Task: Search one way flight ticket for 3 adults, 3 children in premium economy from Meridian: Key Field to Riverton: Central Wyoming Regional Airport (was Riverton Regional) on 5-4-2023. Choice of flights is Sun country airlines. Number of bags: 1 carry on bag. Price is upto 108000. Outbound departure time preference is 12:30.
Action: Mouse moved to (301, 107)
Screenshot: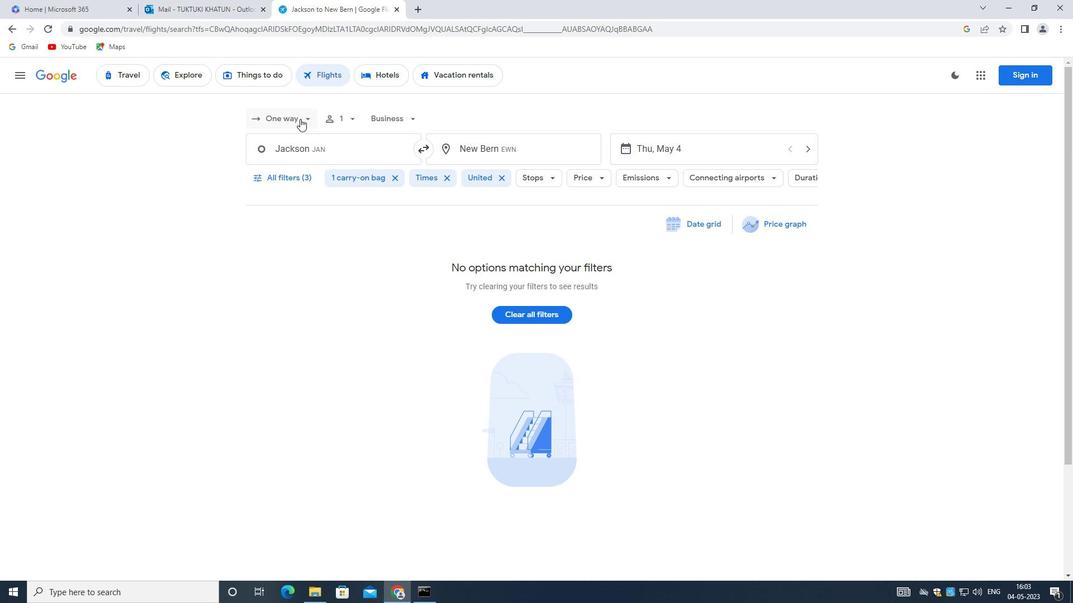 
Action: Mouse pressed left at (301, 107)
Screenshot: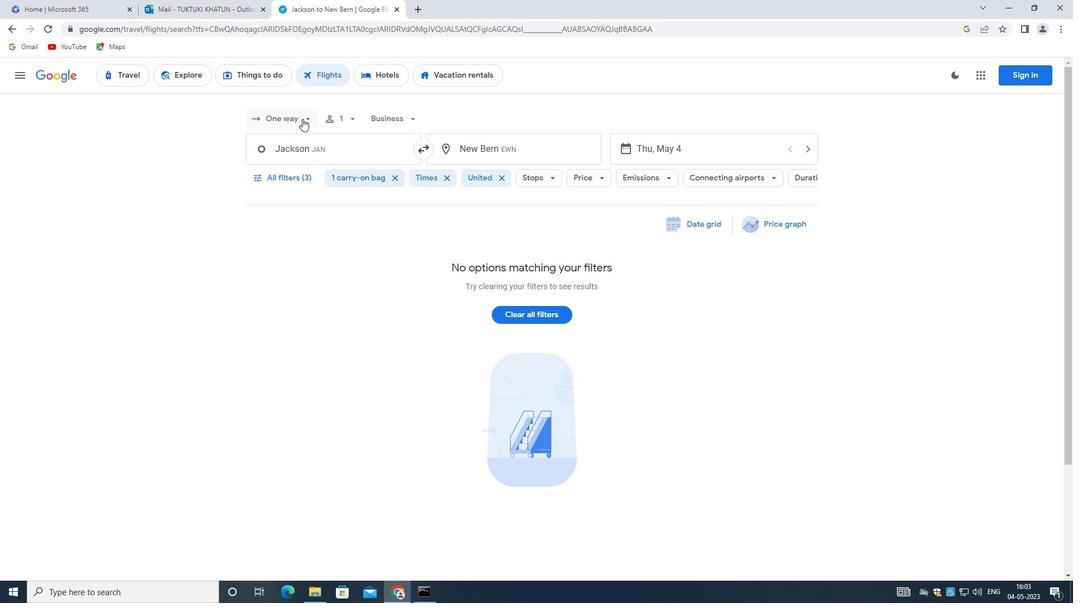 
Action: Mouse moved to (296, 168)
Screenshot: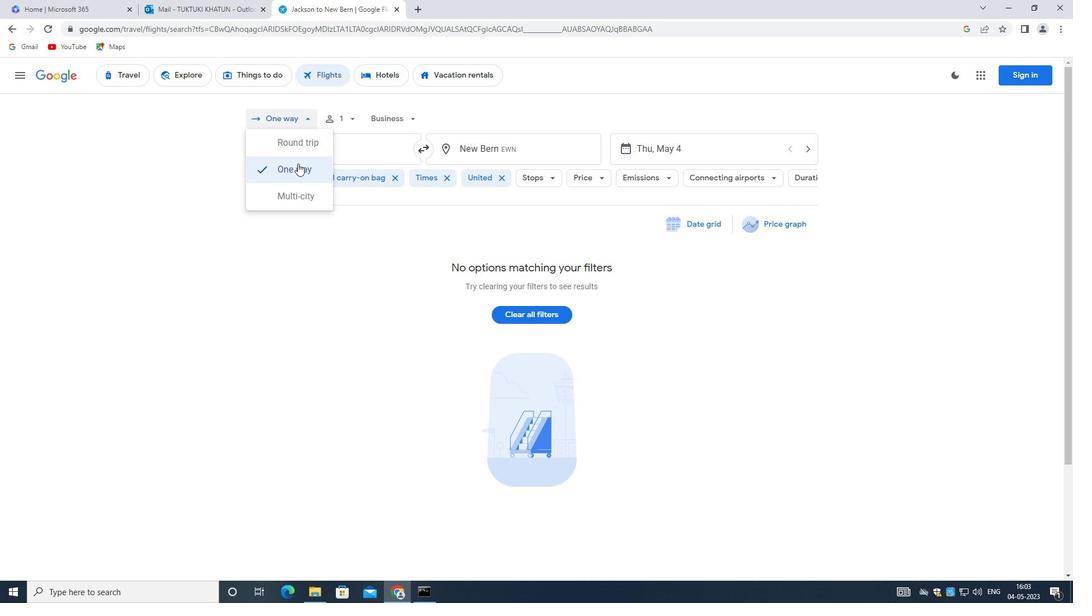 
Action: Mouse pressed left at (296, 168)
Screenshot: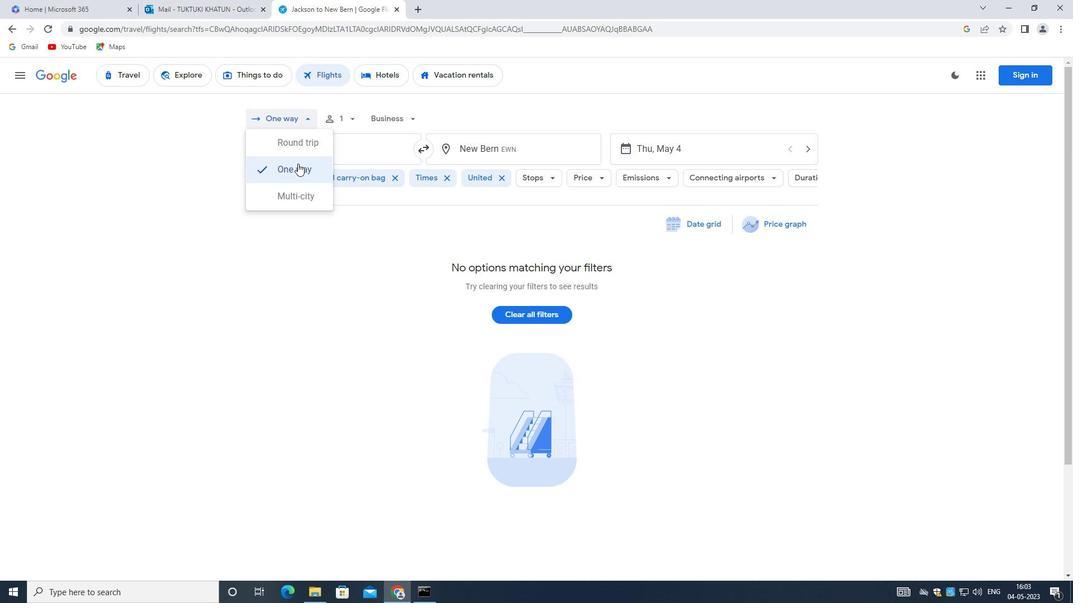 
Action: Mouse moved to (357, 121)
Screenshot: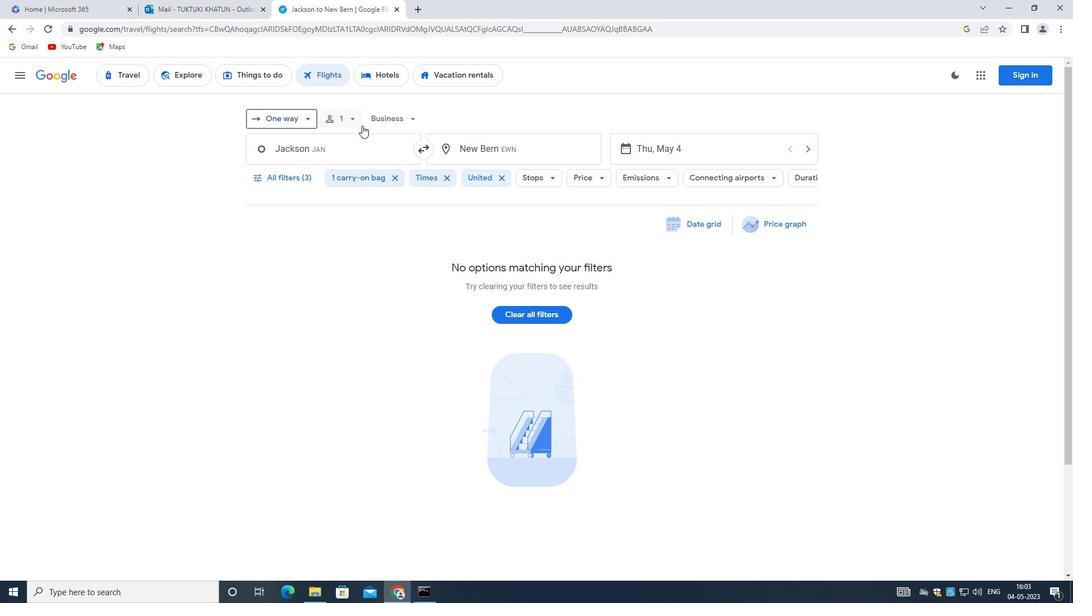 
Action: Mouse pressed left at (357, 121)
Screenshot: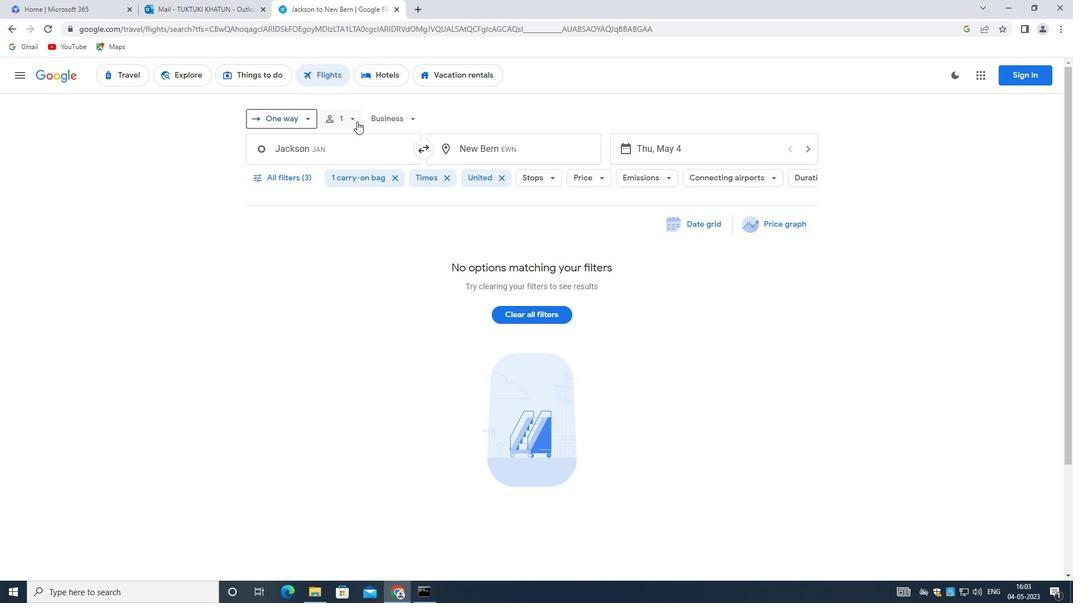 
Action: Mouse moved to (441, 144)
Screenshot: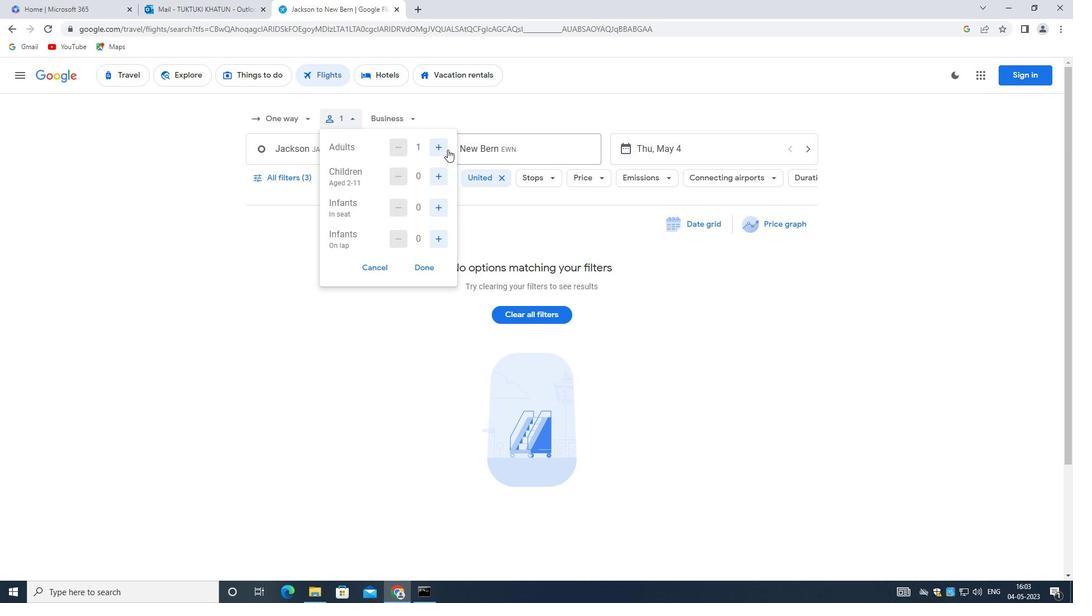 
Action: Mouse pressed left at (441, 144)
Screenshot: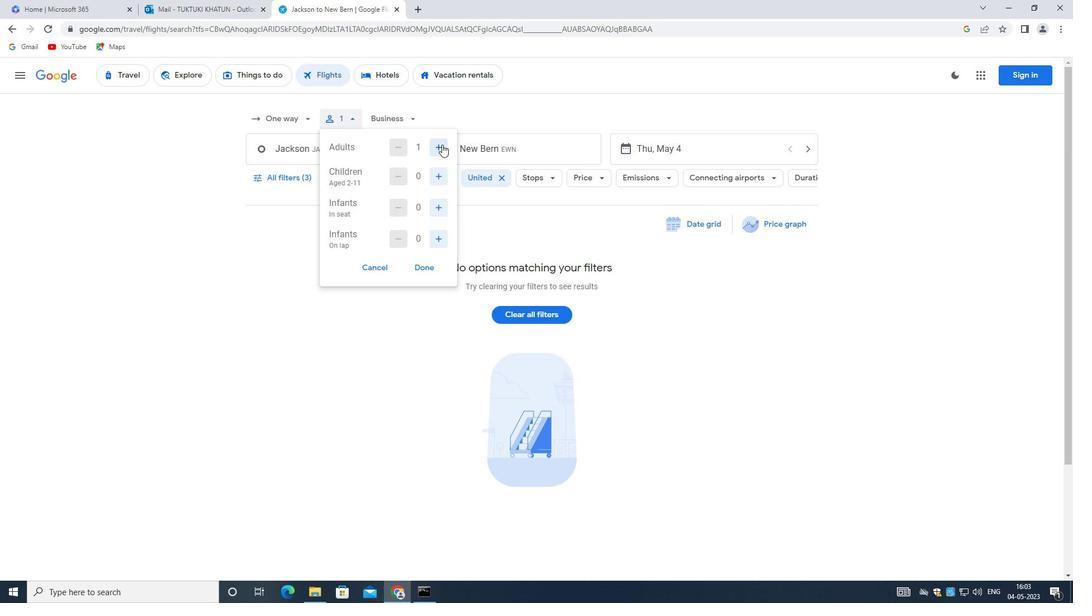 
Action: Mouse pressed left at (441, 144)
Screenshot: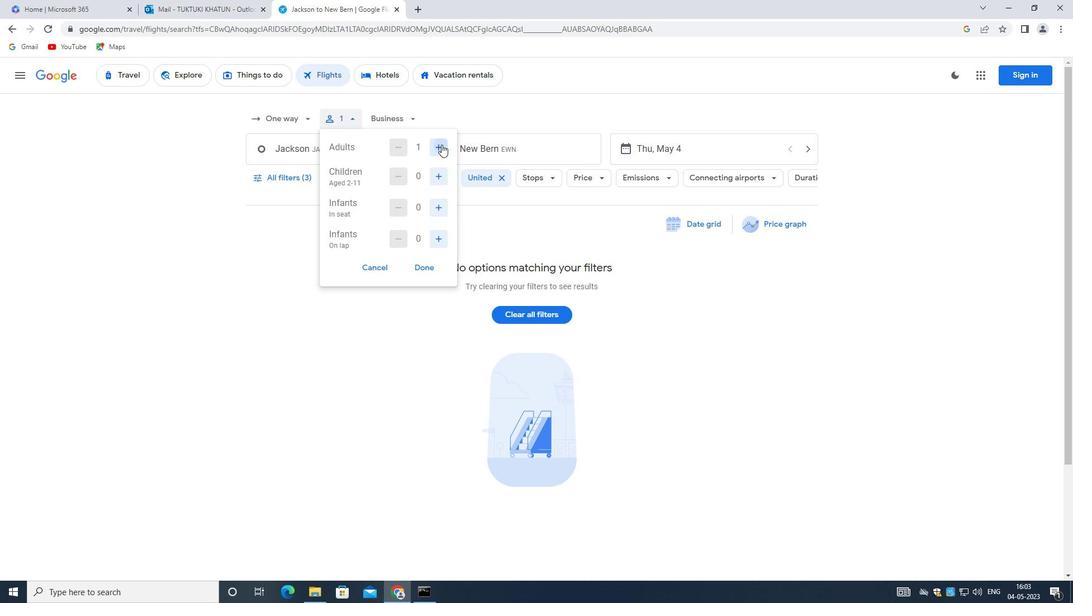 
Action: Mouse moved to (447, 173)
Screenshot: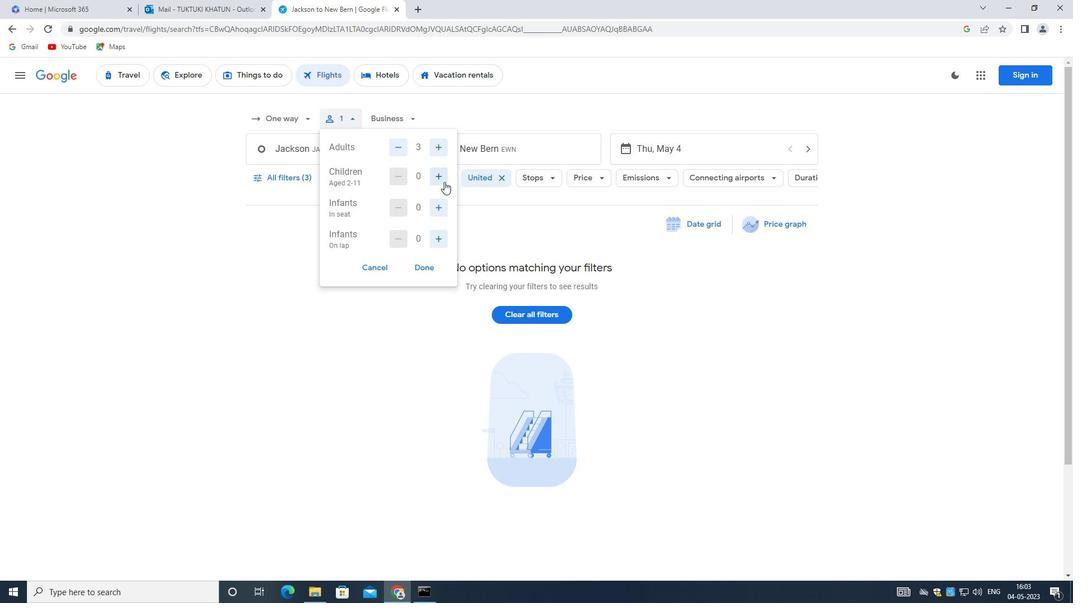 
Action: Mouse pressed left at (447, 173)
Screenshot: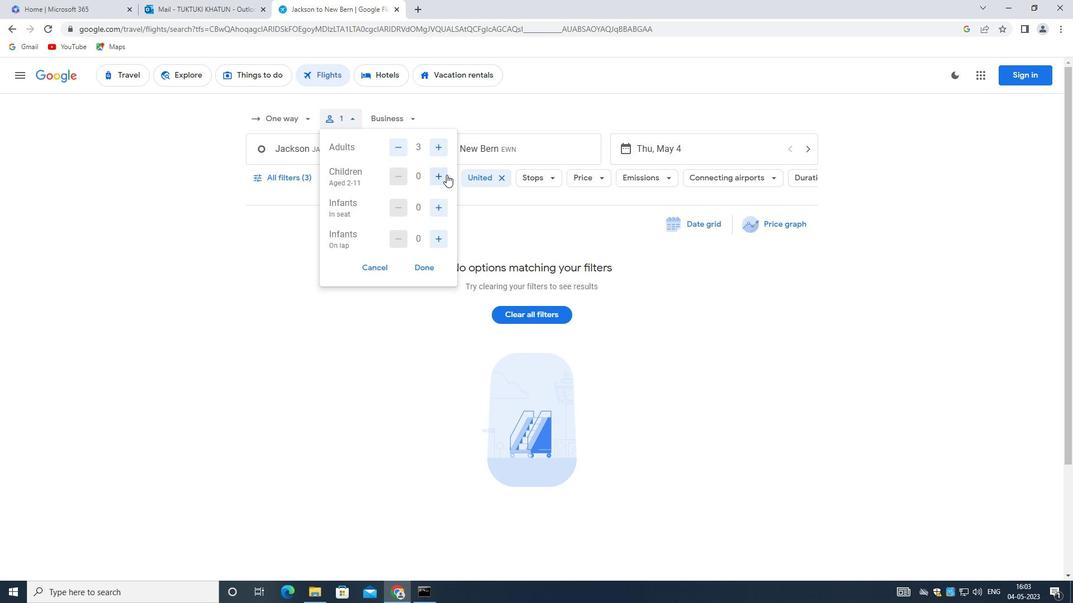 
Action: Mouse pressed left at (447, 173)
Screenshot: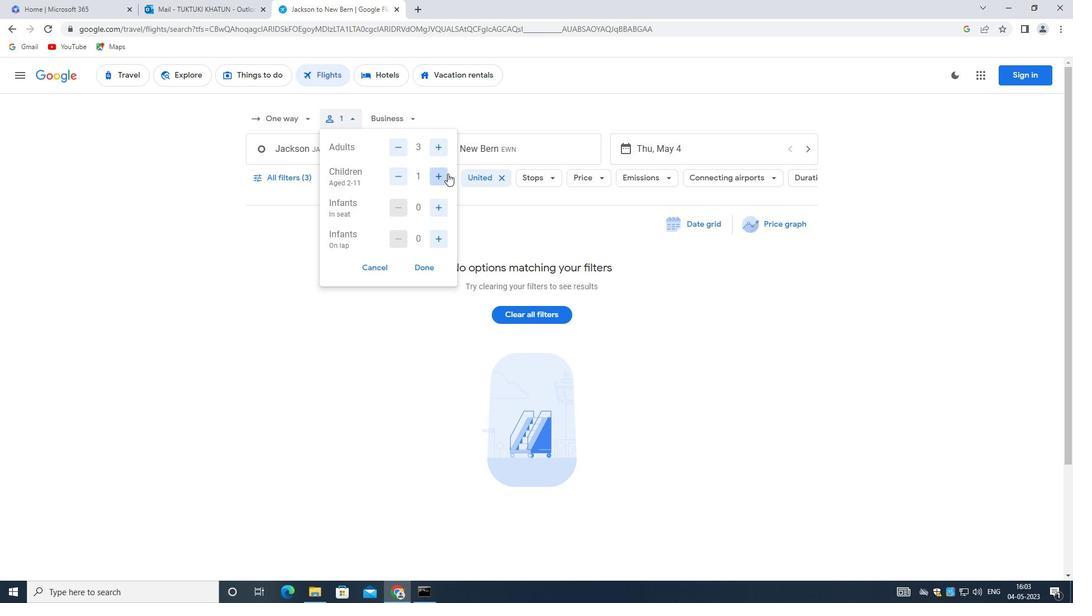 
Action: Mouse moved to (448, 173)
Screenshot: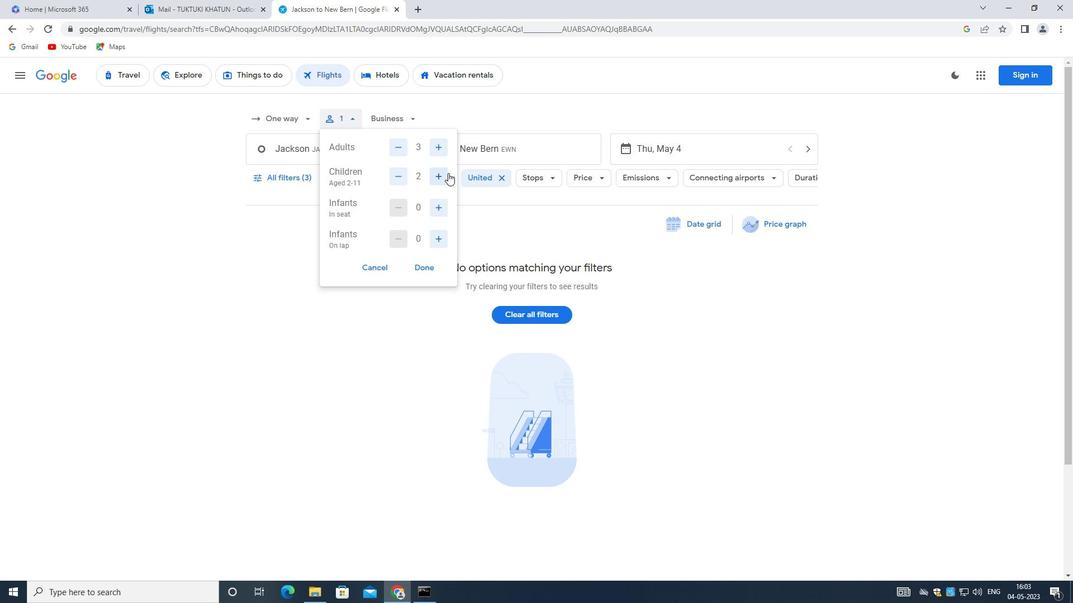 
Action: Mouse pressed left at (448, 173)
Screenshot: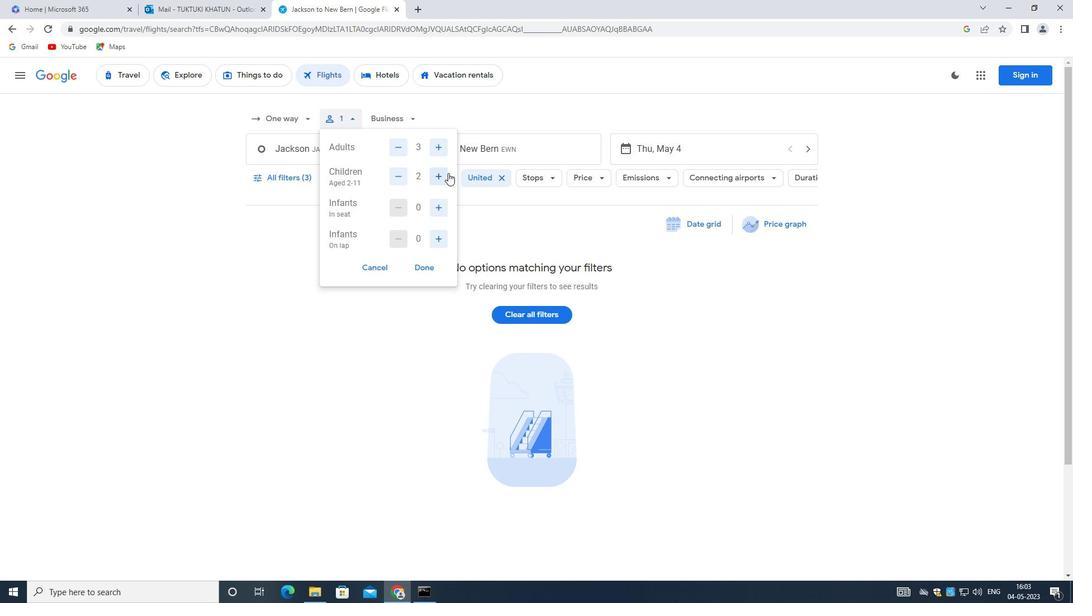 
Action: Mouse moved to (427, 265)
Screenshot: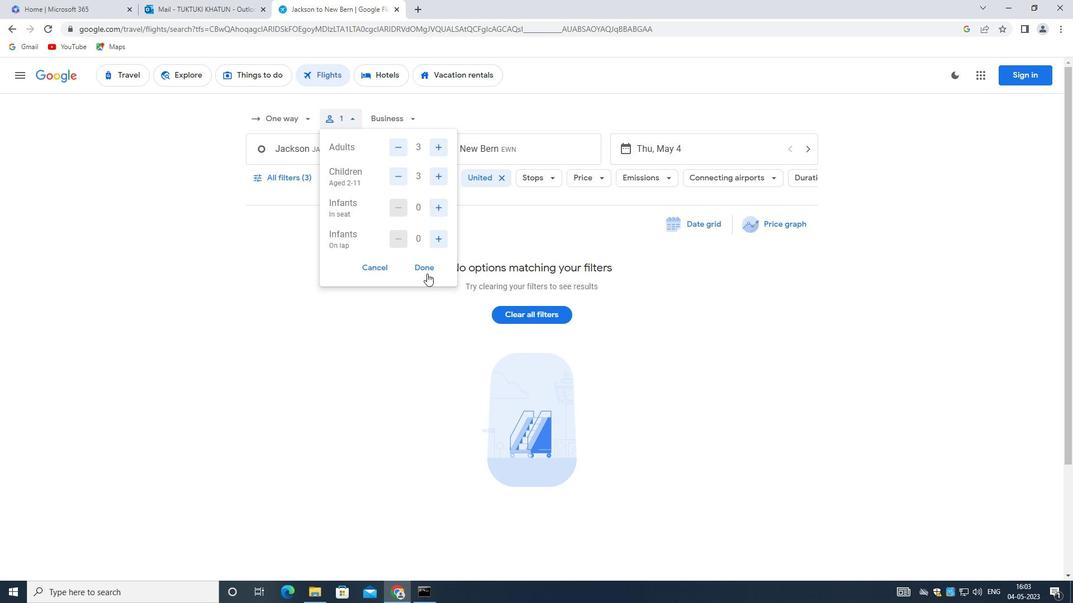 
Action: Mouse pressed left at (427, 265)
Screenshot: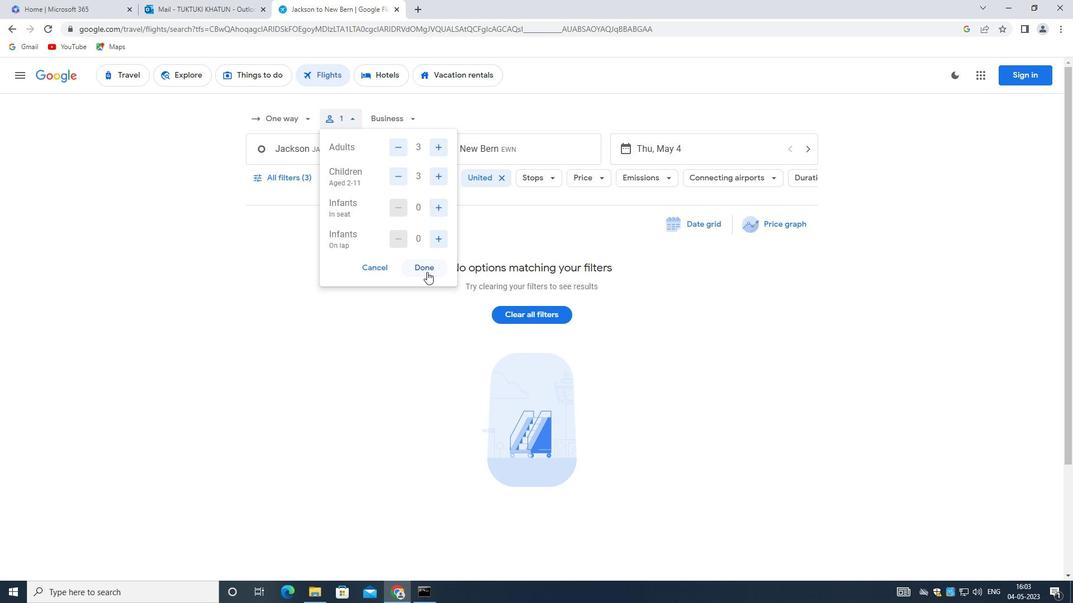 
Action: Mouse moved to (318, 148)
Screenshot: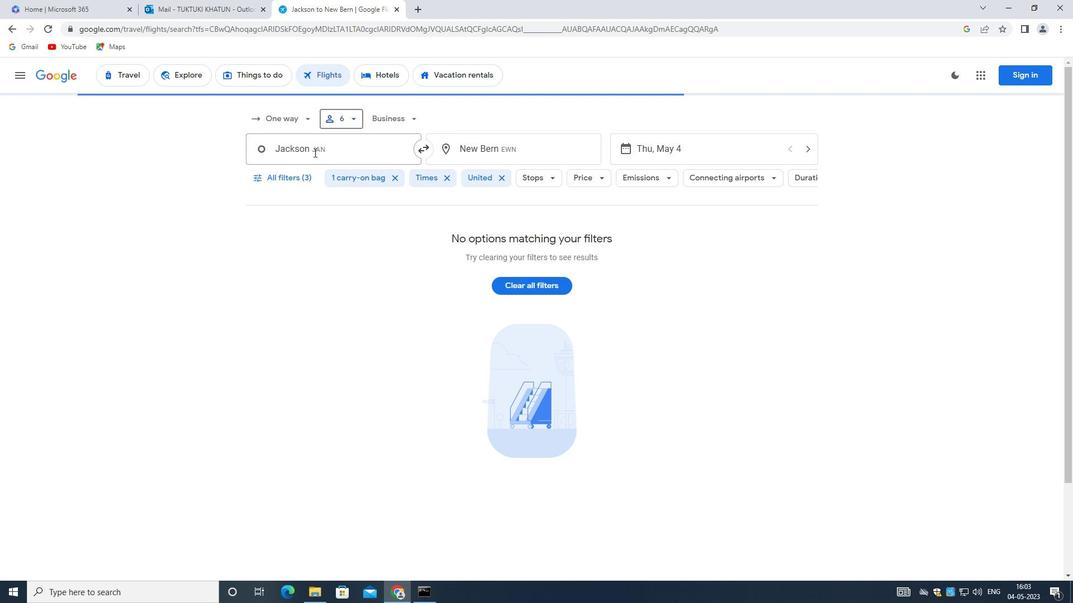
Action: Mouse pressed left at (318, 148)
Screenshot: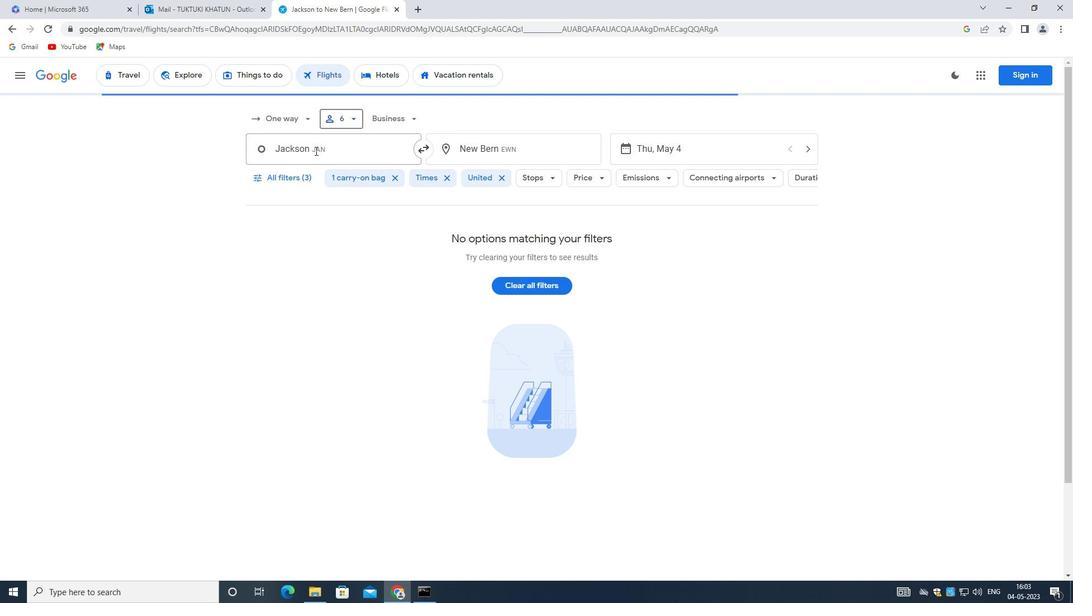 
Action: Mouse moved to (315, 150)
Screenshot: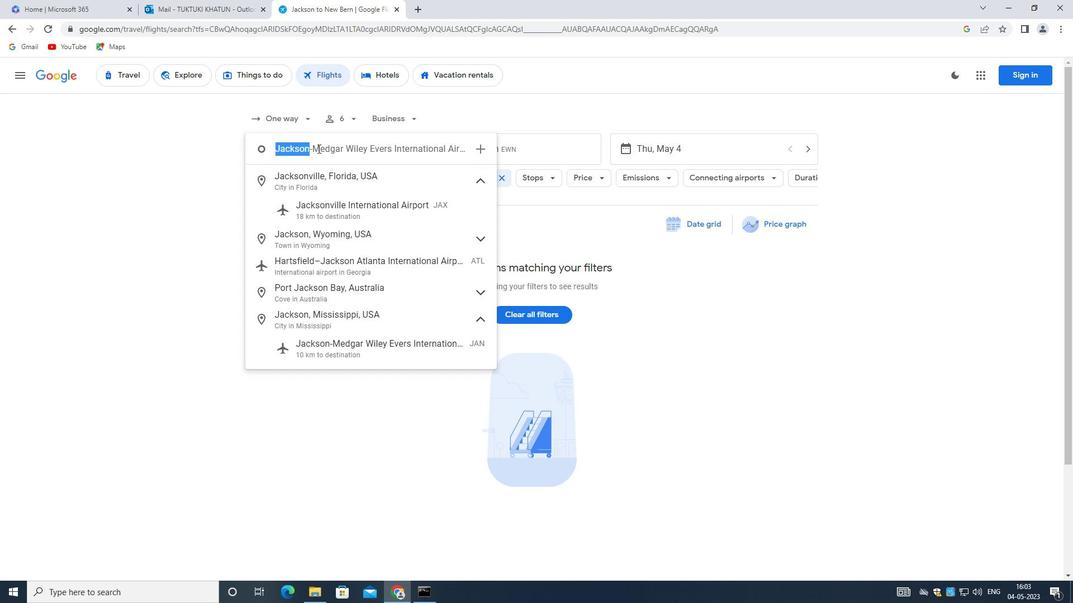 
Action: Key pressed <Key.backspace>
Screenshot: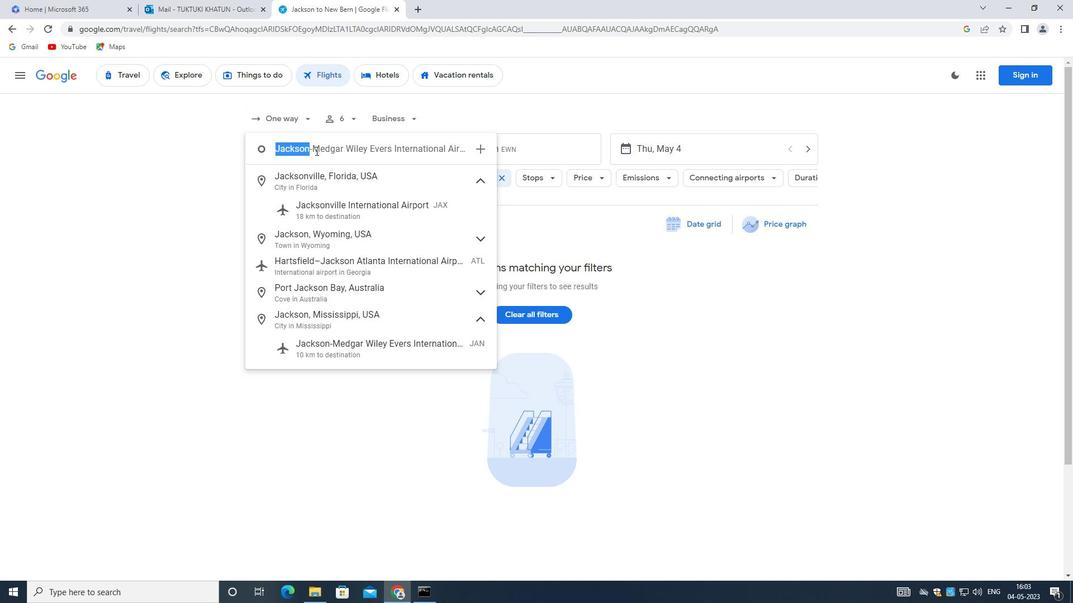 
Action: Mouse moved to (396, 119)
Screenshot: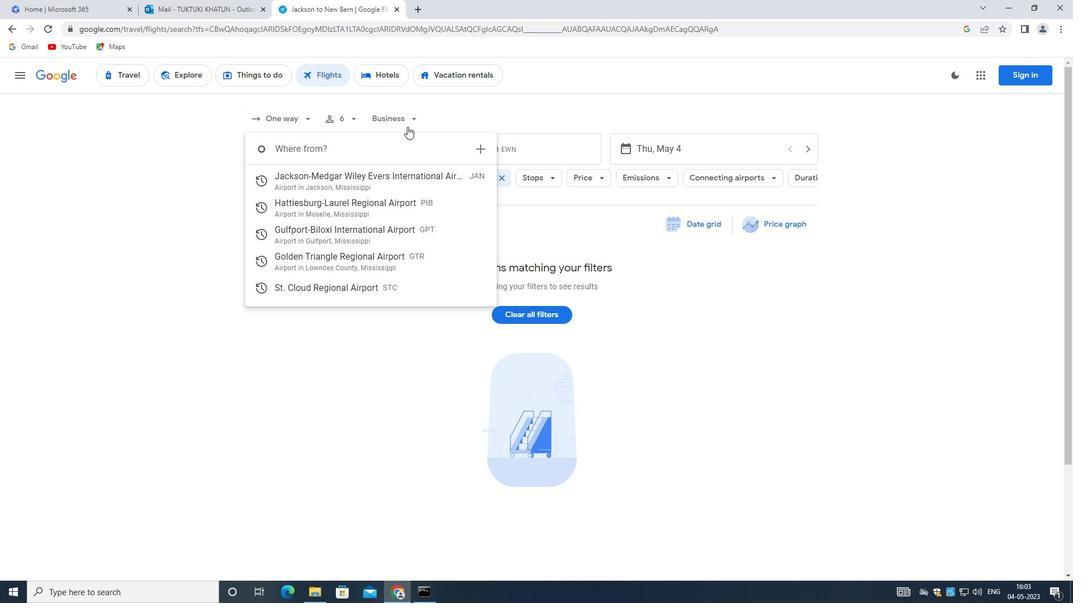 
Action: Mouse pressed left at (396, 119)
Screenshot: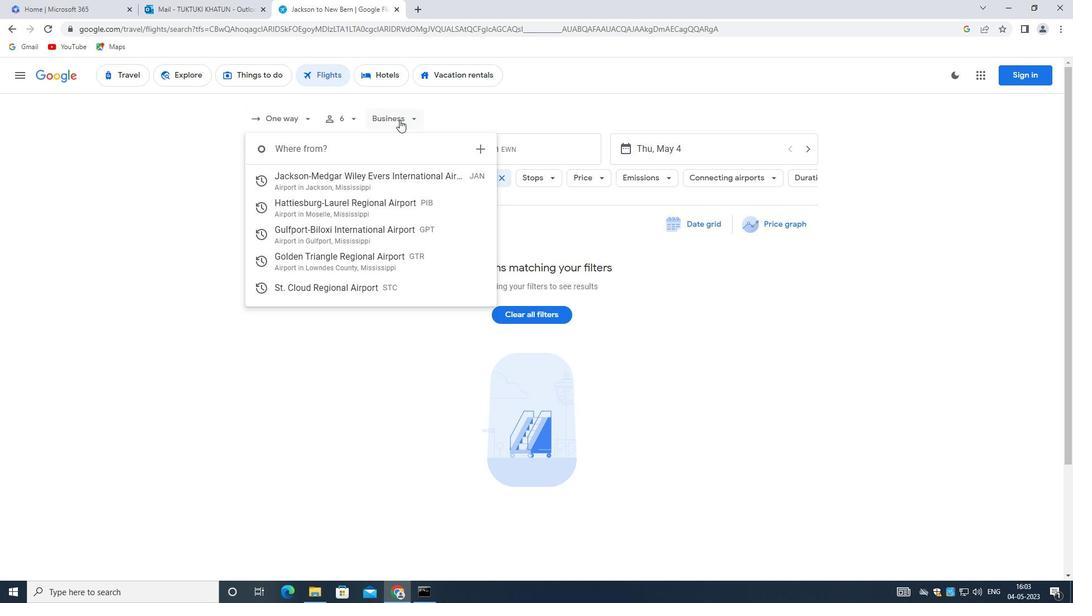 
Action: Mouse moved to (417, 167)
Screenshot: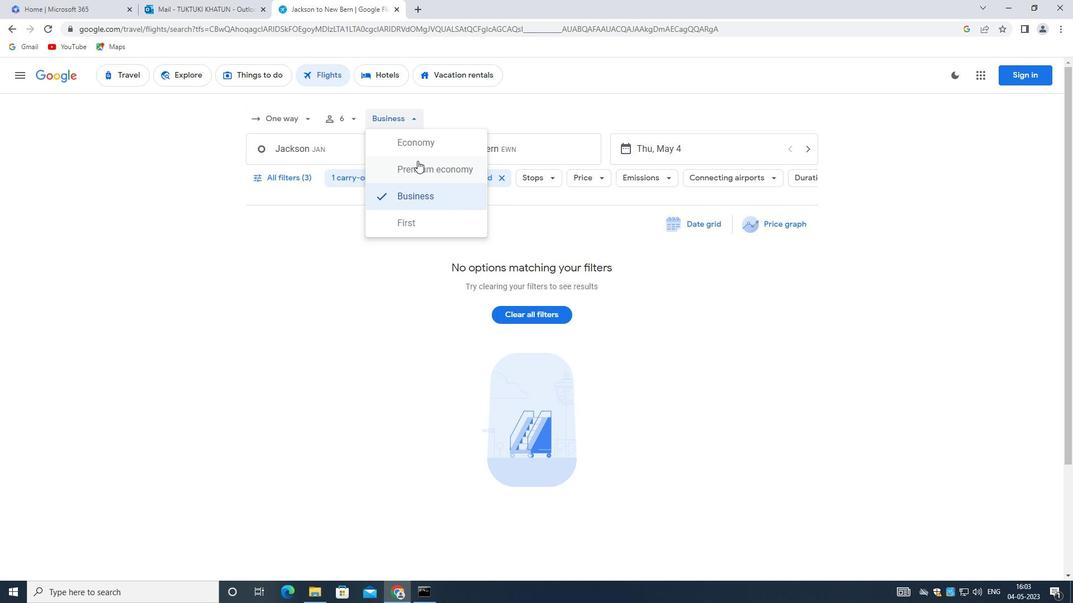 
Action: Mouse pressed left at (417, 167)
Screenshot: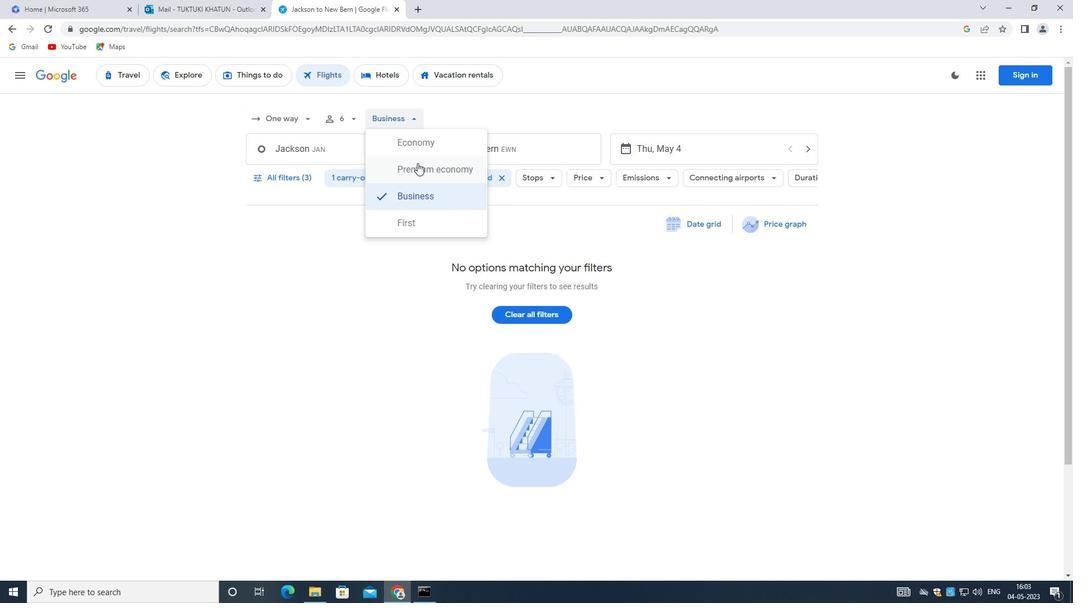 
Action: Mouse moved to (351, 147)
Screenshot: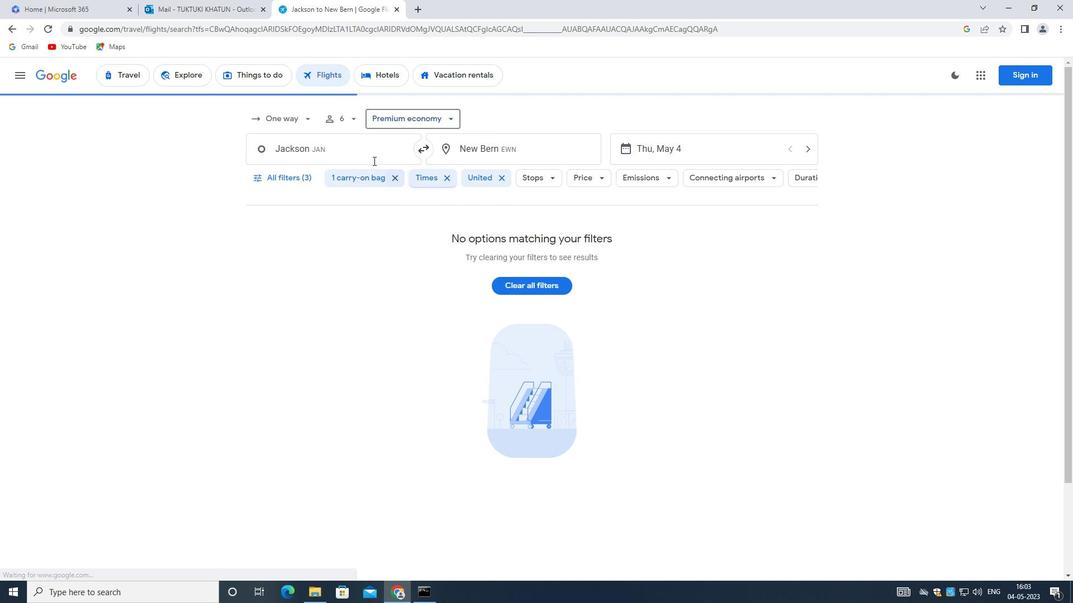 
Action: Mouse pressed left at (351, 147)
Screenshot: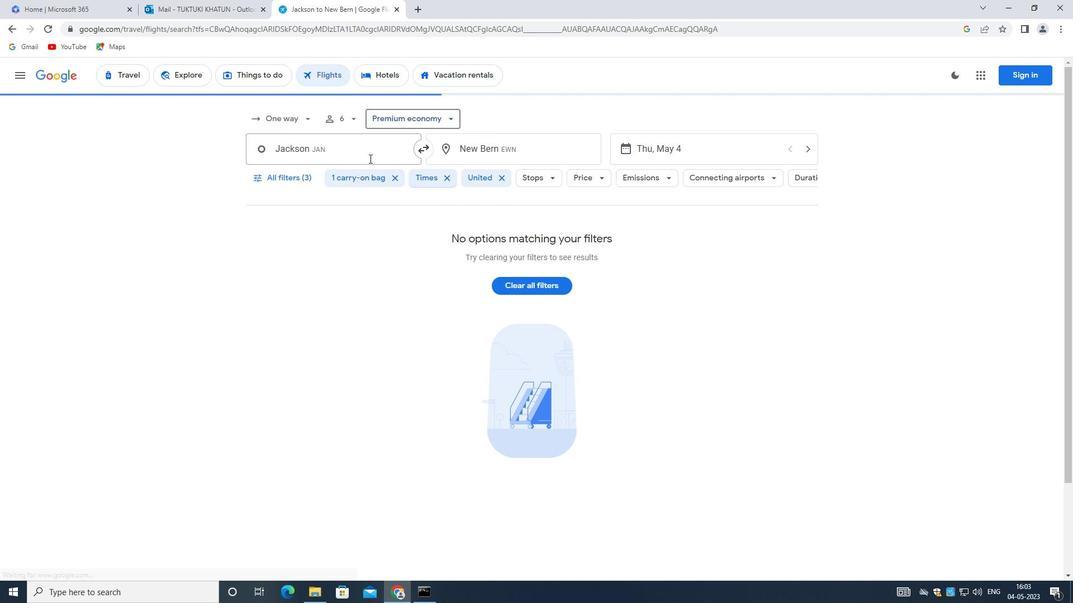 
Action: Mouse moved to (351, 147)
Screenshot: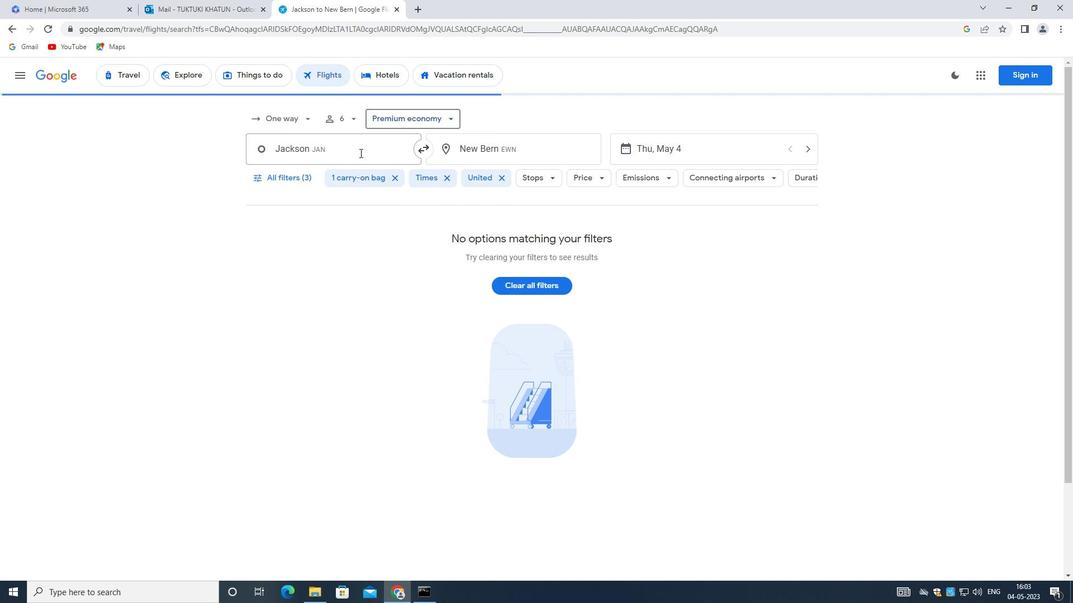 
Action: Key pressed <Key.backspace><Key.shift_r>Meridian<Key.shift_r>:<Key.space><Key.shift_r>Key<Key.space><Key.shift><Key.shift>FIELD
Screenshot: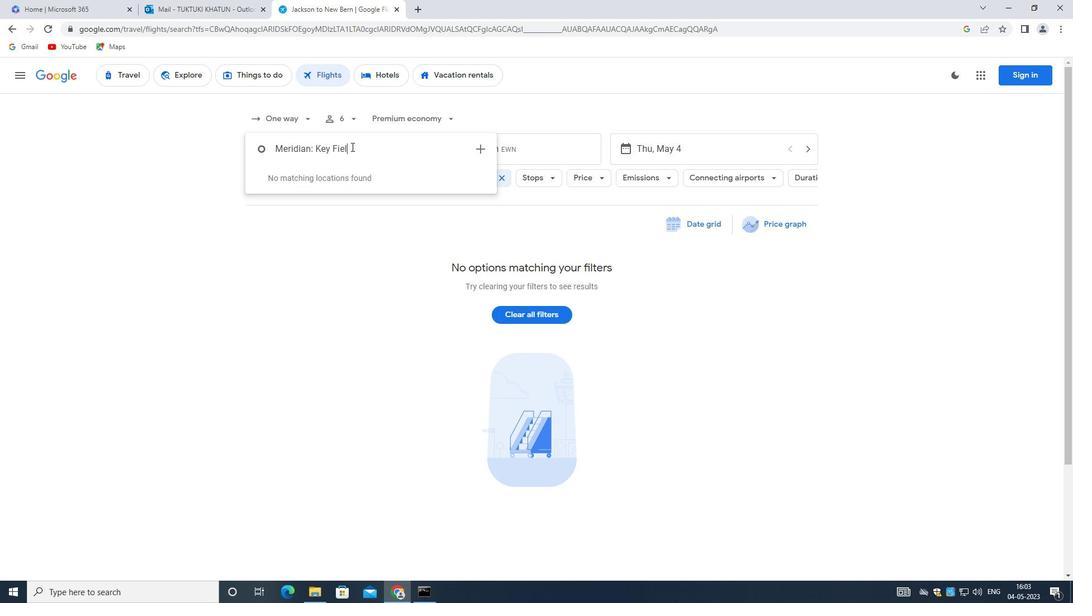 
Action: Mouse moved to (328, 153)
Screenshot: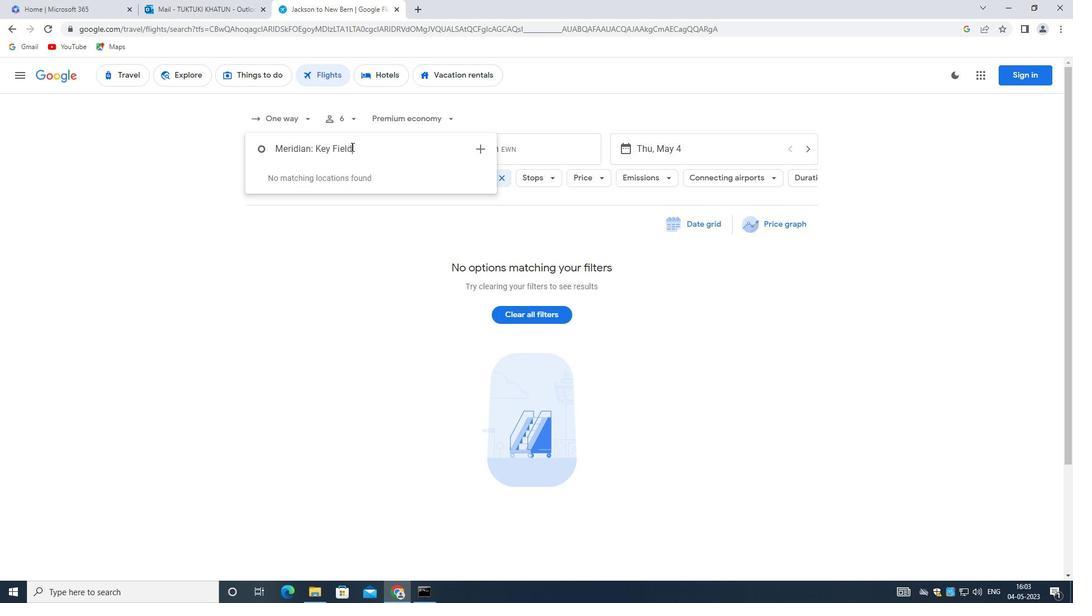 
Action: Mouse scrolled (328, 154) with delta (0, 0)
Screenshot: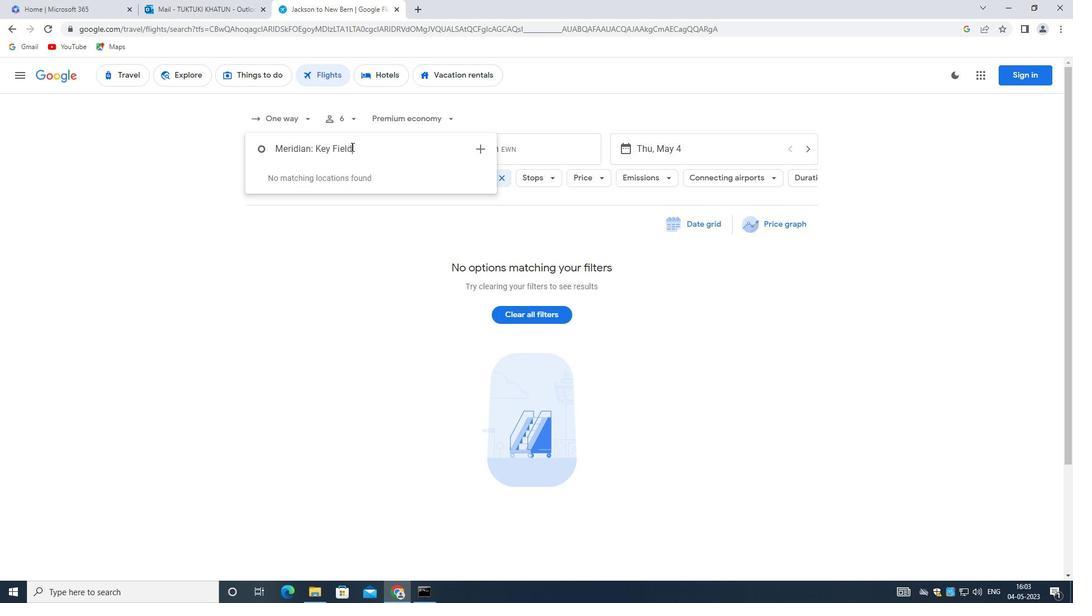 
Action: Mouse moved to (481, 148)
Screenshot: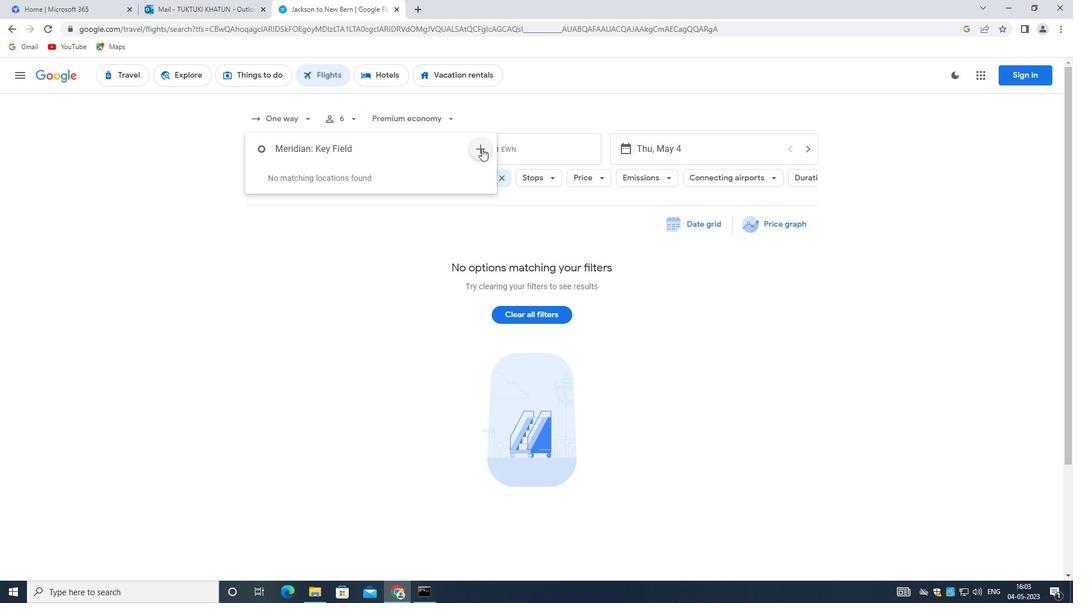 
Action: Mouse pressed left at (481, 148)
Screenshot: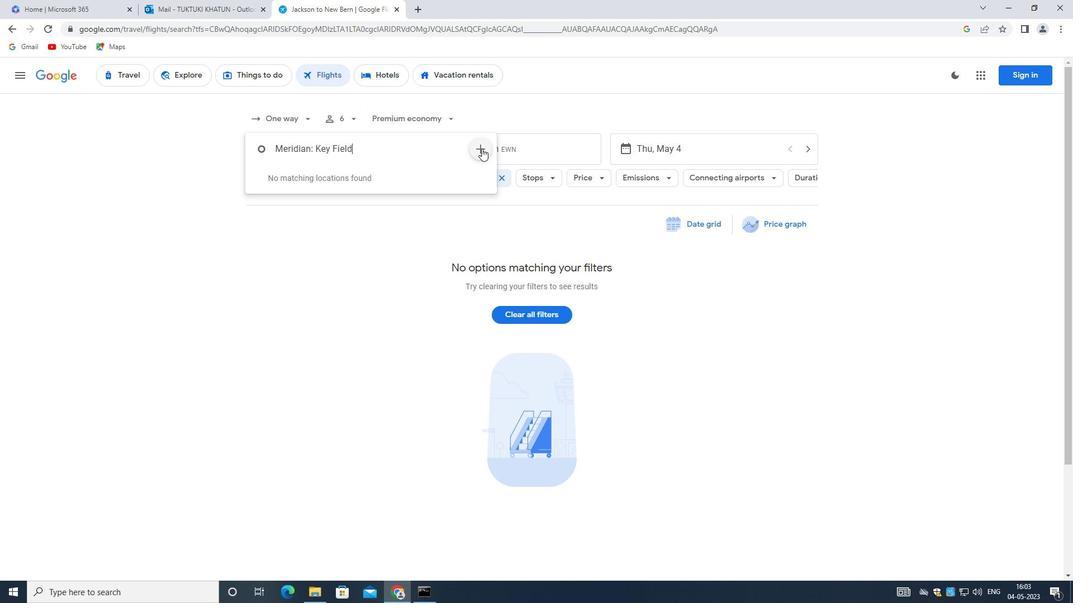 
Action: Mouse moved to (529, 145)
Screenshot: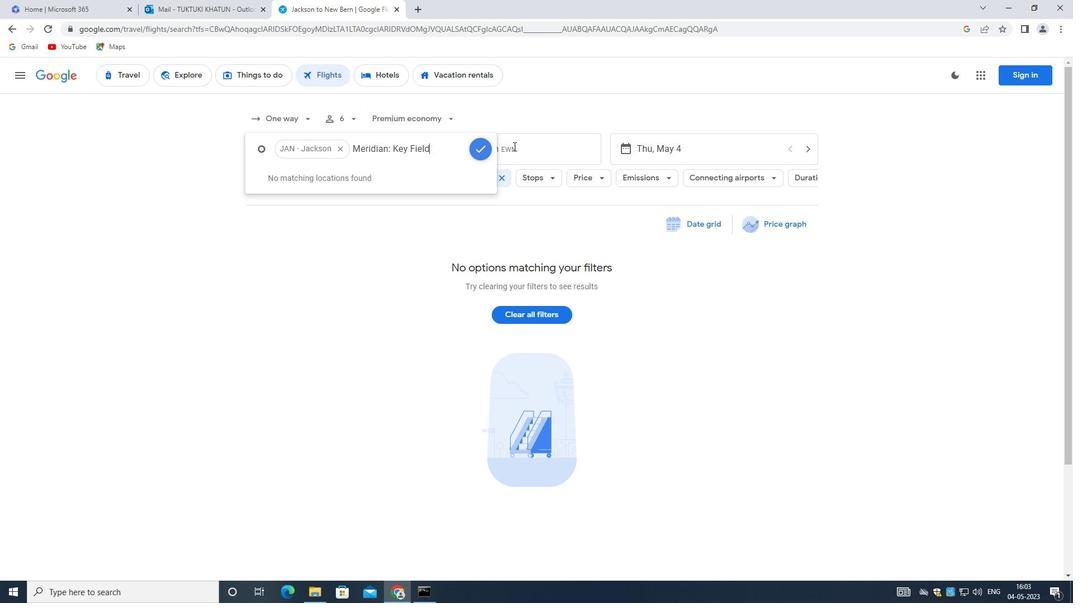 
Action: Mouse pressed left at (529, 145)
Screenshot: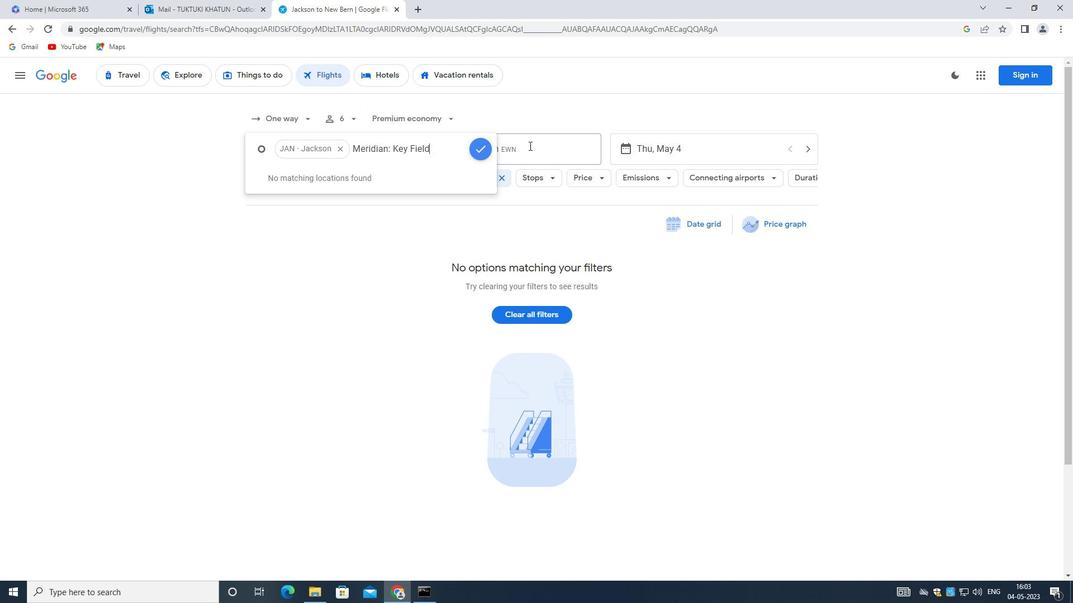 
Action: Mouse moved to (530, 145)
Screenshot: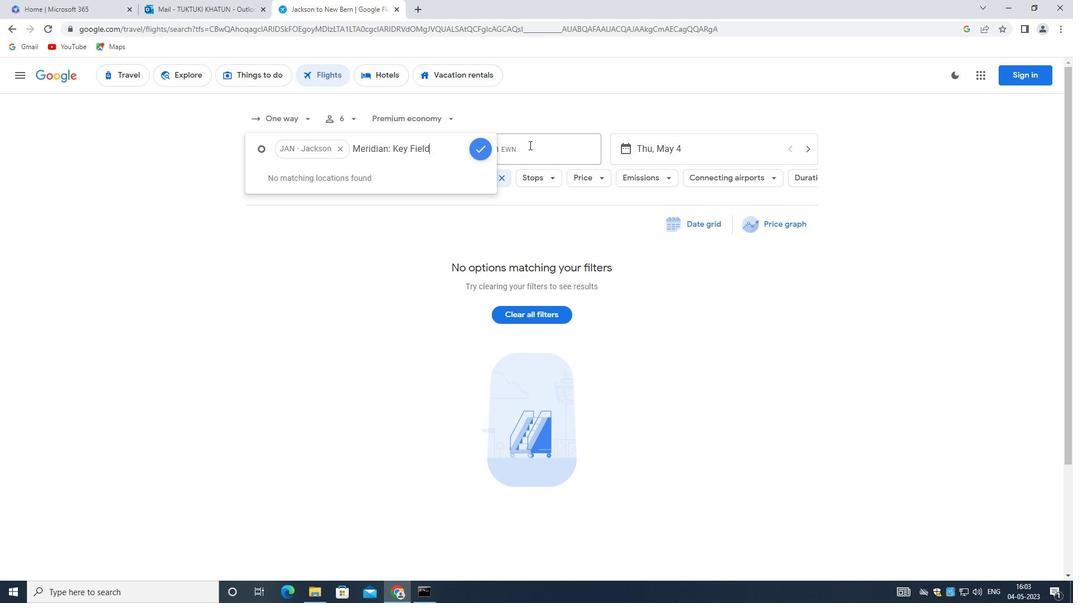 
Action: Key pressed <Key.backspace>
Screenshot: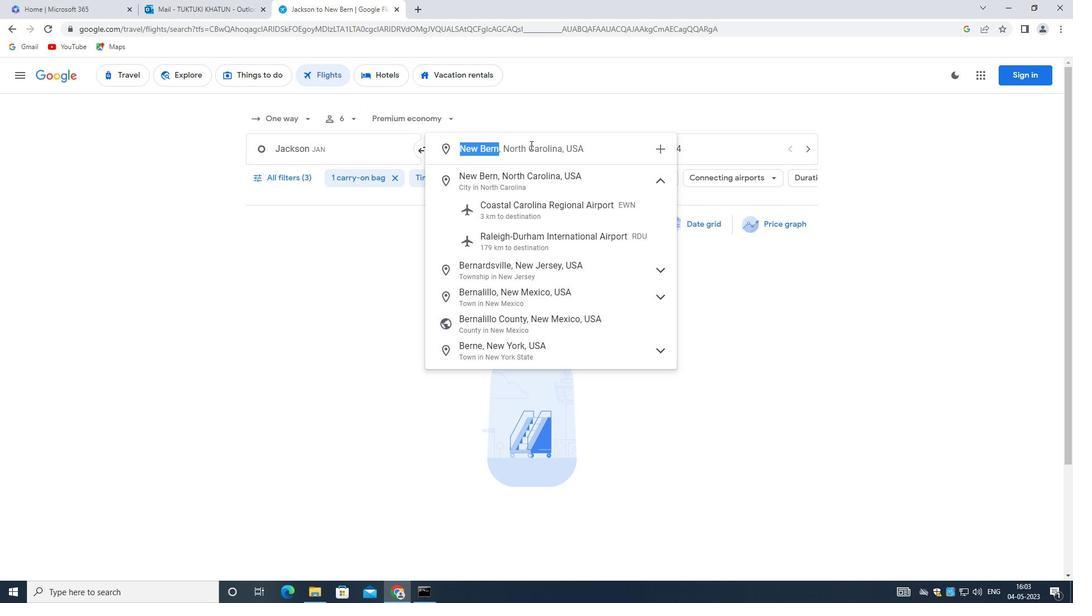 
Action: Mouse moved to (530, 145)
Screenshot: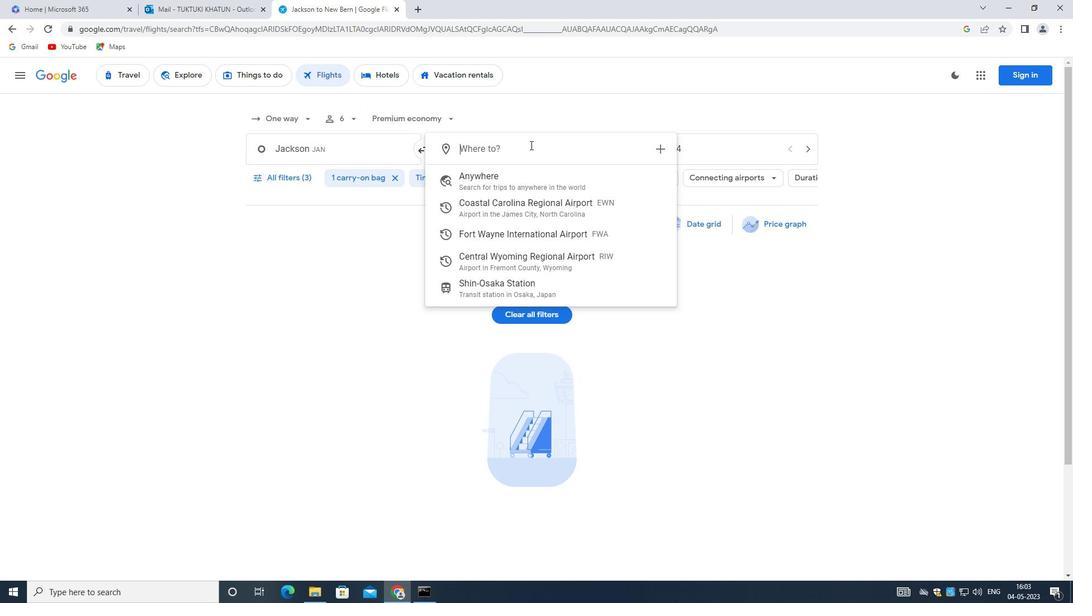 
Action: Key pressed <Key.shift><Key.shift><Key.shift><Key.shift>CENTRAL<Key.space><Key.shift>WYOMING<Key.space><Key.shift><Key.shift><Key.shift><Key.shift><Key.shift><Key.shift><Key.shift><Key.shift><Key.shift>R
Screenshot: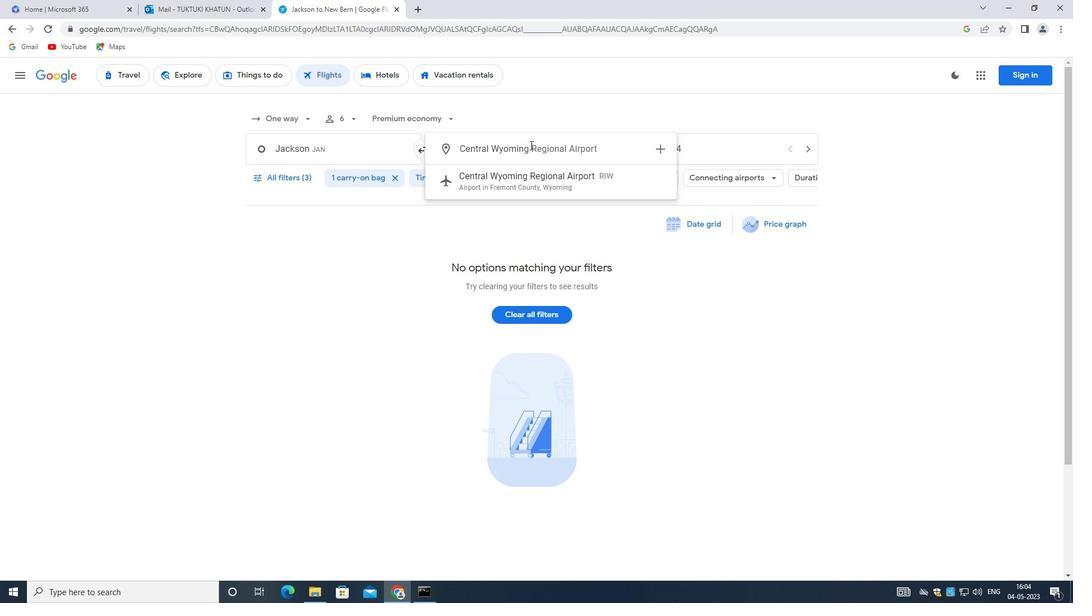 
Action: Mouse moved to (544, 181)
Screenshot: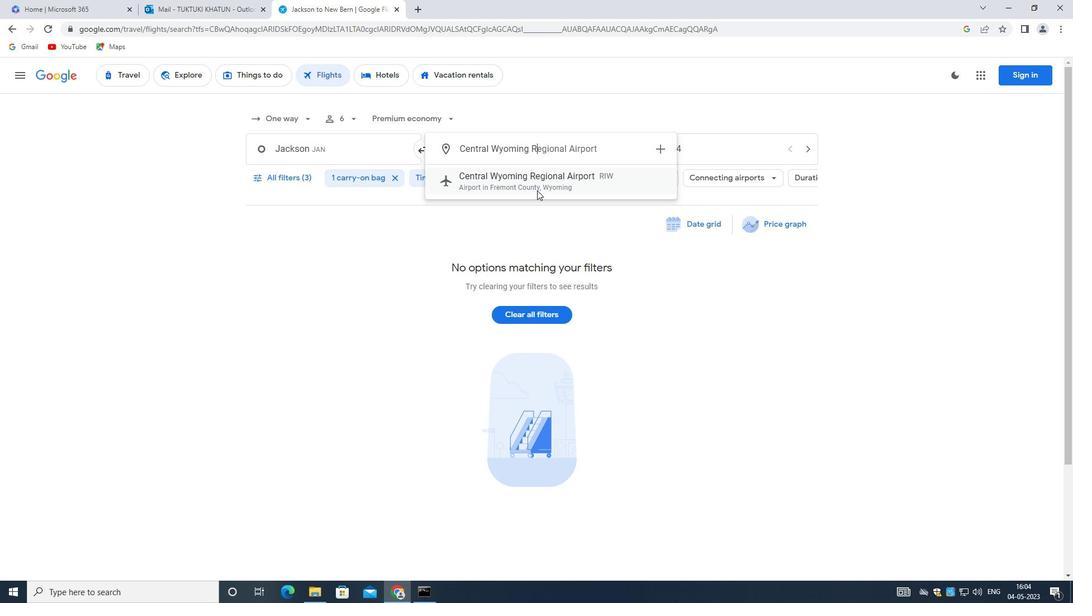 
Action: Mouse pressed left at (544, 181)
Screenshot: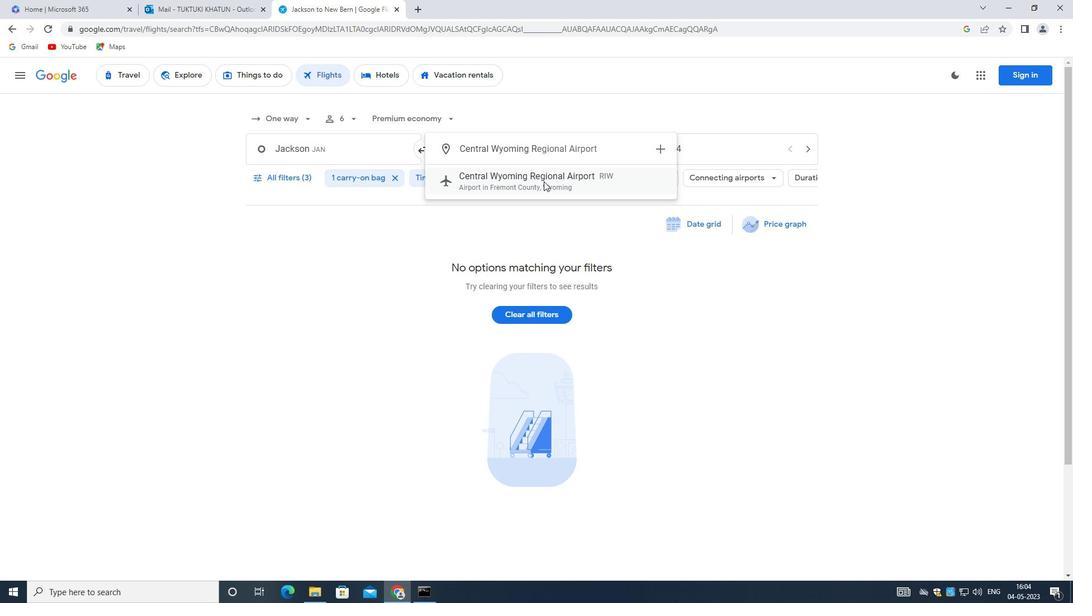 
Action: Mouse moved to (670, 147)
Screenshot: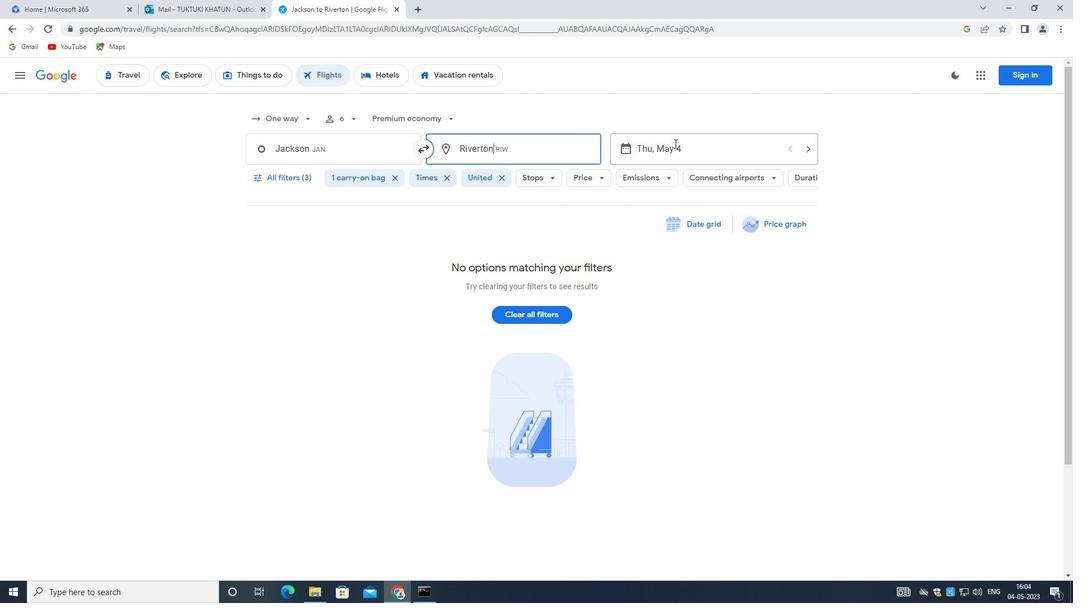 
Action: Mouse pressed left at (670, 147)
Screenshot: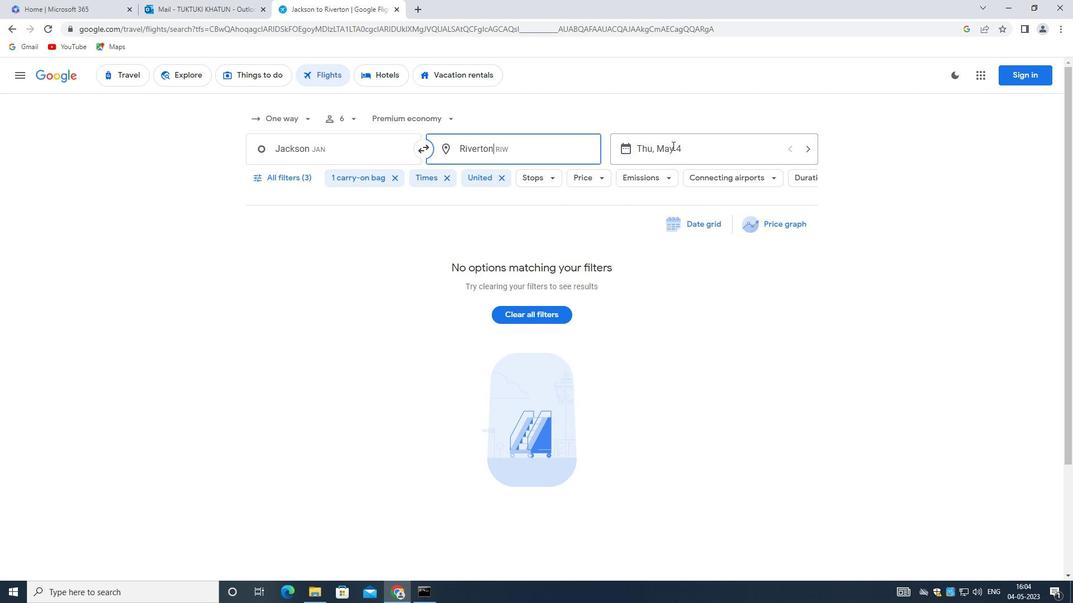 
Action: Mouse moved to (801, 421)
Screenshot: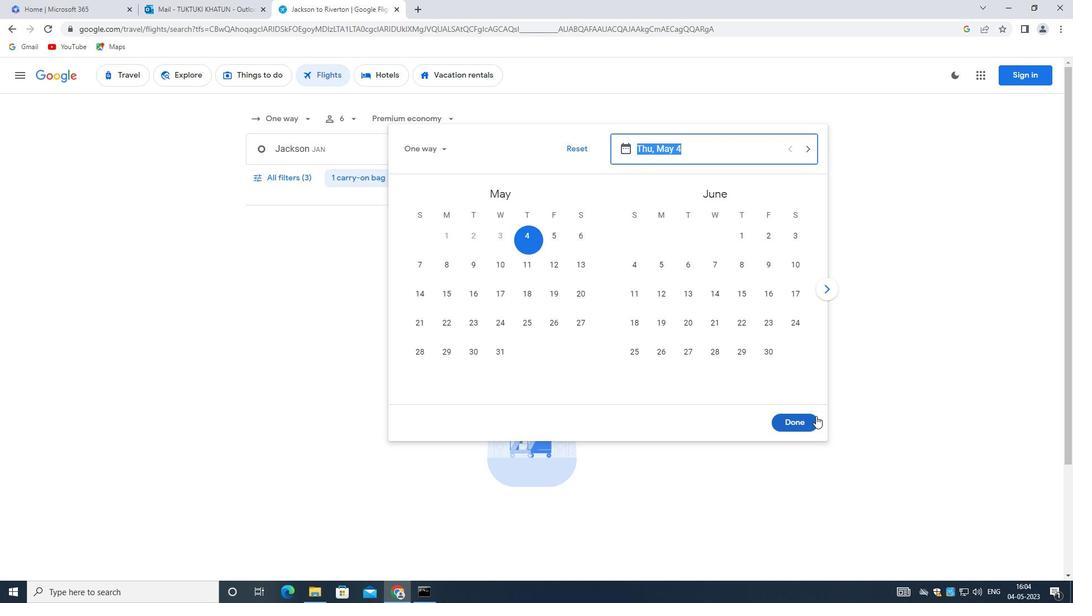 
Action: Mouse pressed left at (801, 421)
Screenshot: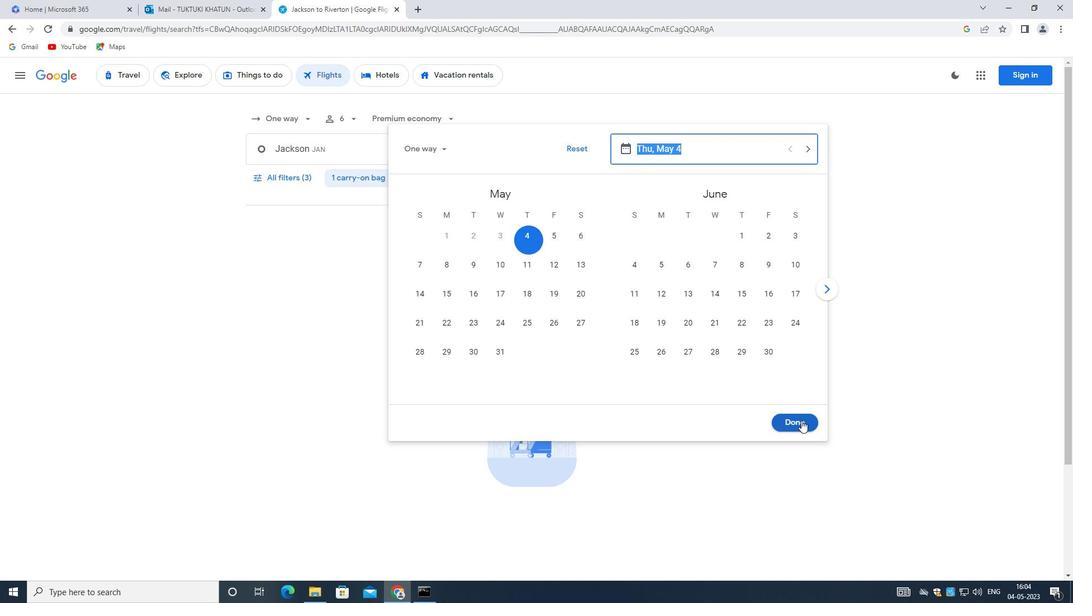 
Action: Mouse moved to (308, 175)
Screenshot: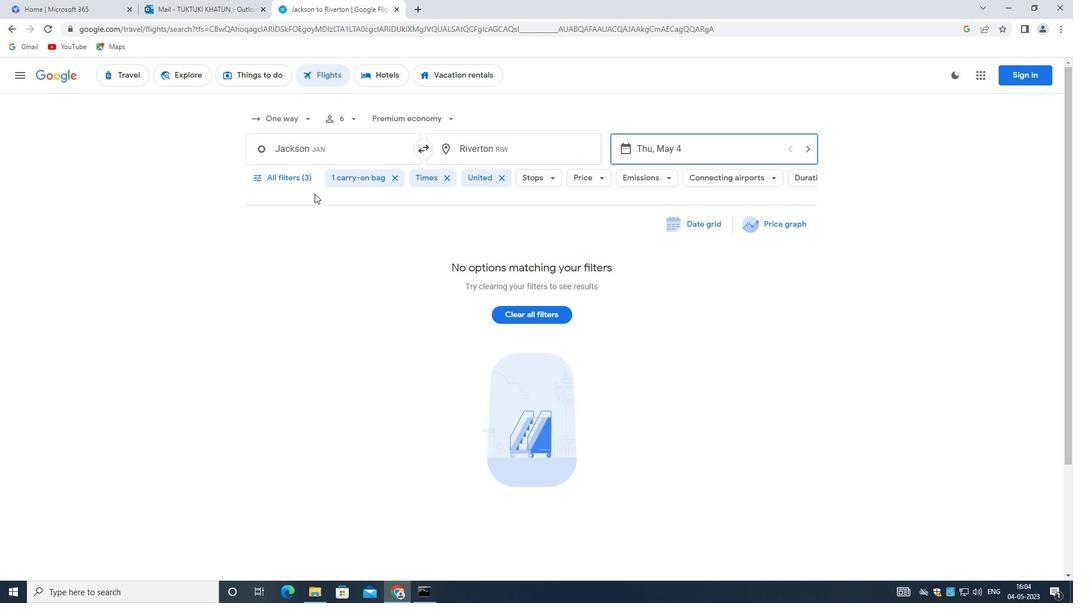 
Action: Mouse pressed left at (308, 175)
Screenshot: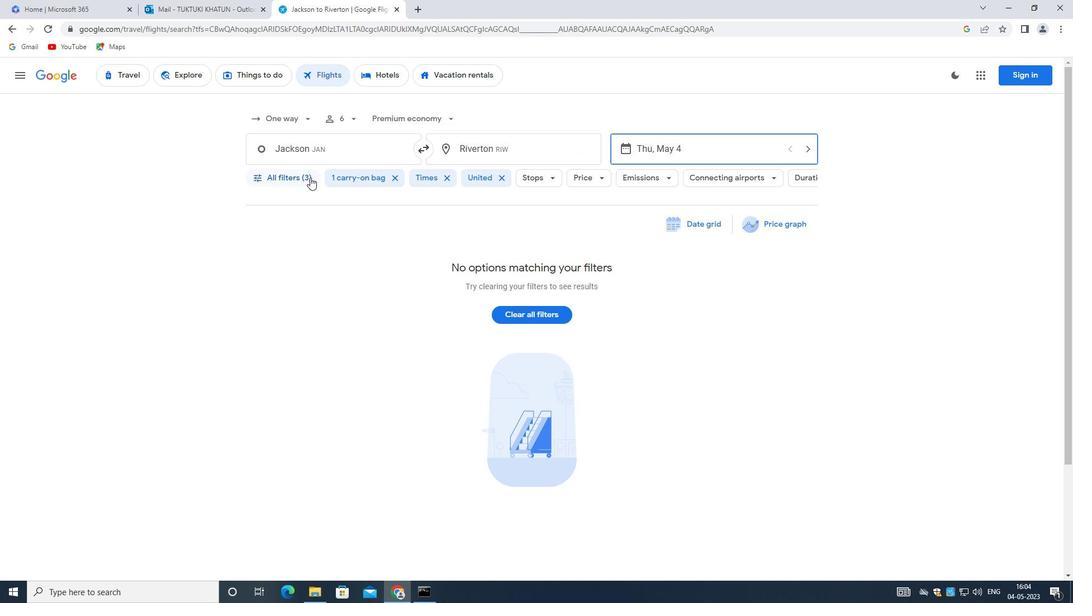 
Action: Mouse moved to (427, 386)
Screenshot: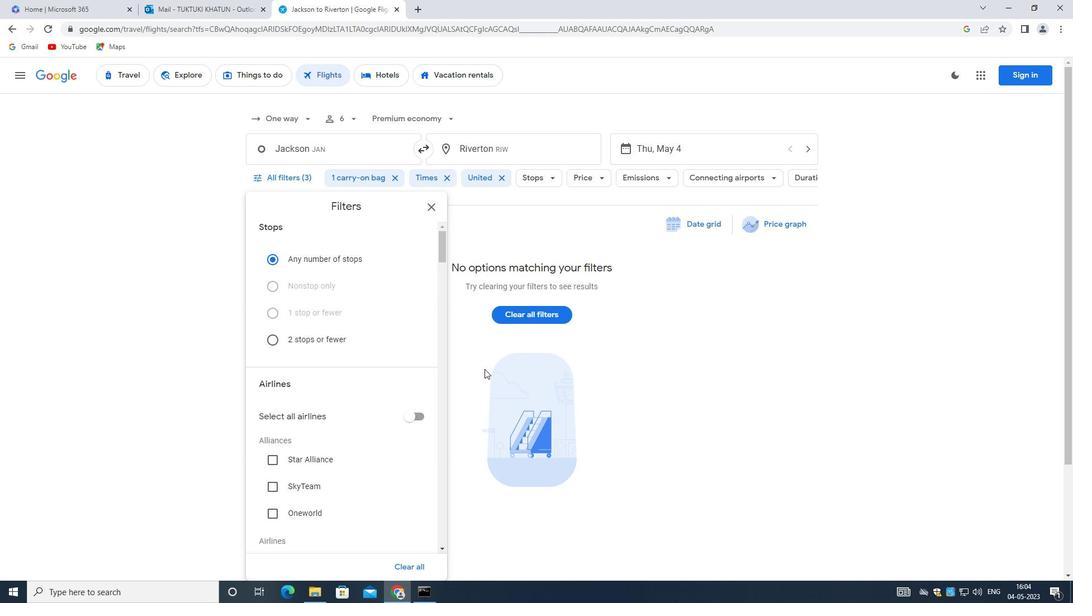 
Action: Mouse scrolled (427, 385) with delta (0, 0)
Screenshot: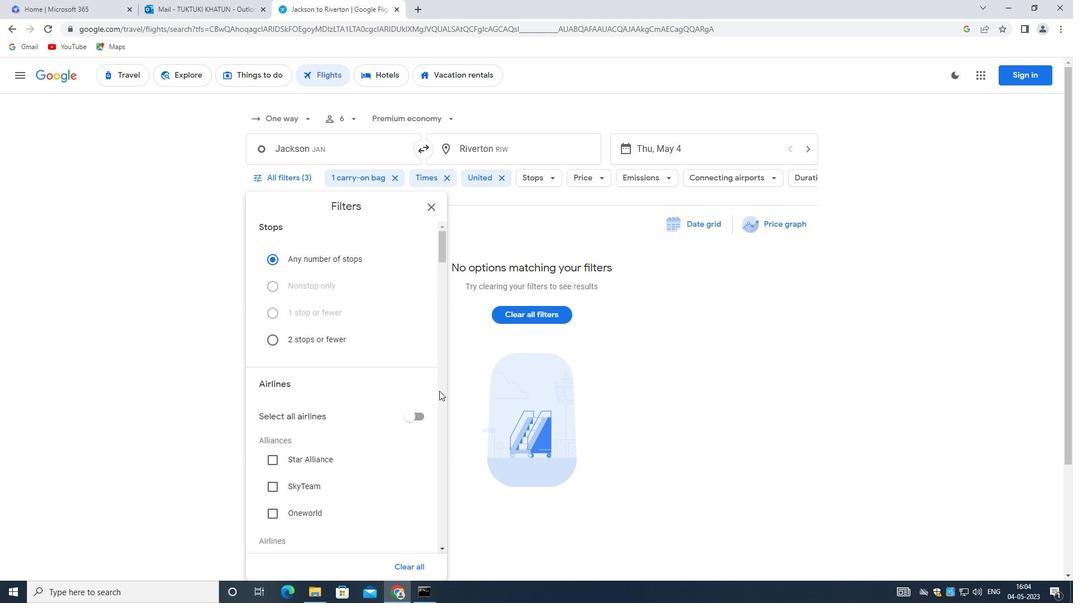 
Action: Mouse moved to (427, 386)
Screenshot: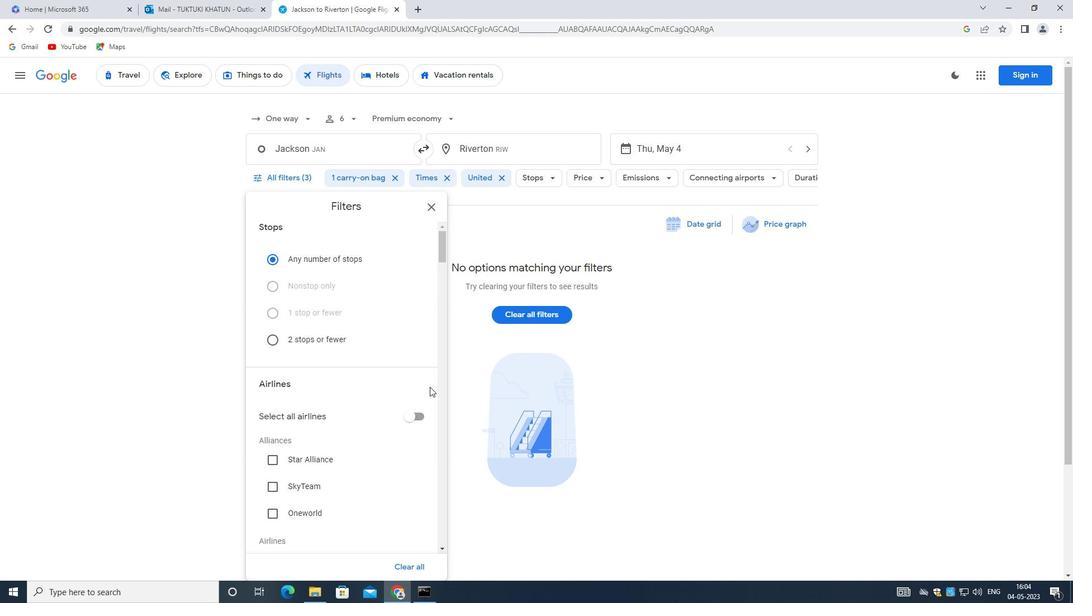 
Action: Mouse scrolled (427, 385) with delta (0, 0)
Screenshot: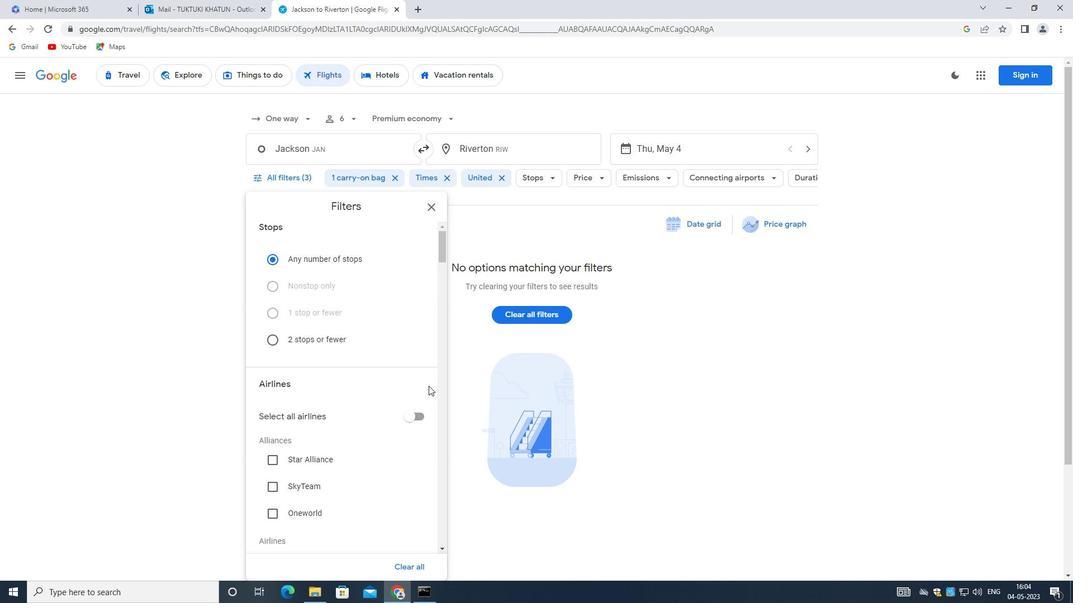 
Action: Mouse moved to (426, 386)
Screenshot: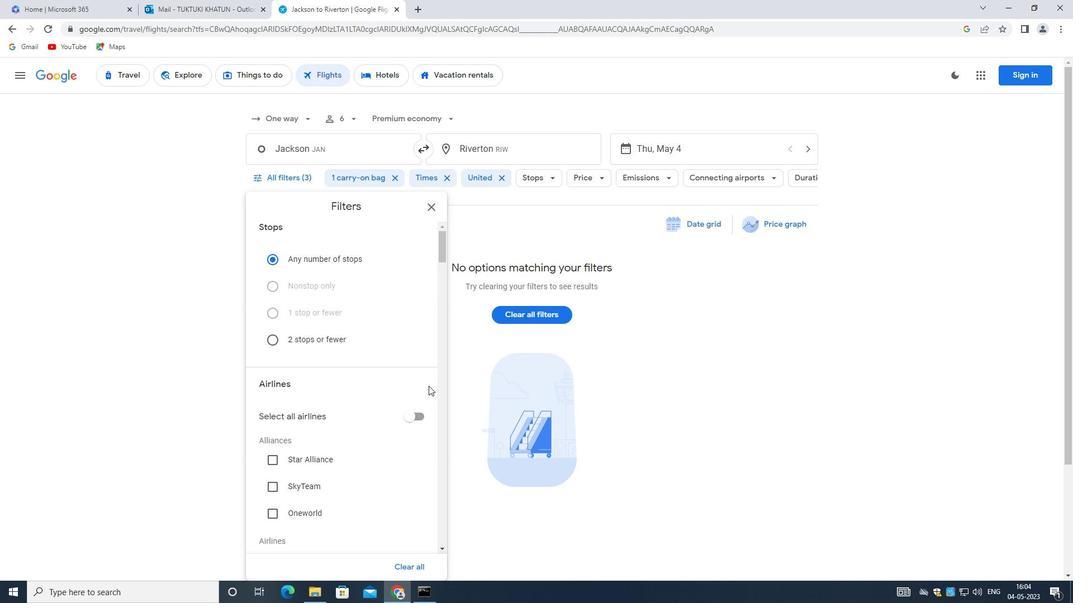 
Action: Mouse scrolled (426, 385) with delta (0, 0)
Screenshot: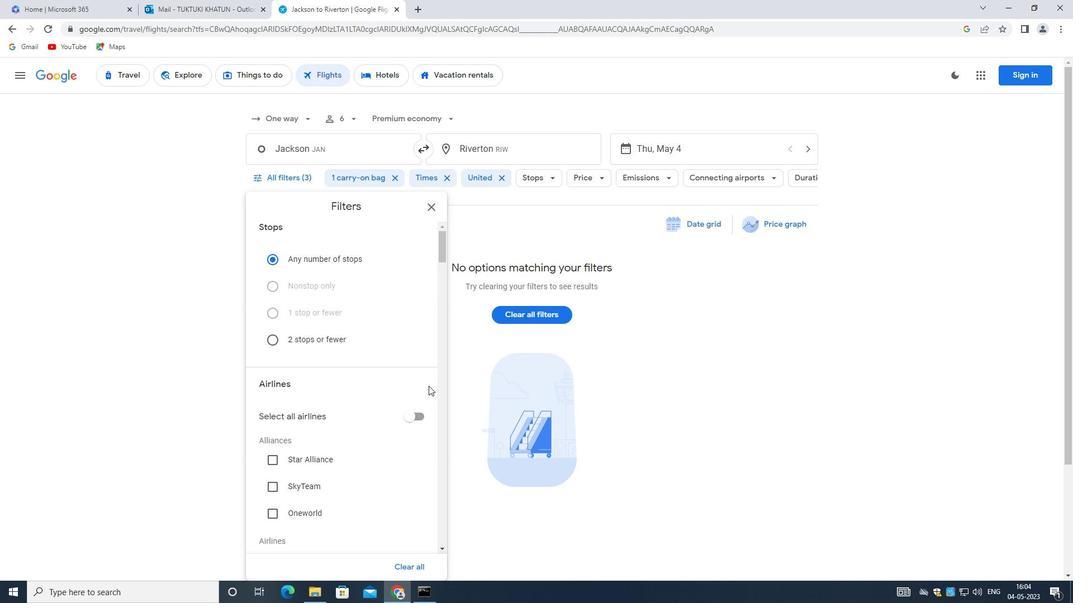 
Action: Mouse moved to (425, 386)
Screenshot: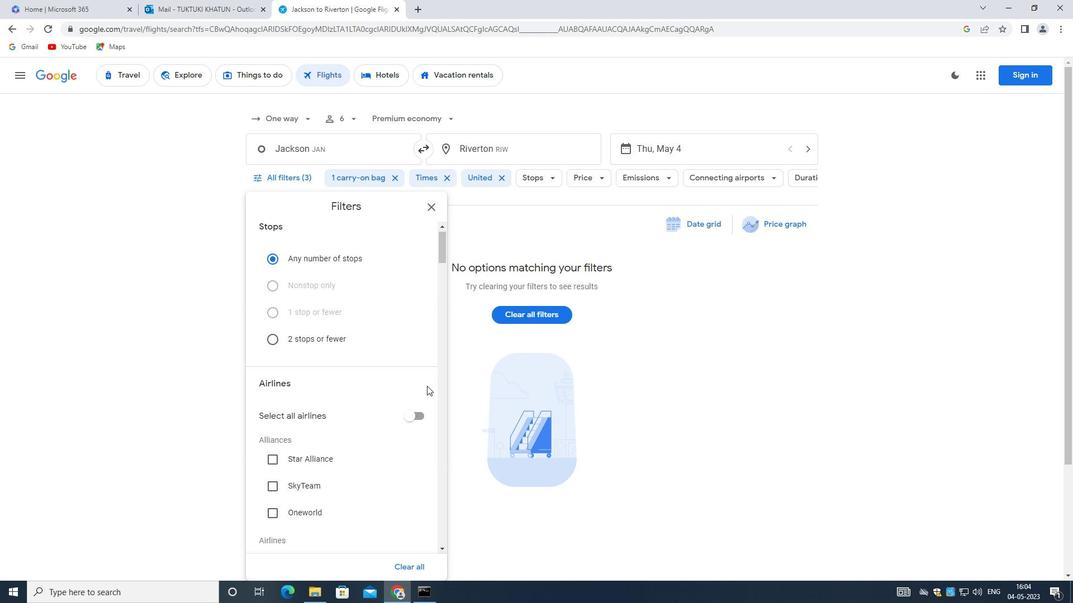 
Action: Mouse scrolled (425, 385) with delta (0, 0)
Screenshot: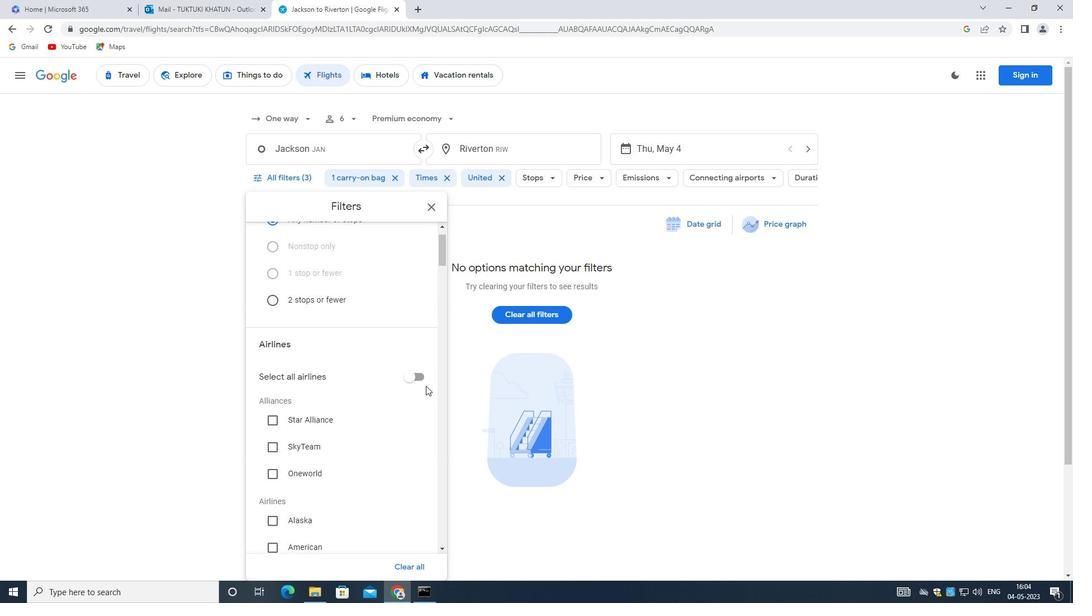 
Action: Mouse moved to (273, 470)
Screenshot: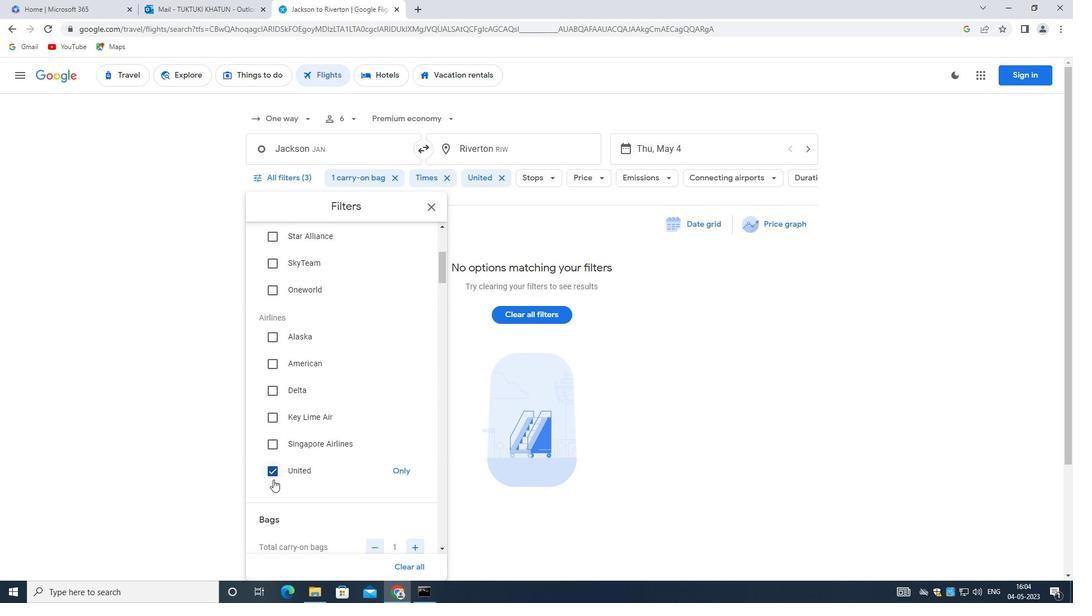 
Action: Mouse pressed left at (273, 470)
Screenshot: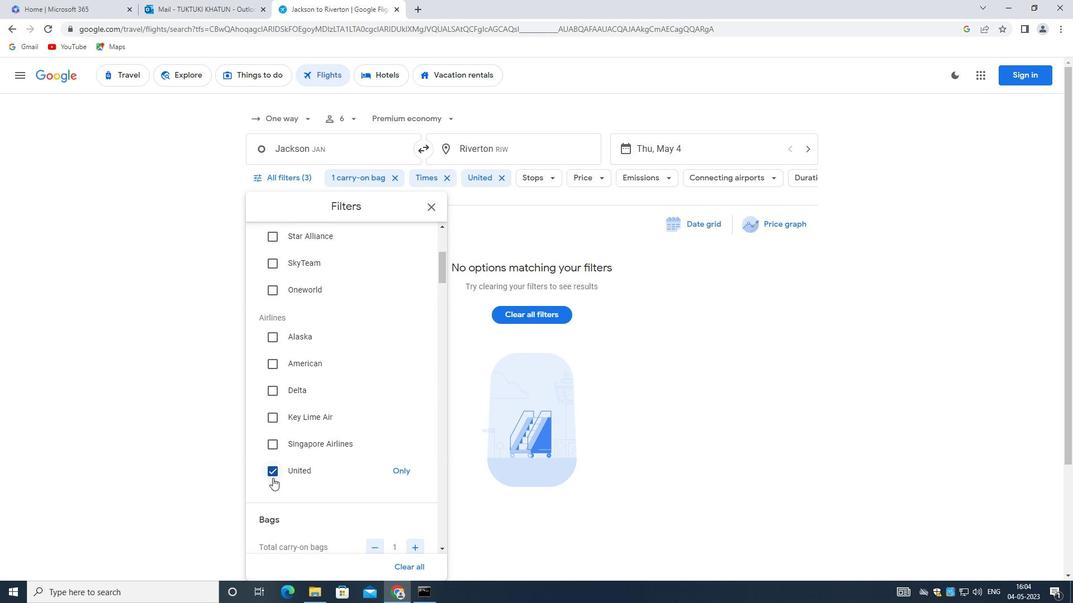 
Action: Mouse moved to (332, 410)
Screenshot: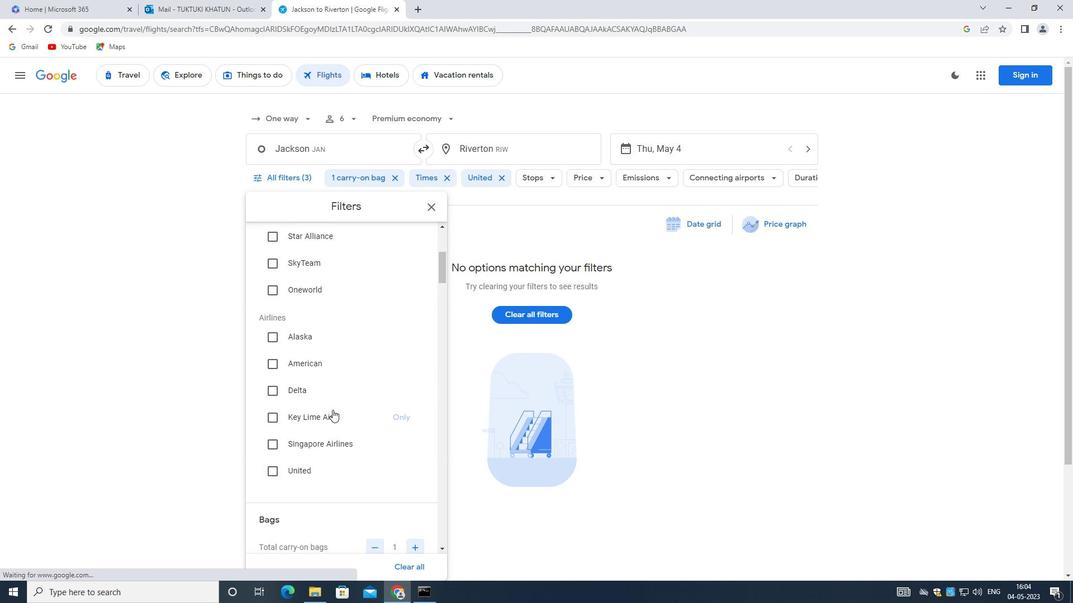 
Action: Mouse scrolled (332, 410) with delta (0, 0)
Screenshot: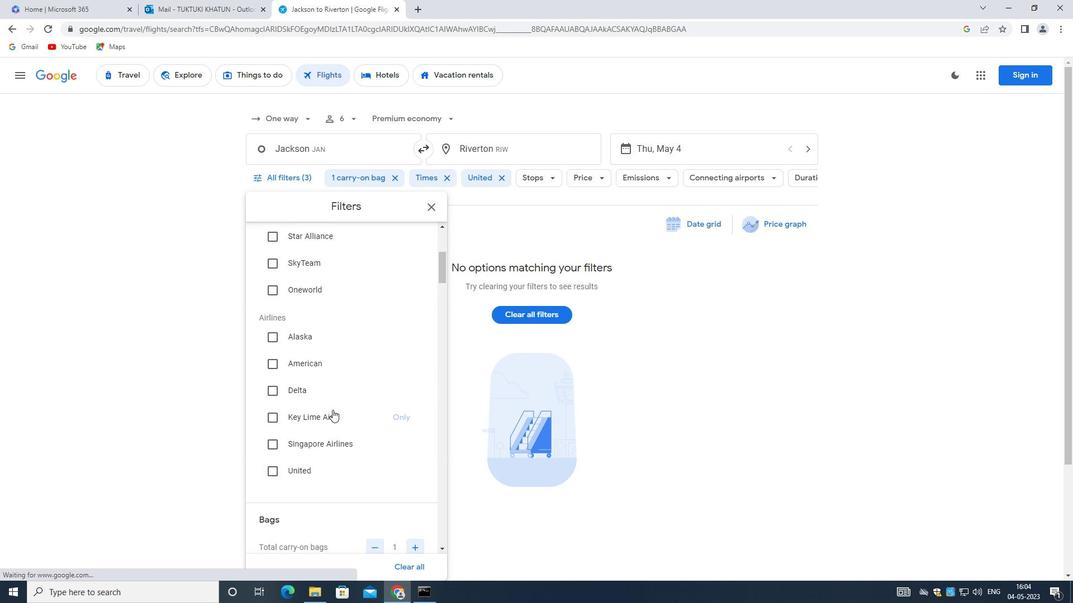 
Action: Mouse moved to (331, 412)
Screenshot: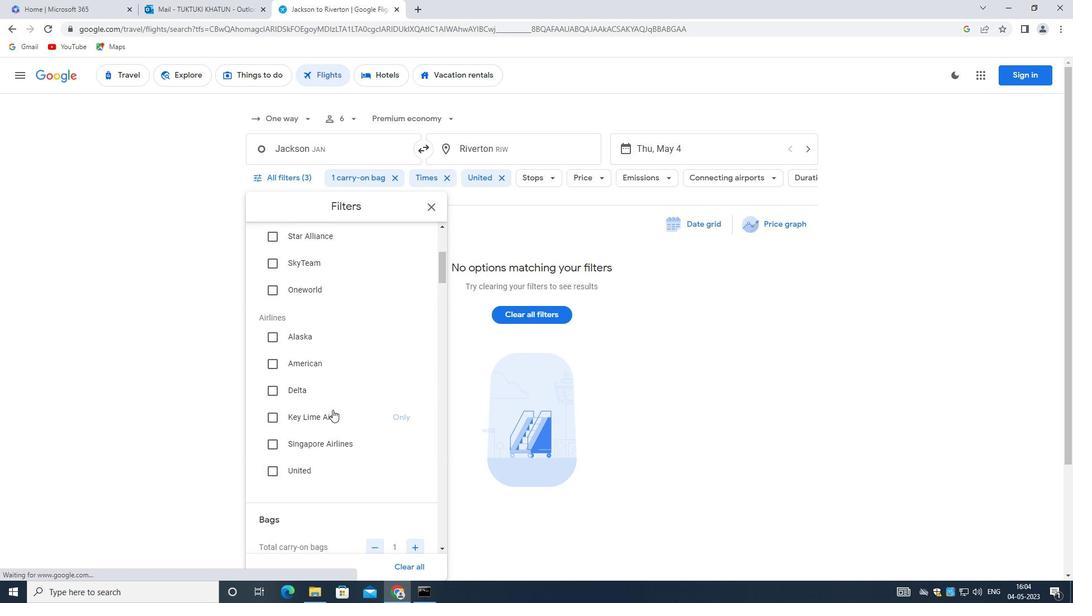 
Action: Mouse scrolled (331, 411) with delta (0, 0)
Screenshot: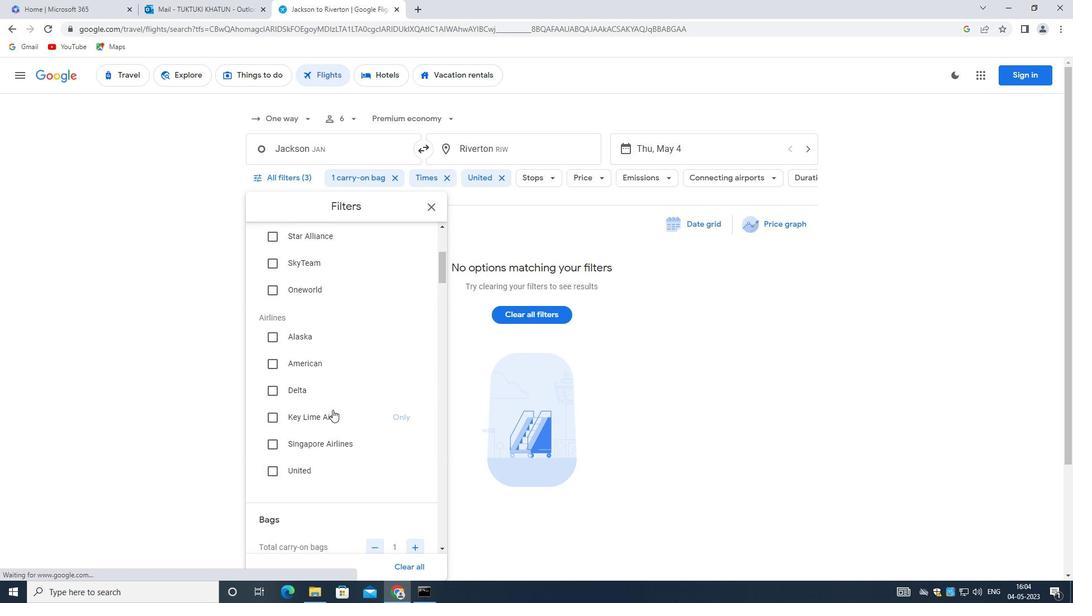 
Action: Mouse moved to (331, 412)
Screenshot: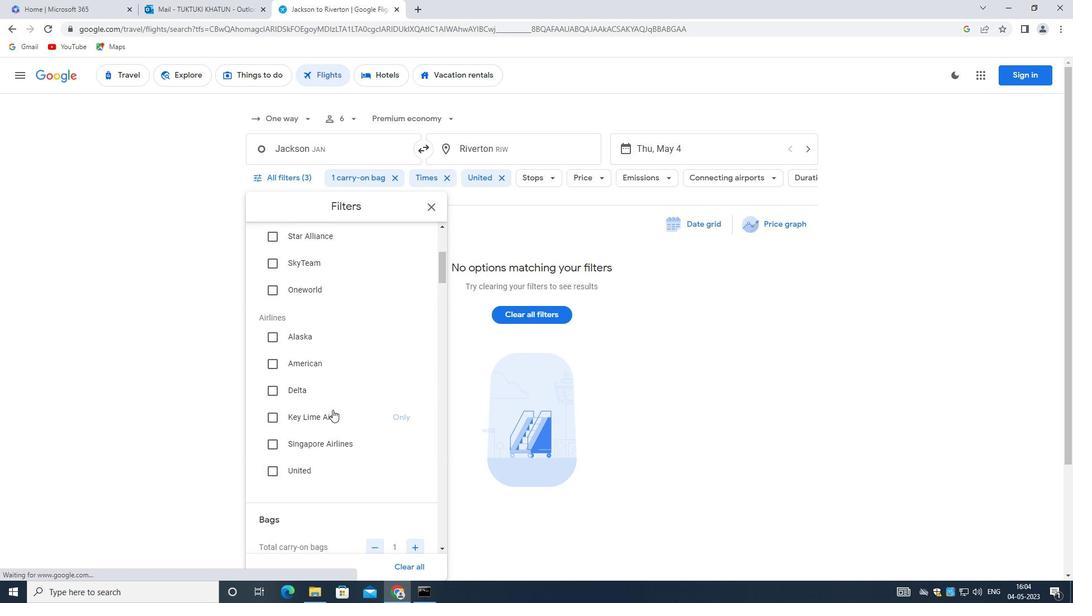 
Action: Mouse scrolled (331, 411) with delta (0, 0)
Screenshot: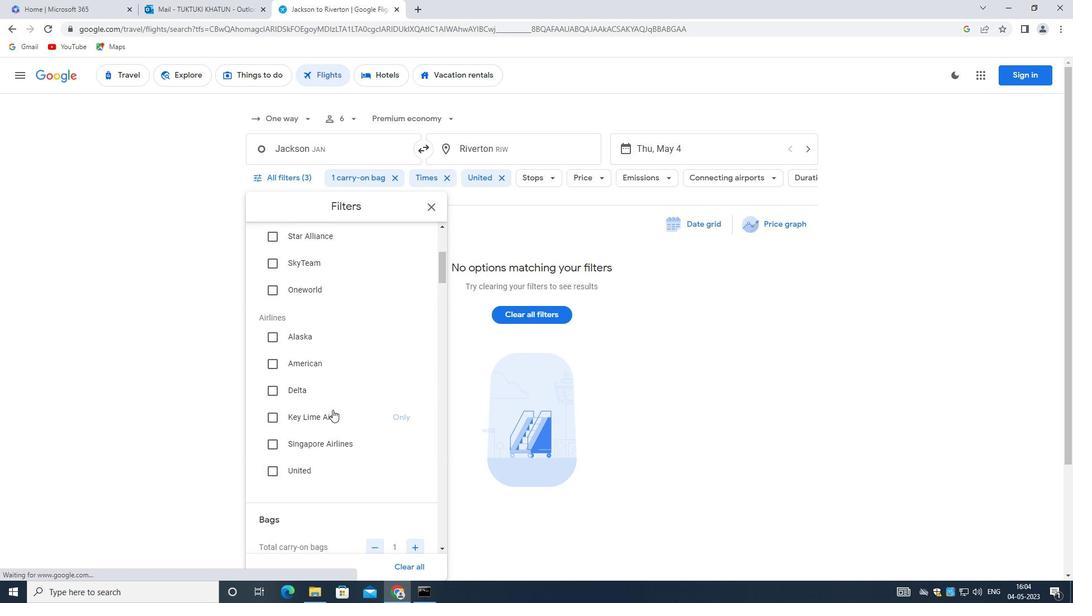 
Action: Mouse moved to (331, 413)
Screenshot: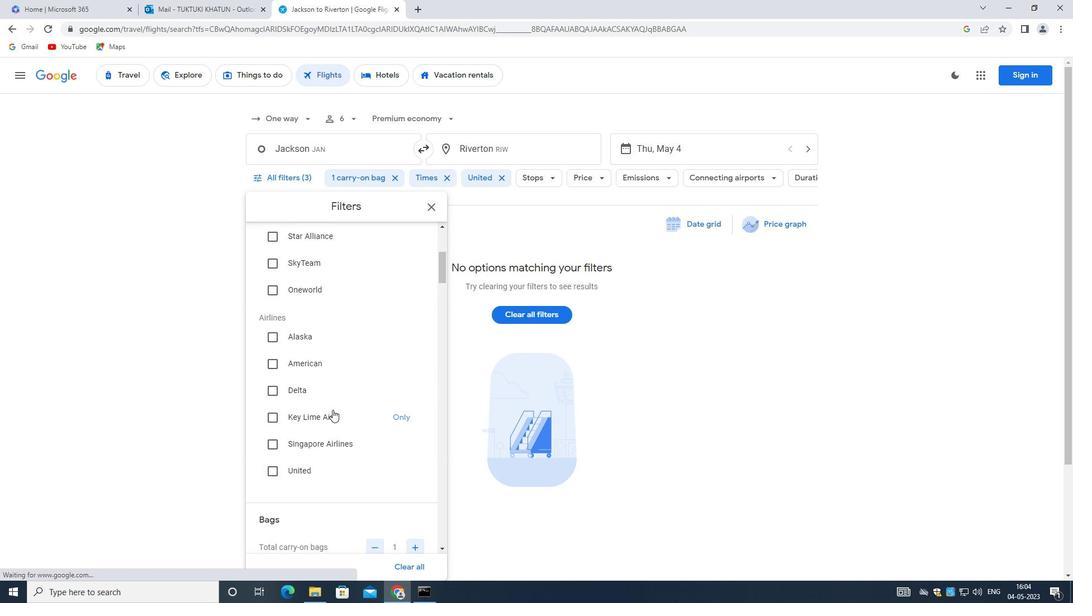 
Action: Mouse scrolled (331, 412) with delta (0, 0)
Screenshot: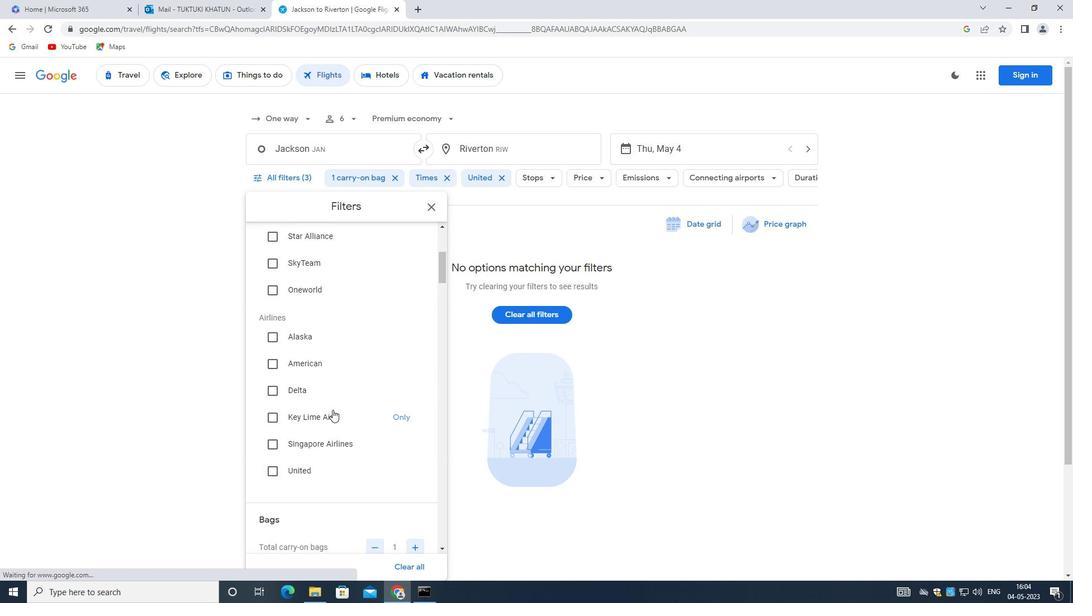
Action: Mouse moved to (331, 413)
Screenshot: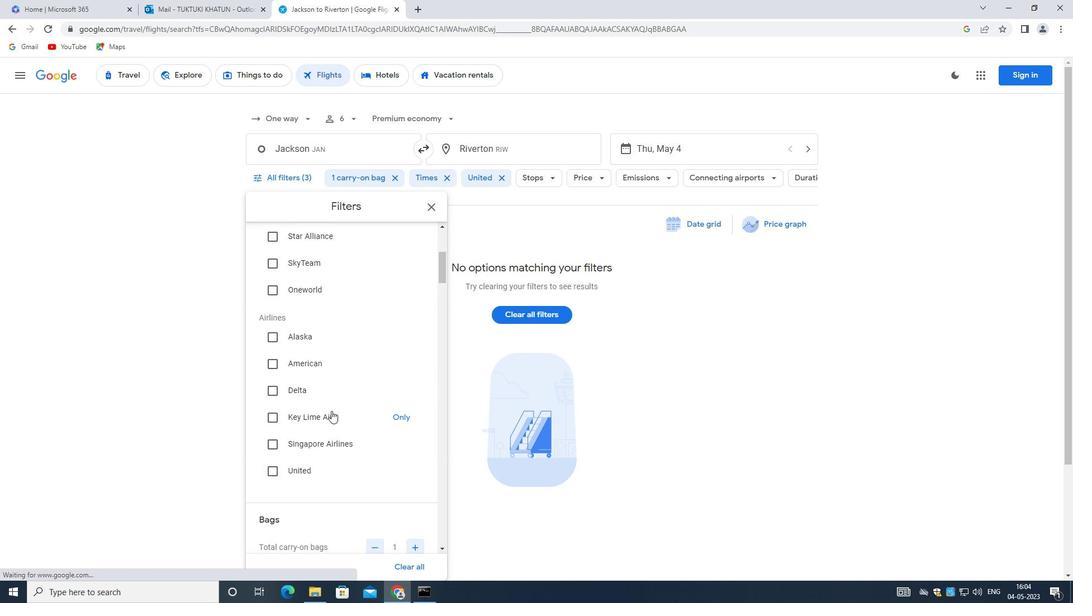 
Action: Mouse scrolled (331, 413) with delta (0, 0)
Screenshot: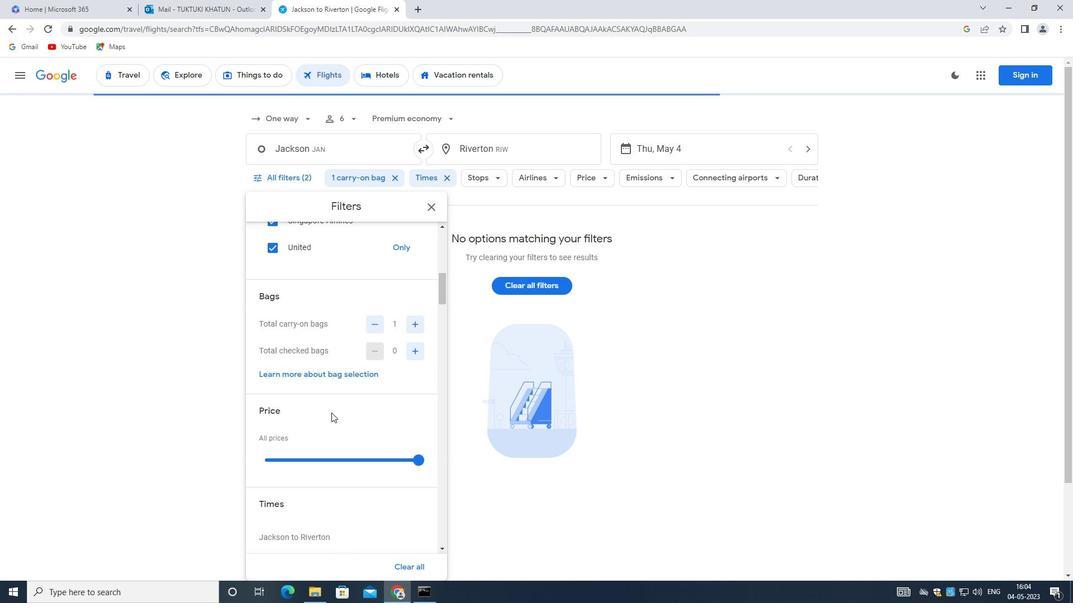 
Action: Mouse scrolled (331, 413) with delta (0, 0)
Screenshot: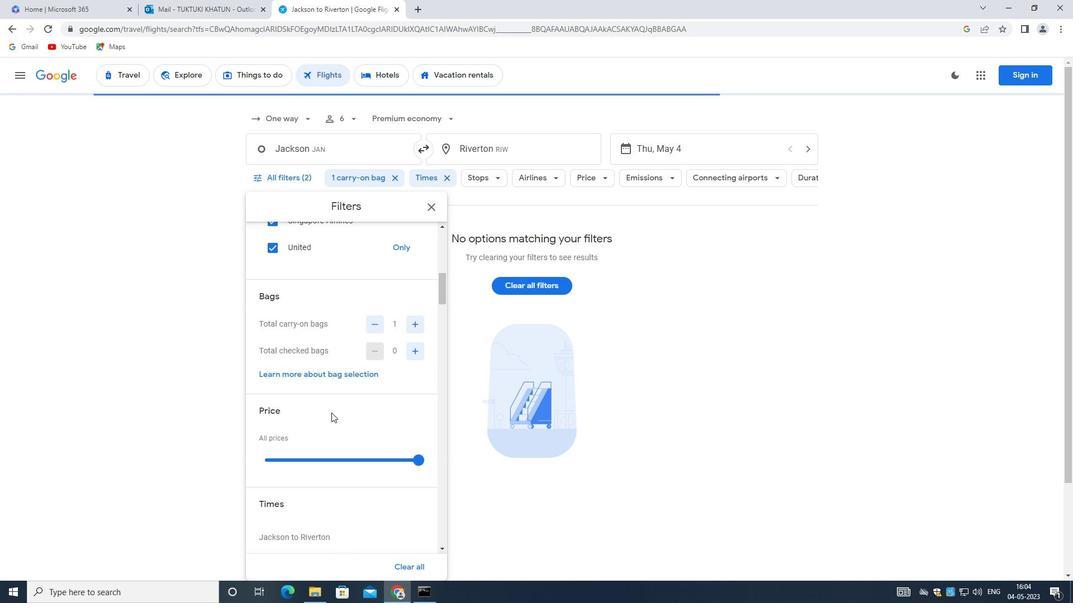 
Action: Mouse scrolled (331, 413) with delta (0, 0)
Screenshot: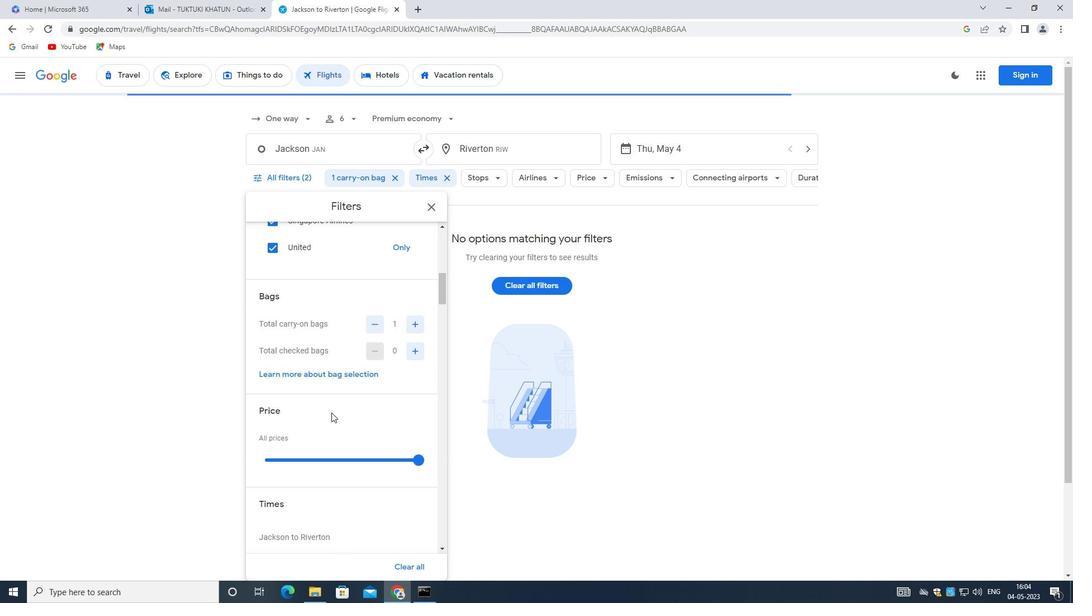 
Action: Mouse scrolled (331, 413) with delta (0, 0)
Screenshot: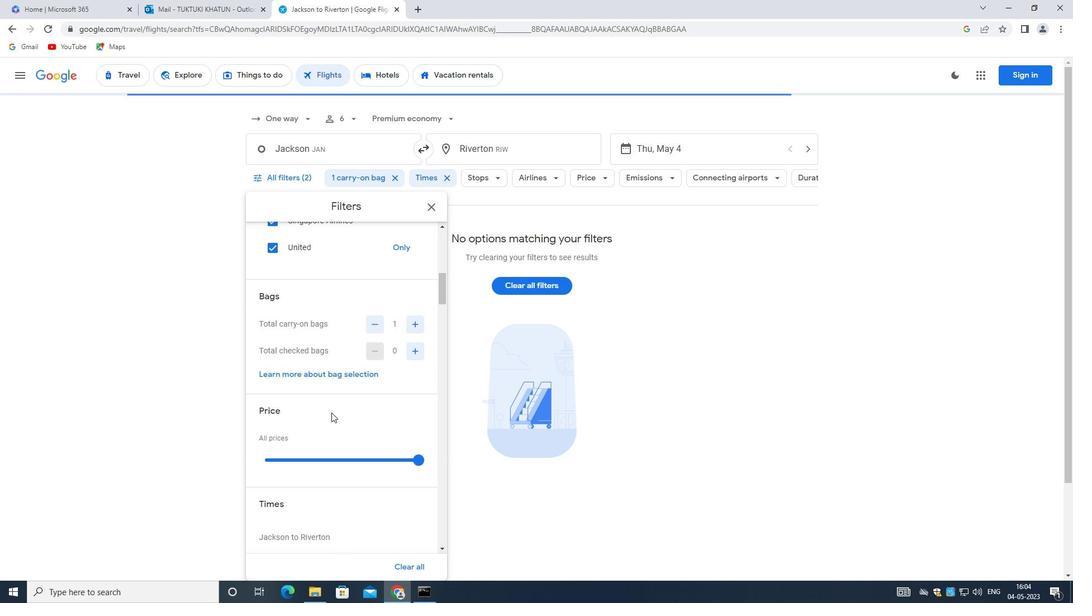 
Action: Mouse scrolled (331, 413) with delta (0, 0)
Screenshot: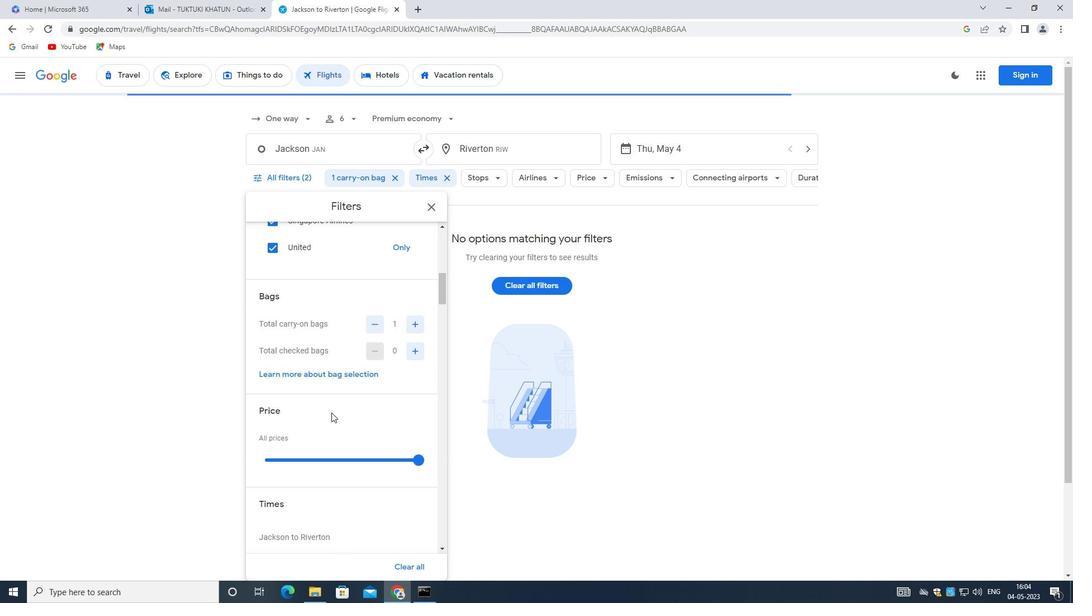 
Action: Mouse moved to (332, 410)
Screenshot: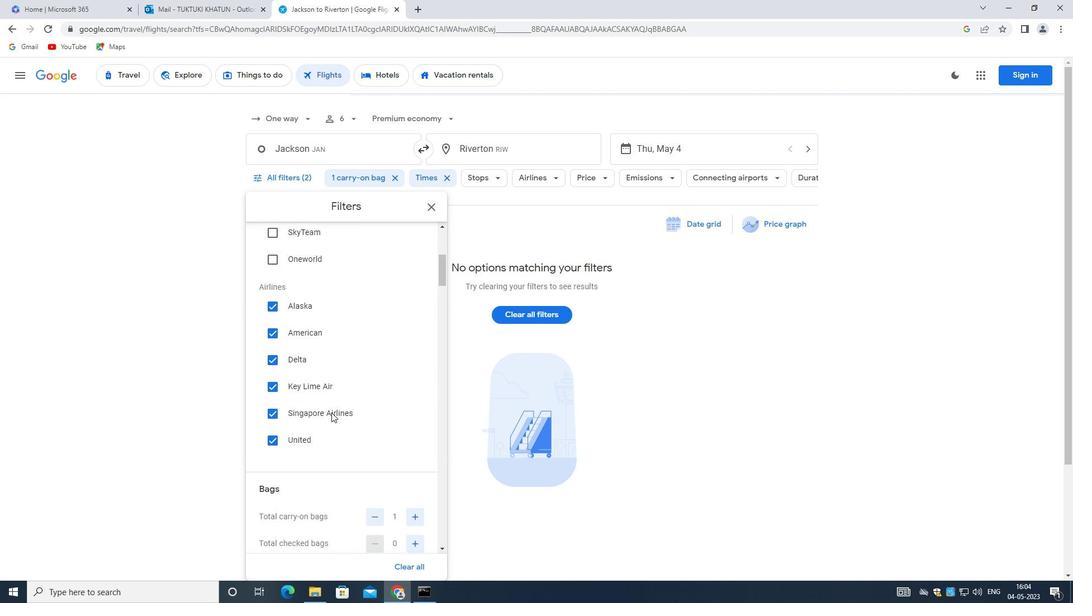
Action: Mouse scrolled (332, 410) with delta (0, 0)
Screenshot: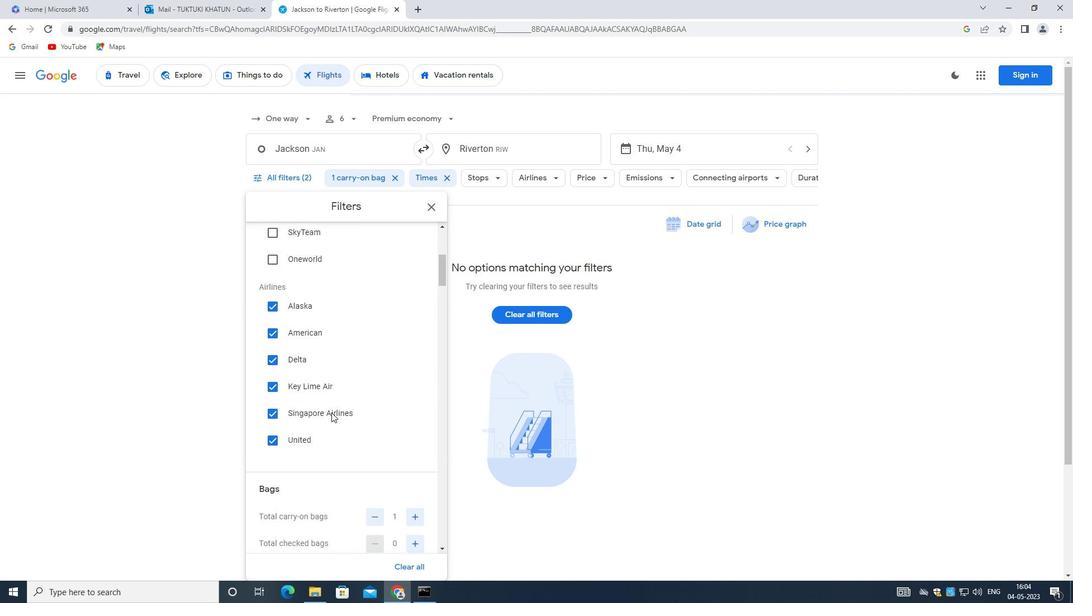 
Action: Mouse scrolled (332, 410) with delta (0, 0)
Screenshot: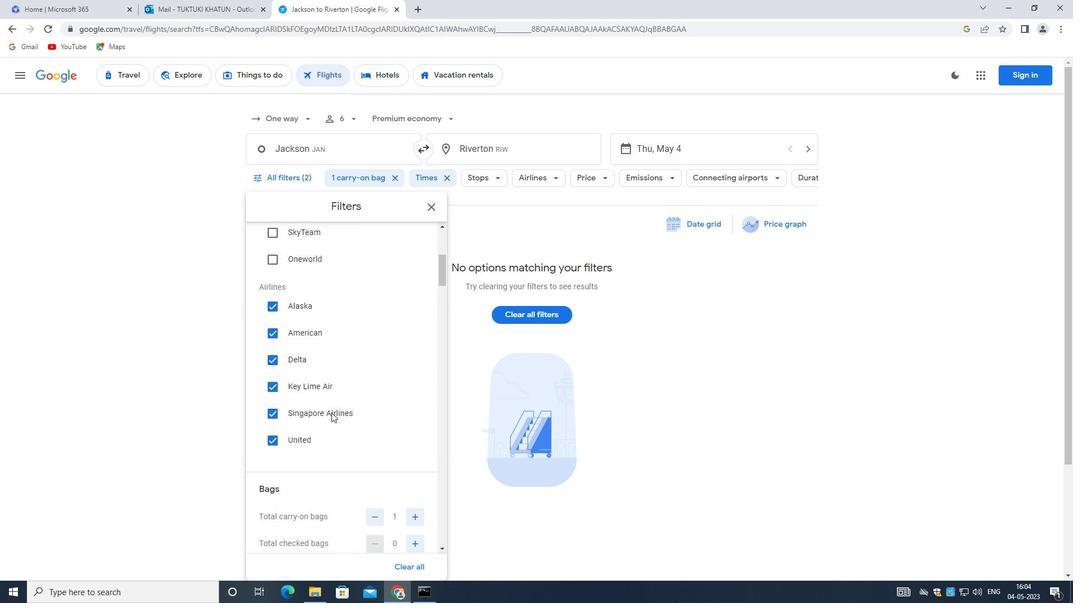 
Action: Mouse moved to (332, 409)
Screenshot: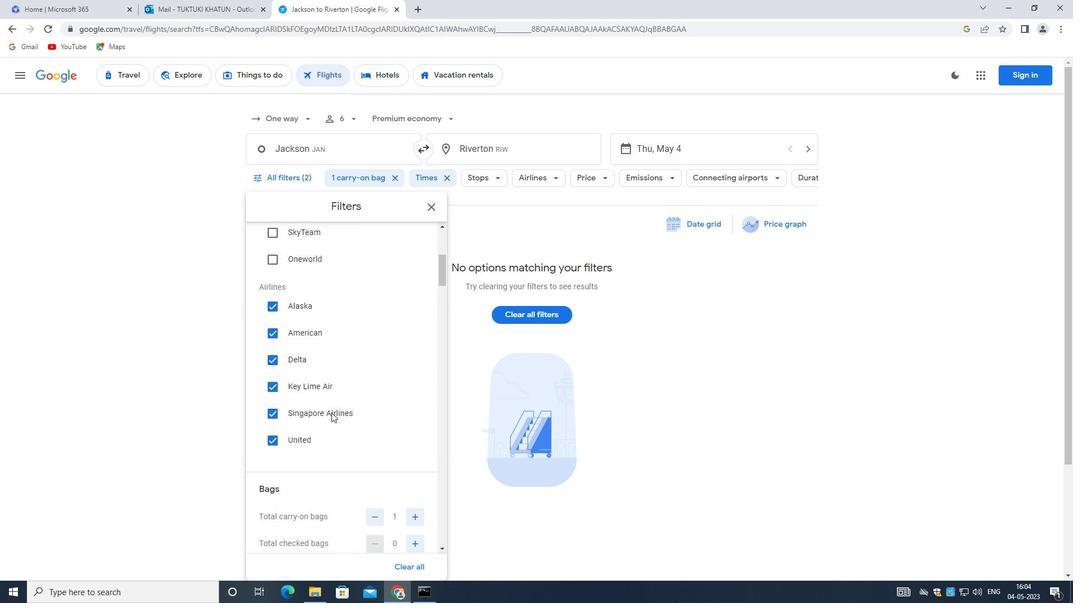 
Action: Mouse scrolled (332, 410) with delta (0, 0)
Screenshot: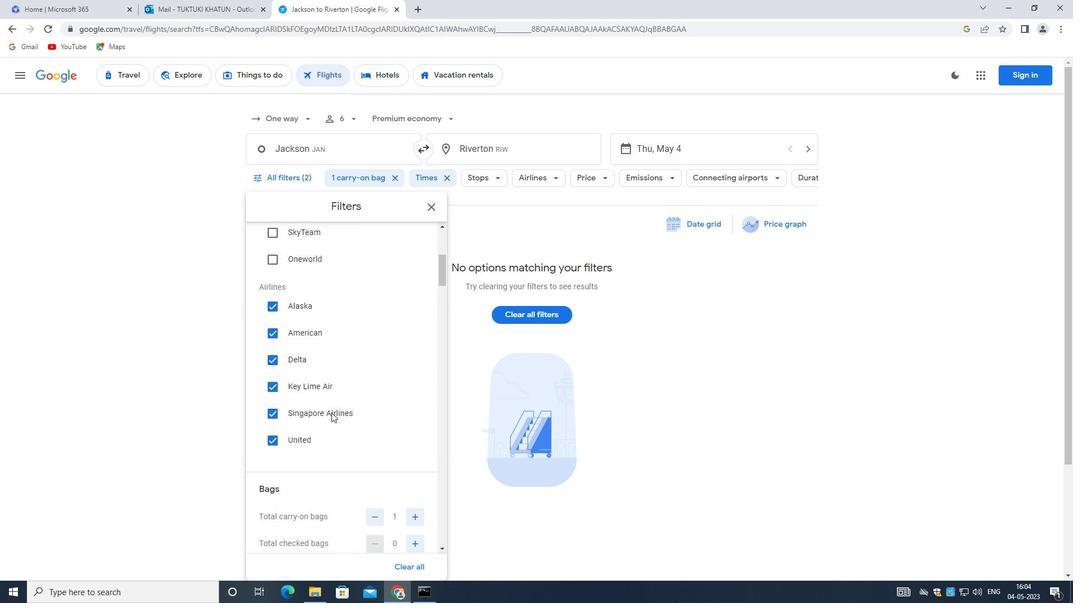 
Action: Mouse moved to (333, 409)
Screenshot: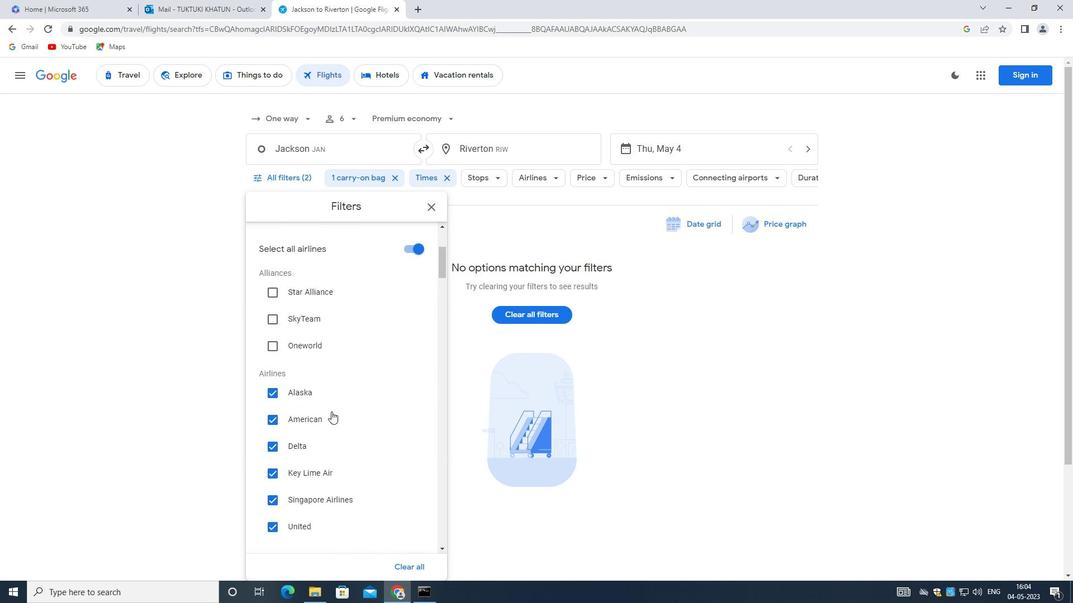 
Action: Mouse scrolled (333, 410) with delta (0, 0)
Screenshot: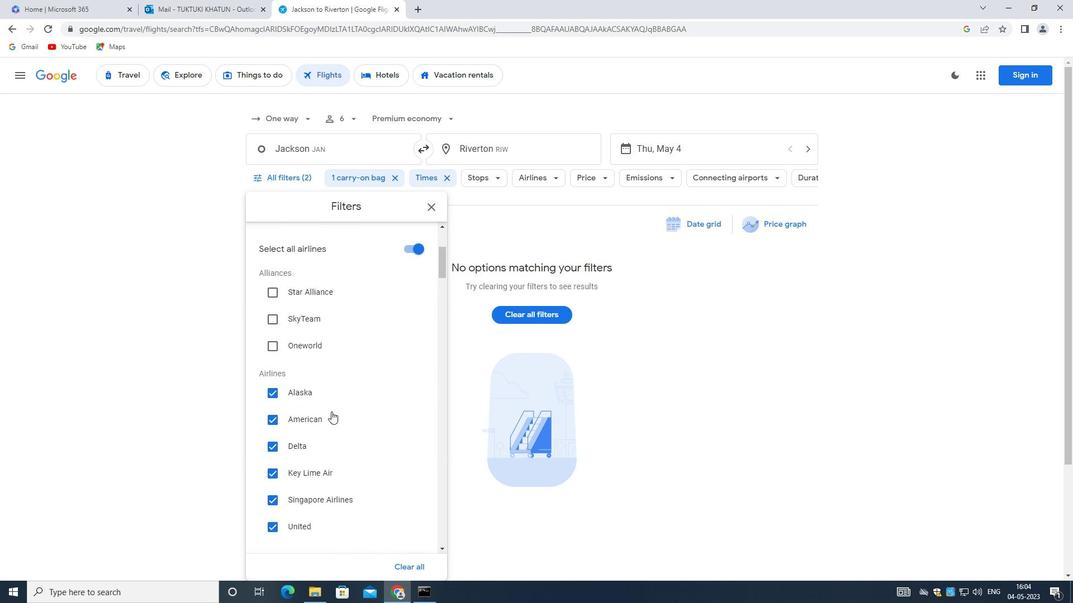 
Action: Mouse moved to (407, 419)
Screenshot: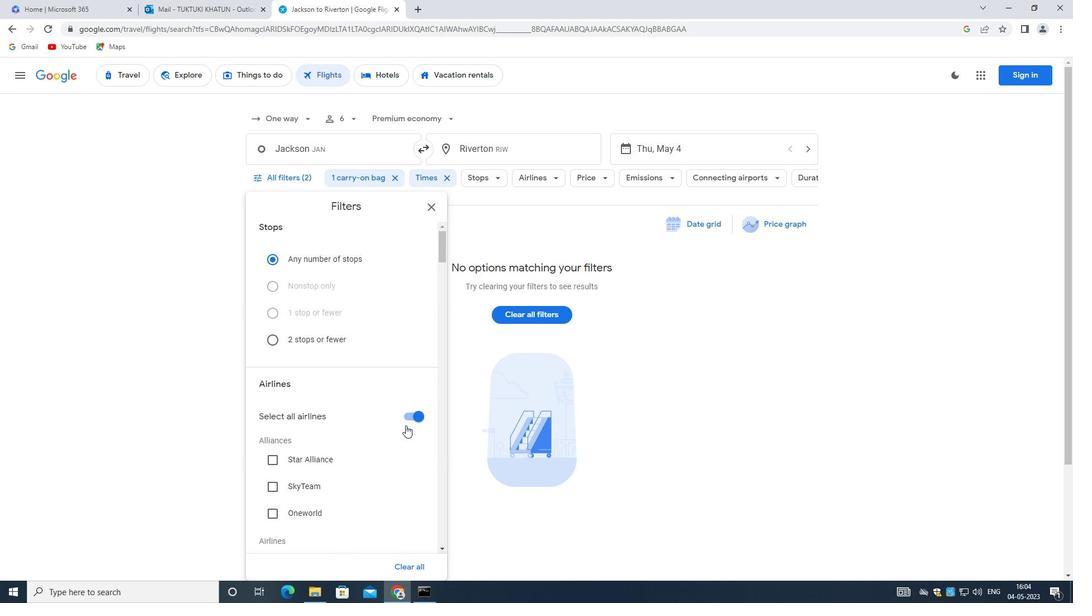 
Action: Mouse pressed left at (407, 419)
Screenshot: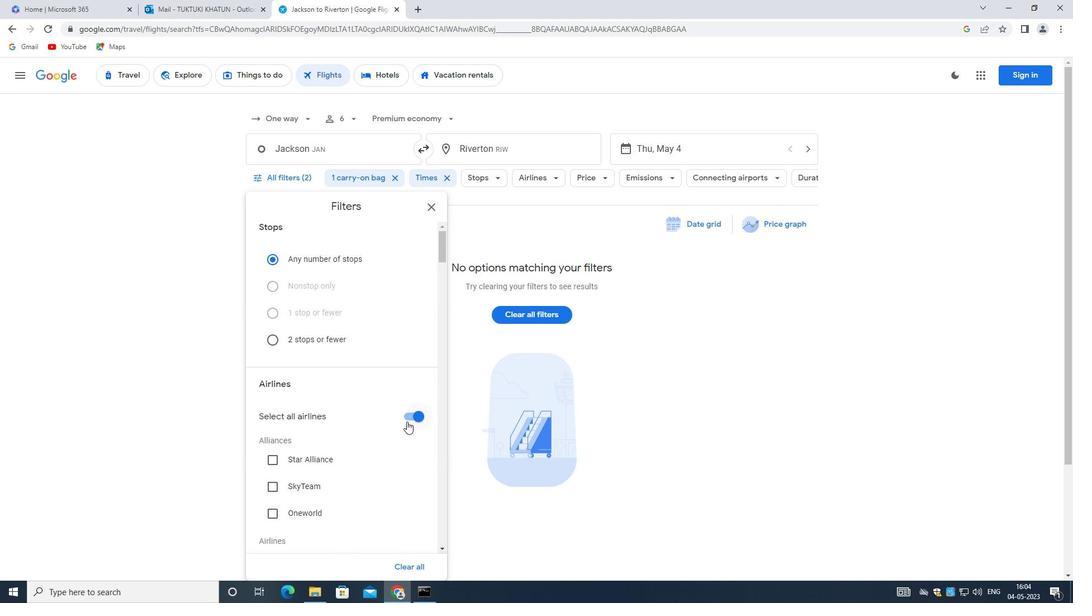 
Action: Mouse moved to (420, 415)
Screenshot: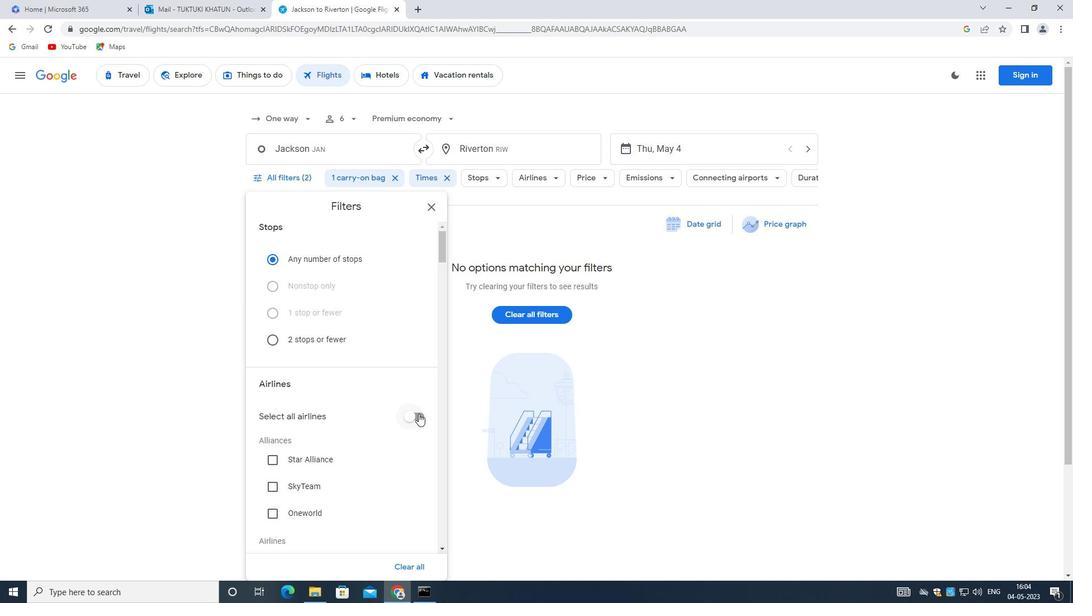 
Action: Mouse pressed left at (420, 415)
Screenshot: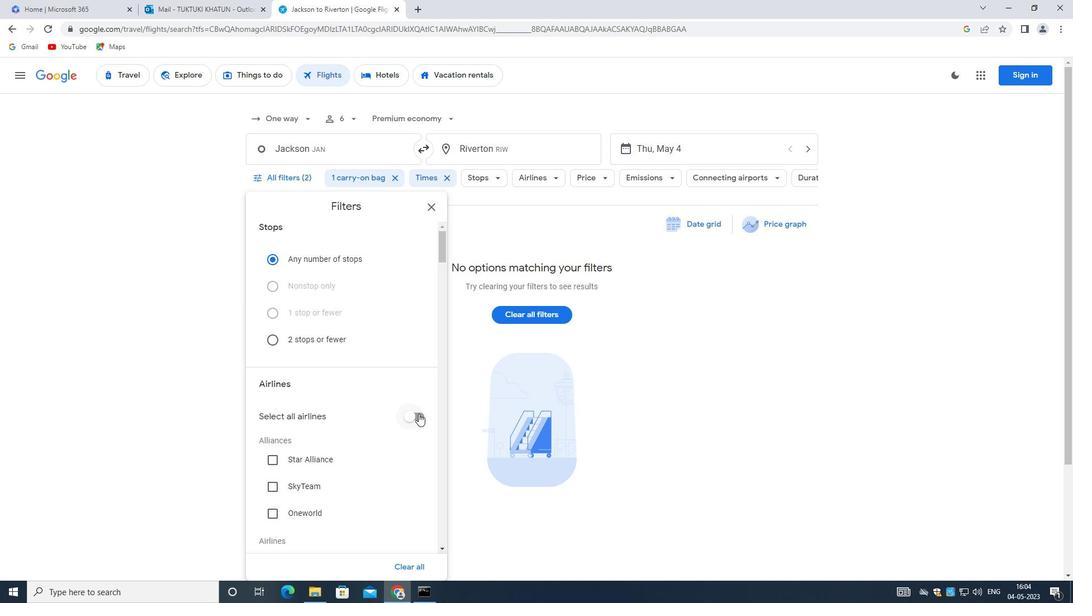 
Action: Mouse moved to (407, 418)
Screenshot: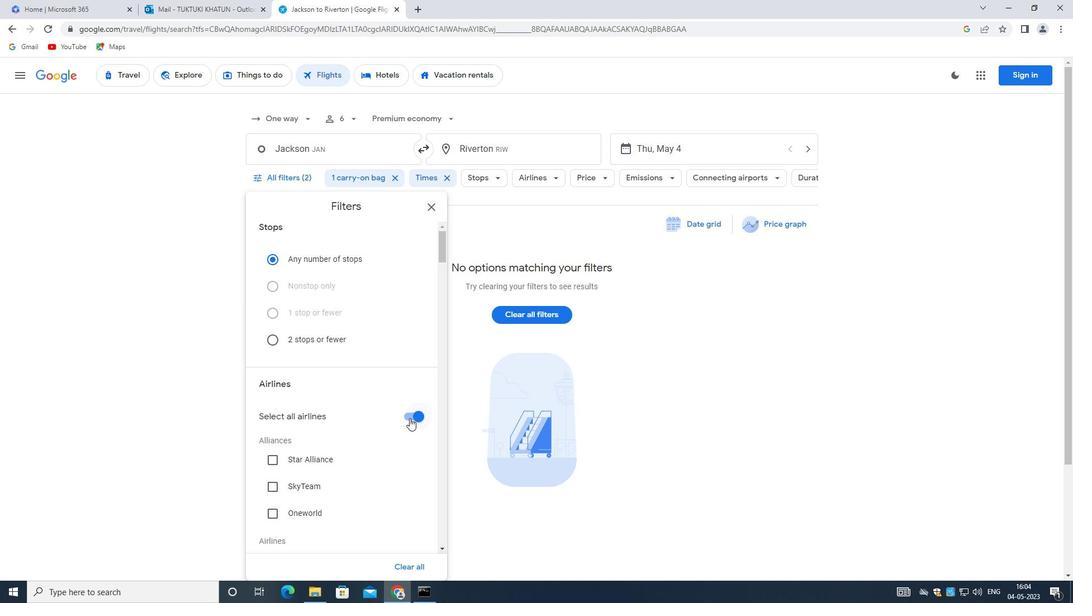 
Action: Mouse pressed left at (407, 418)
Screenshot: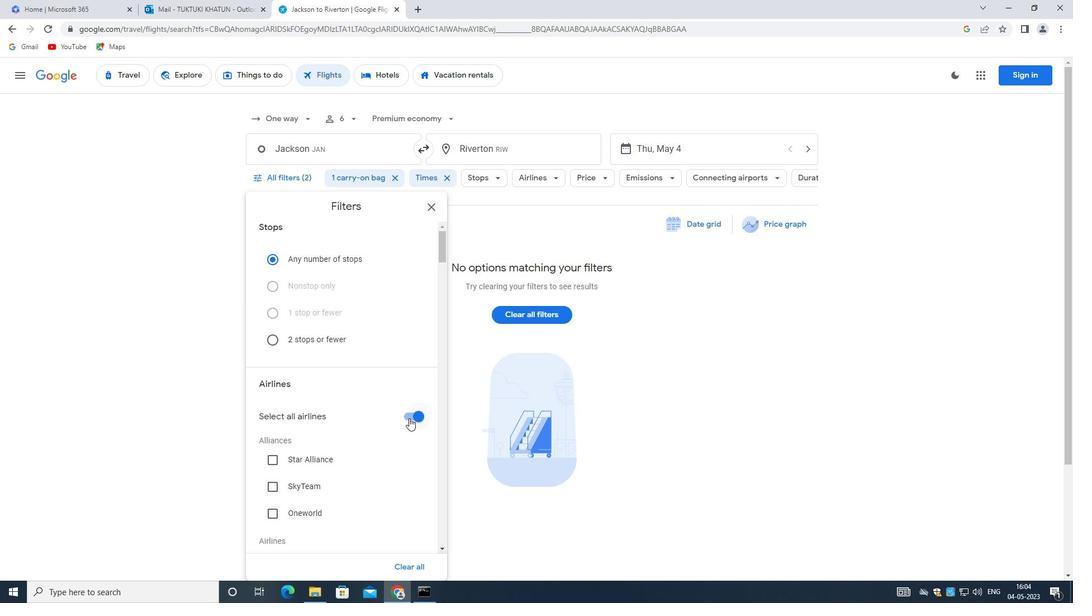 
Action: Mouse moved to (394, 426)
Screenshot: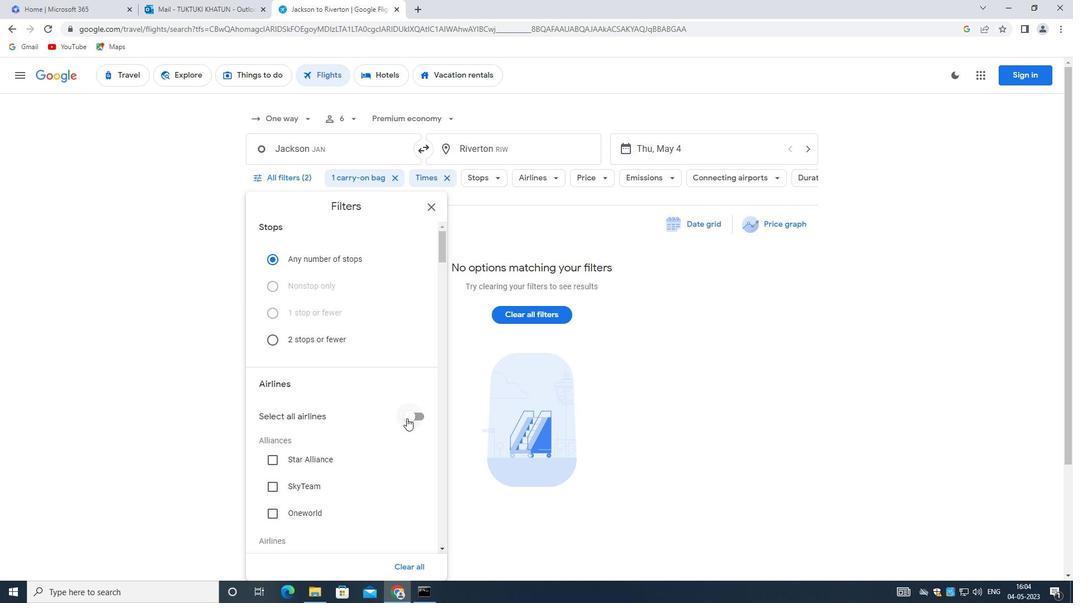 
Action: Mouse scrolled (394, 425) with delta (0, 0)
Screenshot: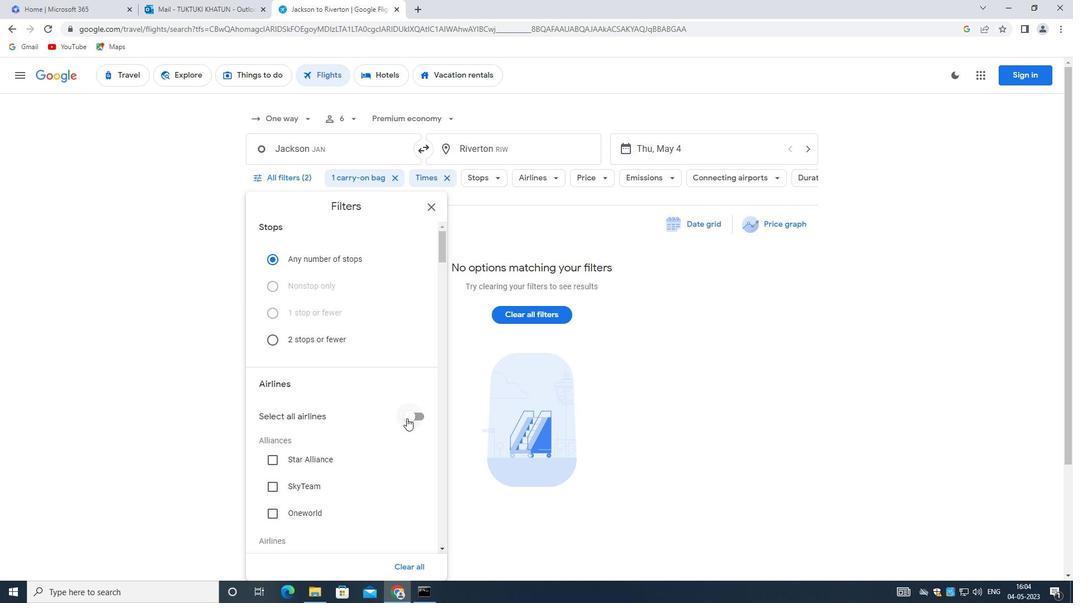 
Action: Mouse moved to (394, 427)
Screenshot: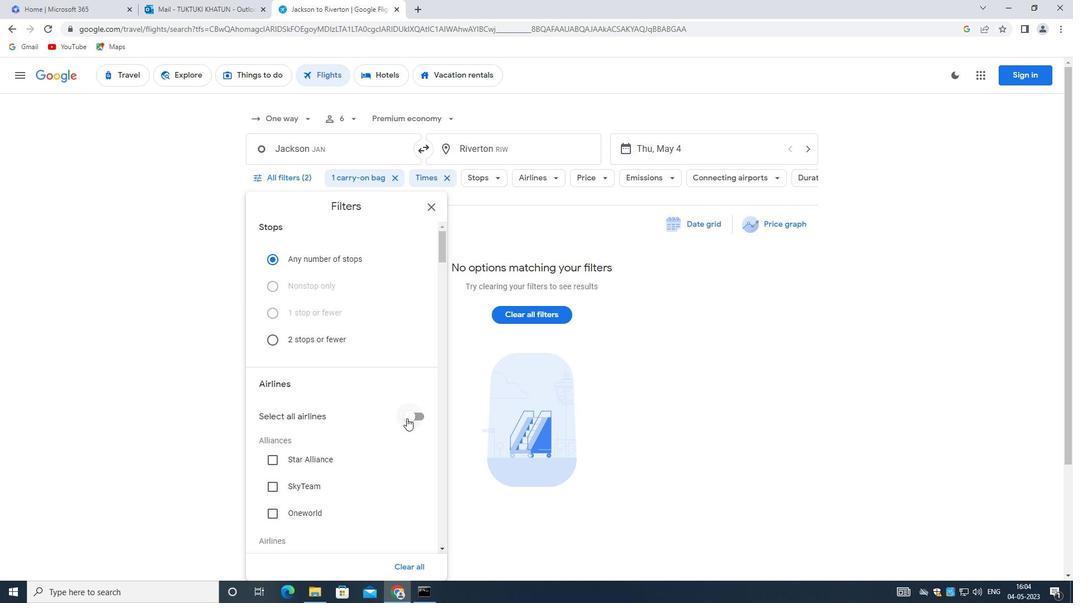 
Action: Mouse scrolled (394, 426) with delta (0, 0)
Screenshot: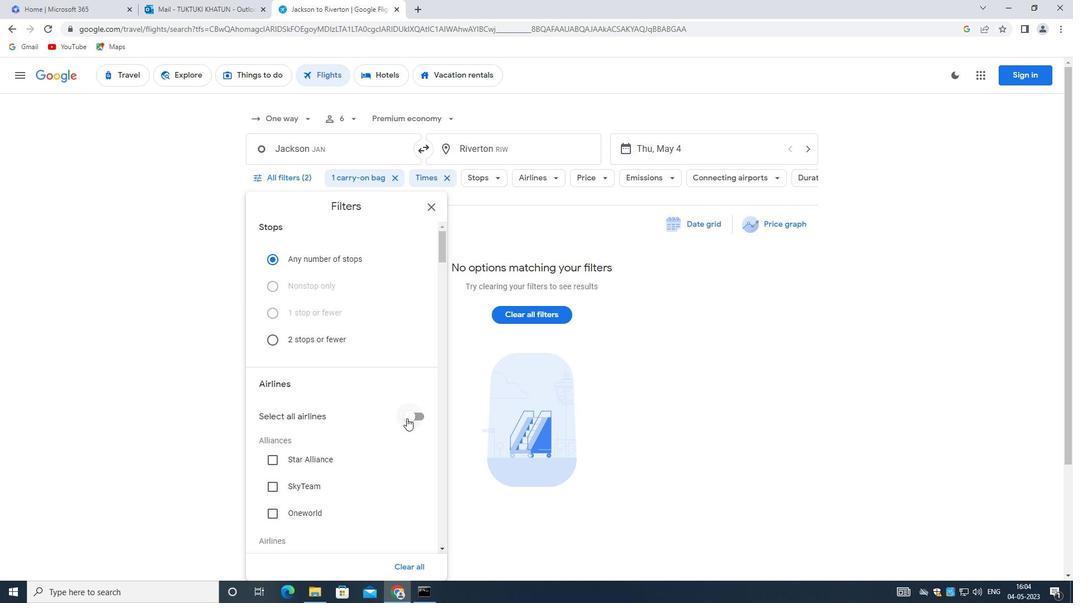 
Action: Mouse moved to (393, 427)
Screenshot: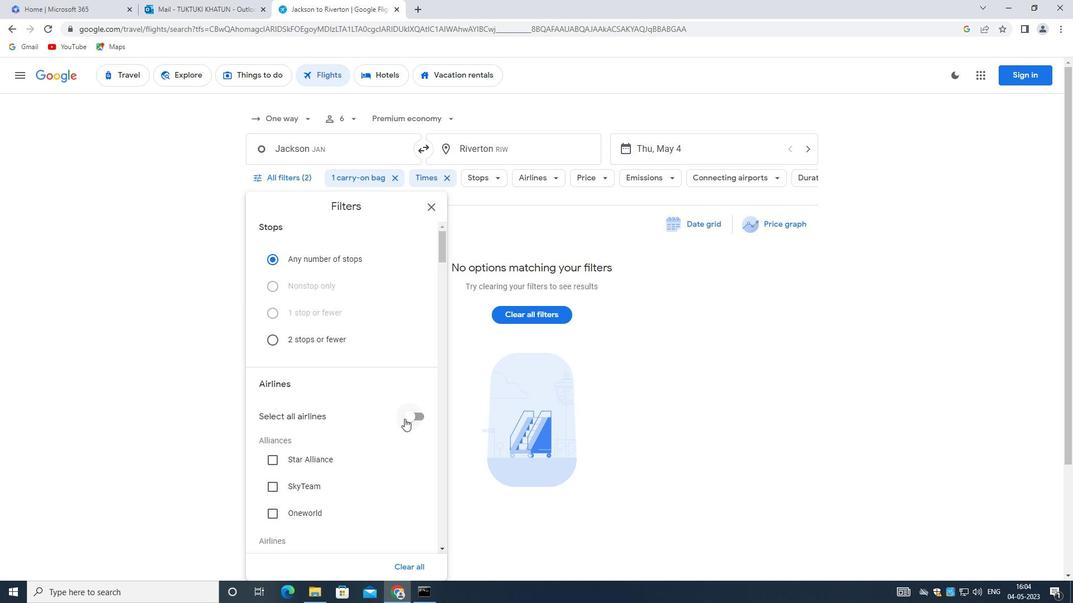 
Action: Mouse scrolled (393, 427) with delta (0, 0)
Screenshot: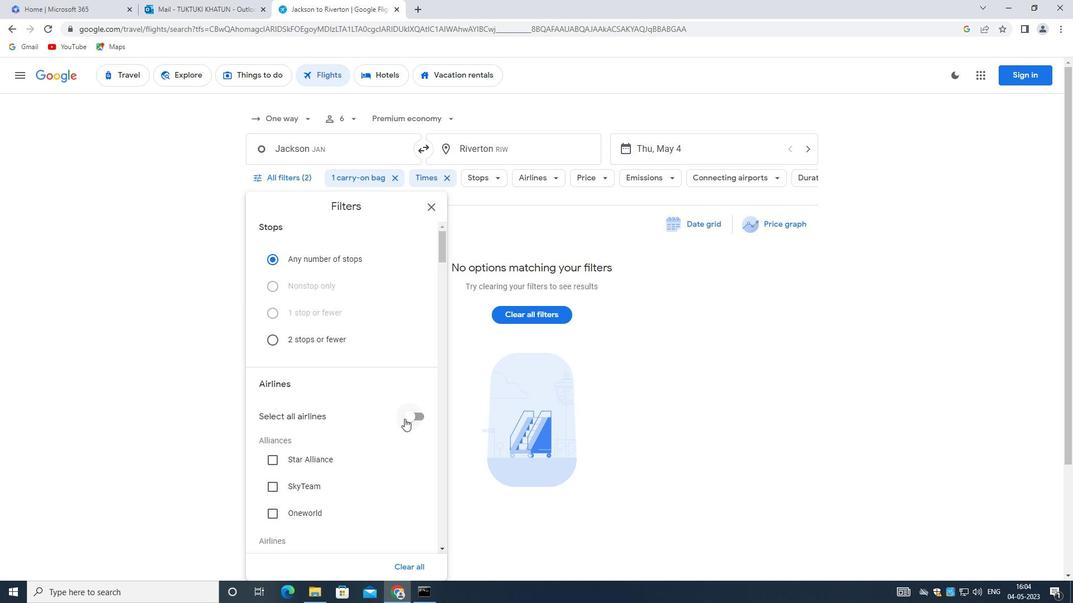 
Action: Mouse moved to (393, 428)
Screenshot: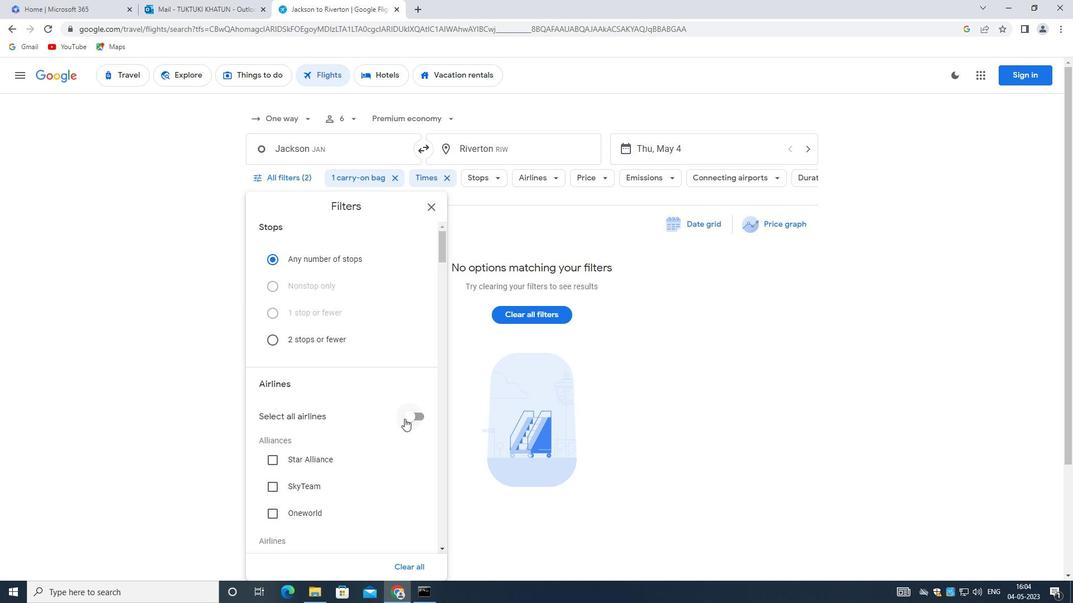 
Action: Mouse scrolled (393, 427) with delta (0, 0)
Screenshot: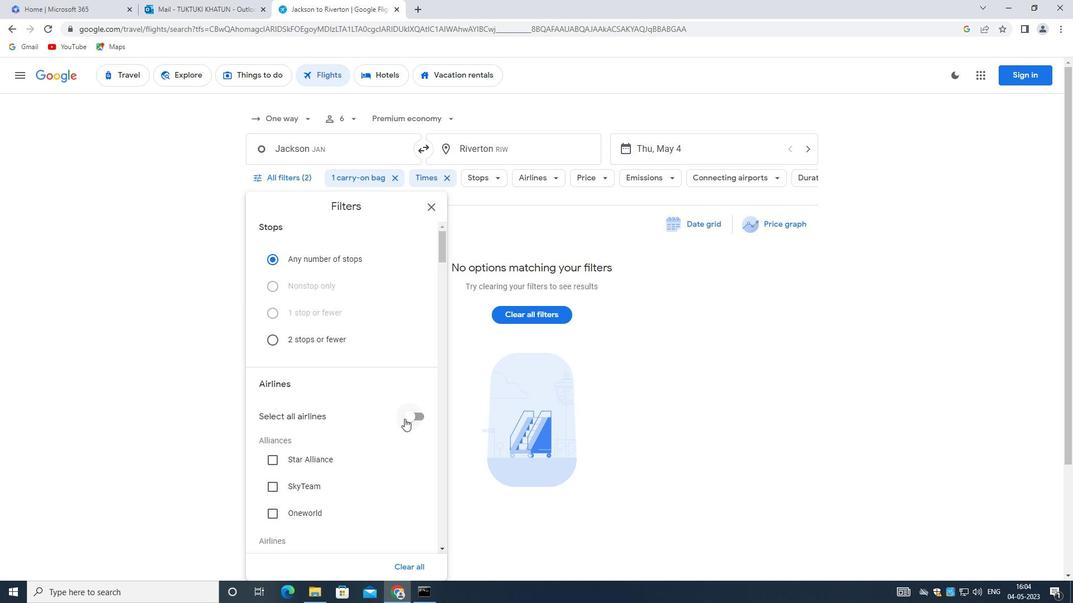 
Action: Mouse moved to (393, 428)
Screenshot: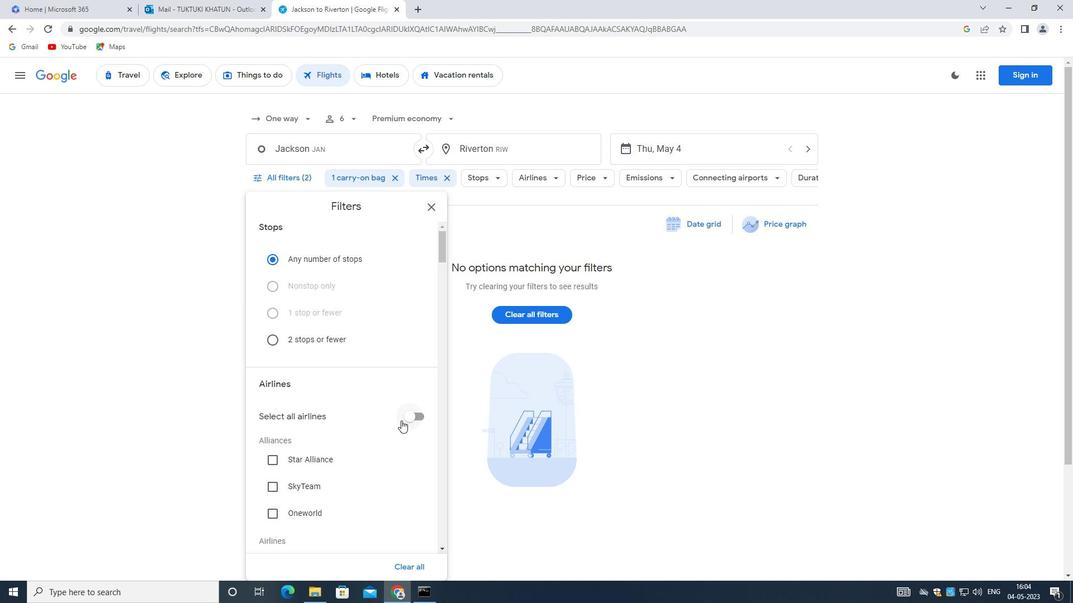 
Action: Mouse scrolled (393, 428) with delta (0, 0)
Screenshot: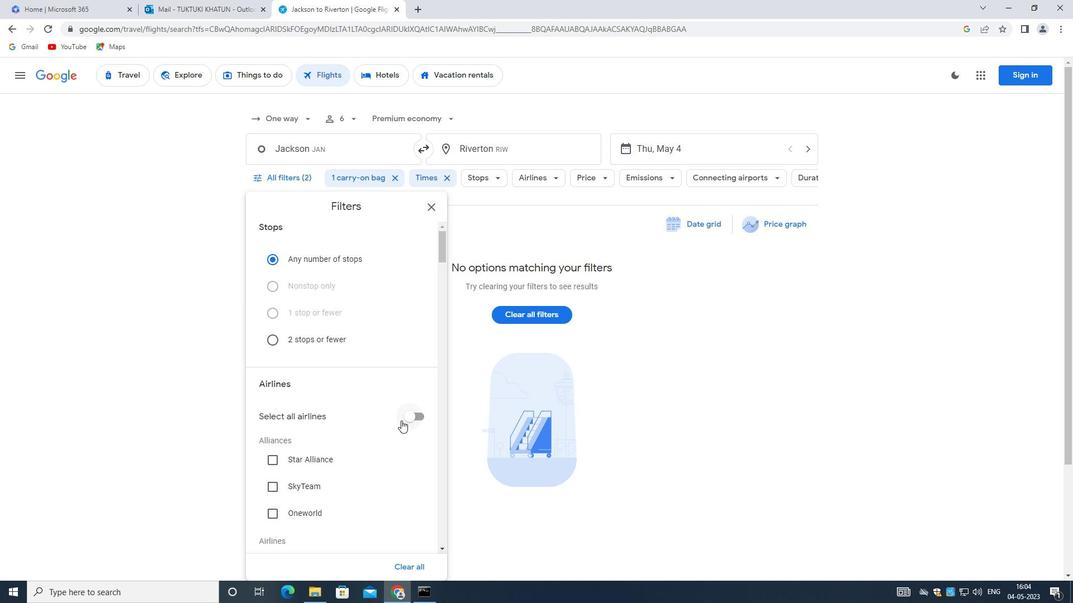 
Action: Mouse moved to (390, 430)
Screenshot: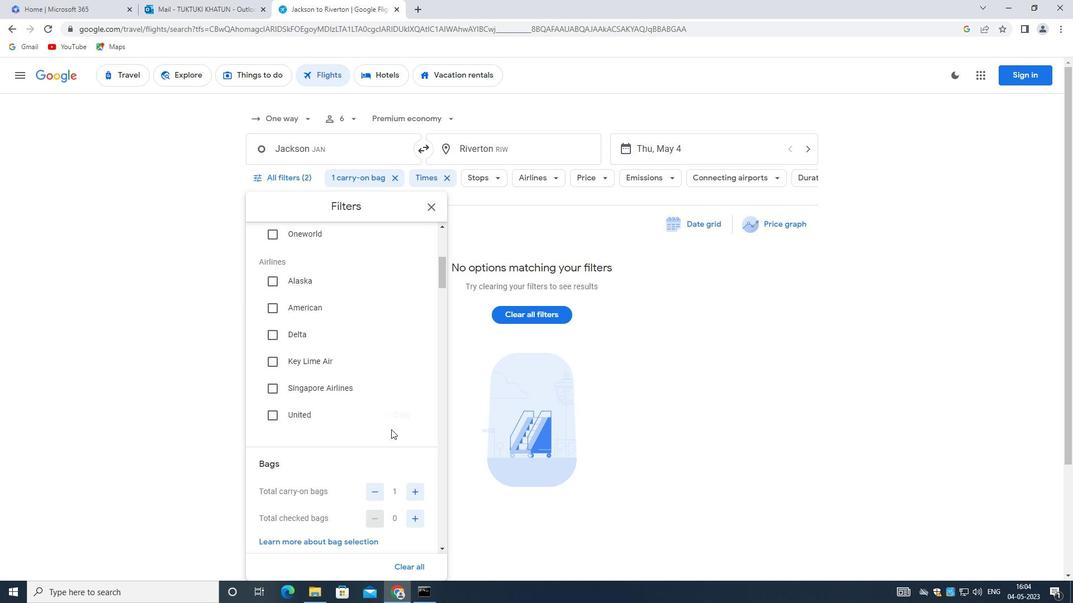 
Action: Mouse scrolled (390, 429) with delta (0, 0)
Screenshot: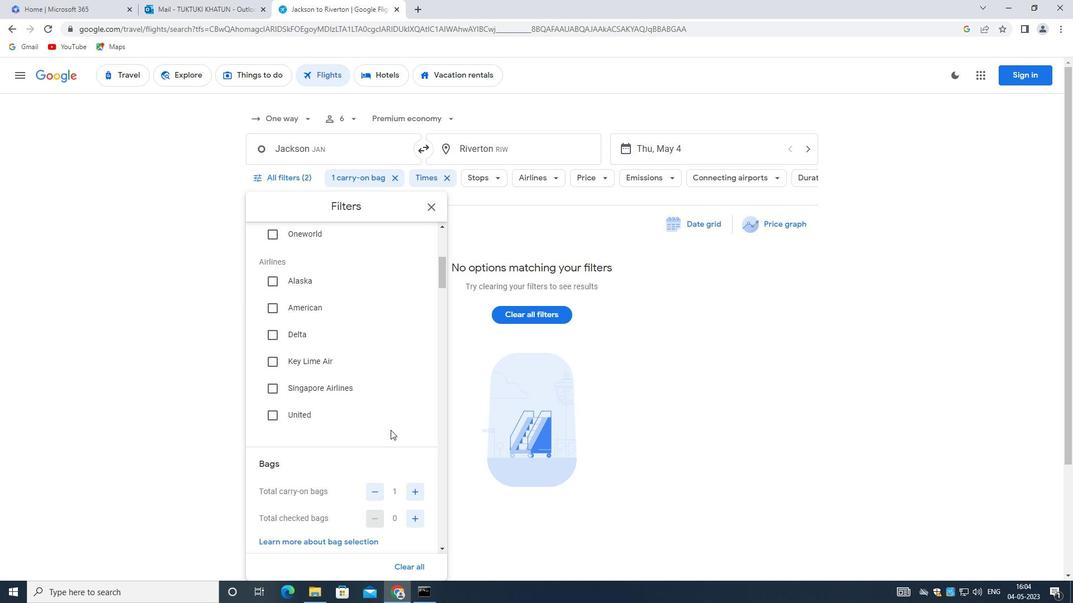 
Action: Mouse moved to (351, 462)
Screenshot: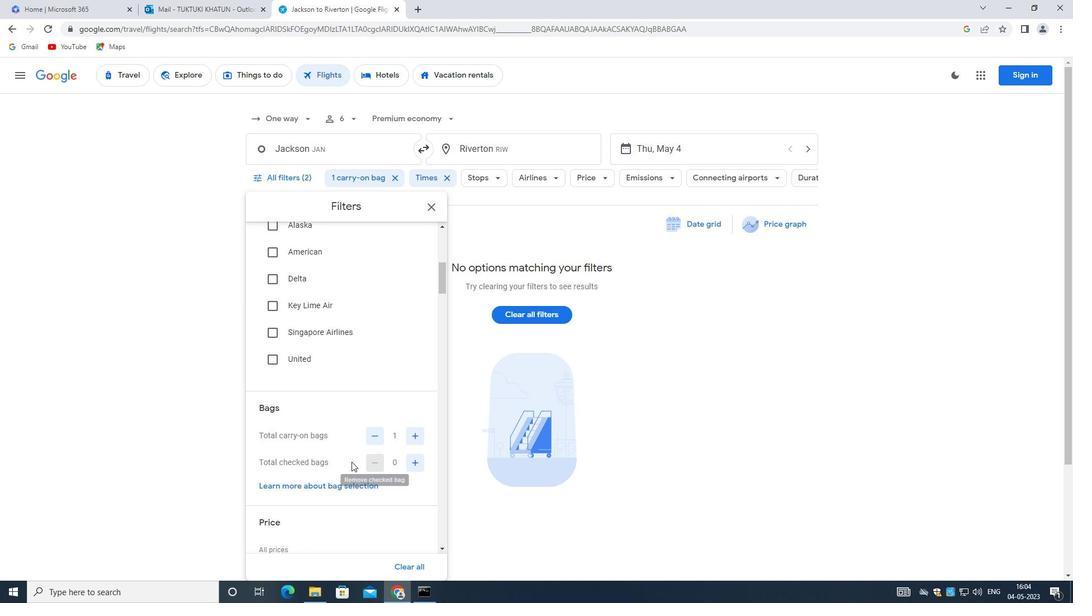 
Action: Mouse scrolled (351, 461) with delta (0, 0)
Screenshot: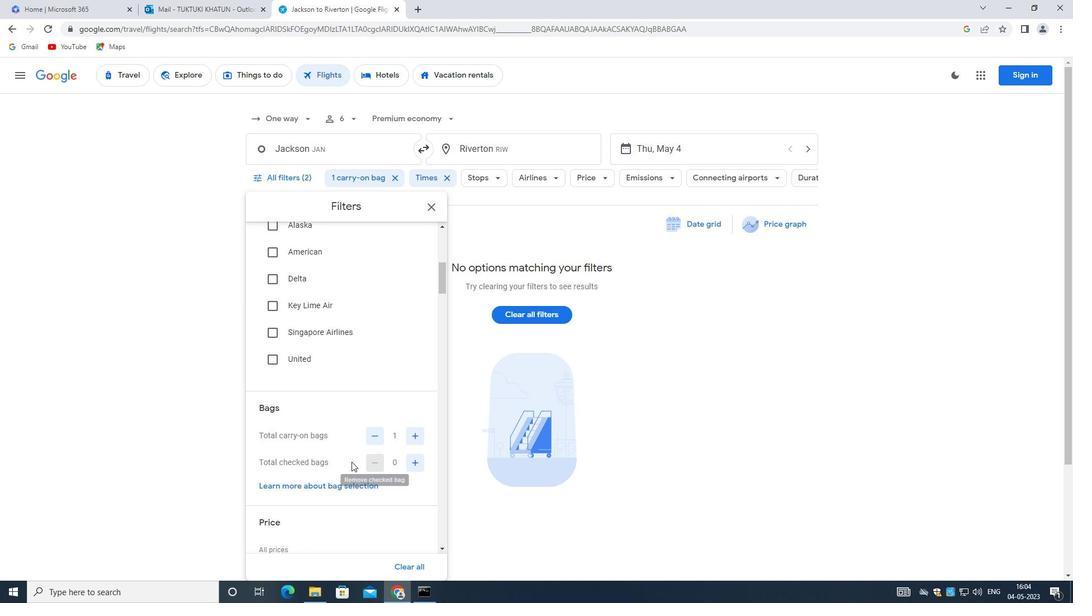 
Action: Mouse moved to (351, 462)
Screenshot: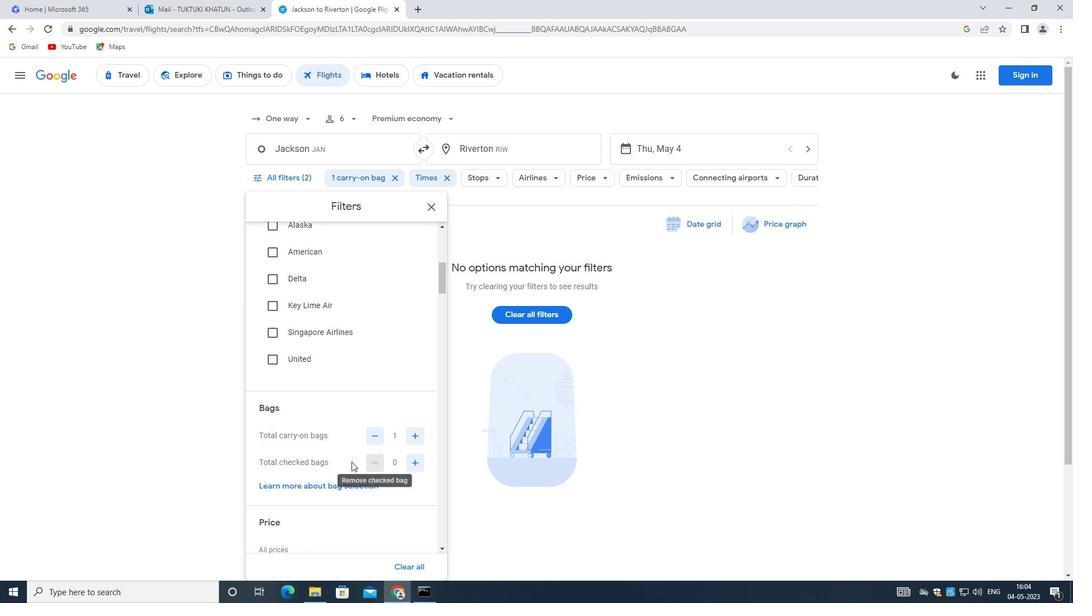 
Action: Mouse scrolled (351, 461) with delta (0, 0)
Screenshot: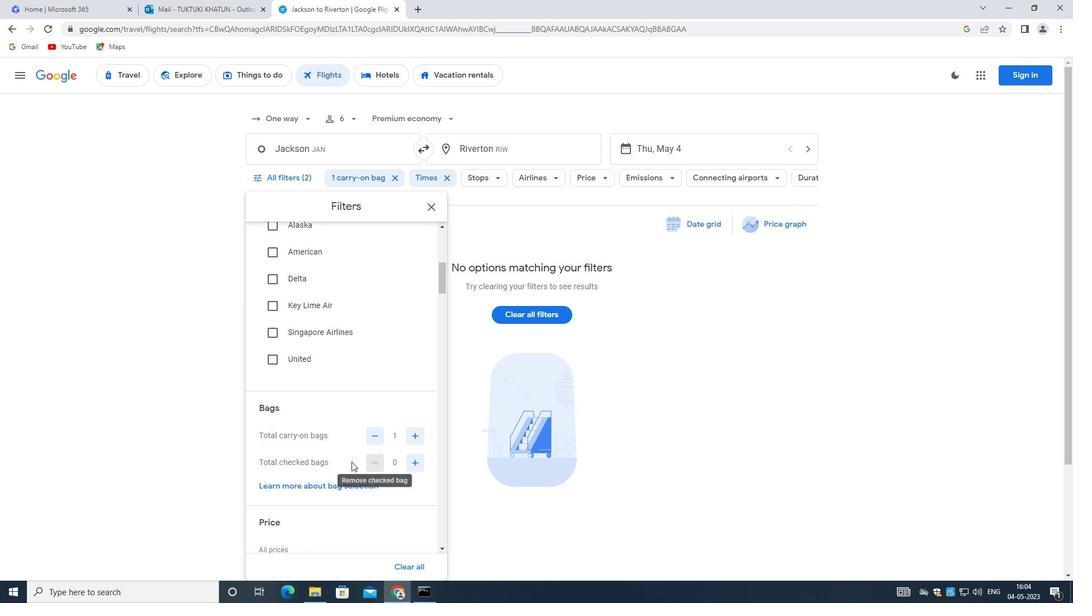 
Action: Mouse moved to (350, 462)
Screenshot: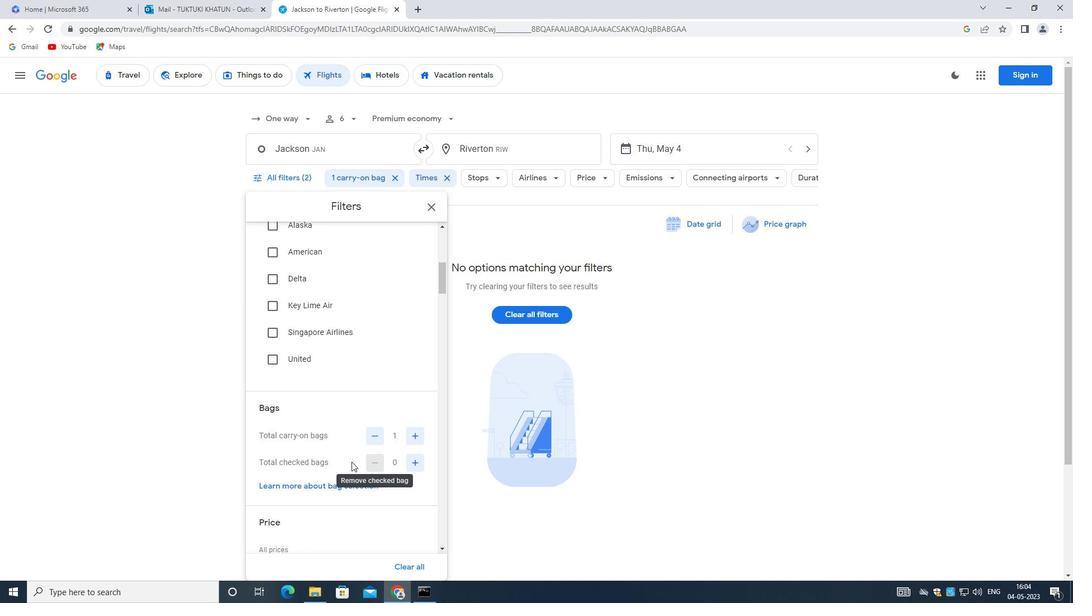 
Action: Mouse scrolled (350, 461) with delta (0, 0)
Screenshot: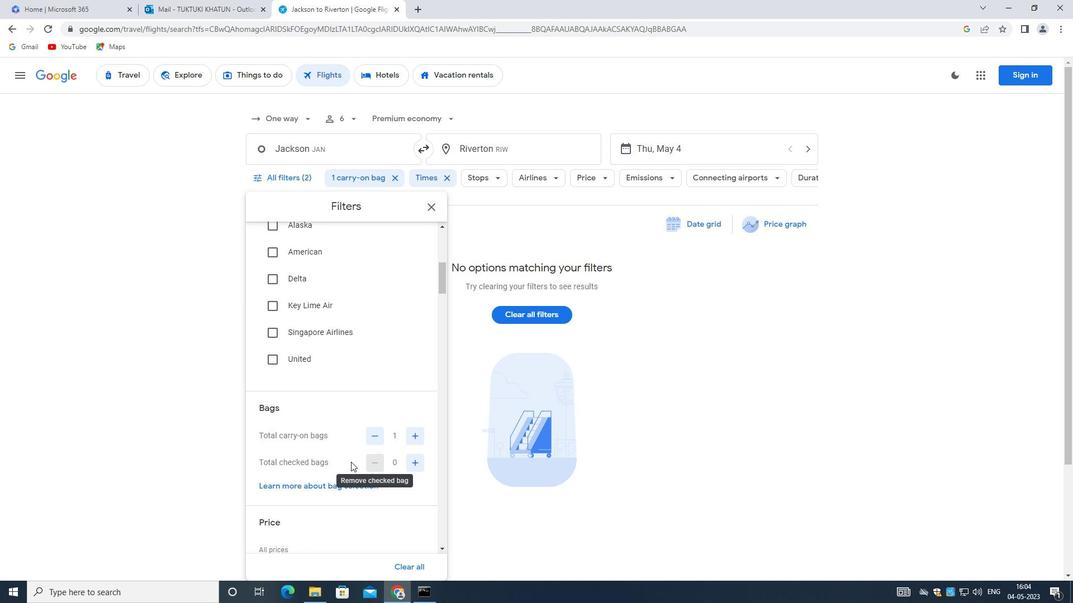 
Action: Mouse moved to (417, 404)
Screenshot: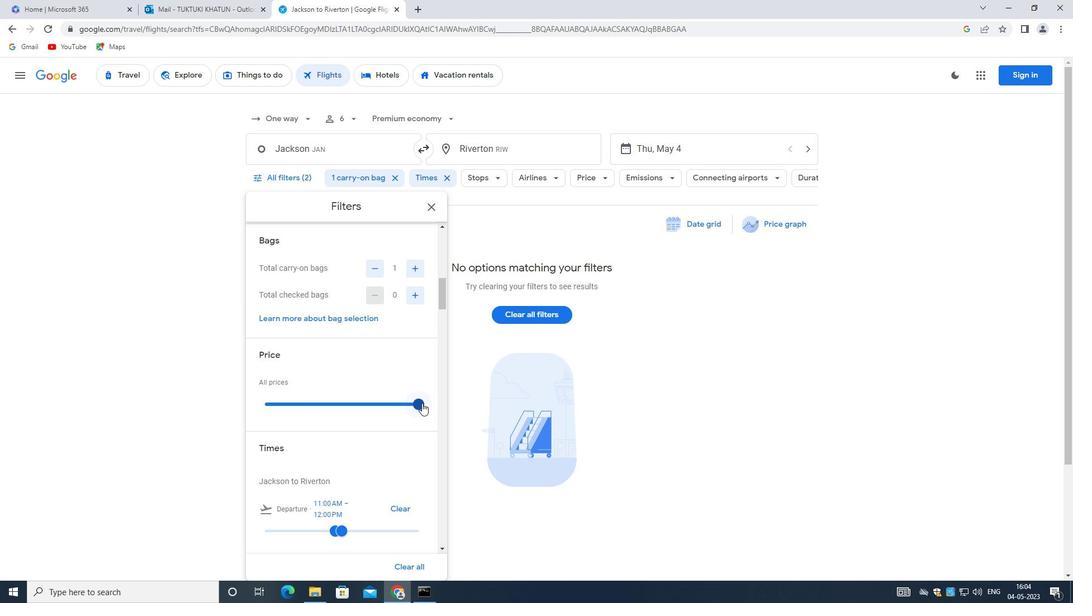 
Action: Mouse pressed left at (417, 404)
Screenshot: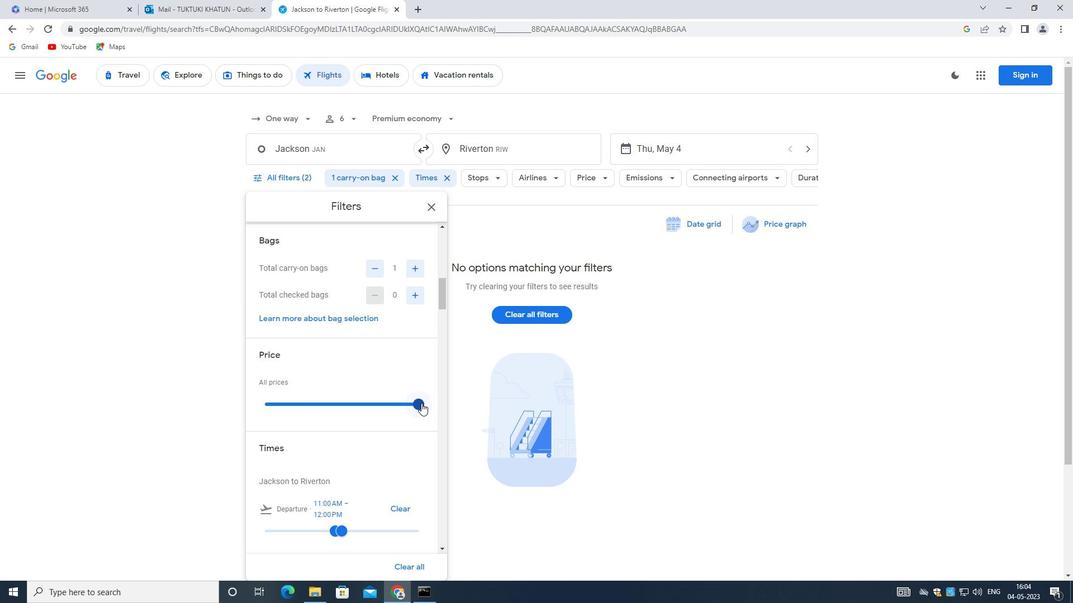
Action: Mouse pressed left at (417, 404)
Screenshot: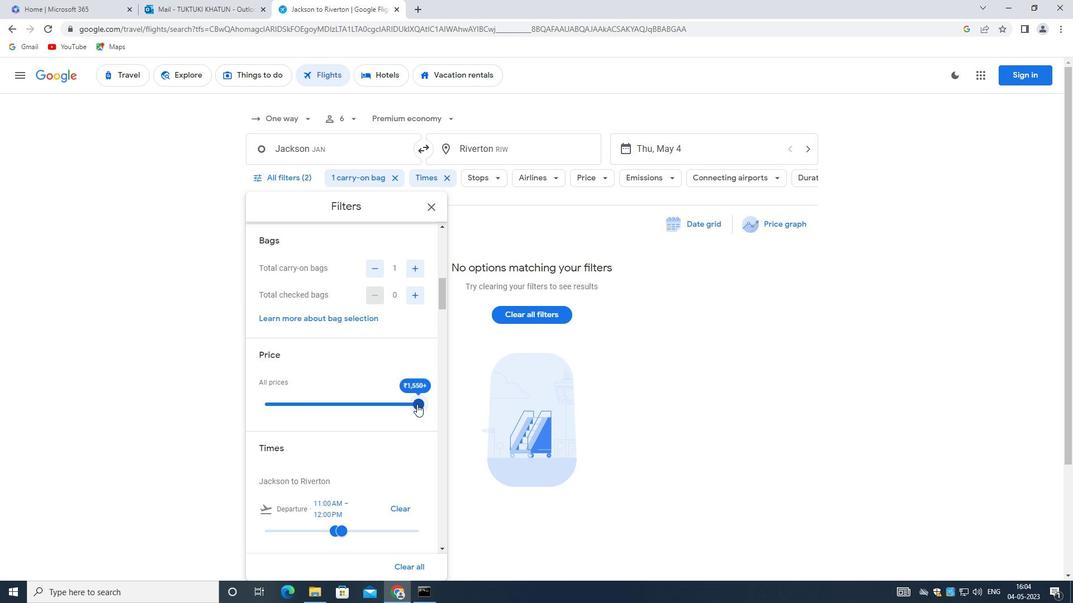 
Action: Mouse pressed left at (417, 404)
Screenshot: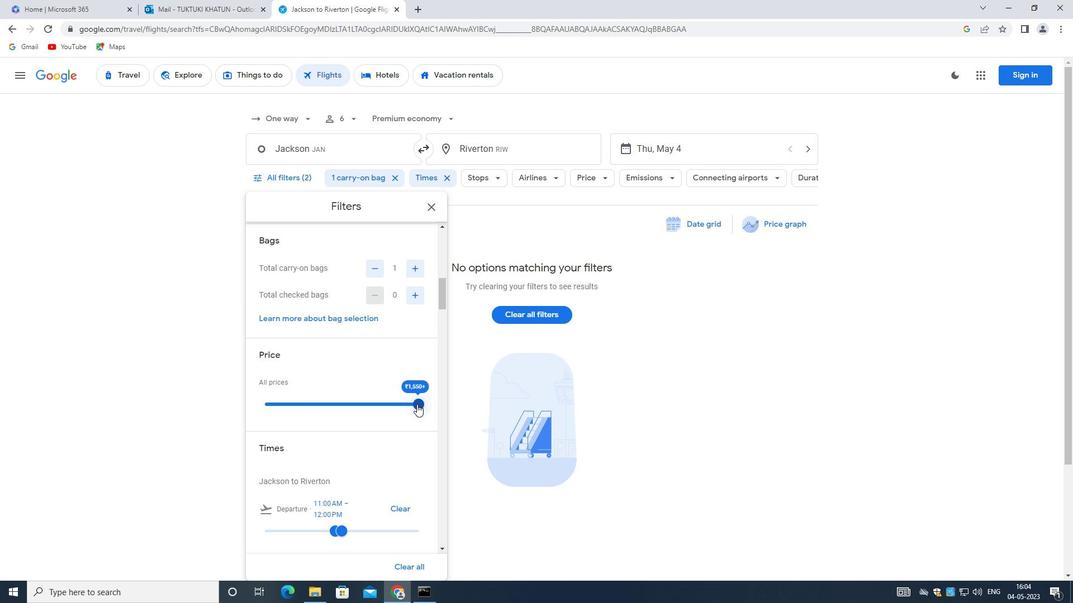 
Action: Mouse moved to (376, 407)
Screenshot: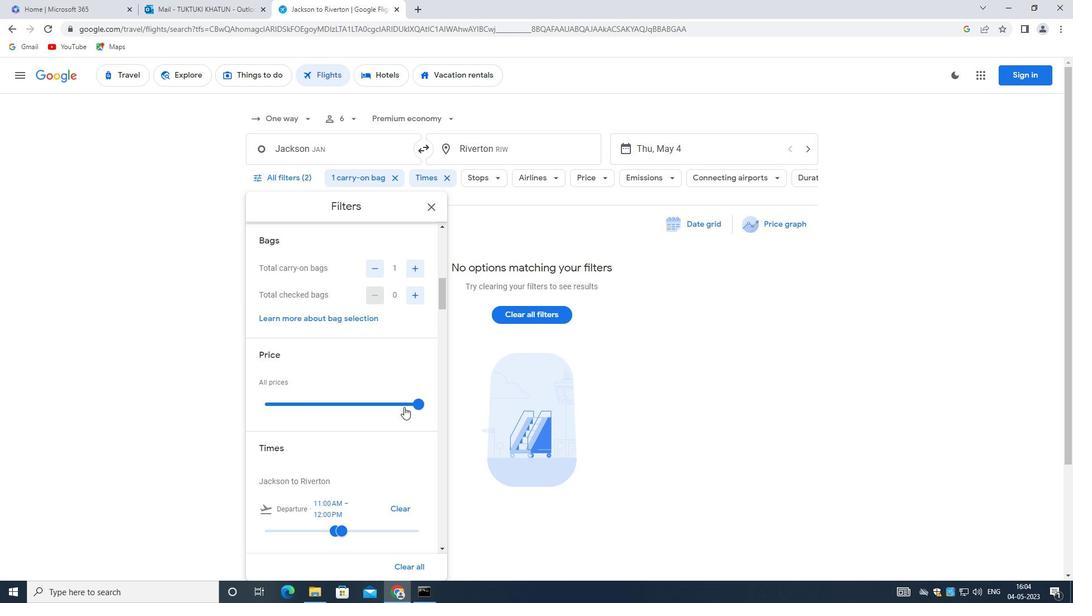 
Action: Mouse scrolled (376, 407) with delta (0, 0)
Screenshot: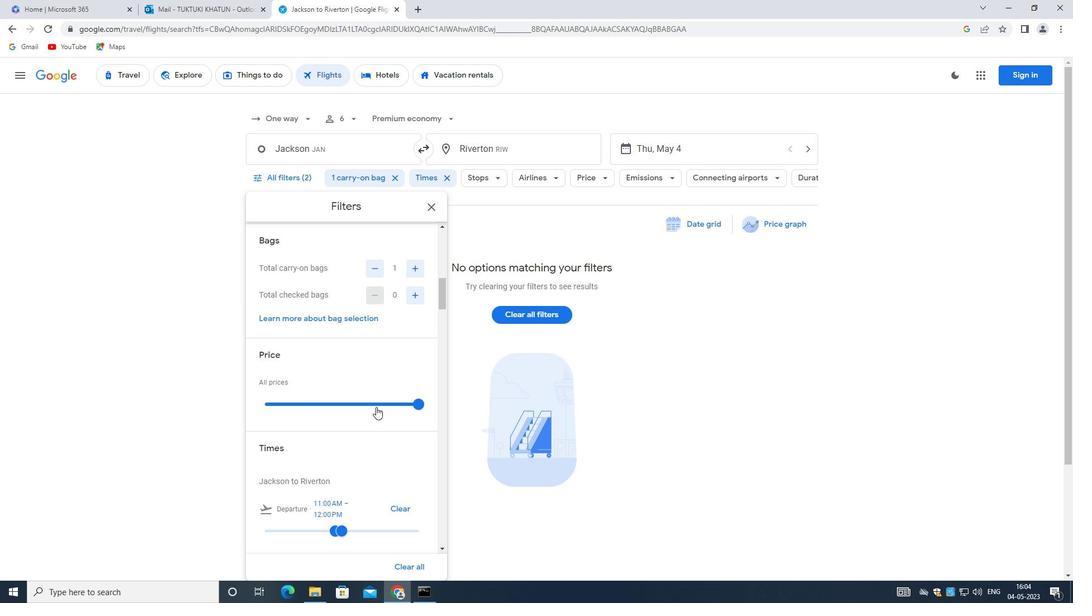 
Action: Mouse moved to (305, 466)
Screenshot: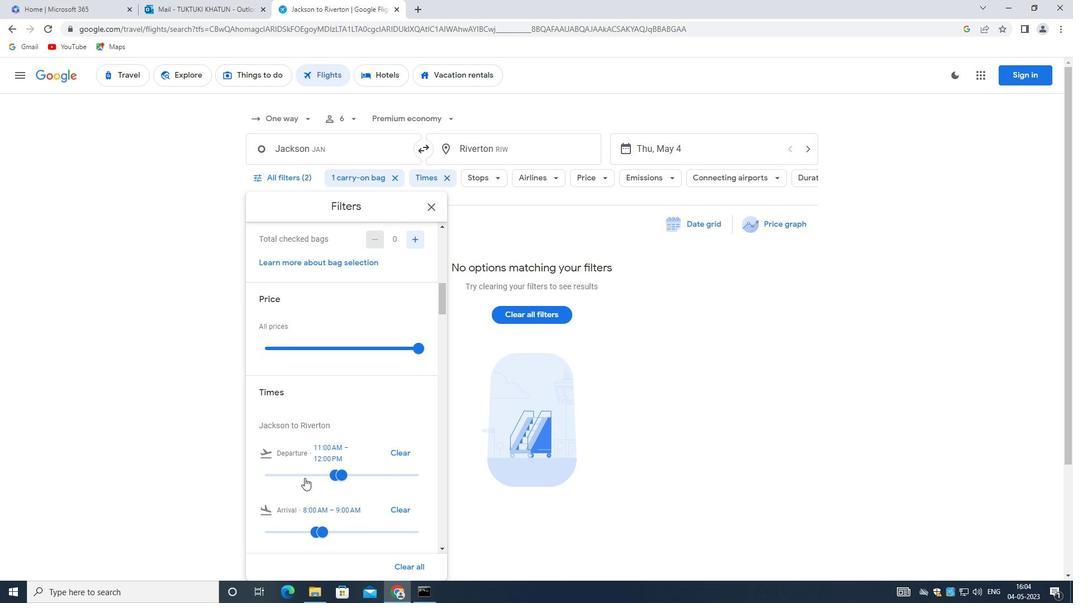 
Action: Mouse scrolled (305, 465) with delta (0, 0)
Screenshot: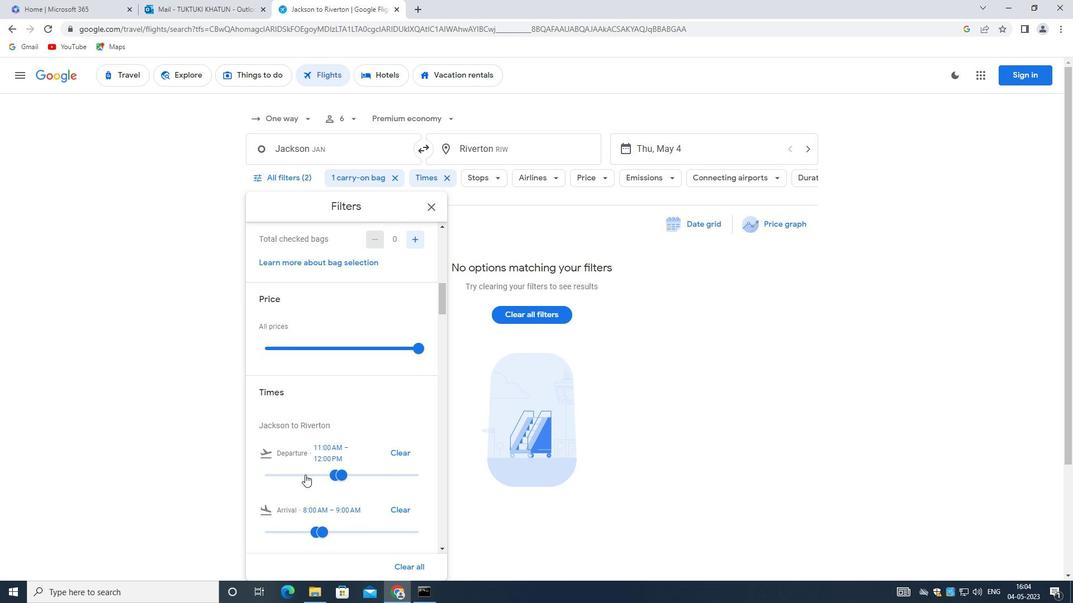 
Action: Mouse moved to (341, 418)
Screenshot: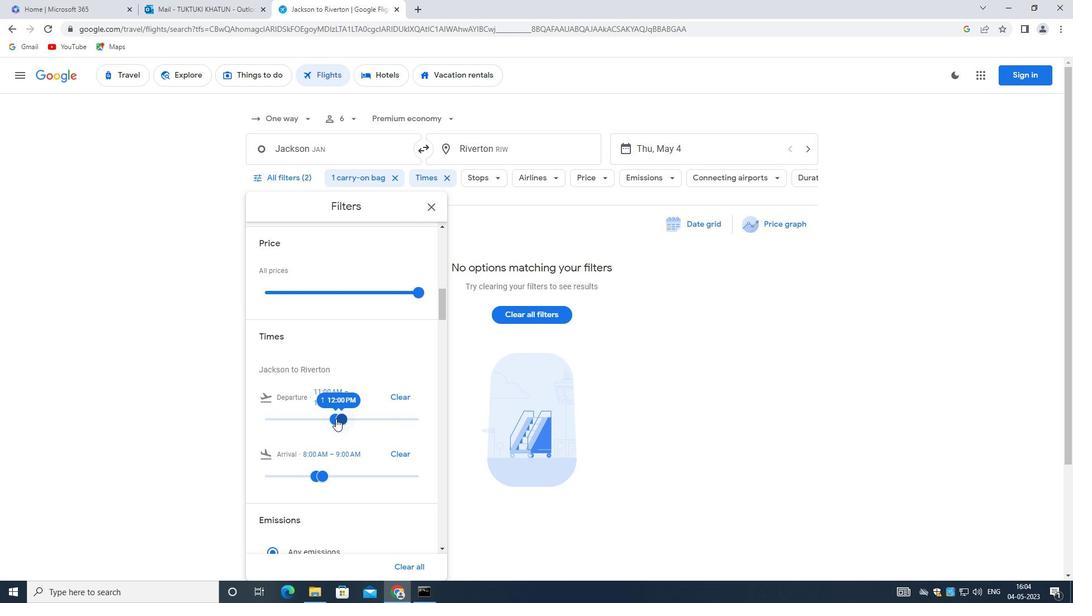 
Action: Mouse pressed left at (341, 418)
Screenshot: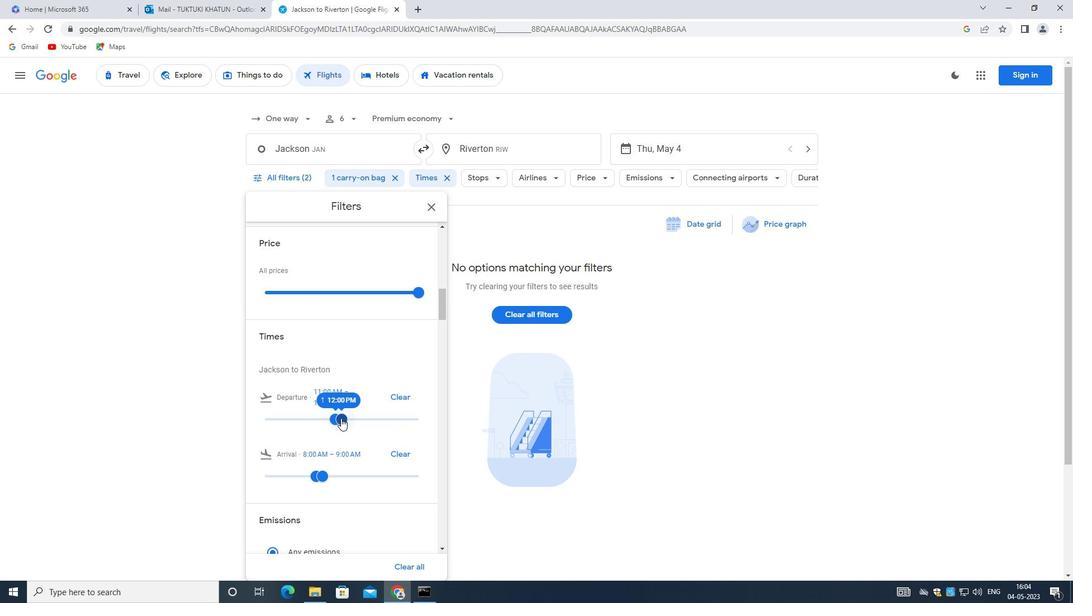 
Action: Mouse moved to (334, 419)
Screenshot: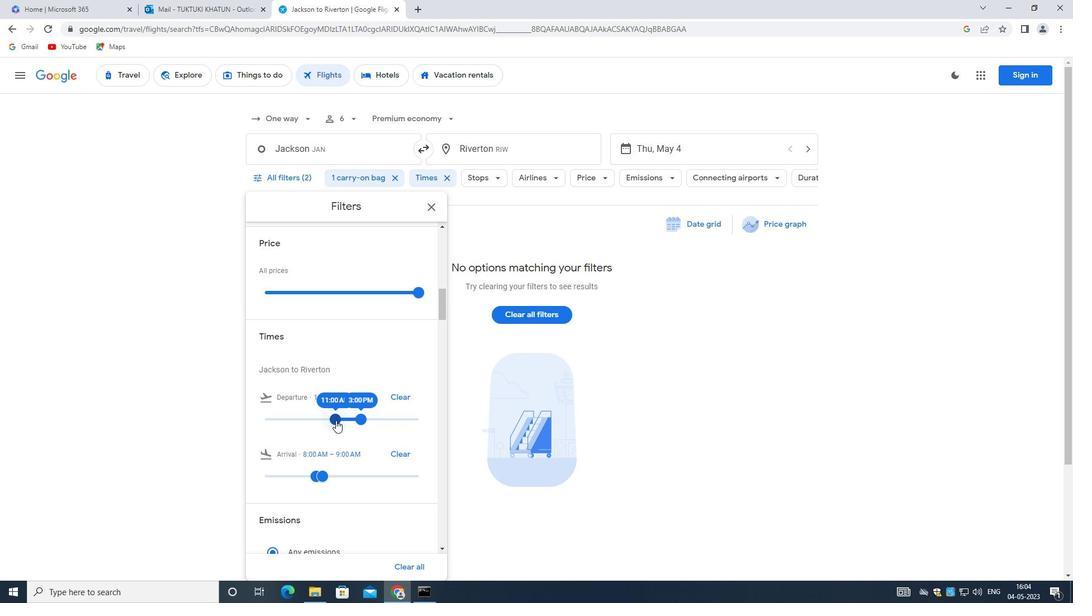 
Action: Mouse pressed left at (334, 419)
Screenshot: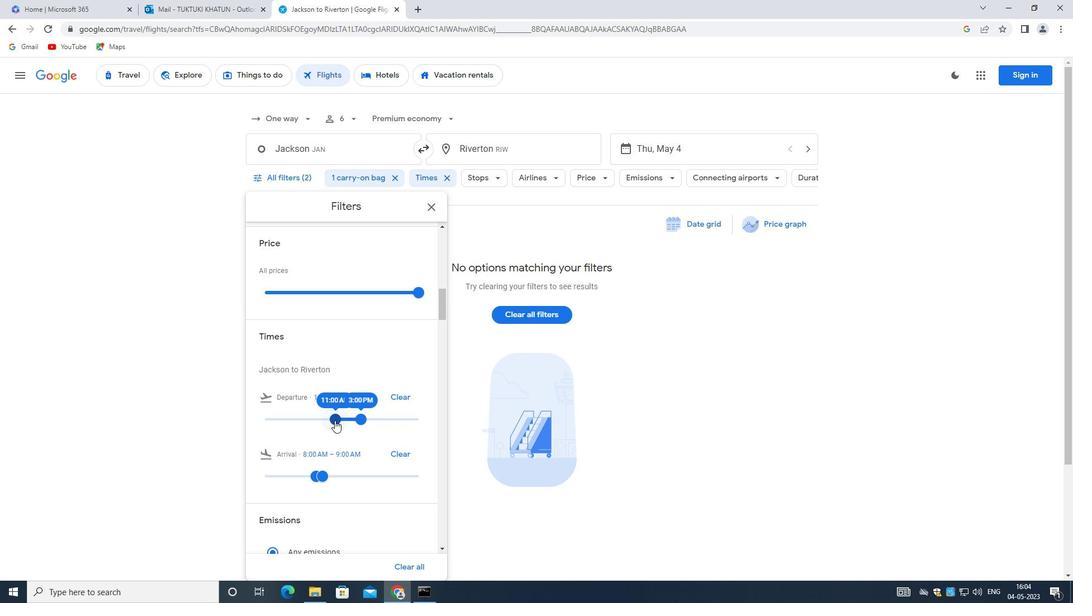 
Action: Mouse moved to (360, 418)
Screenshot: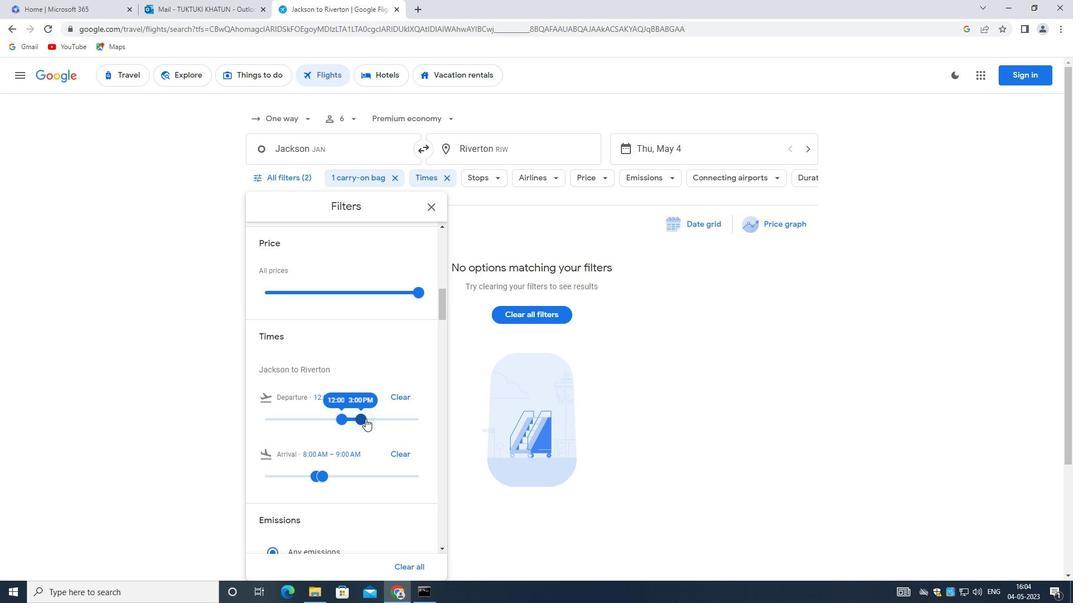 
Action: Mouse pressed left at (360, 418)
Screenshot: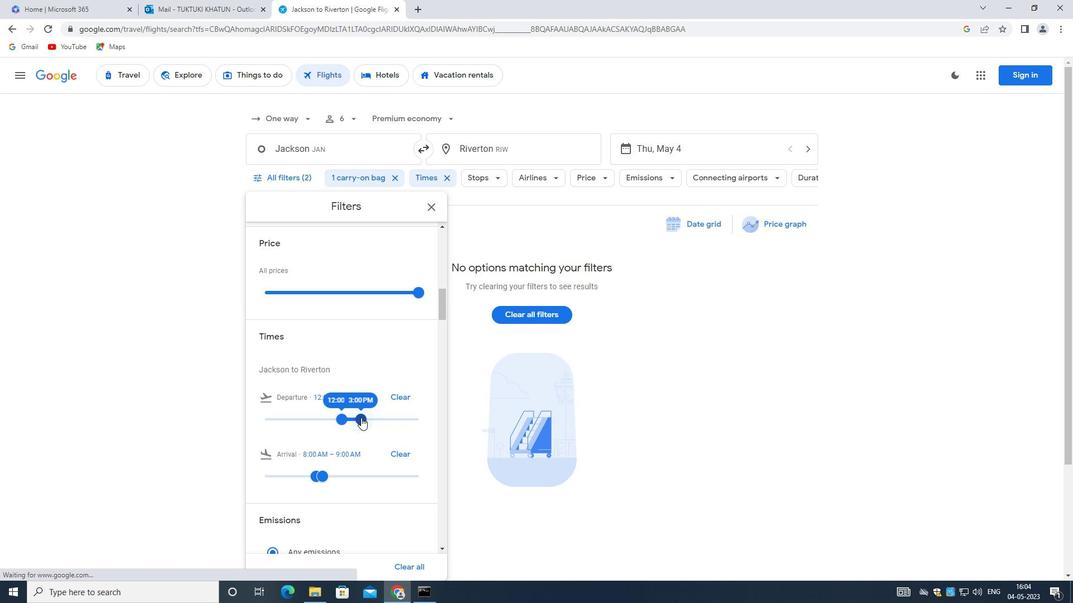 
Action: Mouse moved to (341, 415)
Screenshot: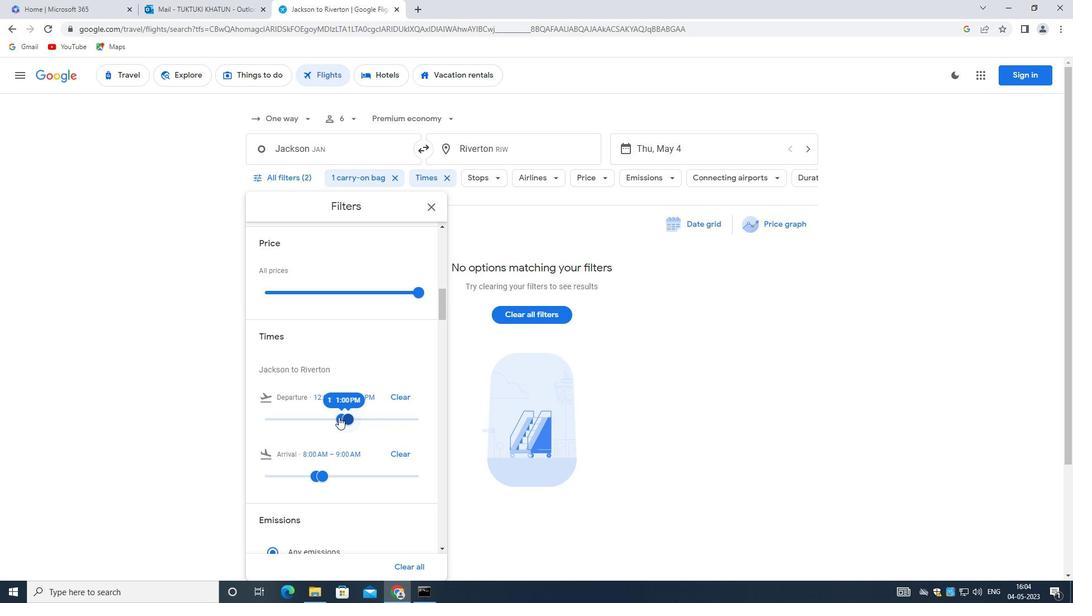 
Action: Mouse scrolled (341, 415) with delta (0, 0)
Screenshot: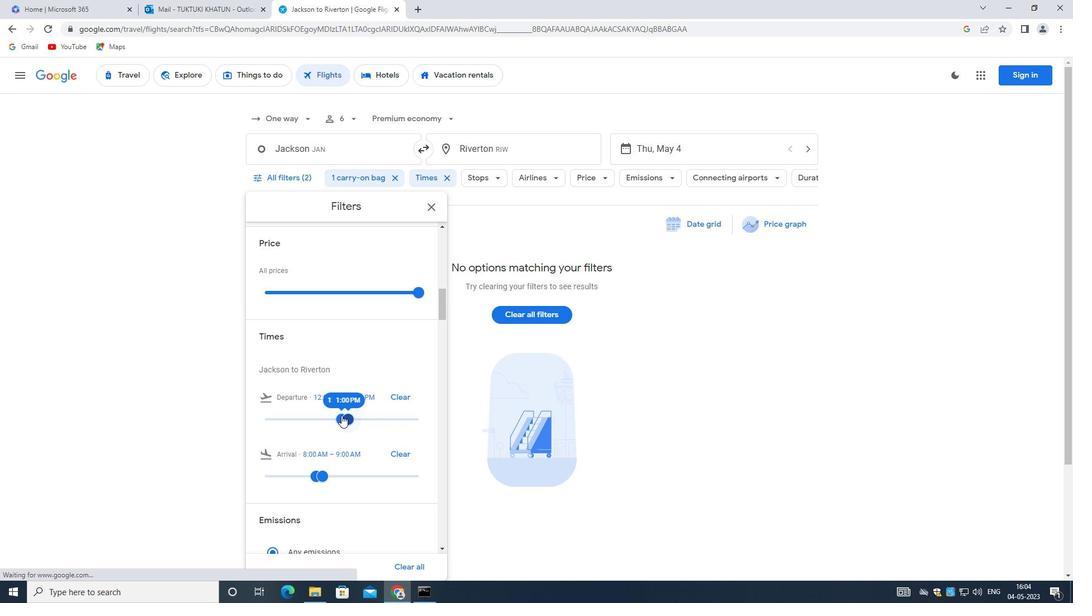 
Action: Mouse scrolled (341, 415) with delta (0, 0)
Screenshot: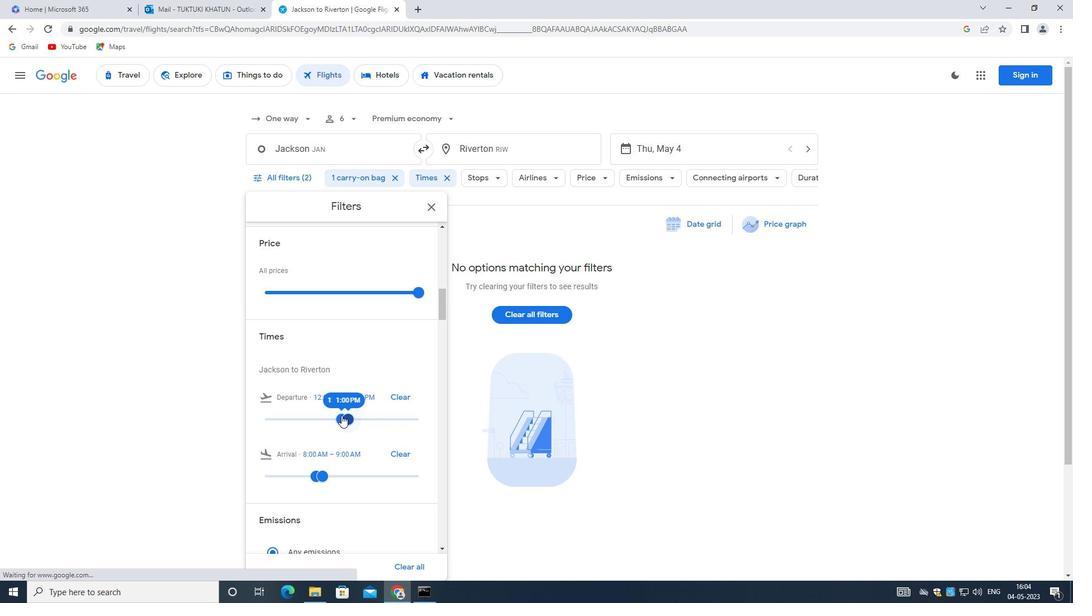 
Action: Mouse scrolled (341, 415) with delta (0, 0)
Screenshot: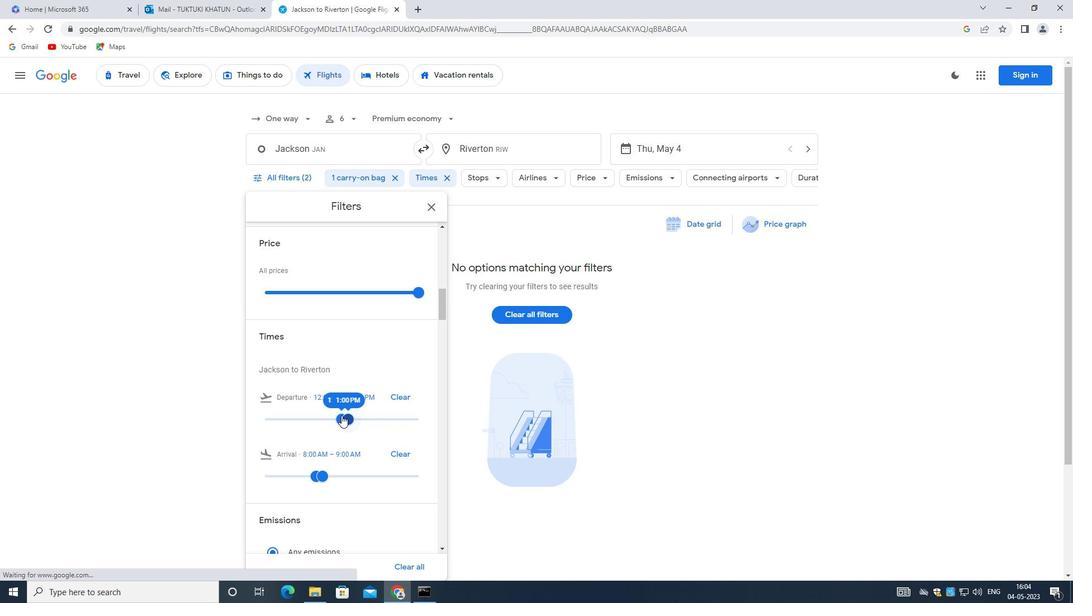 
Action: Mouse scrolled (341, 415) with delta (0, 0)
Screenshot: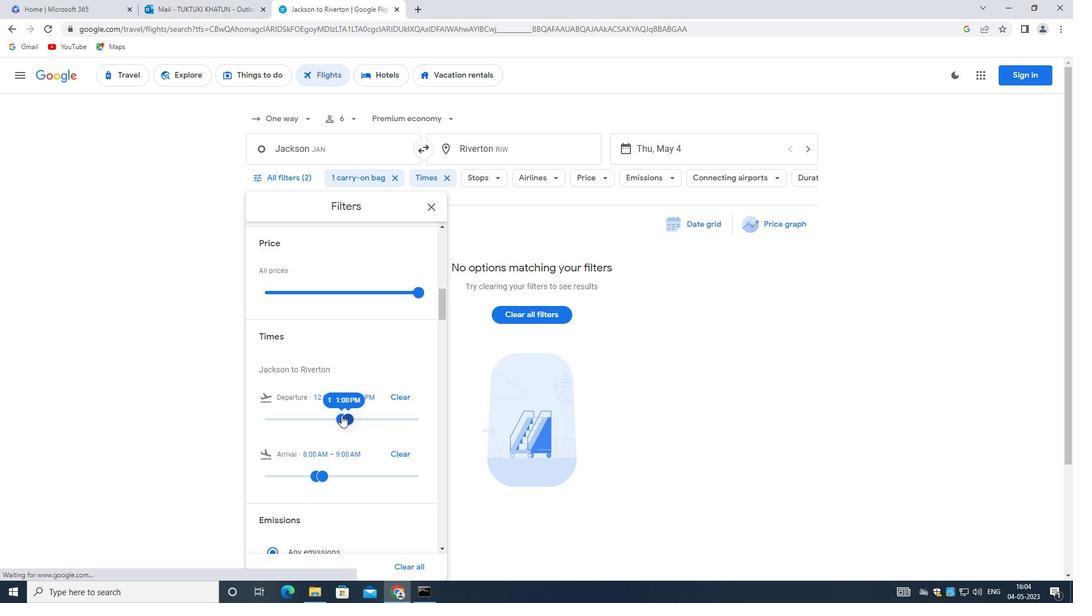 
Action: Mouse moved to (341, 415)
Screenshot: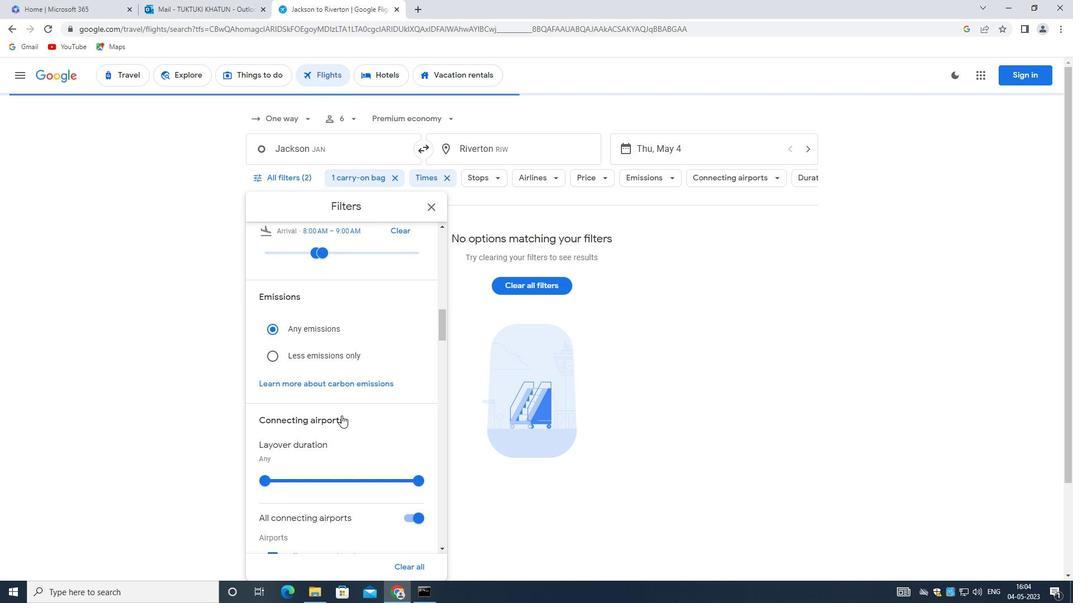 
Action: Mouse scrolled (341, 415) with delta (0, 0)
Screenshot: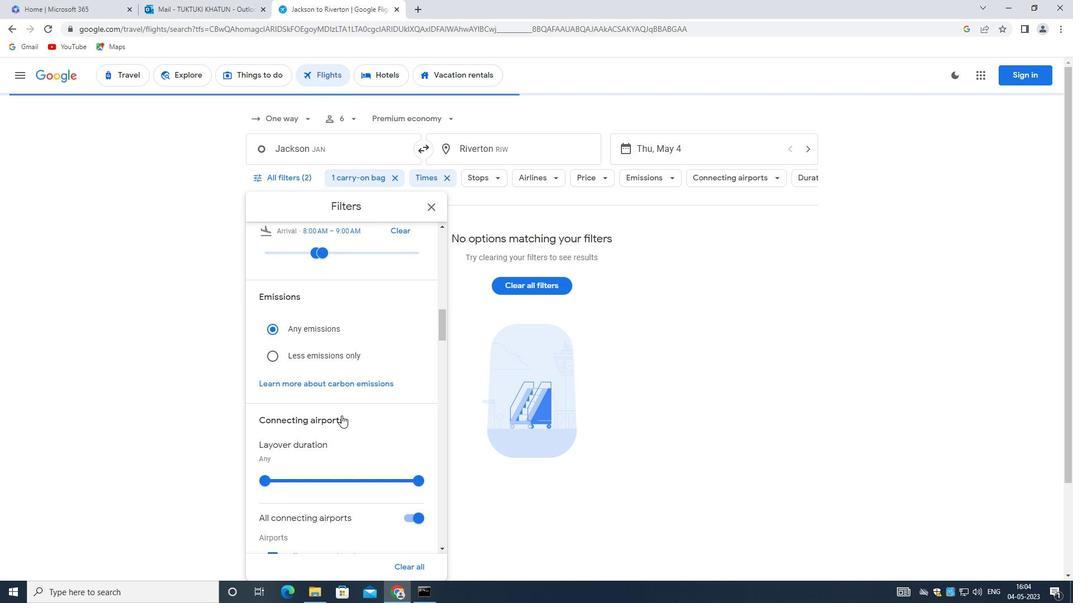 
Action: Mouse moved to (341, 419)
Screenshot: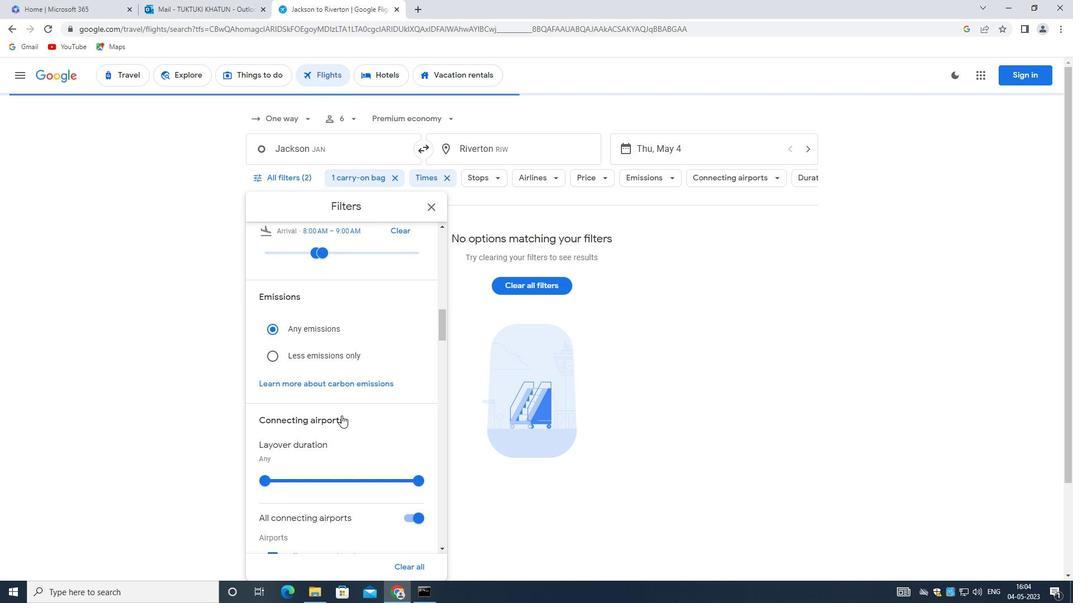 
Action: Mouse scrolled (341, 419) with delta (0, 0)
Screenshot: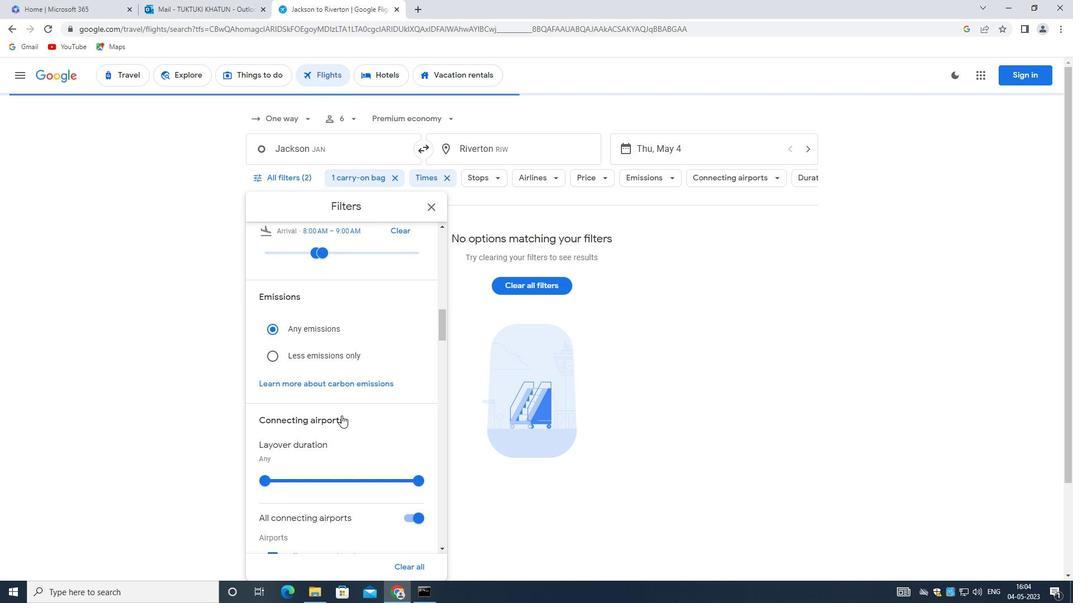 
Action: Mouse moved to (341, 430)
Screenshot: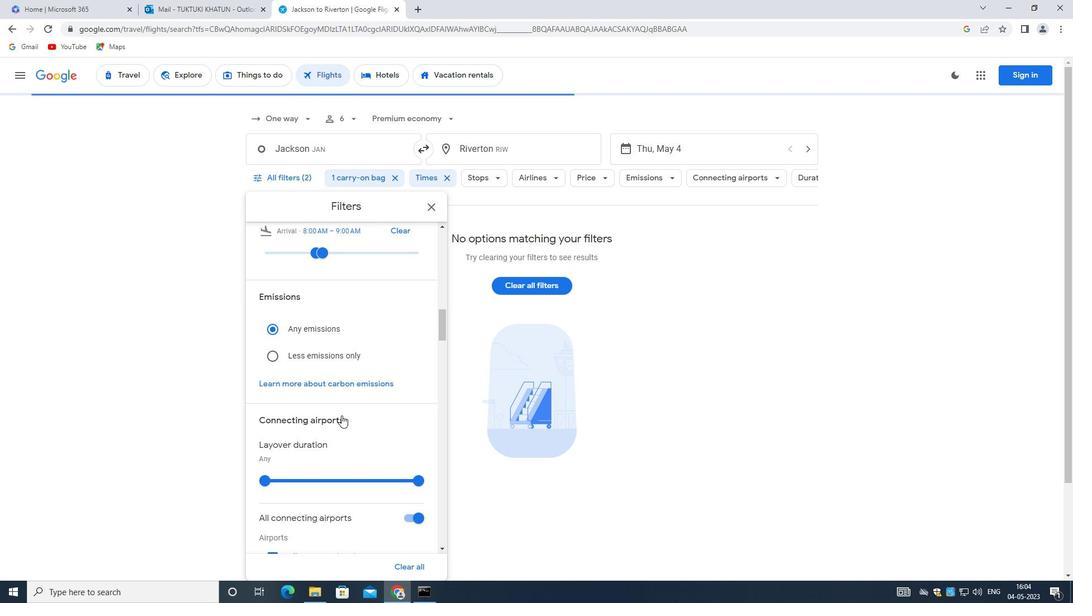 
Action: Mouse scrolled (341, 429) with delta (0, 0)
Screenshot: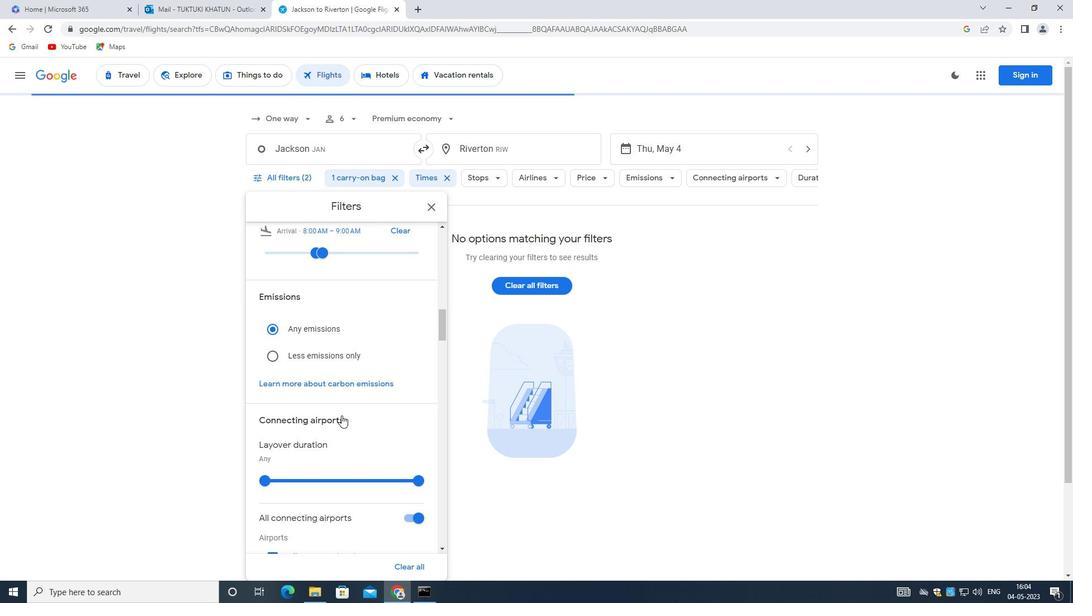 
Action: Mouse moved to (341, 441)
Screenshot: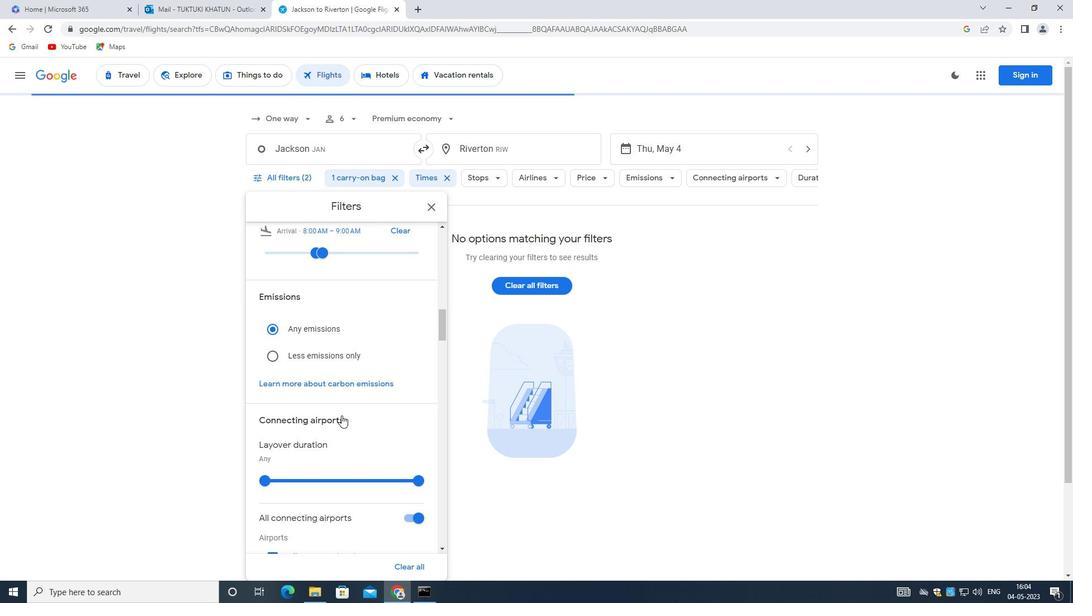 
Action: Mouse scrolled (341, 441) with delta (0, 0)
Screenshot: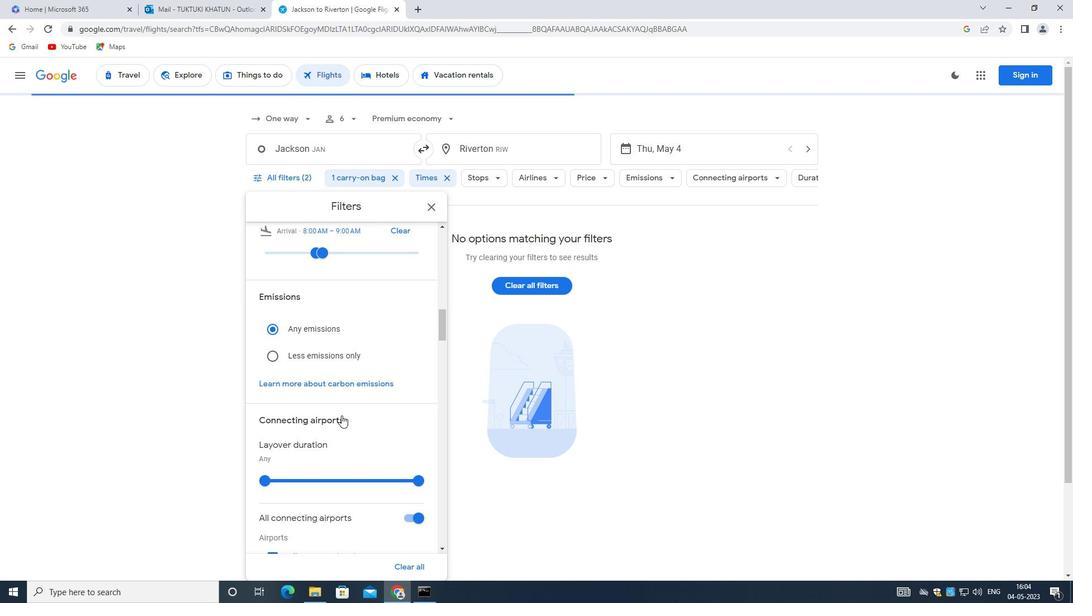 
Action: Mouse moved to (334, 447)
Screenshot: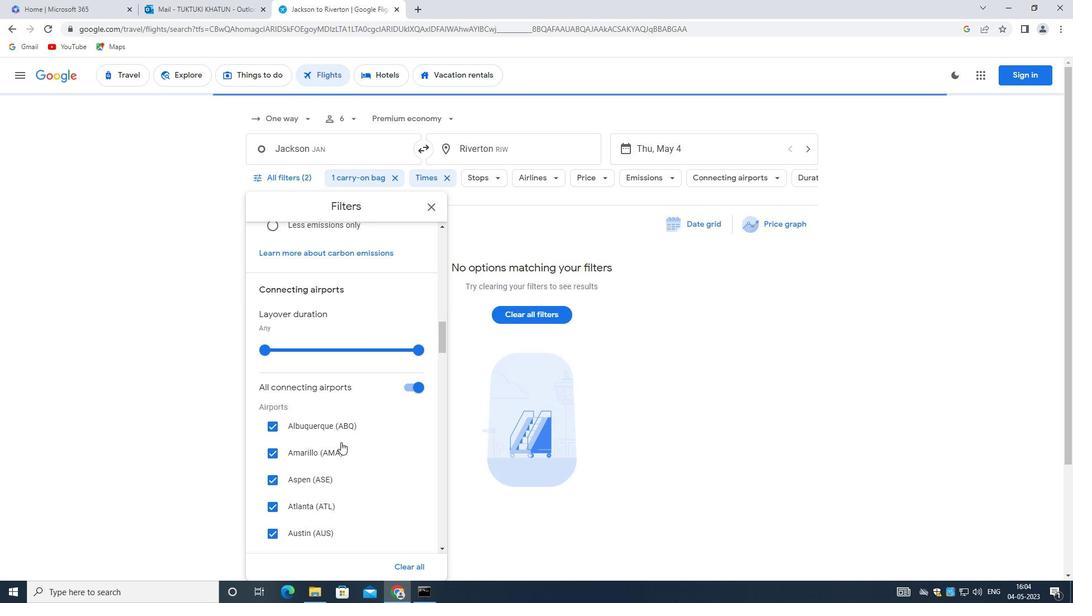 
Action: Mouse scrolled (334, 447) with delta (0, 0)
Screenshot: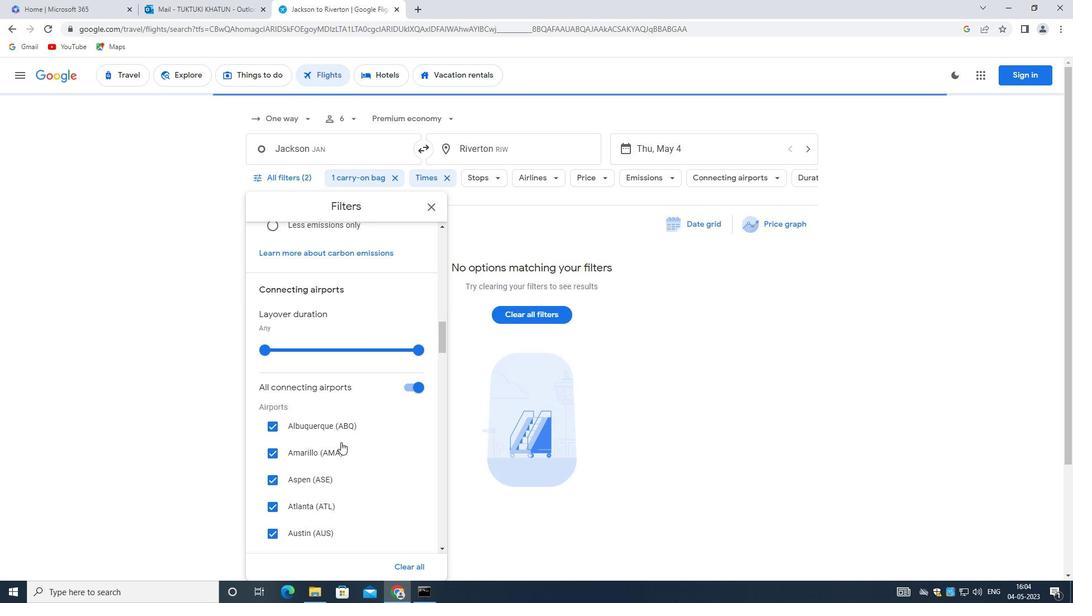 
Action: Mouse moved to (334, 448)
Screenshot: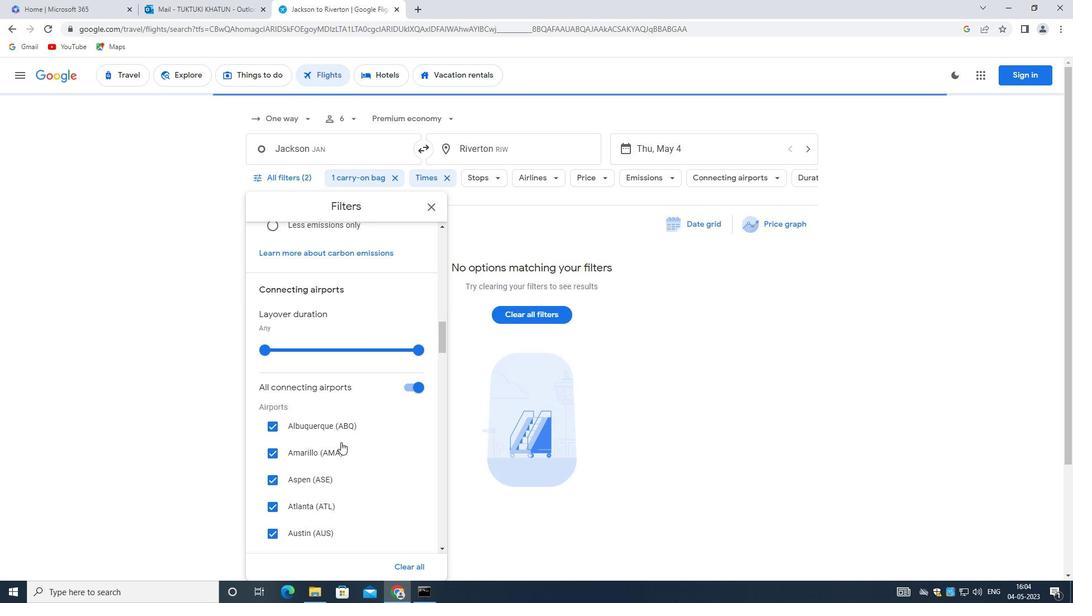 
Action: Mouse scrolled (334, 448) with delta (0, 0)
Screenshot: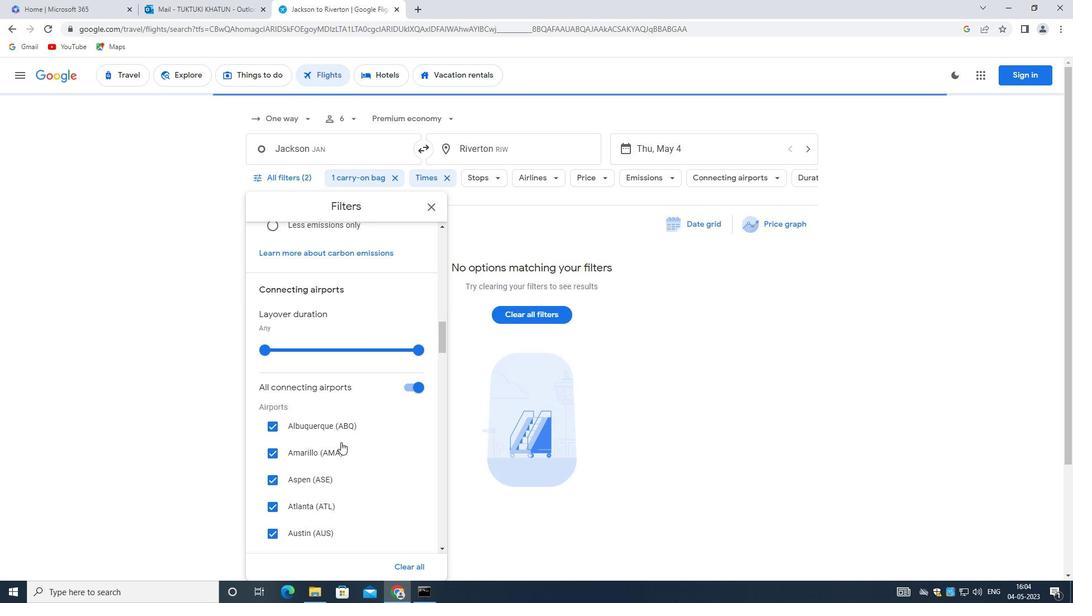 
Action: Mouse moved to (334, 449)
Screenshot: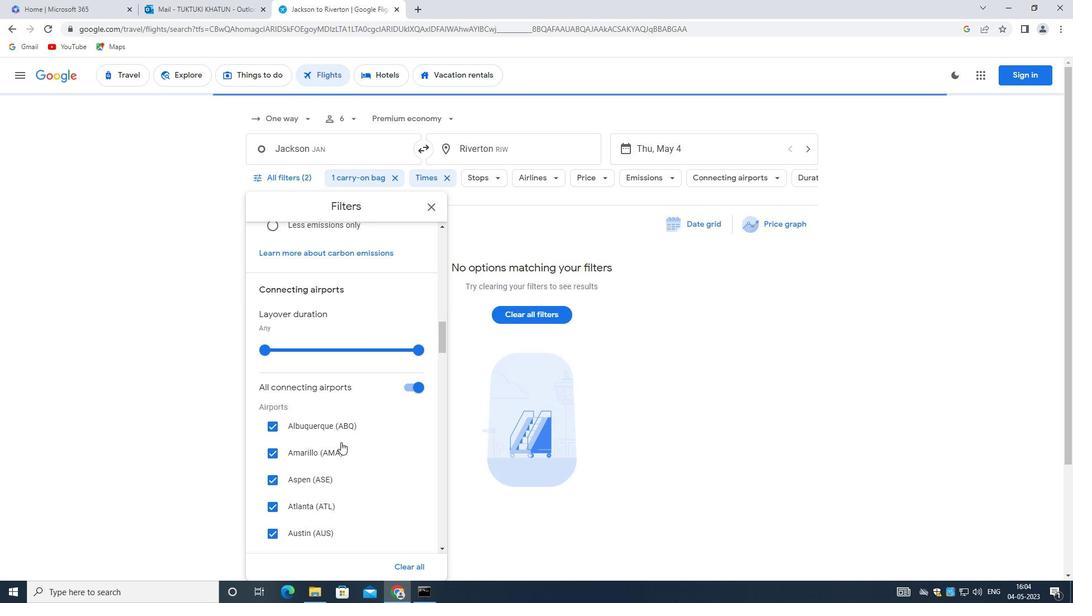 
Action: Mouse scrolled (334, 448) with delta (0, 0)
Screenshot: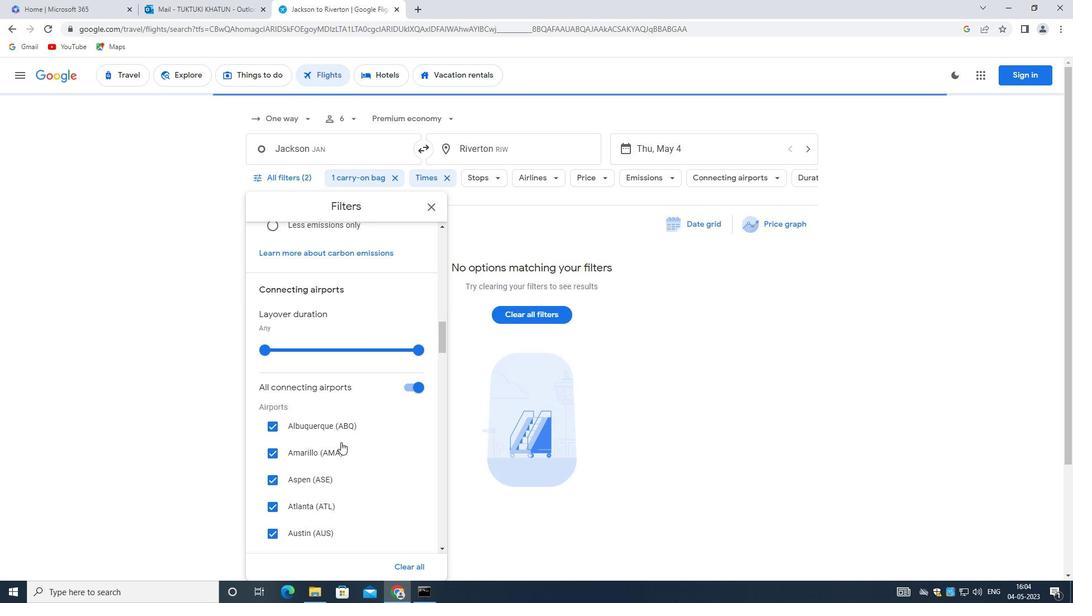 
Action: Mouse scrolled (334, 448) with delta (0, 0)
Screenshot: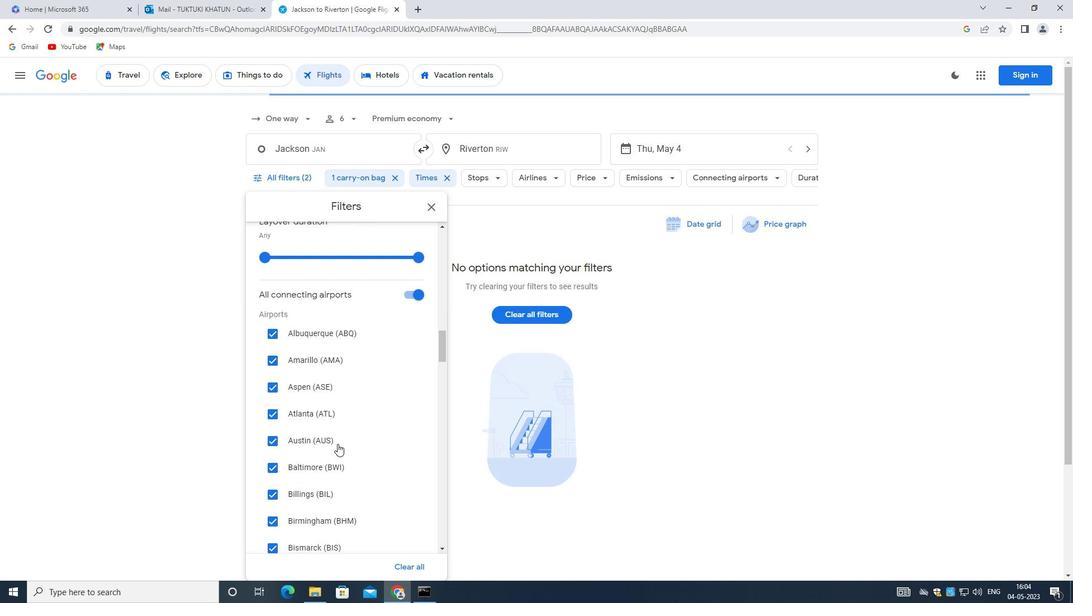 
Action: Mouse moved to (330, 441)
Screenshot: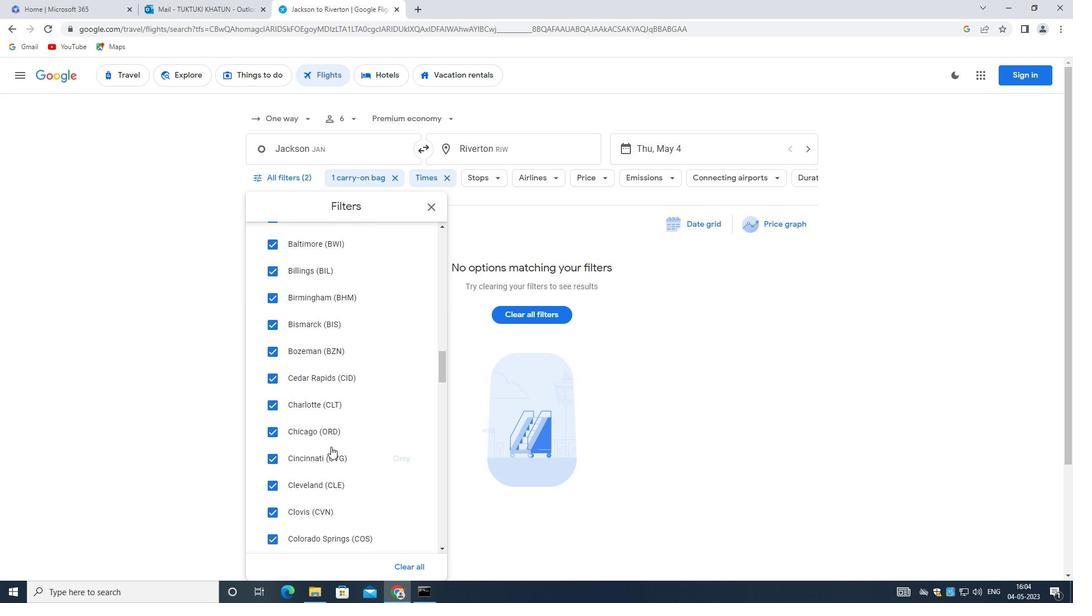 
Action: Mouse scrolled (330, 442) with delta (0, 0)
Screenshot: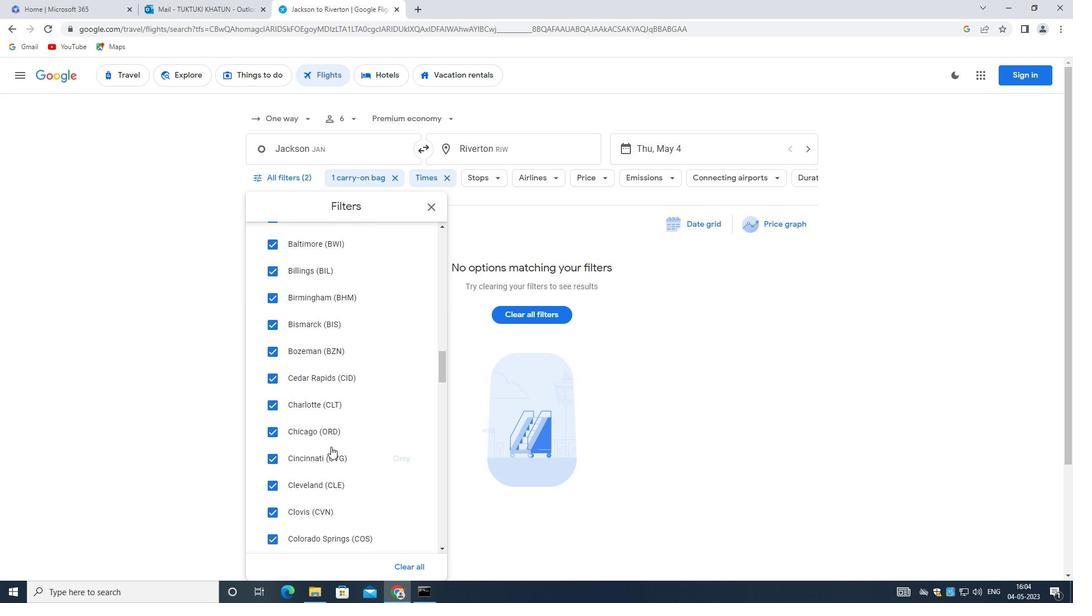 
Action: Mouse moved to (330, 440)
Screenshot: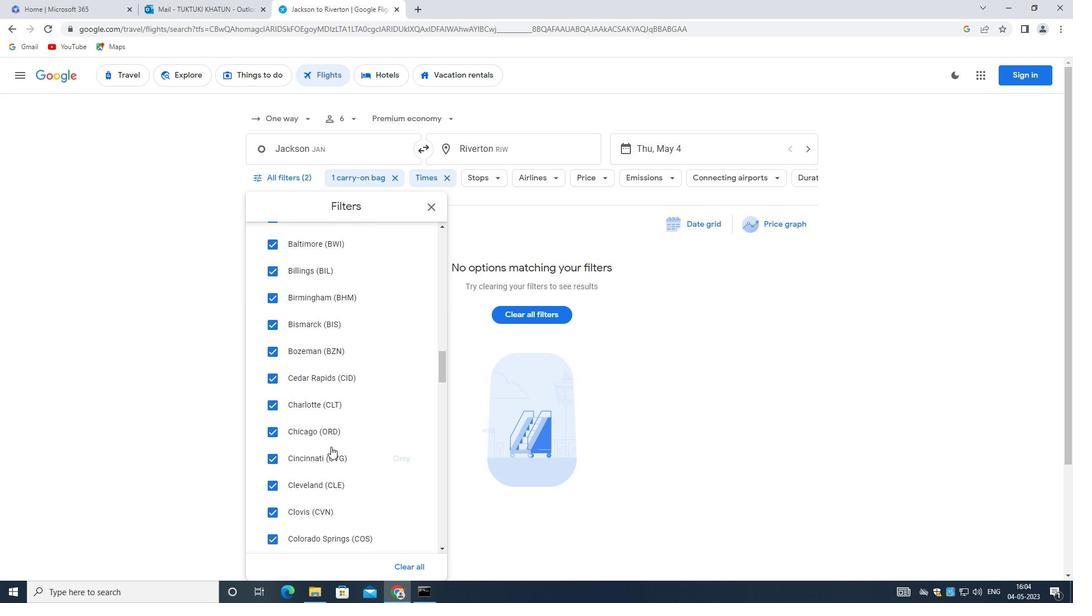 
Action: Mouse scrolled (330, 441) with delta (0, 0)
Screenshot: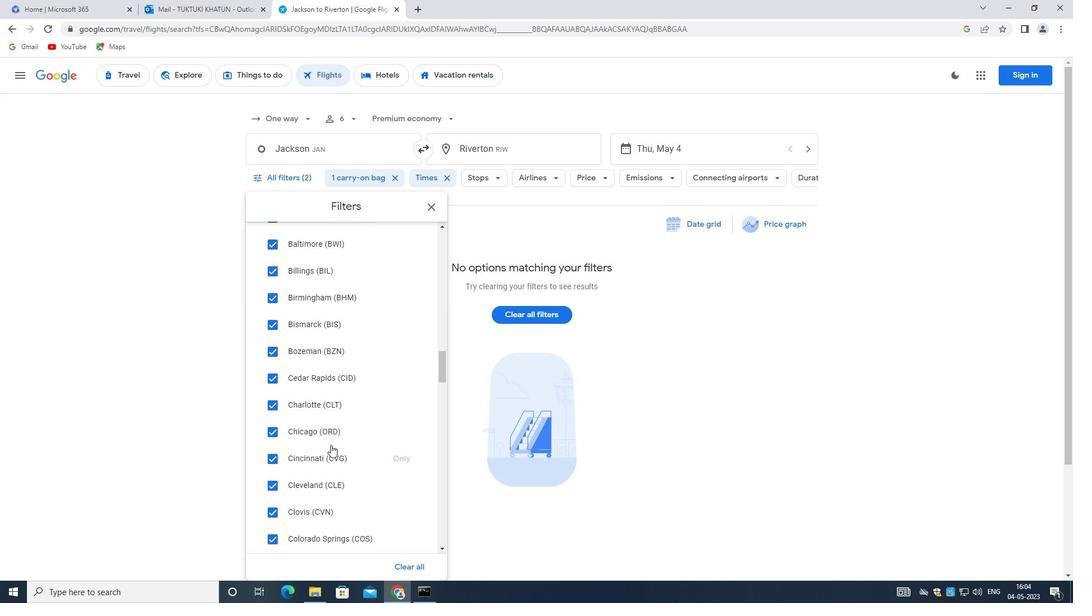 
Action: Mouse scrolled (330, 441) with delta (0, 0)
Screenshot: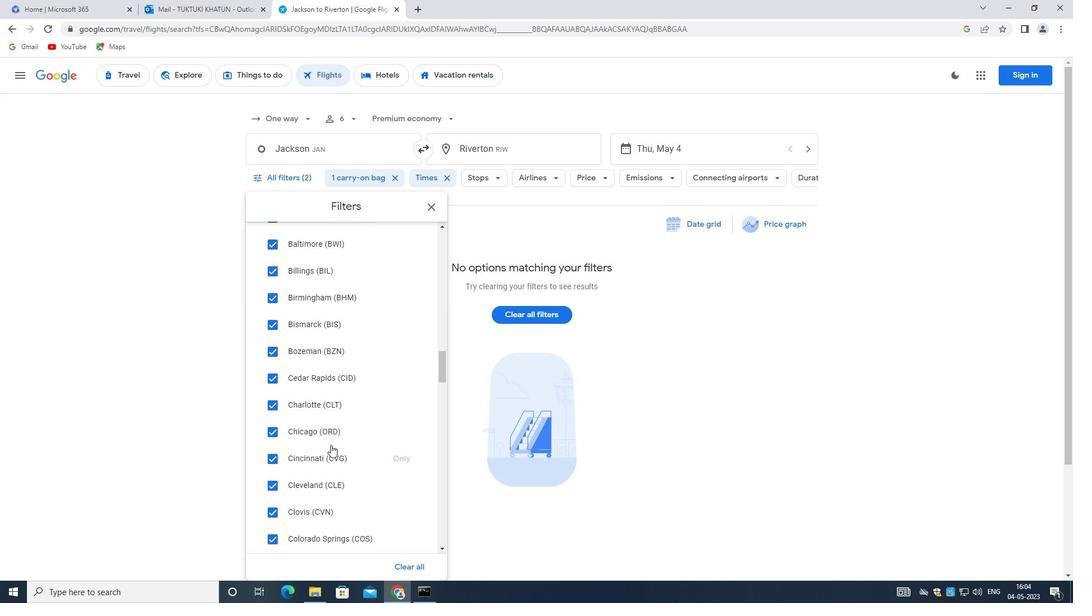 
Action: Mouse moved to (408, 235)
Screenshot: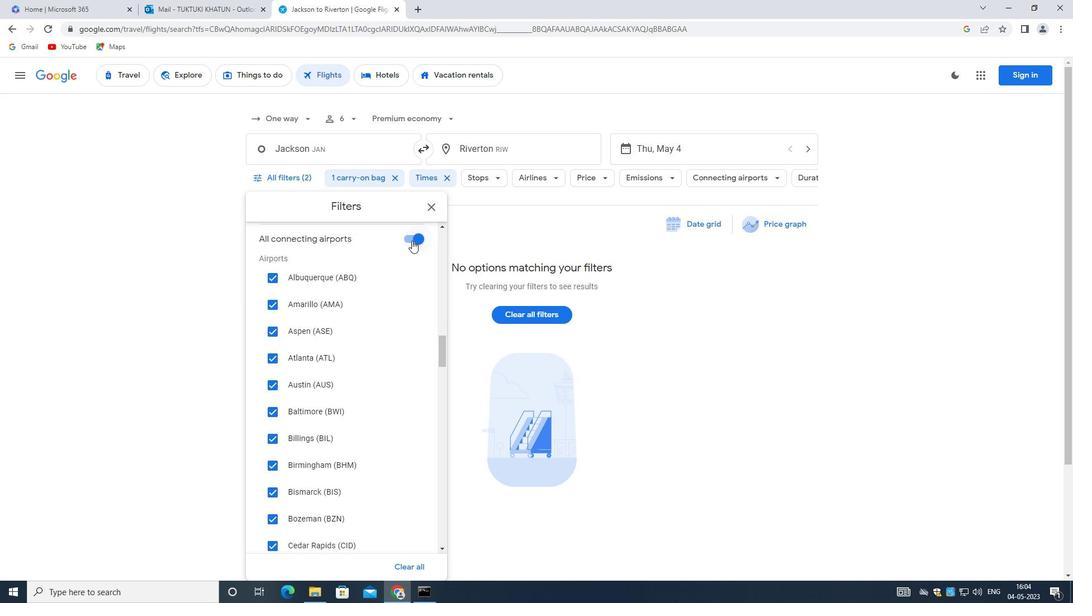 
Action: Mouse pressed left at (408, 235)
Screenshot: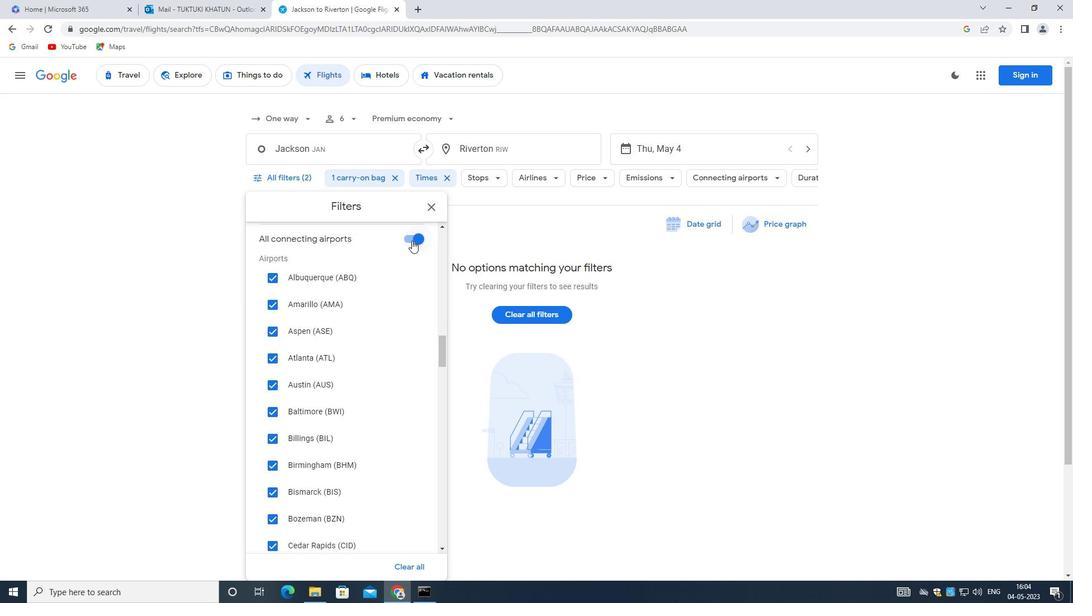 
Action: Mouse moved to (421, 238)
Screenshot: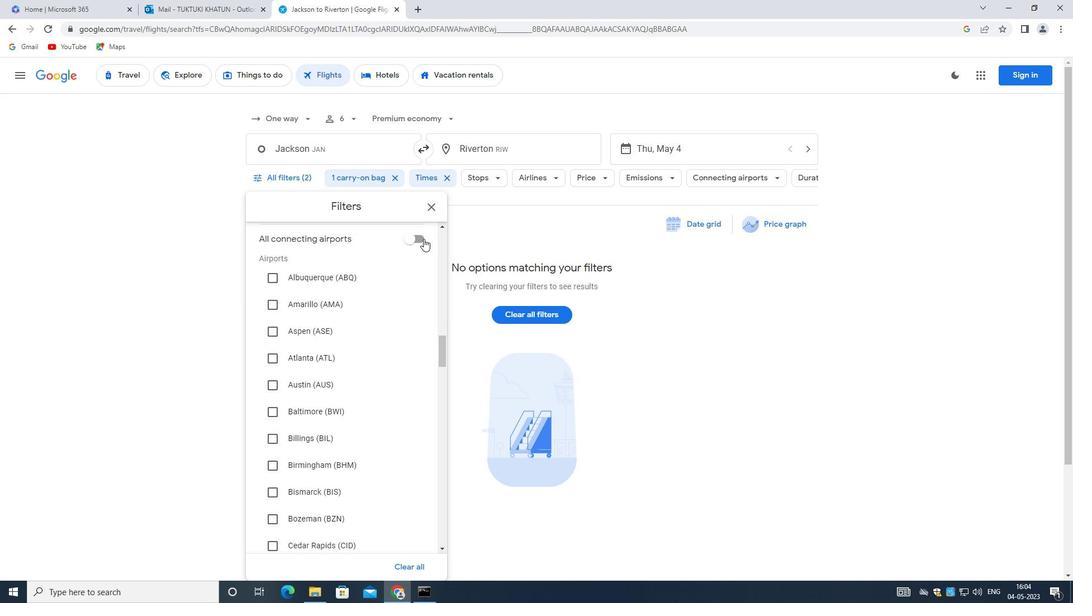 
Action: Mouse pressed left at (421, 238)
Screenshot: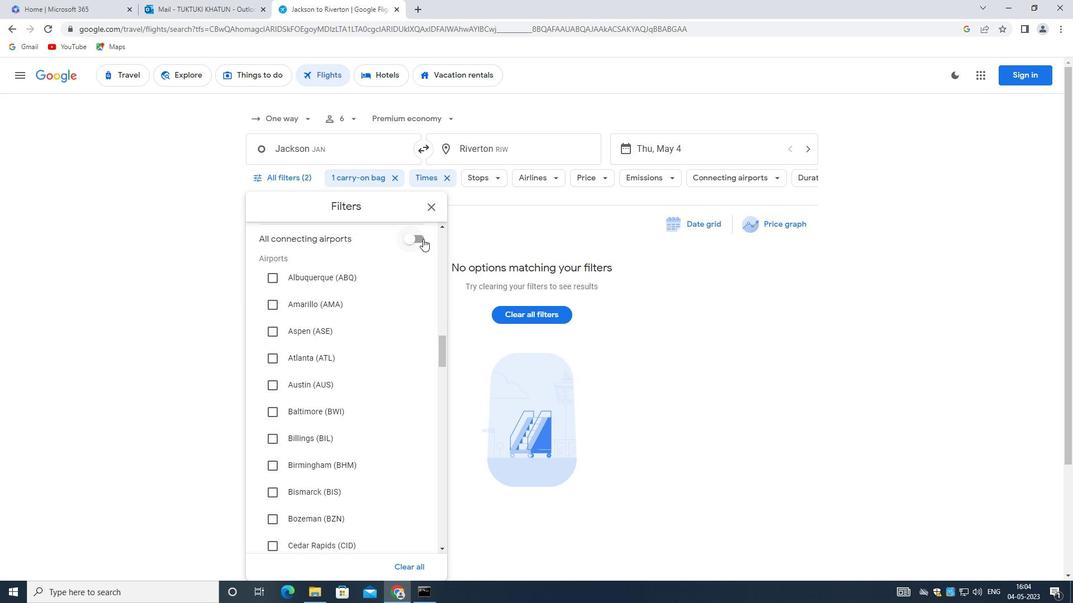 
Action: Mouse moved to (407, 237)
Screenshot: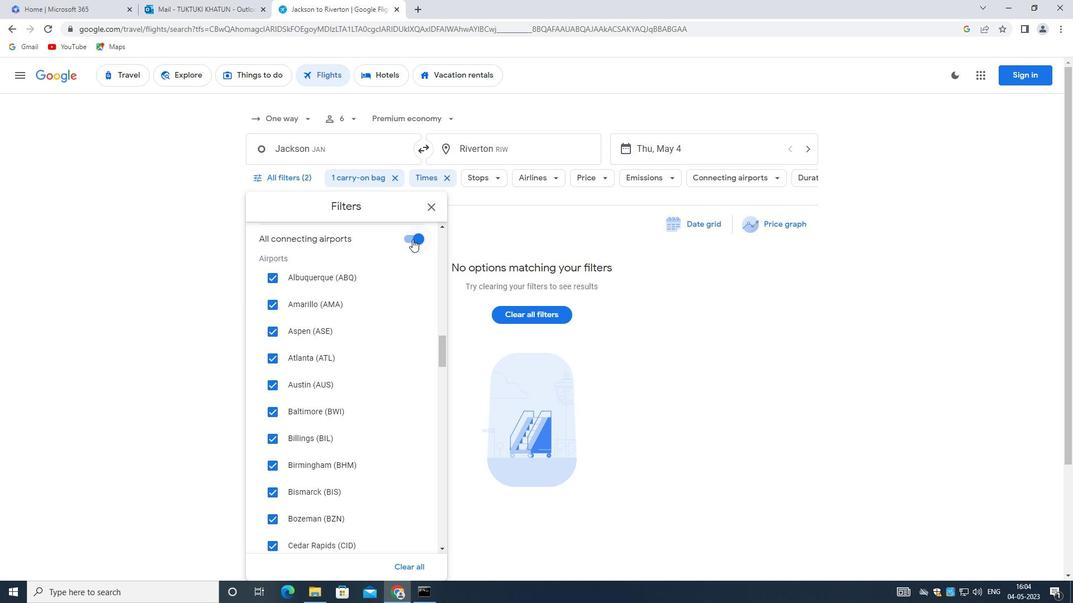 
Action: Mouse pressed left at (407, 237)
Screenshot: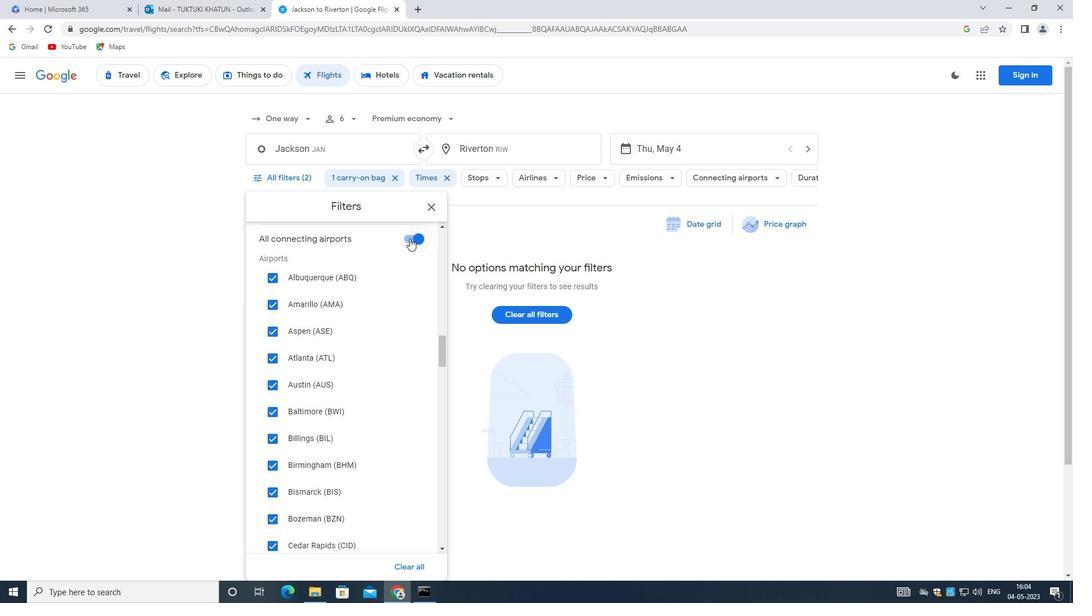 
Action: Mouse moved to (370, 285)
Screenshot: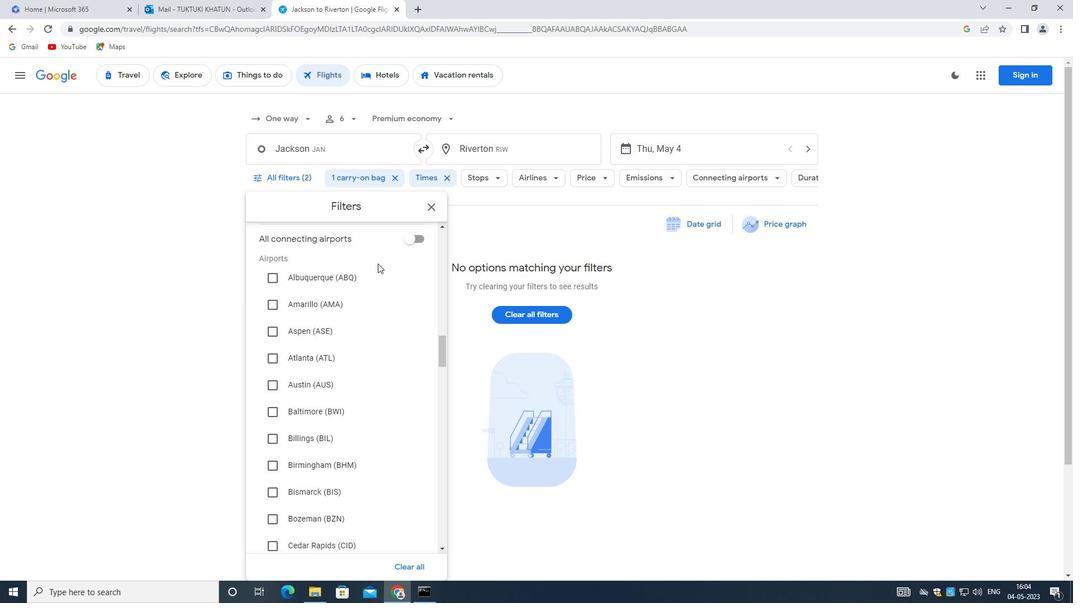 
Action: Mouse scrolled (370, 285) with delta (0, 0)
Screenshot: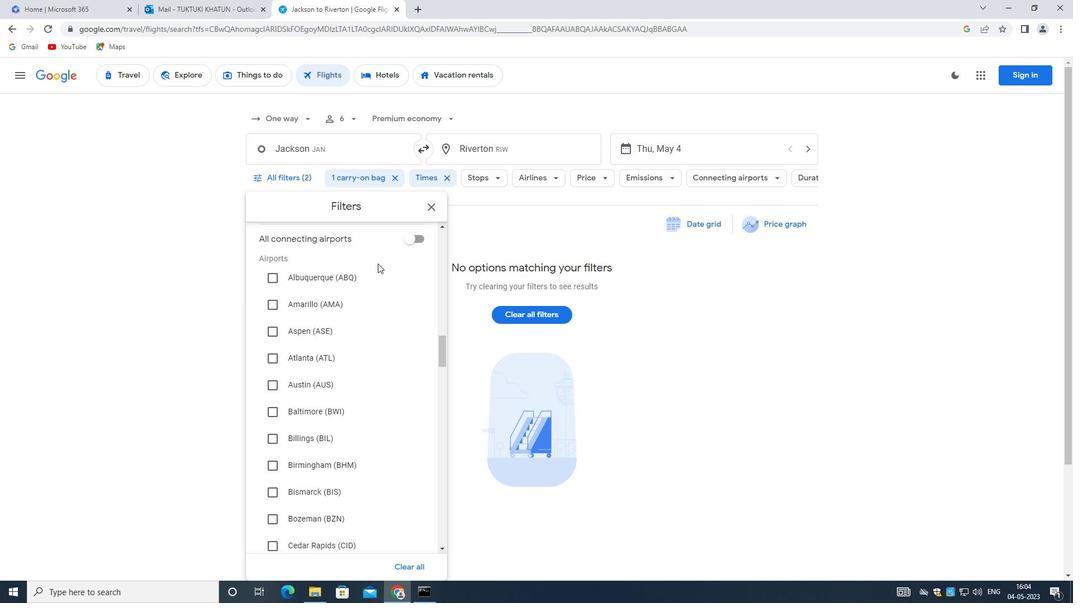
Action: Mouse moved to (368, 291)
Screenshot: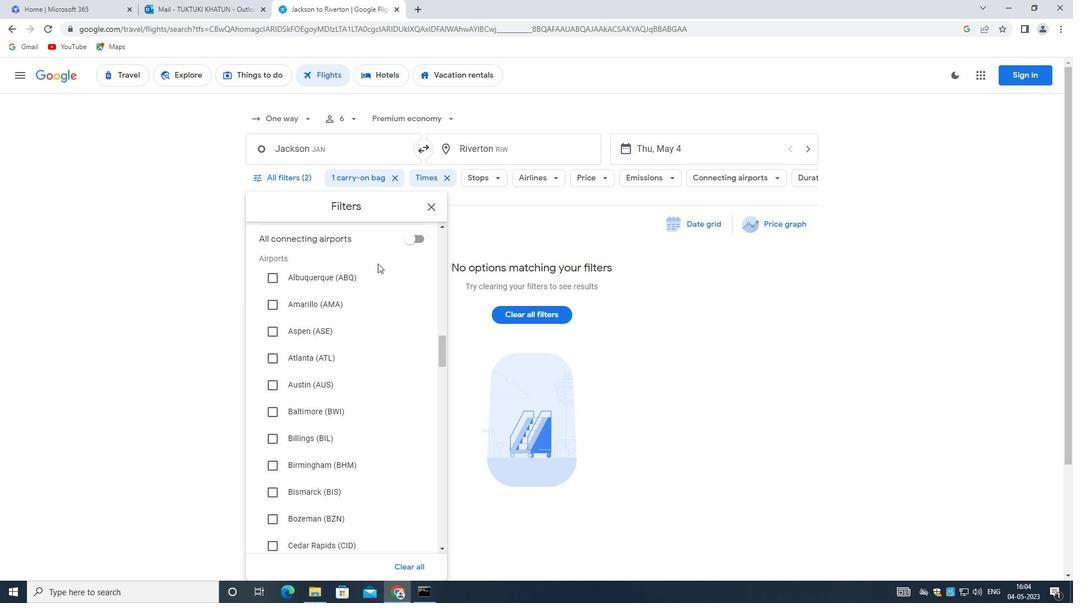 
Action: Mouse scrolled (368, 291) with delta (0, 0)
Screenshot: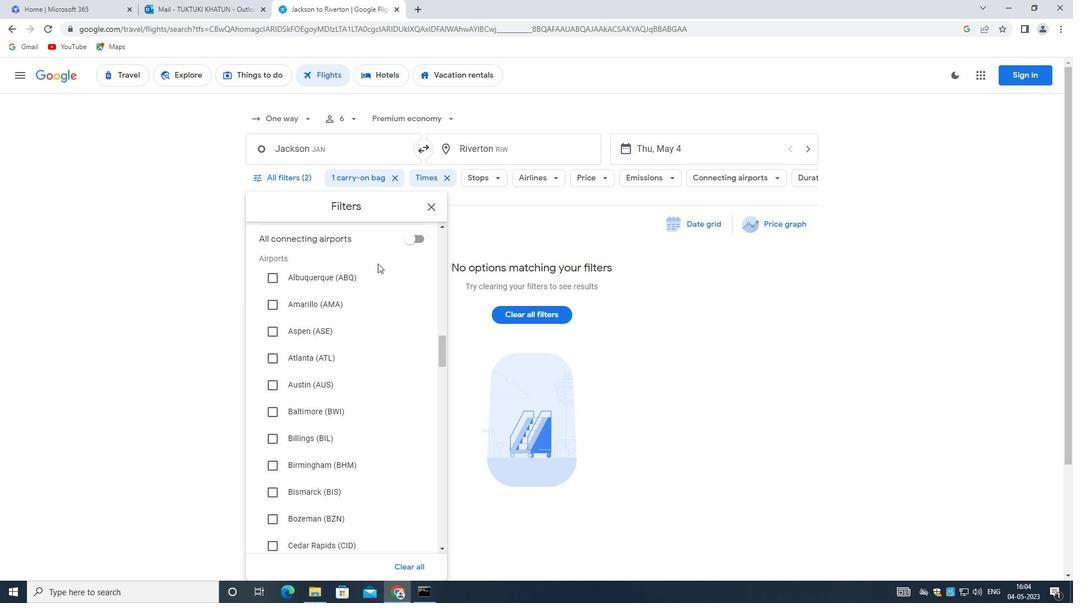 
Action: Mouse moved to (367, 294)
Screenshot: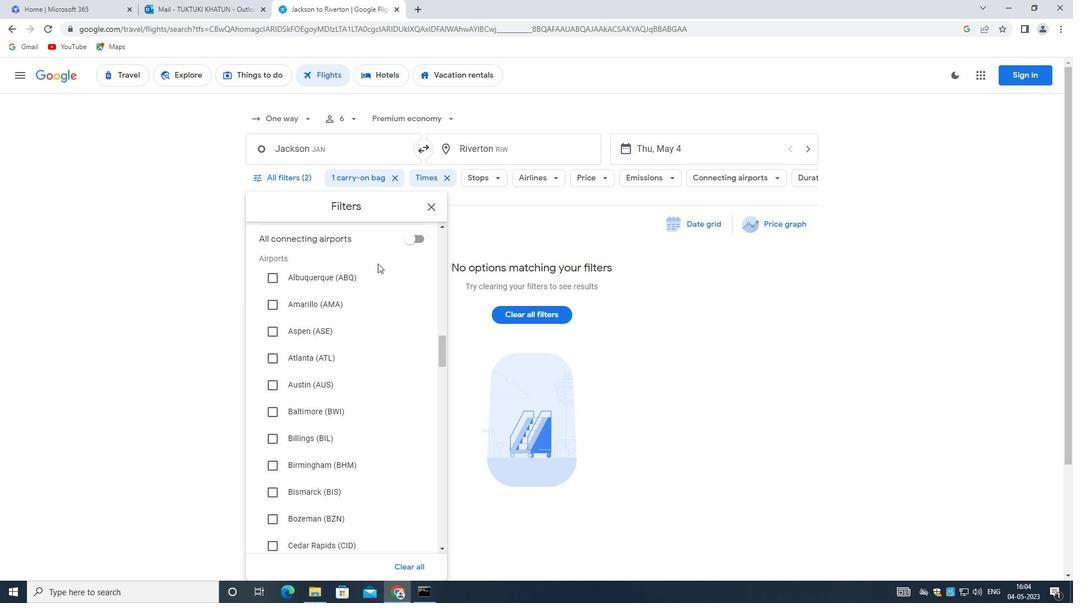 
Action: Mouse scrolled (367, 294) with delta (0, 0)
Screenshot: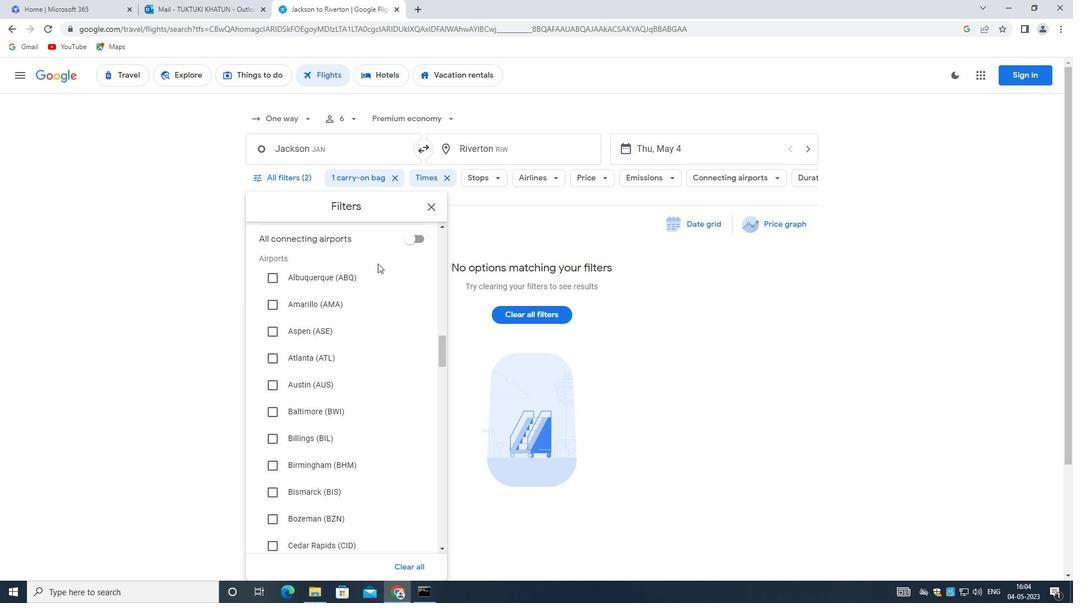 
Action: Mouse moved to (367, 297)
Screenshot: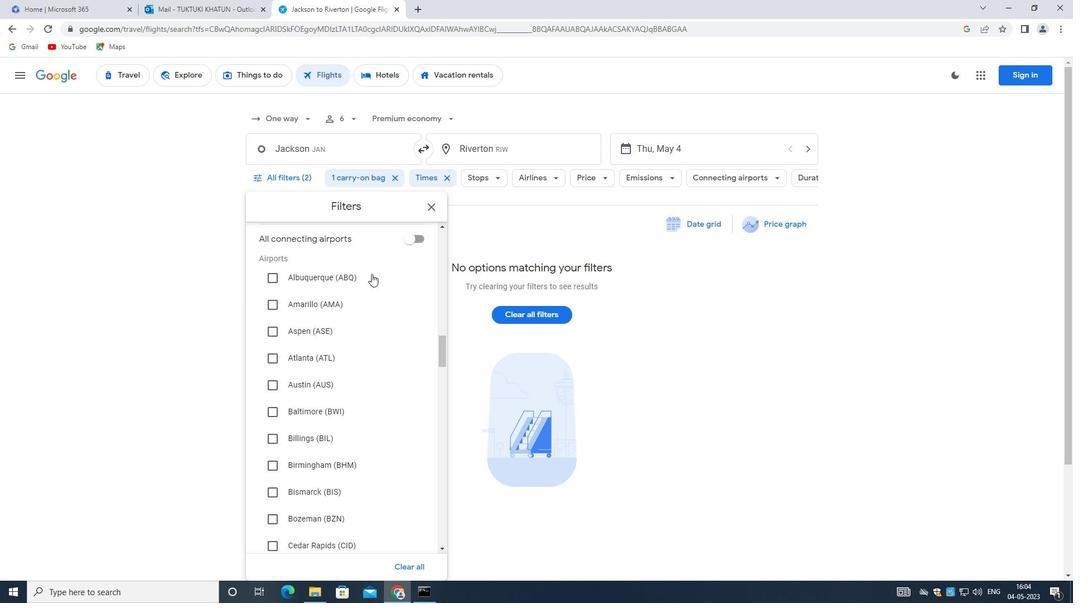 
Action: Mouse scrolled (367, 296) with delta (0, 0)
Screenshot: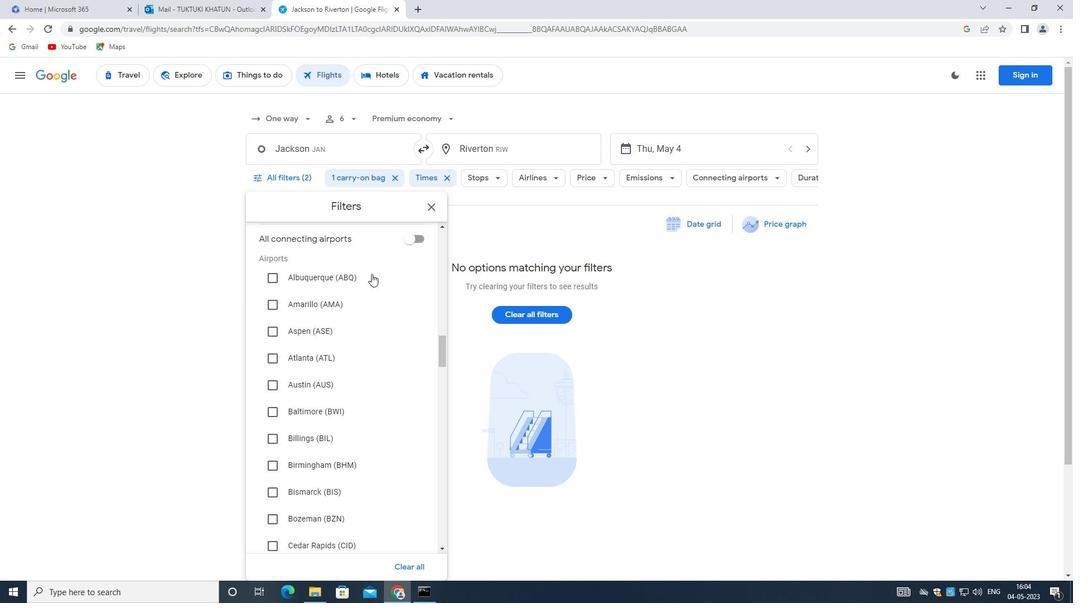 
Action: Mouse moved to (365, 299)
Screenshot: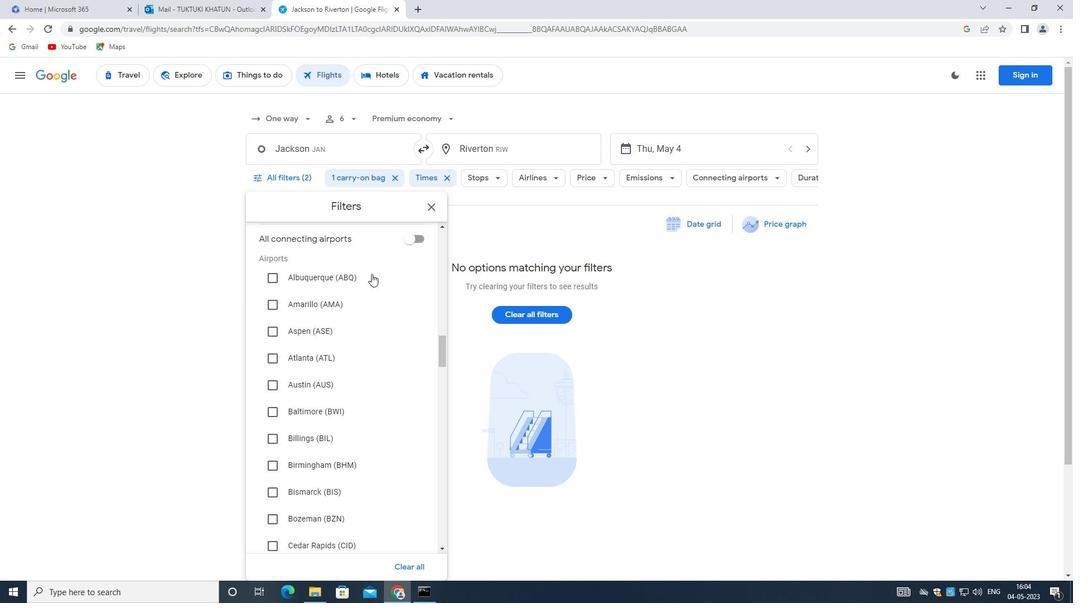 
Action: Mouse scrolled (365, 299) with delta (0, 0)
Screenshot: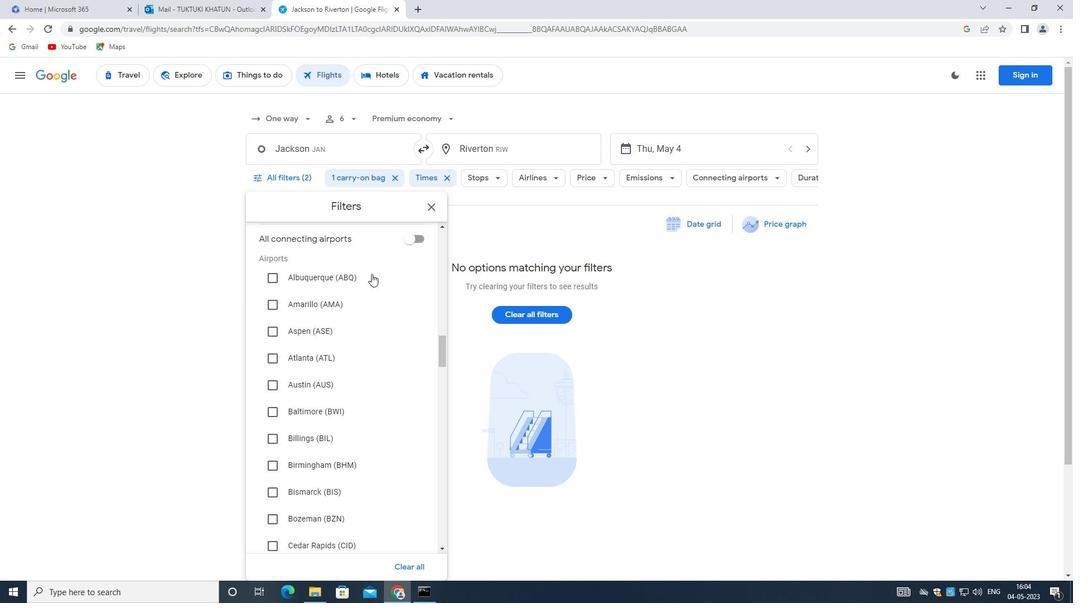 
Action: Mouse moved to (361, 308)
Screenshot: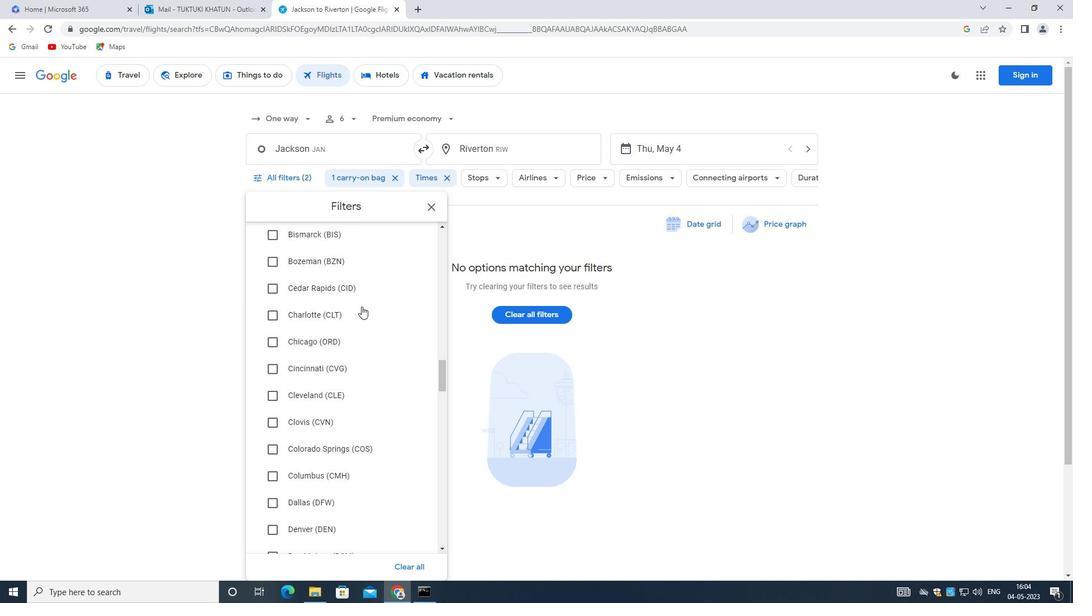
Action: Mouse scrolled (361, 307) with delta (0, 0)
Screenshot: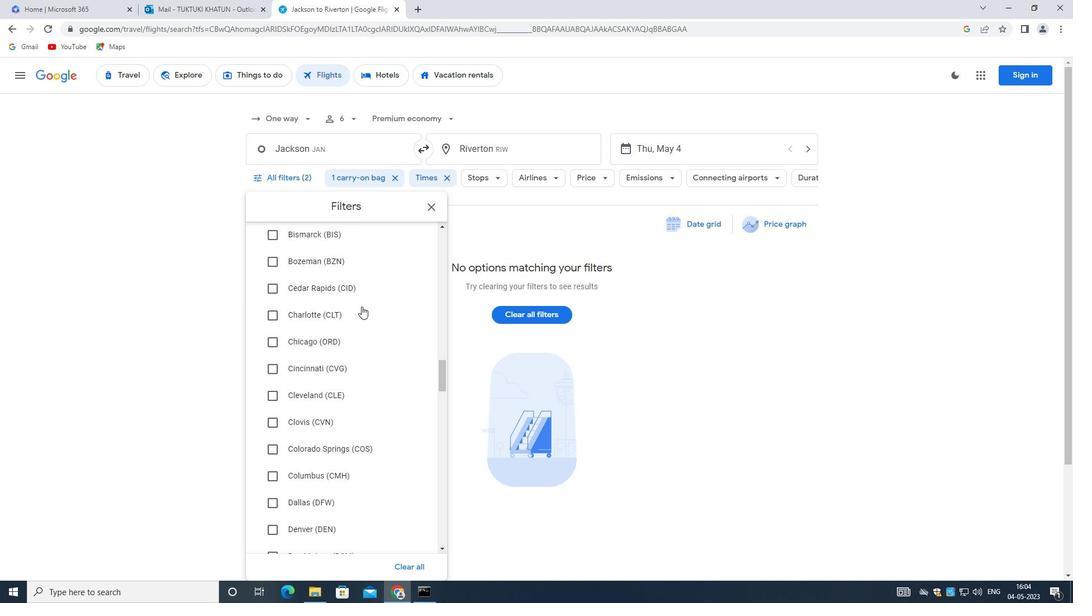 
Action: Mouse moved to (360, 310)
Screenshot: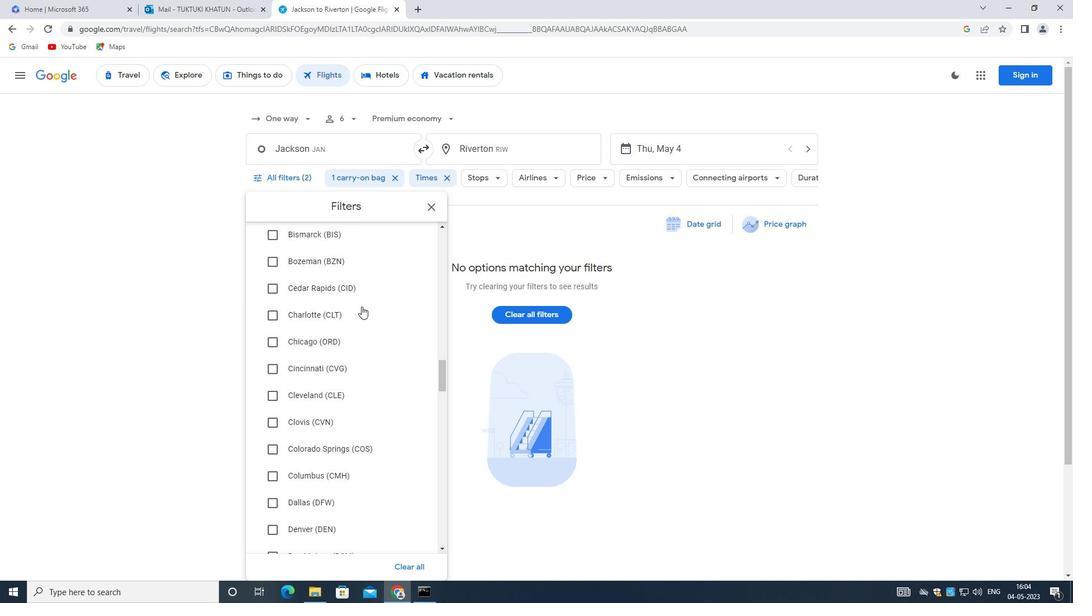
Action: Mouse scrolled (360, 309) with delta (0, 0)
Screenshot: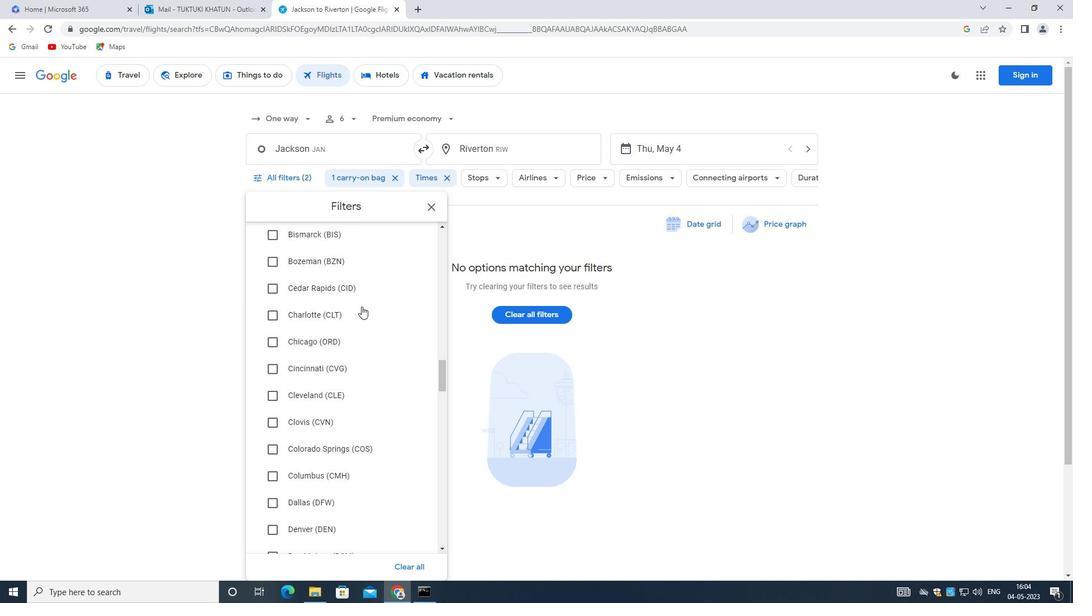 
Action: Mouse moved to (358, 311)
Screenshot: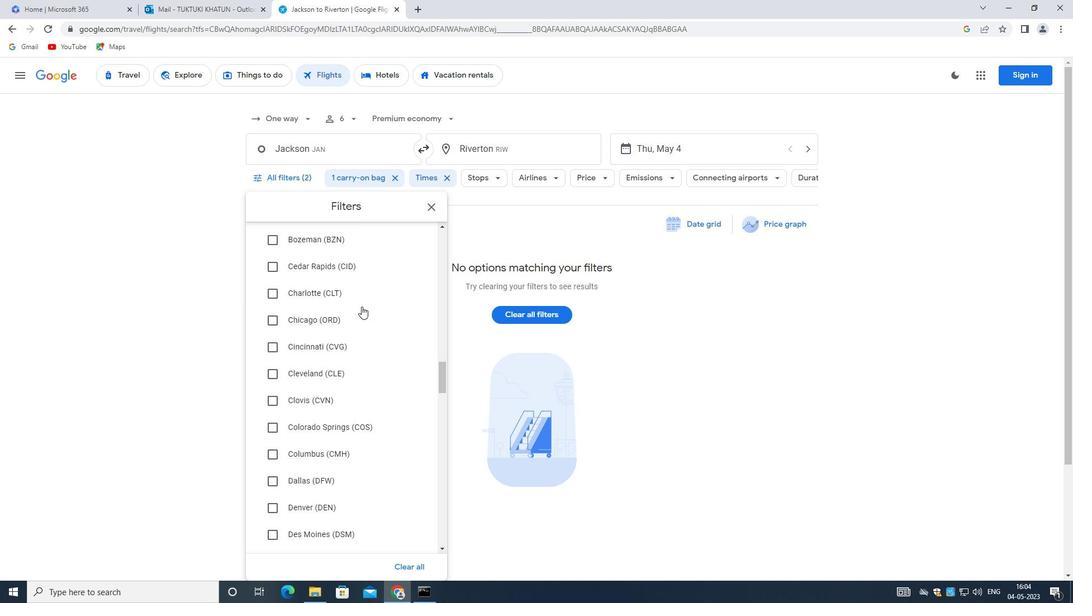 
Action: Mouse scrolled (358, 311) with delta (0, 0)
Screenshot: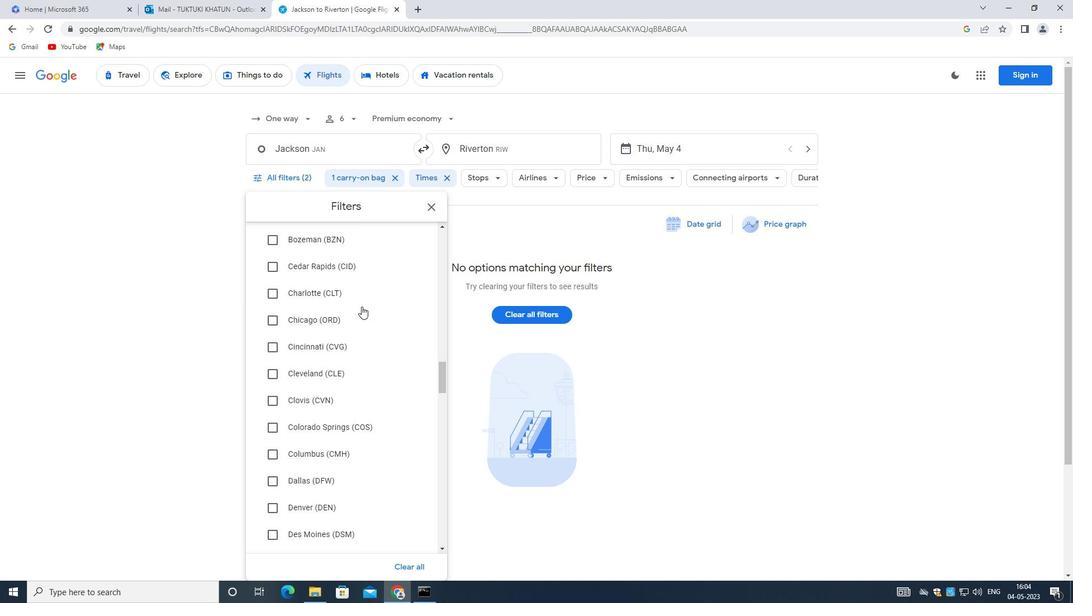 
Action: Mouse moved to (356, 313)
Screenshot: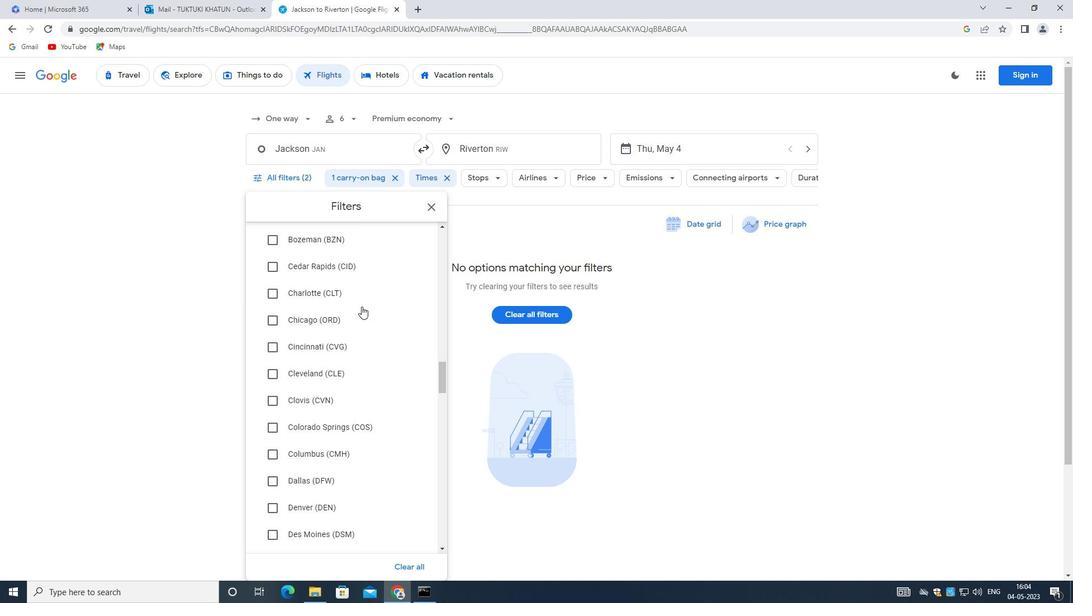 
Action: Mouse scrolled (356, 313) with delta (0, 0)
Screenshot: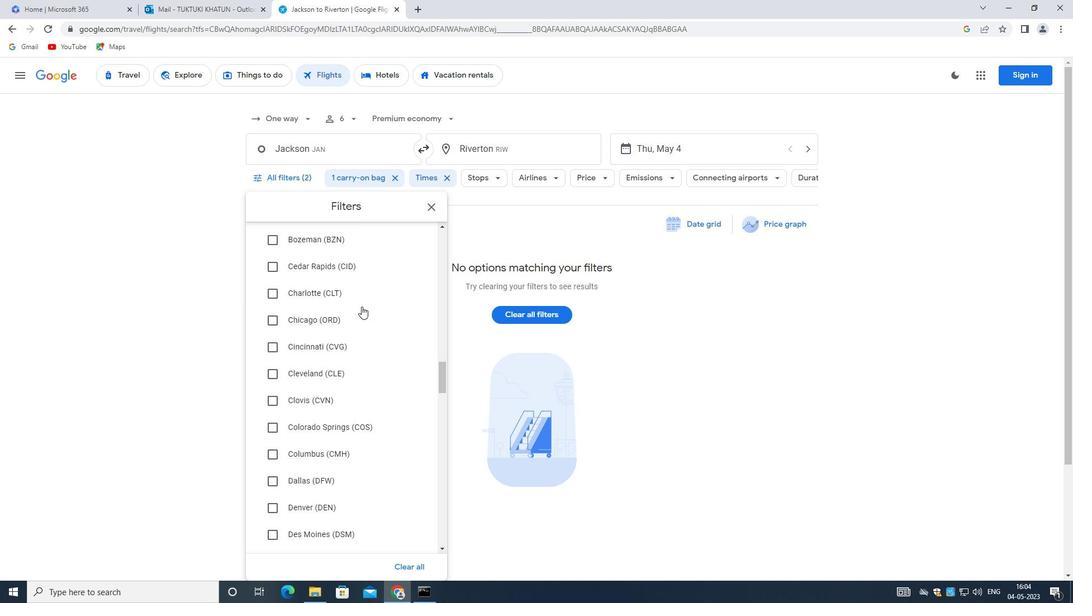 
Action: Mouse moved to (356, 313)
Screenshot: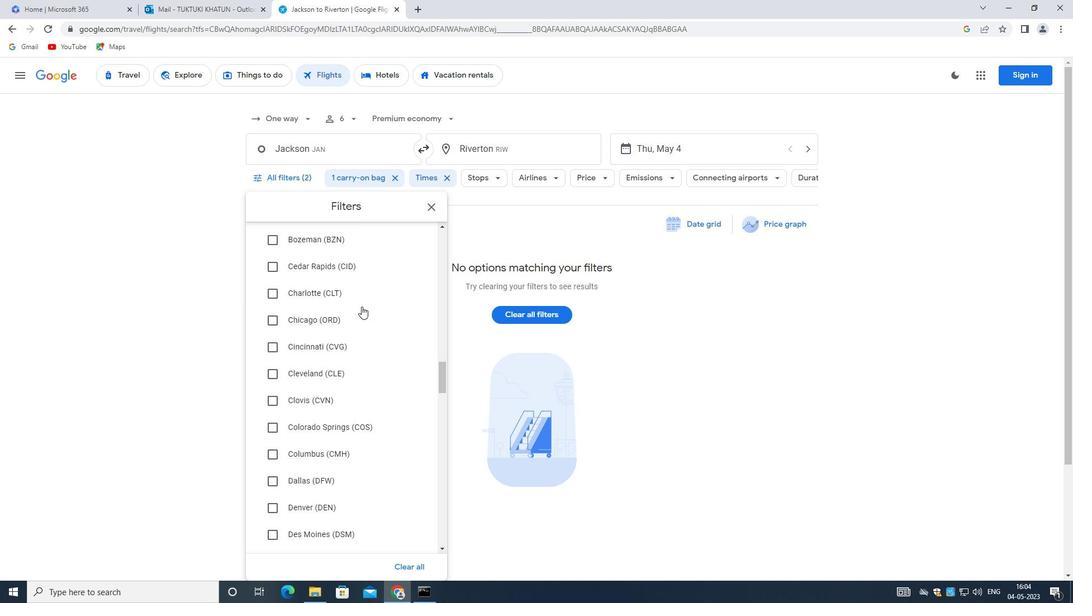 
Action: Mouse scrolled (356, 313) with delta (0, 0)
Screenshot: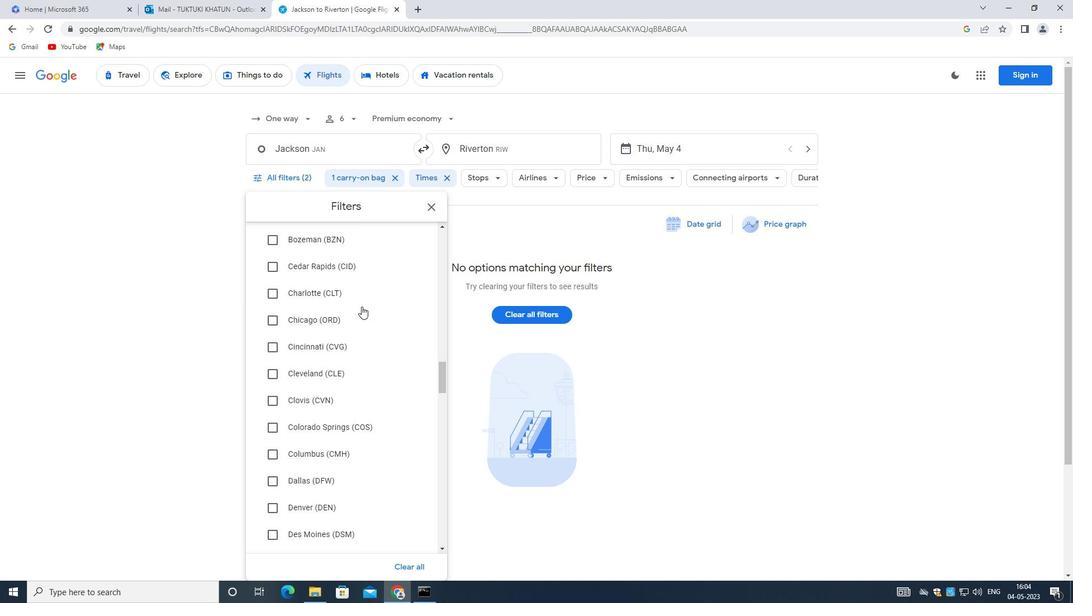 
Action: Mouse moved to (333, 360)
Screenshot: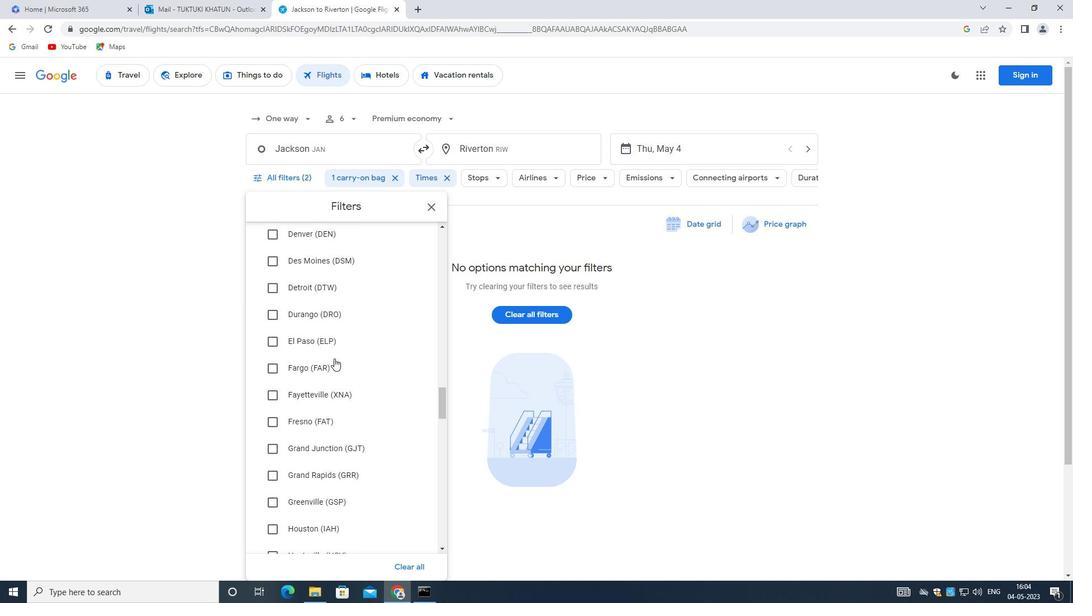 
Action: Mouse scrolled (333, 360) with delta (0, 0)
Screenshot: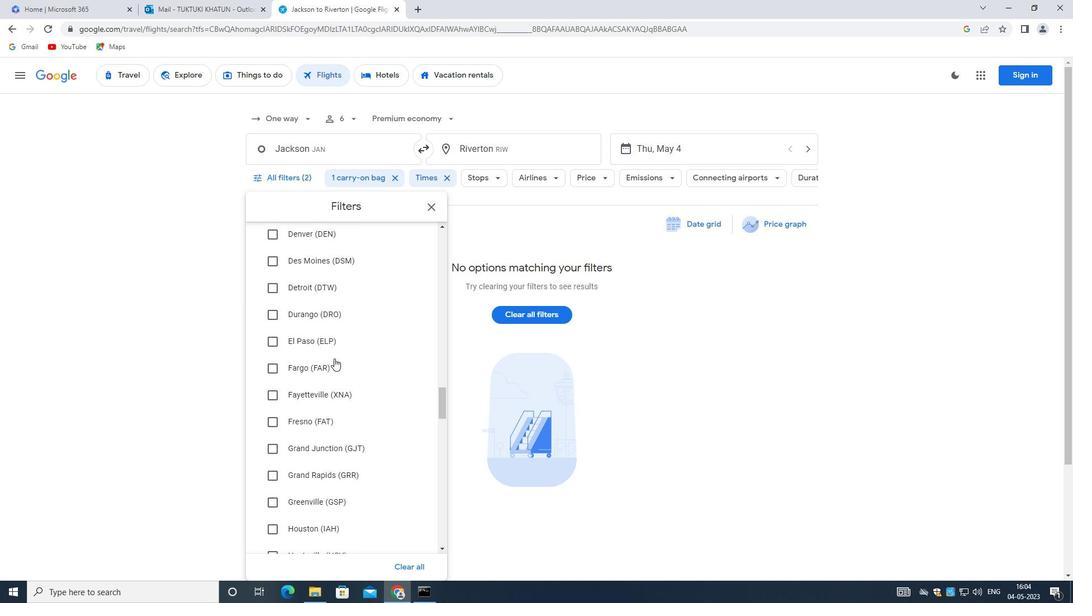 
Action: Mouse moved to (329, 365)
Screenshot: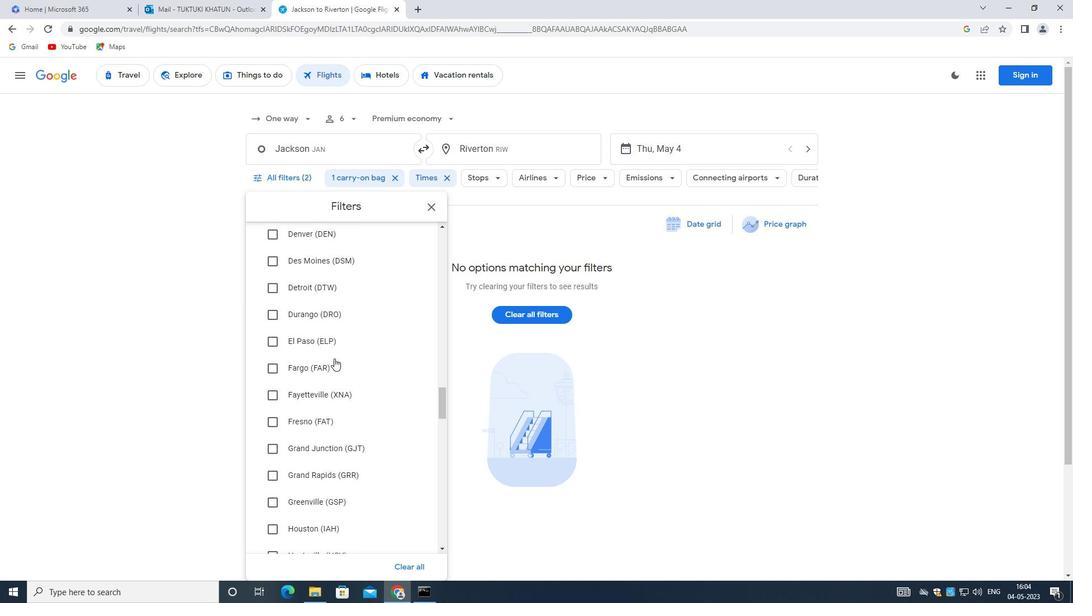 
Action: Mouse scrolled (329, 365) with delta (0, 0)
Screenshot: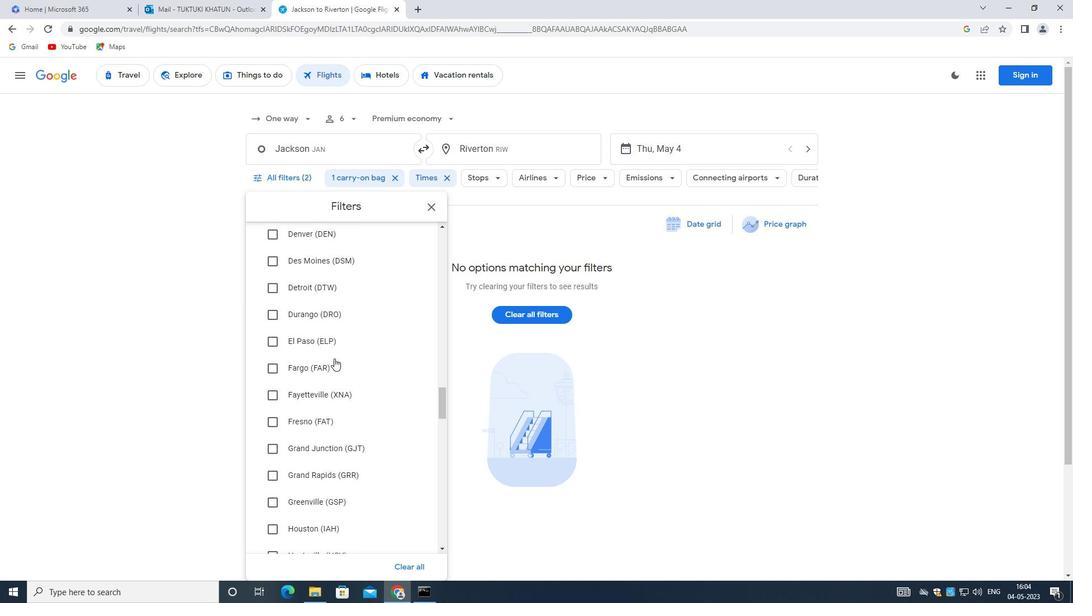 
Action: Mouse moved to (329, 366)
Screenshot: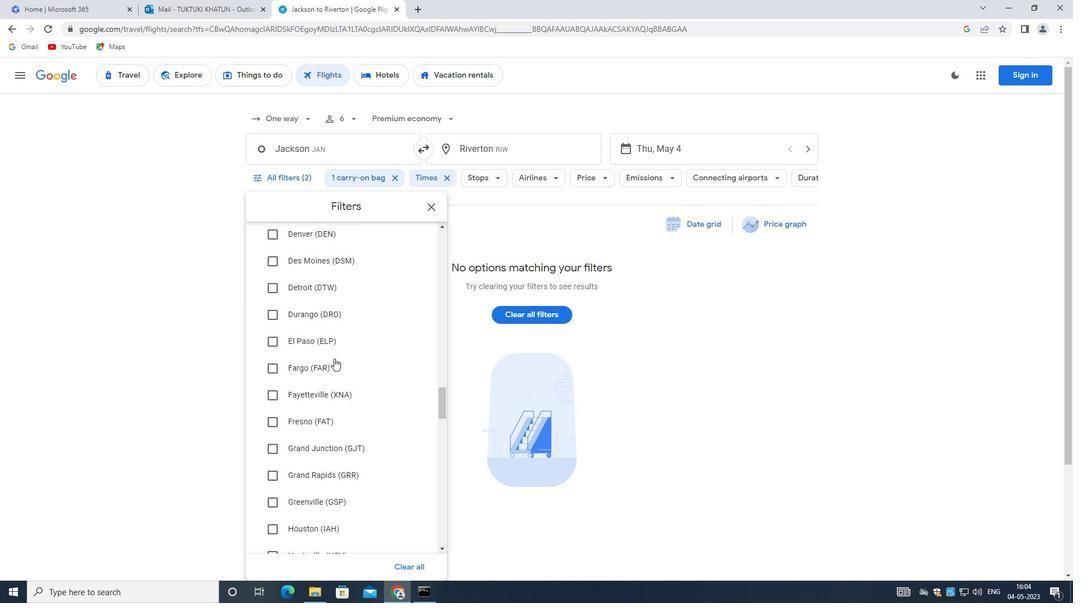 
Action: Mouse scrolled (329, 365) with delta (0, 0)
Screenshot: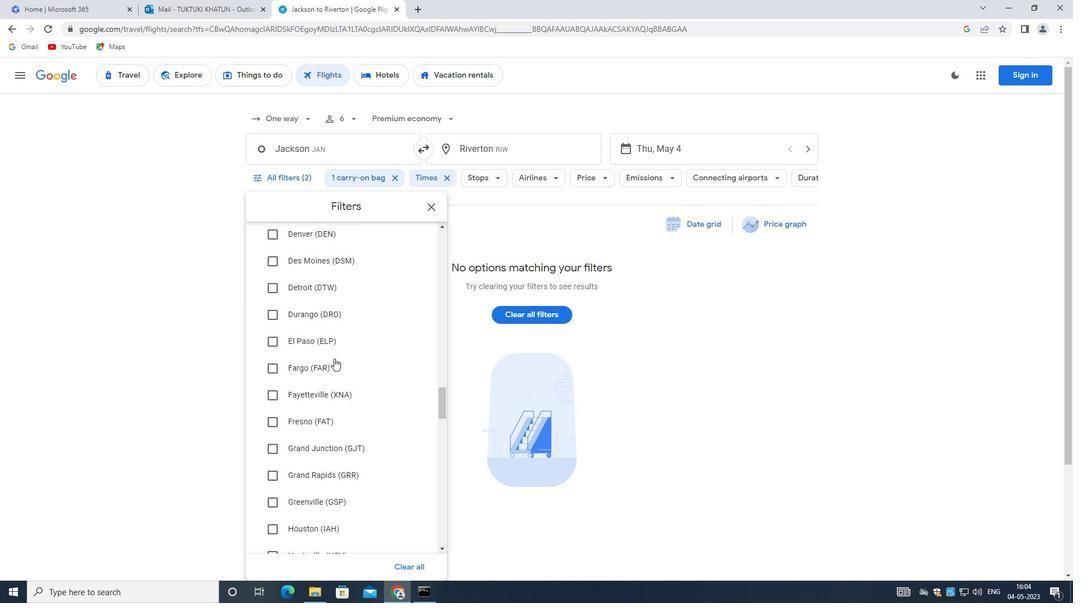 
Action: Mouse moved to (329, 366)
Screenshot: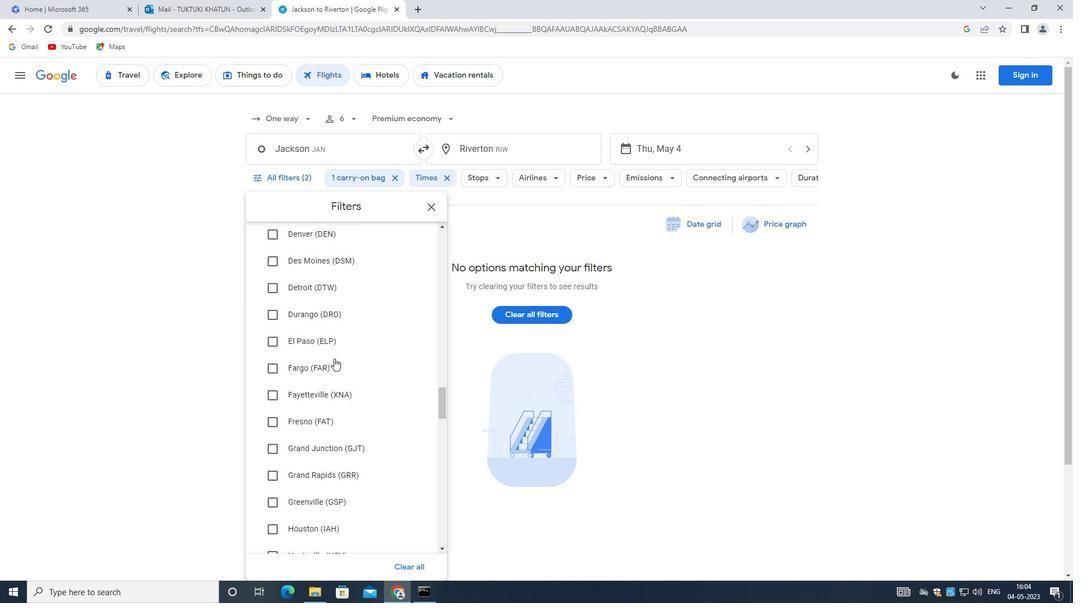
Action: Mouse scrolled (329, 366) with delta (0, 0)
Screenshot: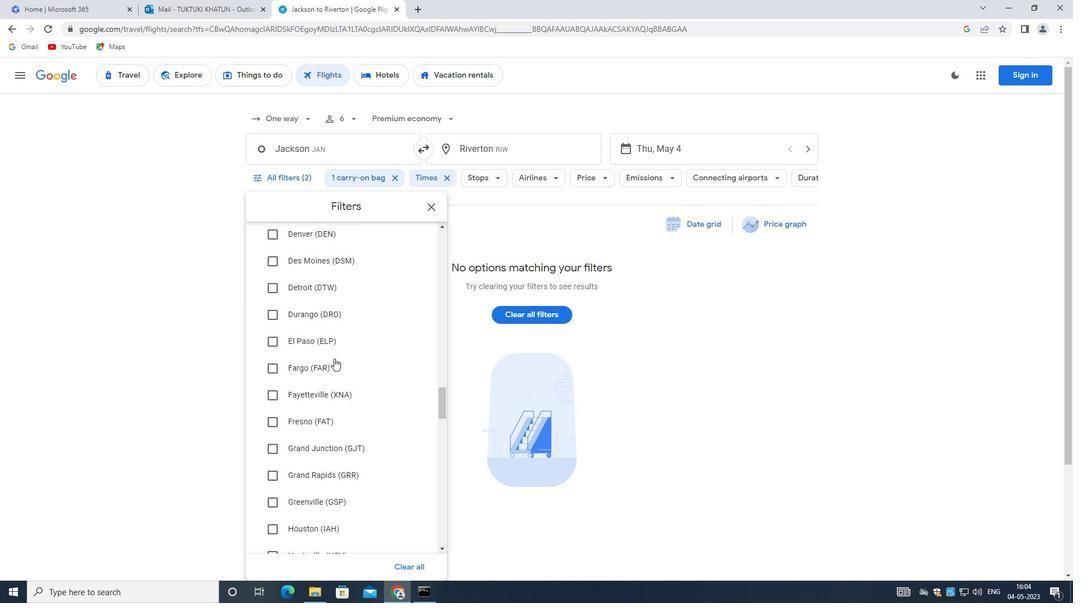 
Action: Mouse moved to (326, 370)
Screenshot: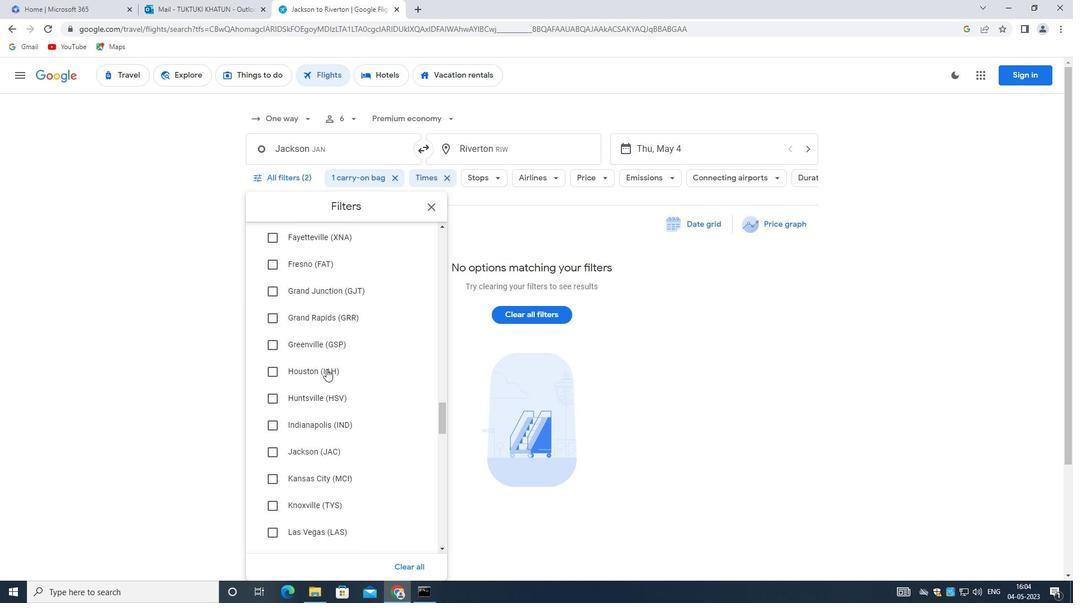 
Action: Mouse scrolled (326, 370) with delta (0, 0)
Screenshot: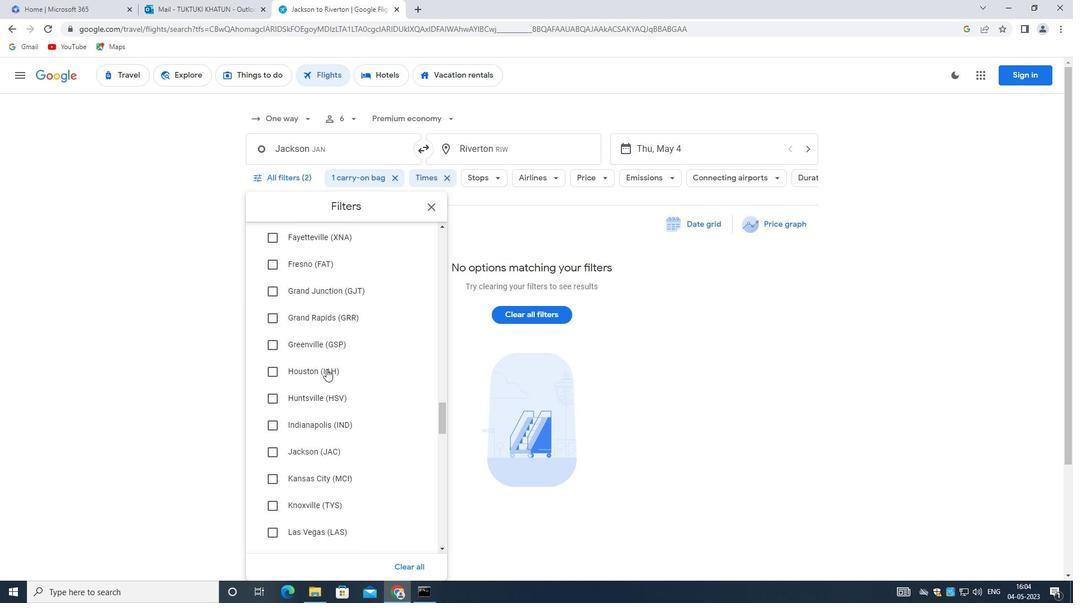 
Action: Mouse moved to (326, 371)
Screenshot: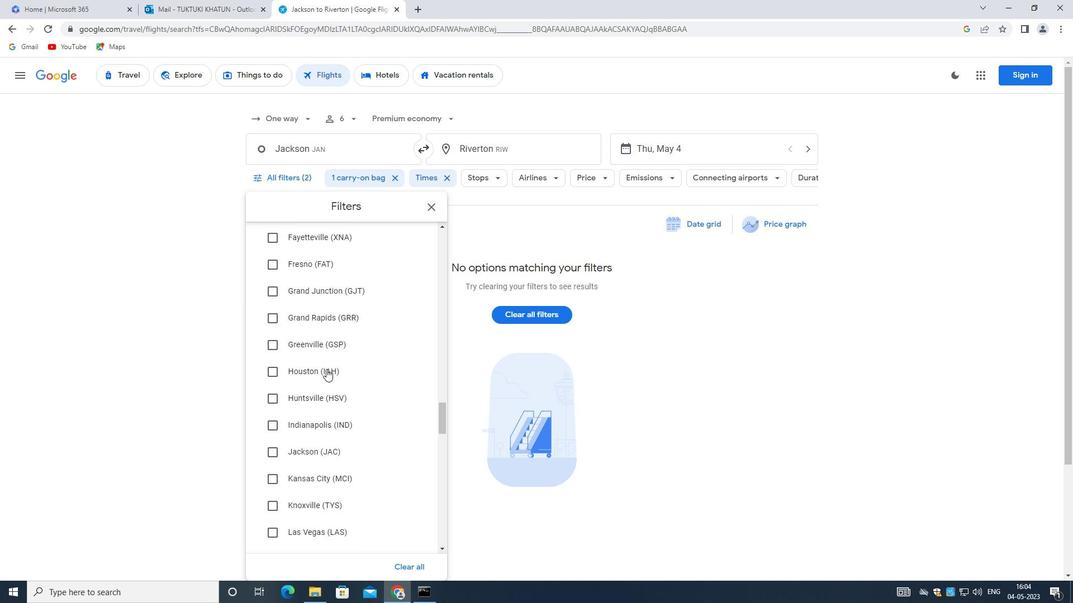 
Action: Mouse scrolled (326, 371) with delta (0, 0)
Screenshot: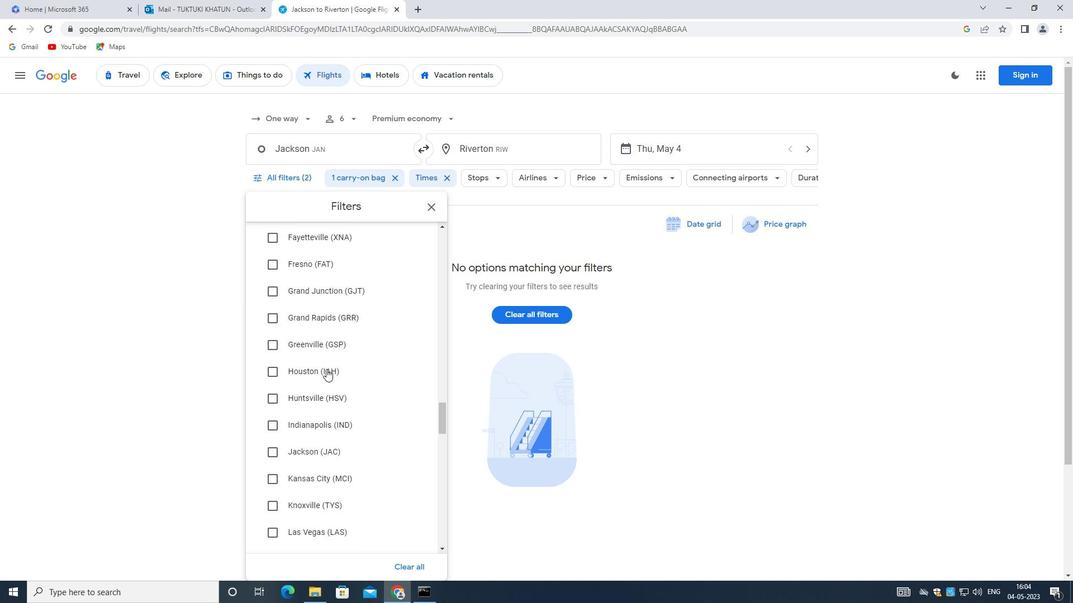 
Action: Mouse moved to (326, 371)
Screenshot: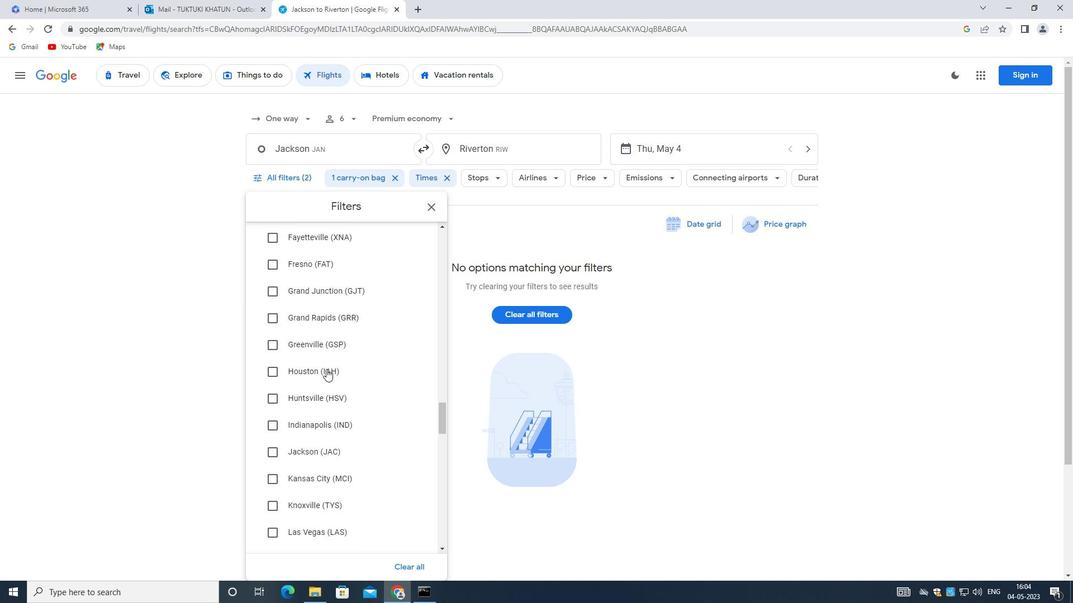 
Action: Mouse scrolled (326, 371) with delta (0, 0)
Screenshot: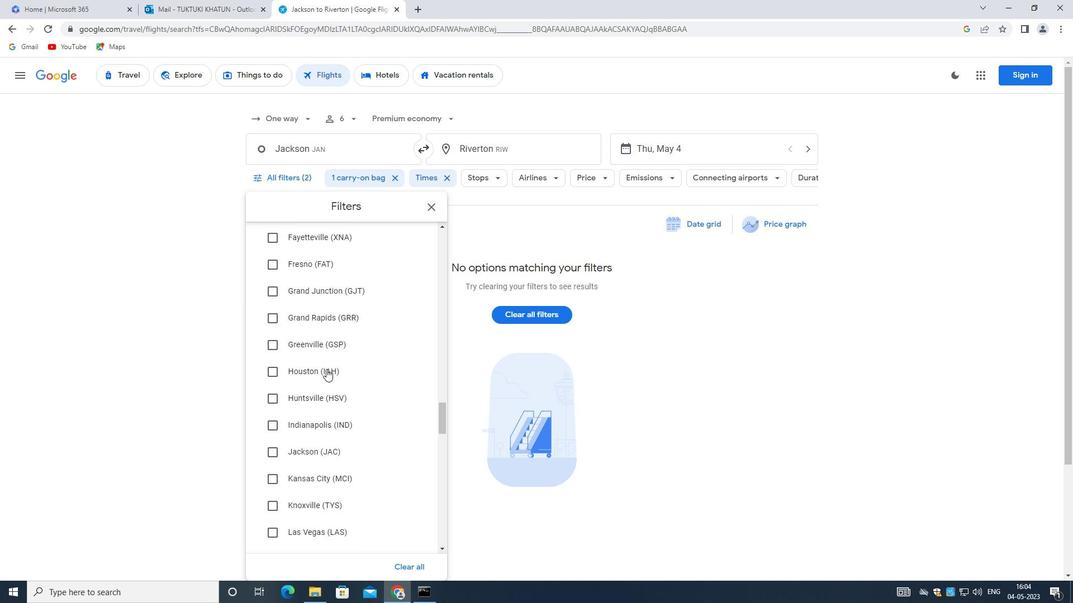 
Action: Mouse moved to (326, 372)
Screenshot: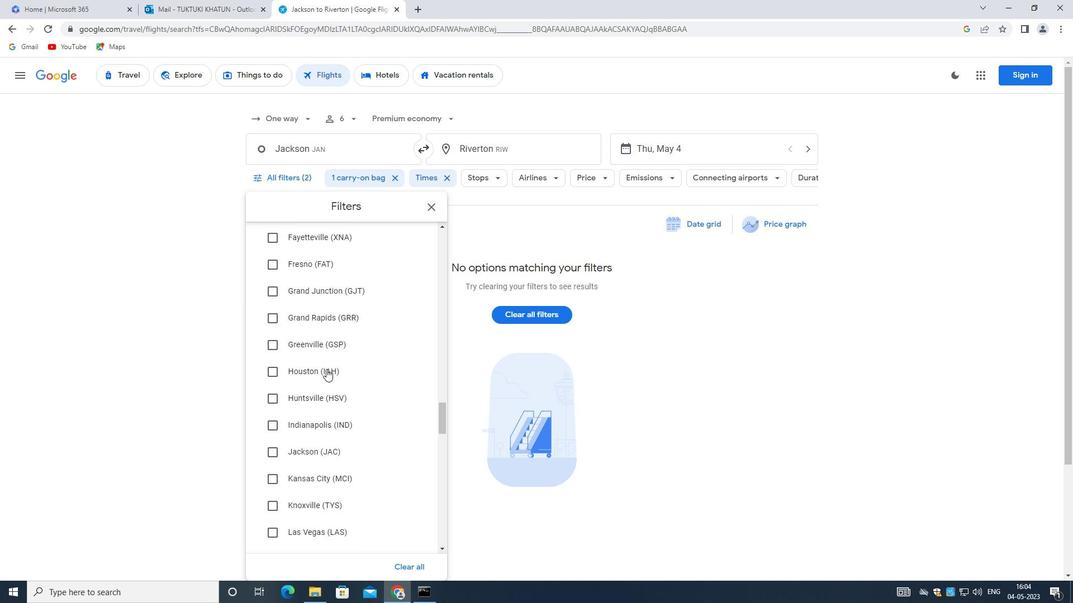 
Action: Mouse scrolled (326, 371) with delta (0, 0)
Screenshot: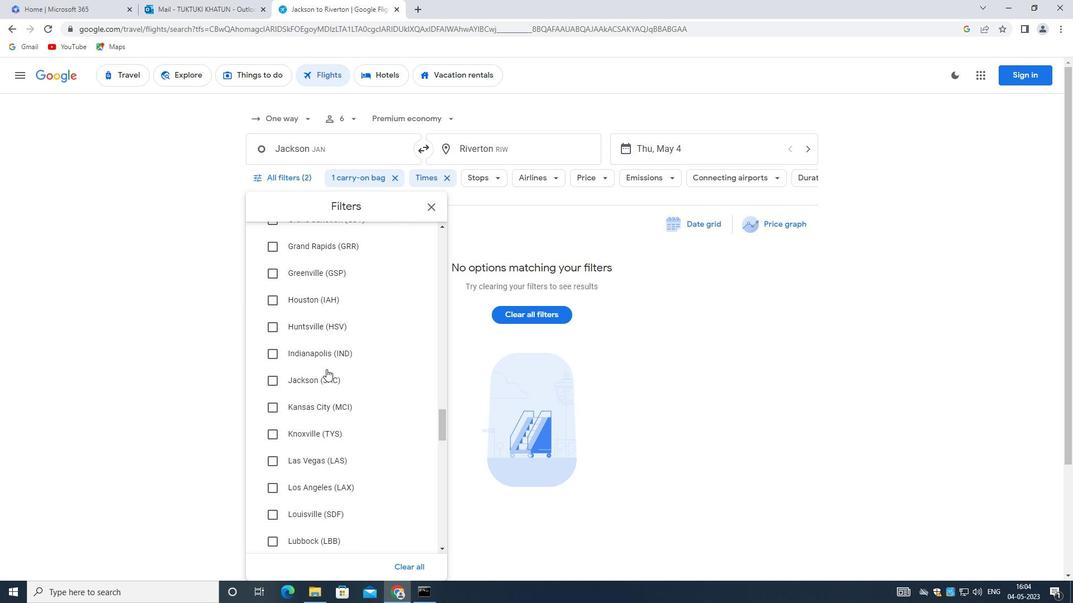 
Action: Mouse moved to (325, 377)
Screenshot: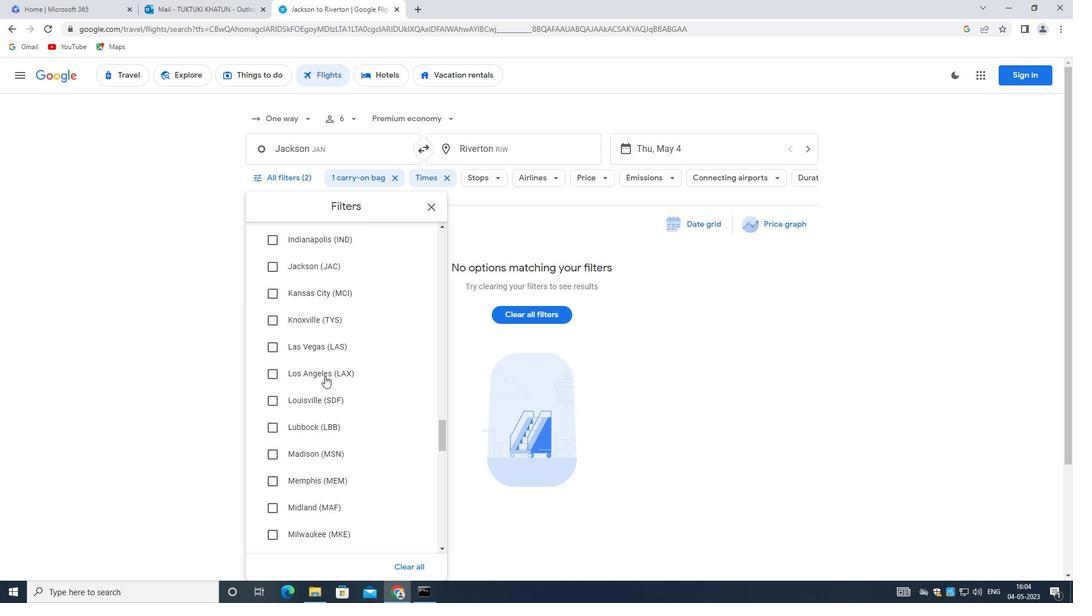 
Action: Mouse scrolled (325, 376) with delta (0, 0)
Screenshot: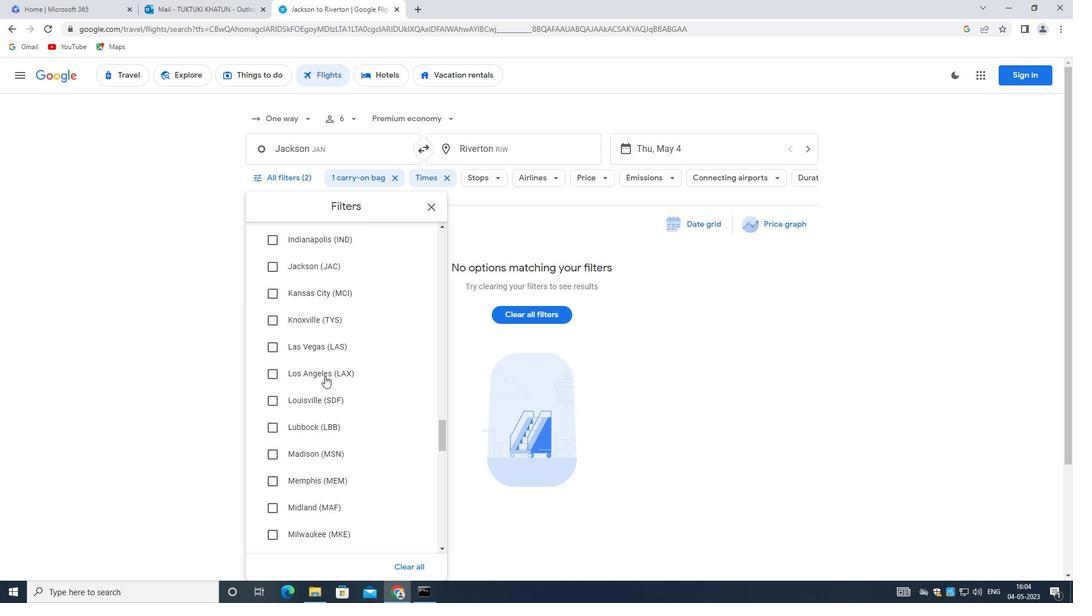 
Action: Mouse moved to (325, 378)
Screenshot: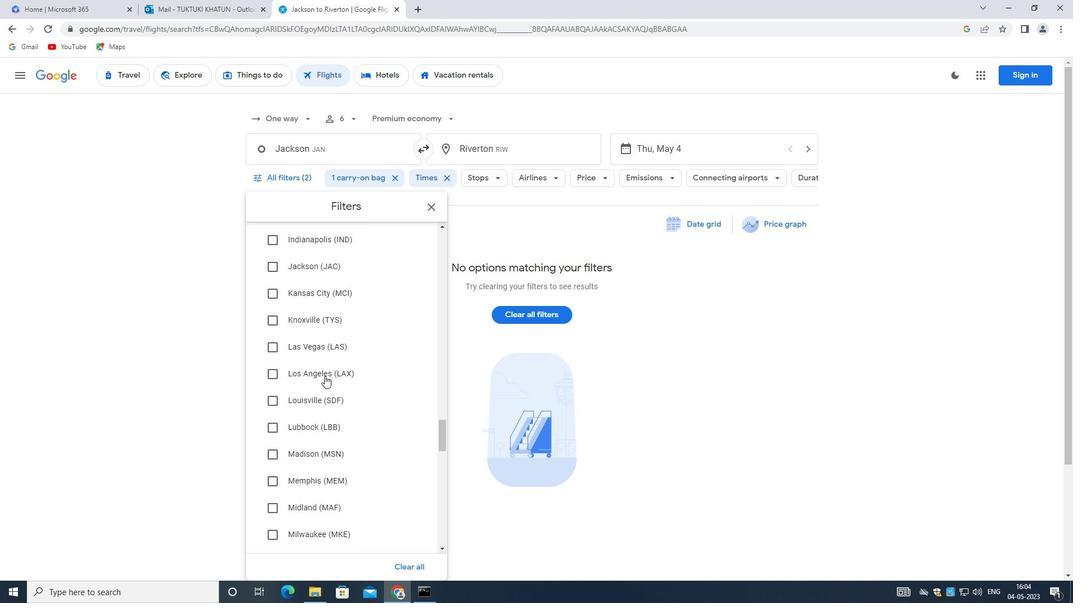 
Action: Mouse scrolled (325, 377) with delta (0, 0)
Screenshot: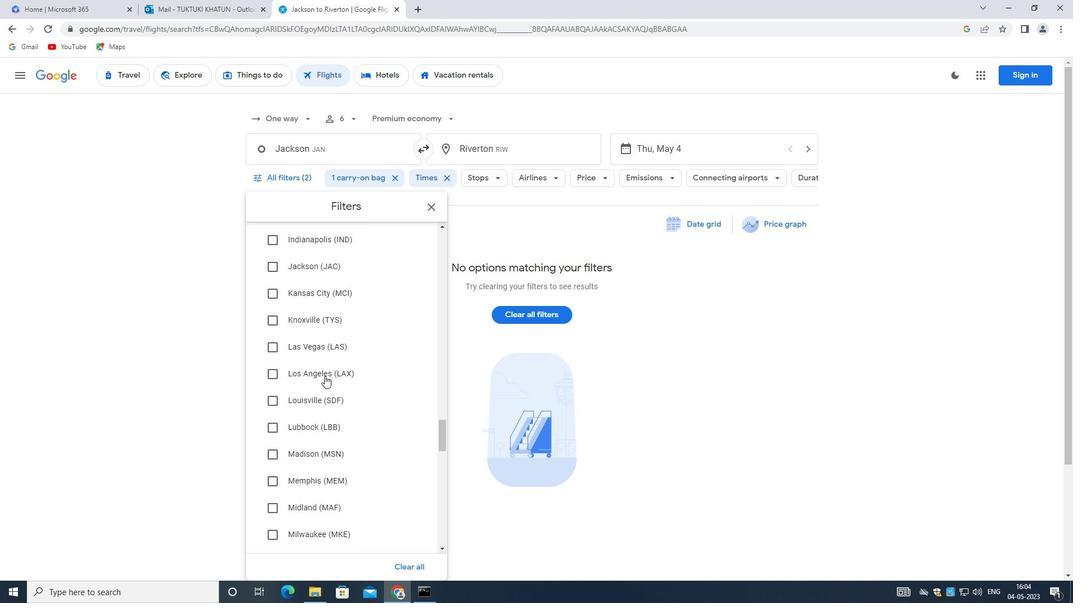 
Action: Mouse moved to (325, 379)
Screenshot: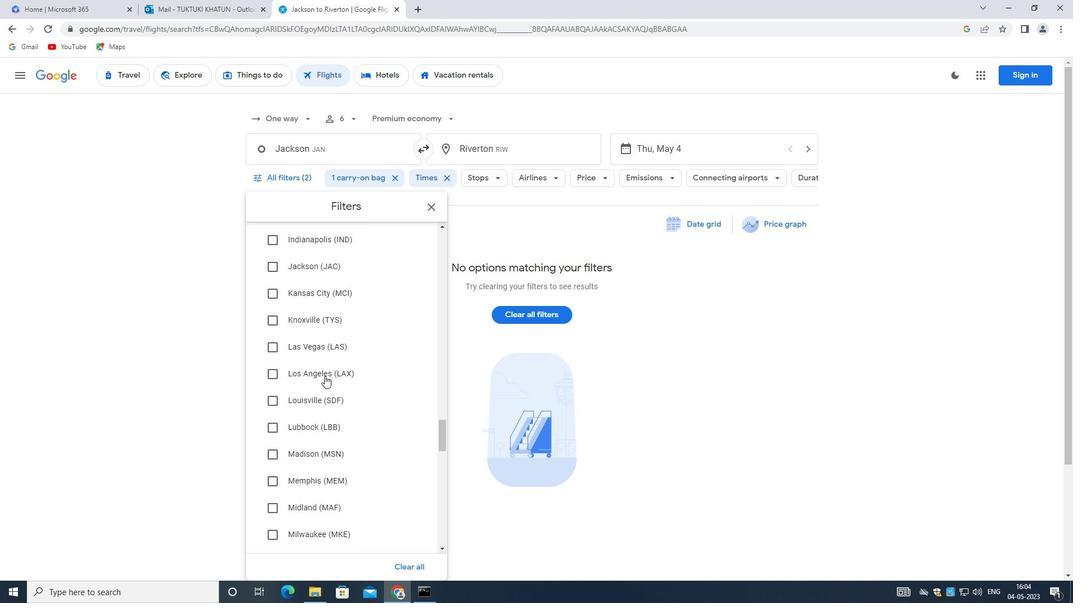 
Action: Mouse scrolled (325, 378) with delta (0, 0)
Screenshot: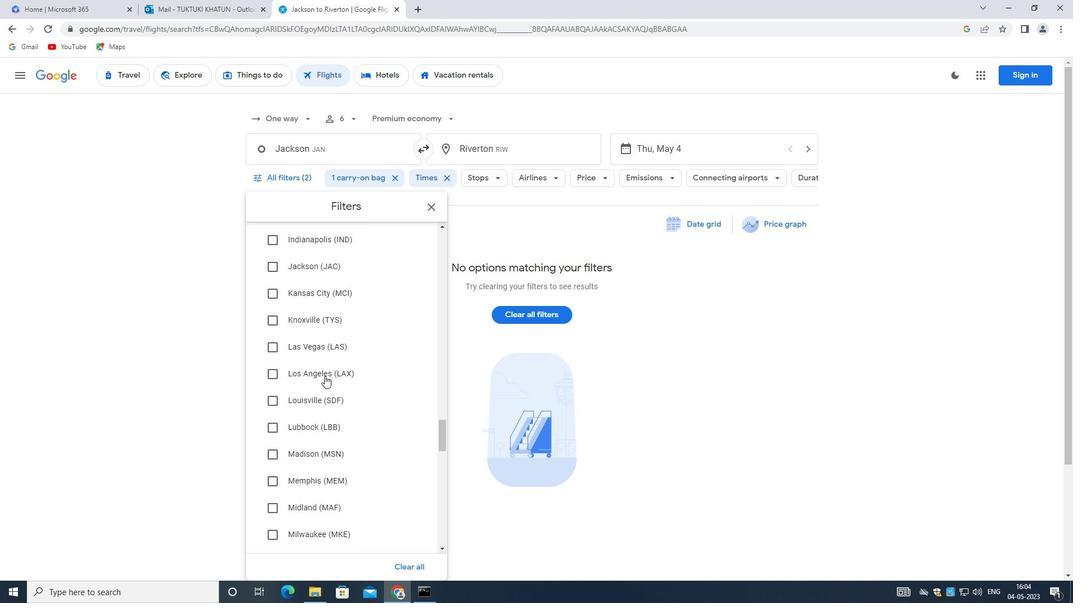 
Action: Mouse scrolled (325, 378) with delta (0, 0)
Screenshot: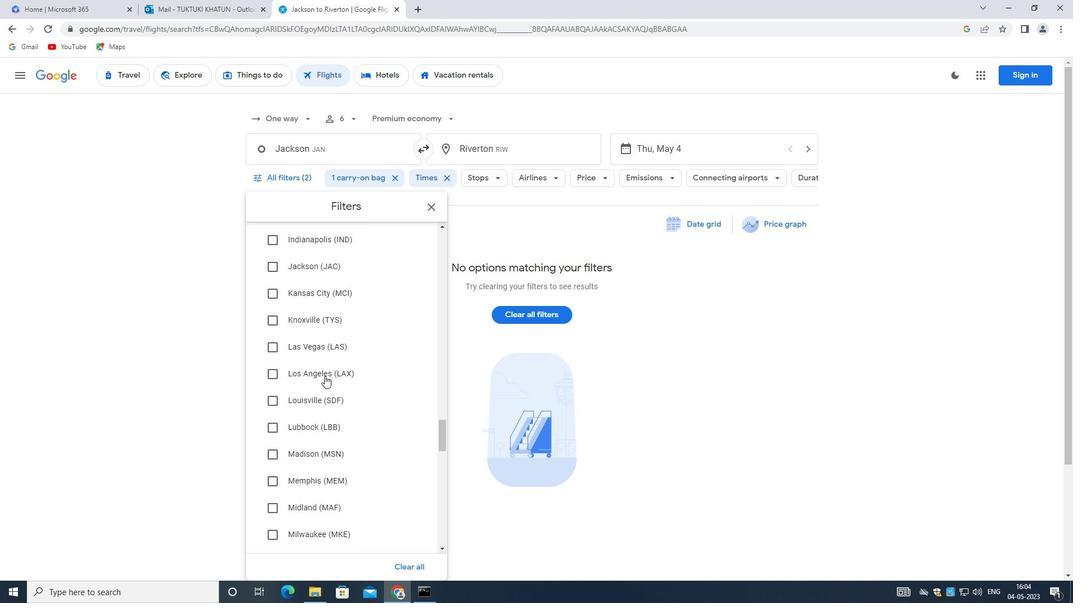 
Action: Mouse moved to (326, 385)
Screenshot: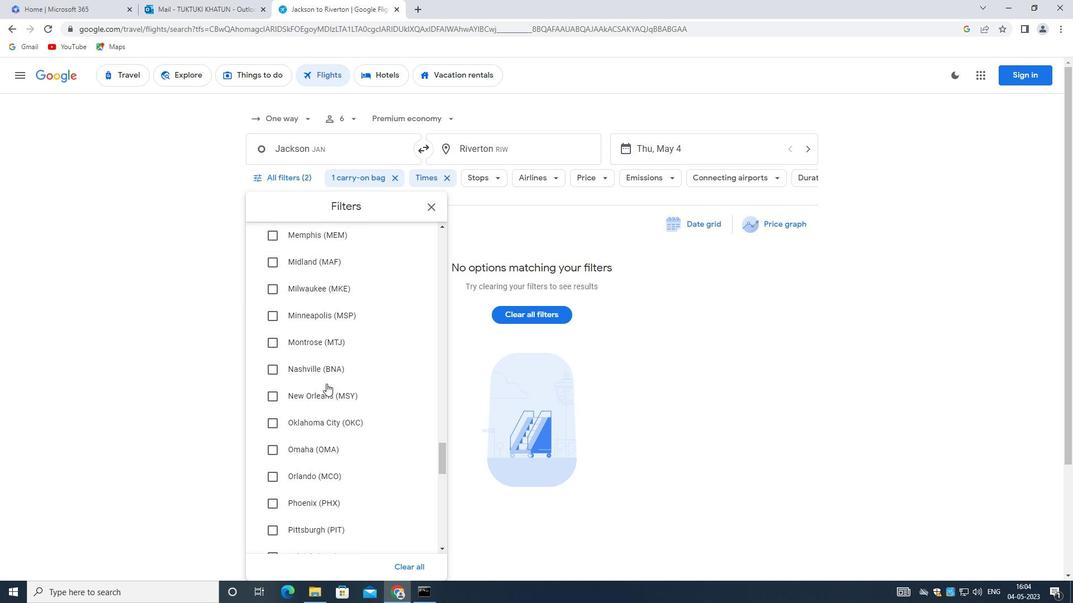 
Action: Mouse scrolled (326, 385) with delta (0, 0)
Screenshot: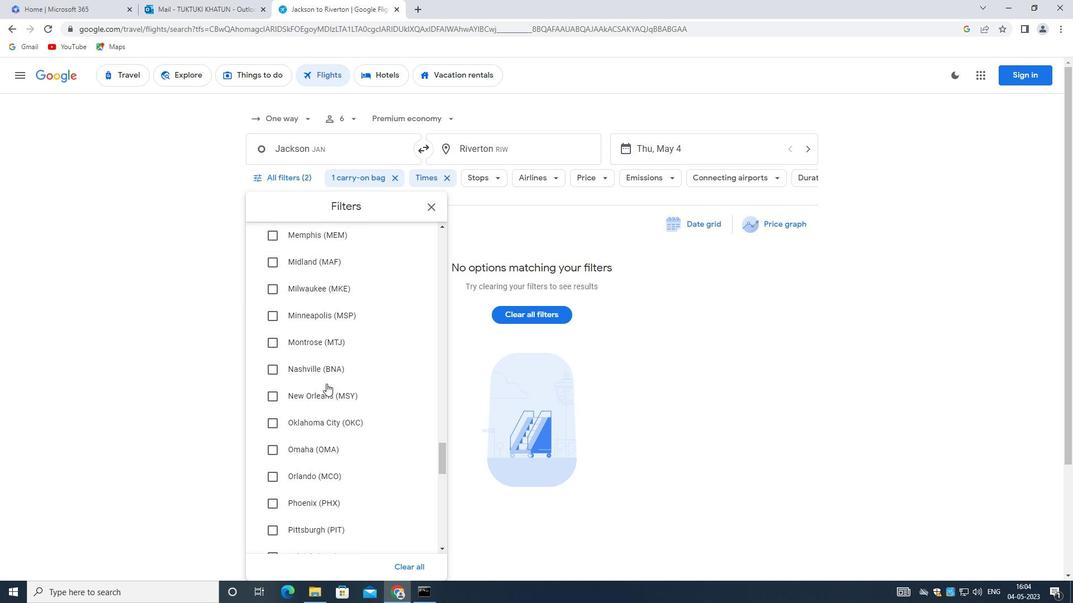 
Action: Mouse moved to (327, 388)
Screenshot: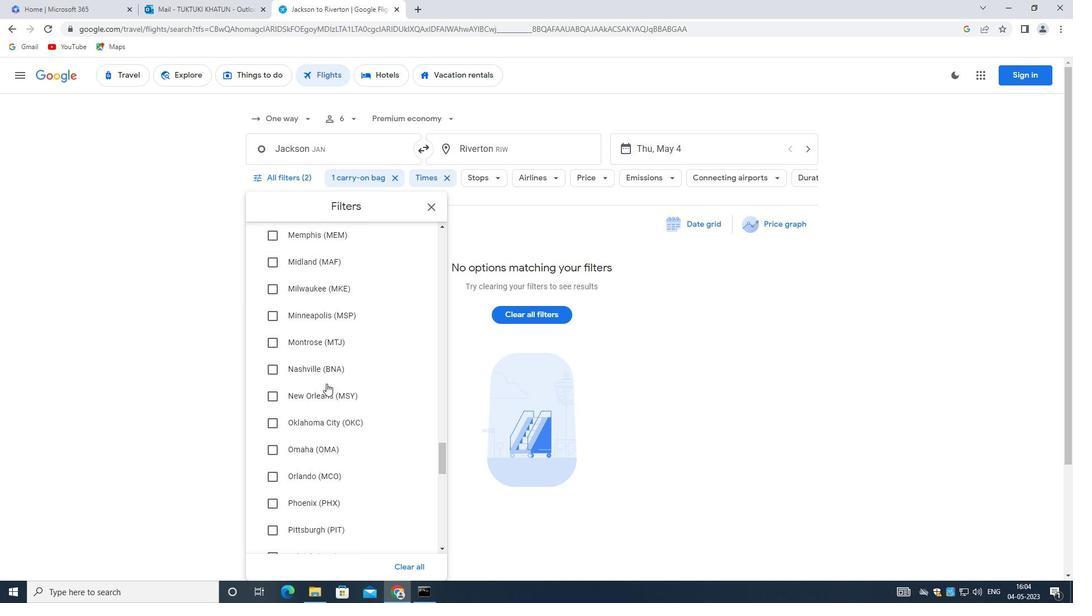 
Action: Mouse scrolled (327, 387) with delta (0, 0)
Screenshot: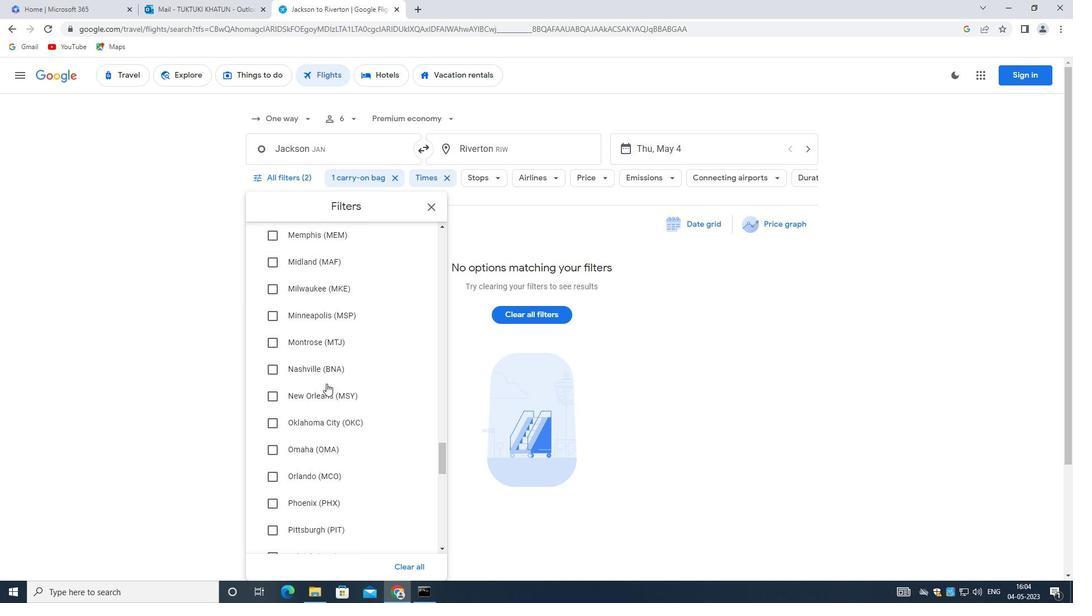 
Action: Mouse scrolled (327, 387) with delta (0, 0)
Screenshot: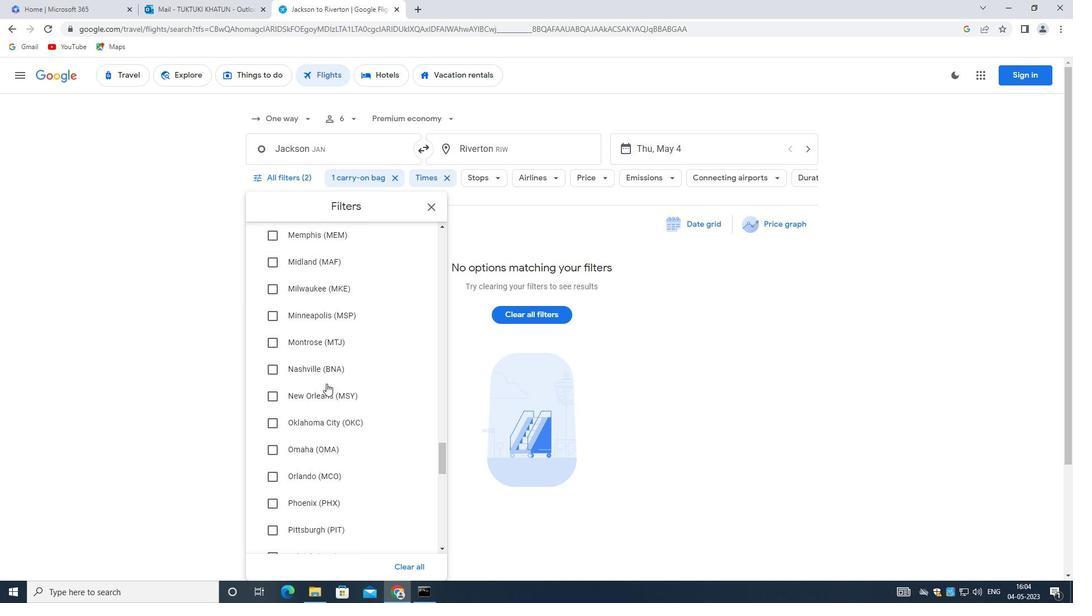 
Action: Mouse scrolled (327, 387) with delta (0, 0)
Screenshot: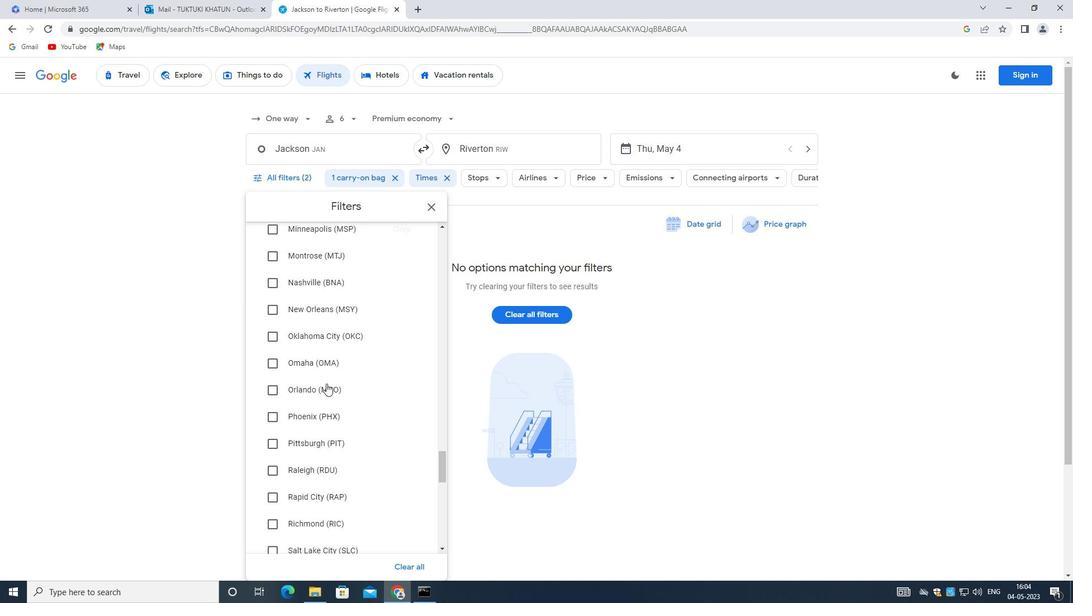 
Action: Mouse moved to (327, 389)
Screenshot: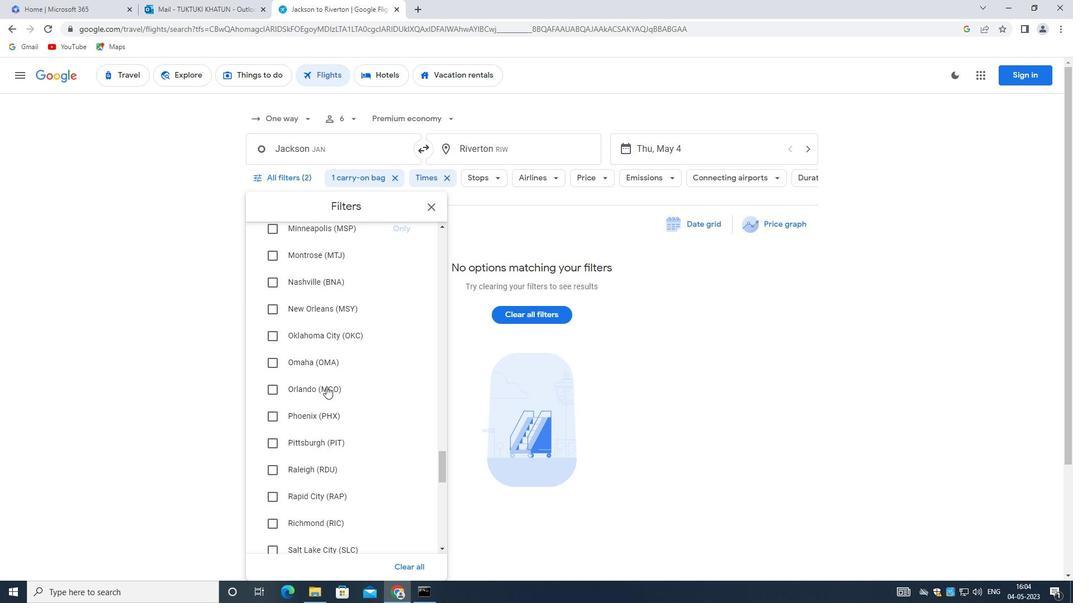 
Action: Mouse scrolled (327, 389) with delta (0, 0)
Screenshot: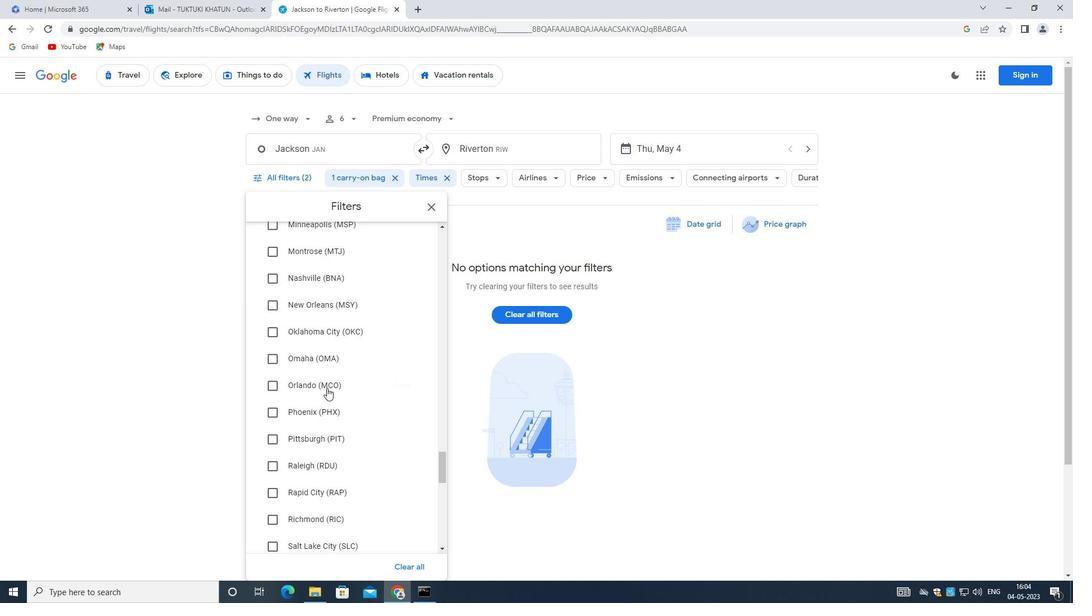 
Action: Mouse scrolled (327, 389) with delta (0, 0)
Screenshot: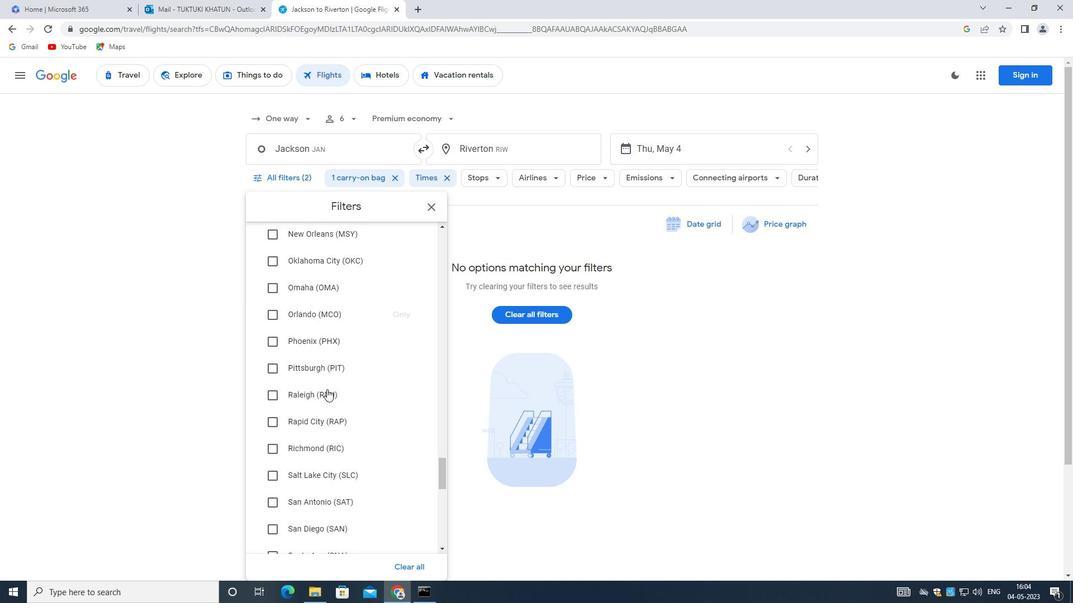
Action: Mouse scrolled (327, 389) with delta (0, 0)
Screenshot: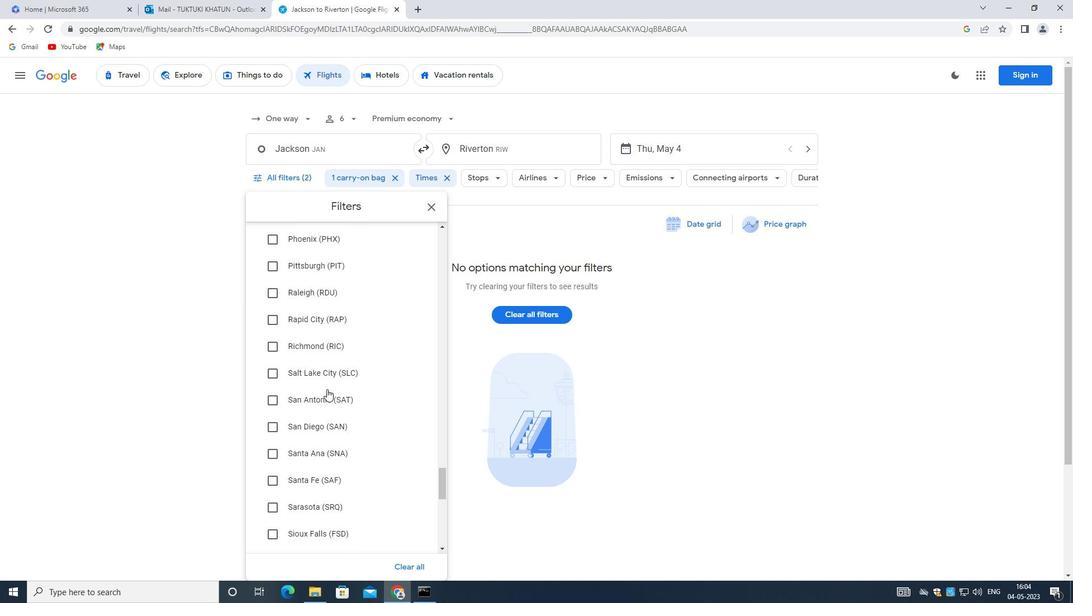 
Action: Mouse moved to (327, 389)
Screenshot: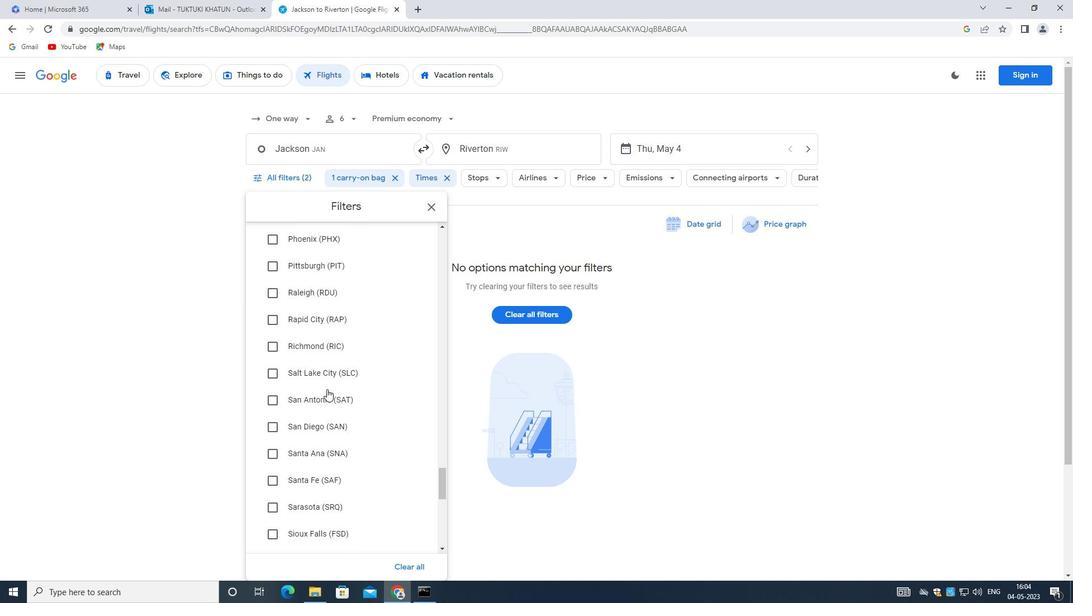 
Action: Mouse scrolled (327, 389) with delta (0, 0)
Screenshot: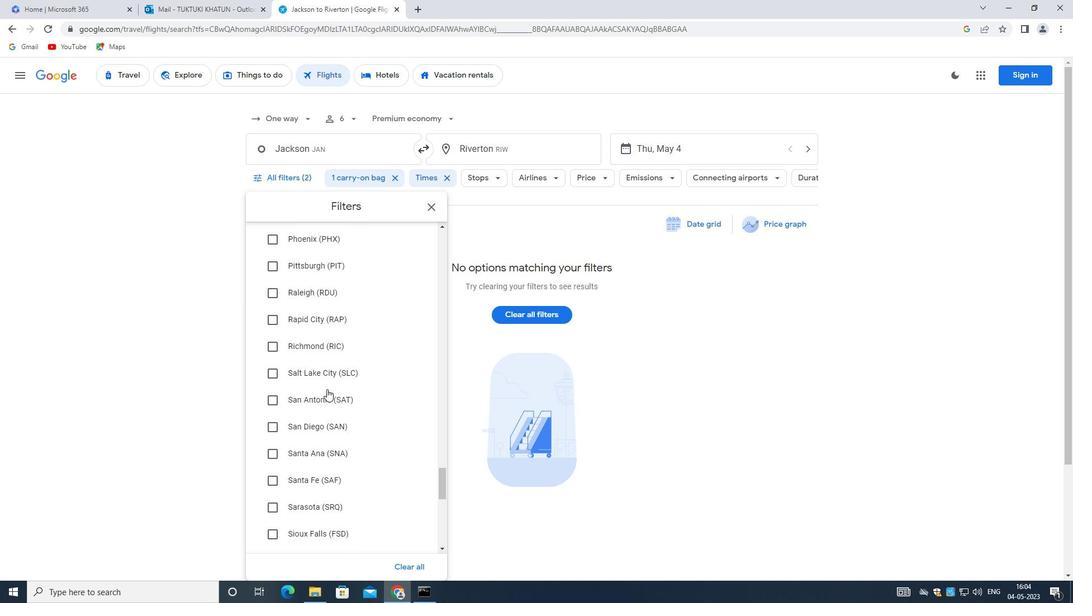 
Action: Mouse moved to (325, 396)
Screenshot: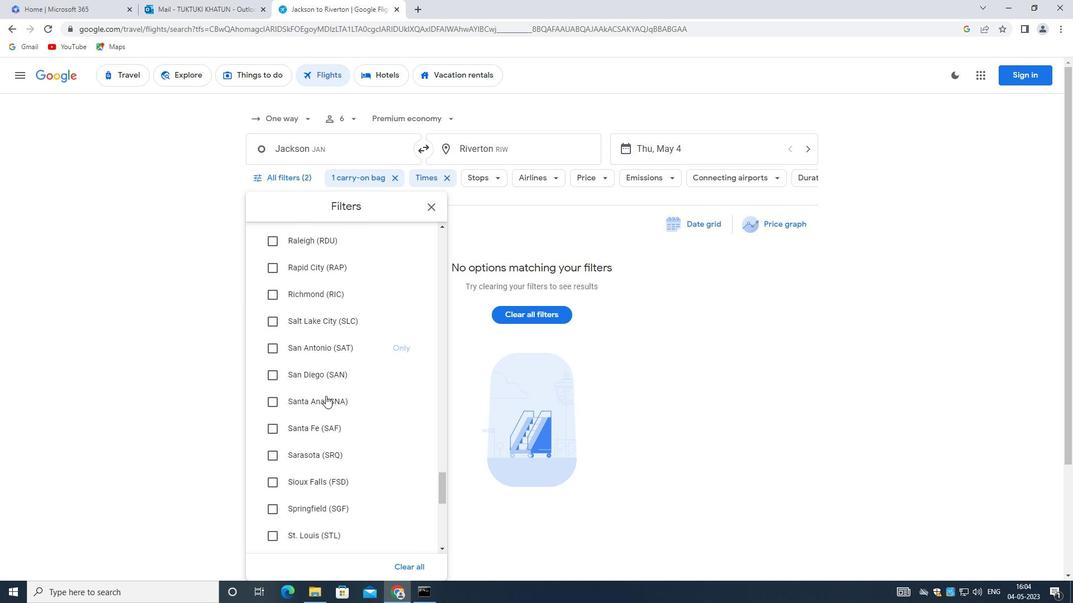 
Action: Mouse scrolled (325, 396) with delta (0, 0)
Screenshot: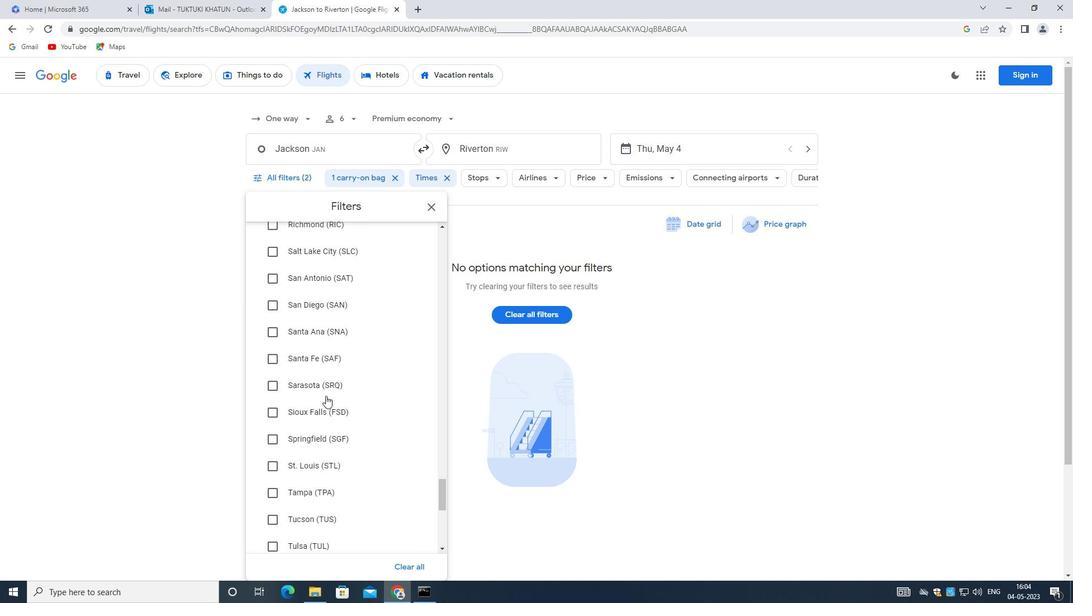 
Action: Mouse scrolled (325, 396) with delta (0, 0)
Screenshot: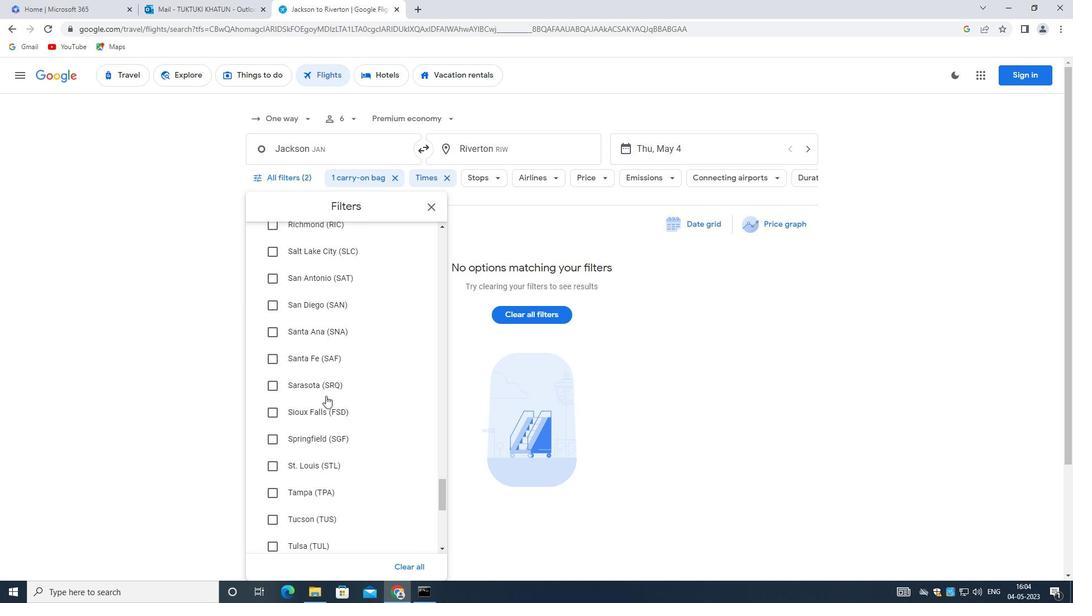 
Action: Mouse scrolled (325, 396) with delta (0, 0)
Screenshot: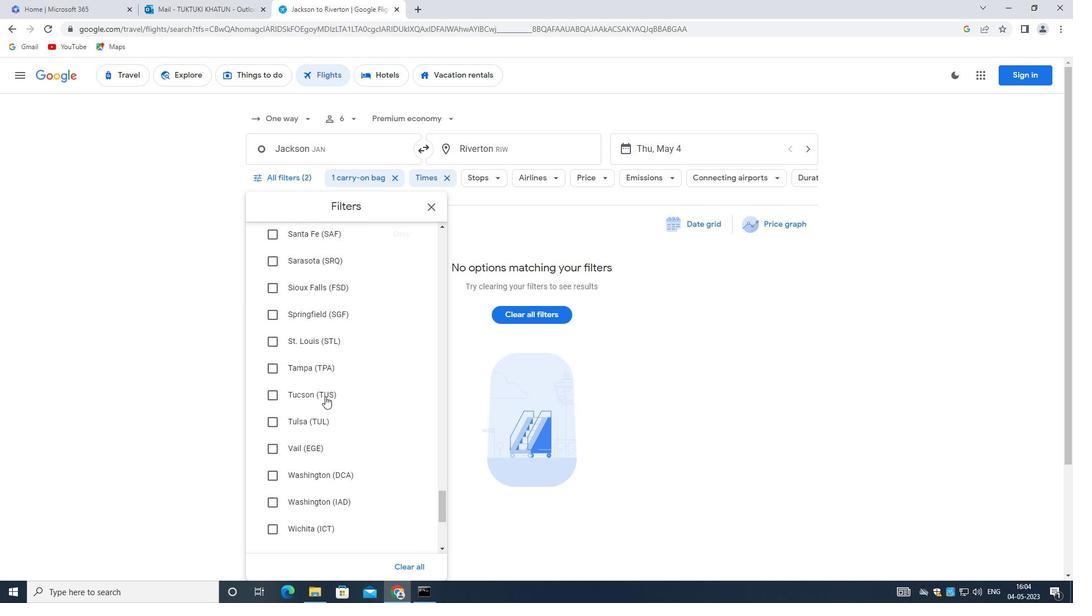 
Action: Mouse scrolled (325, 396) with delta (0, 0)
Screenshot: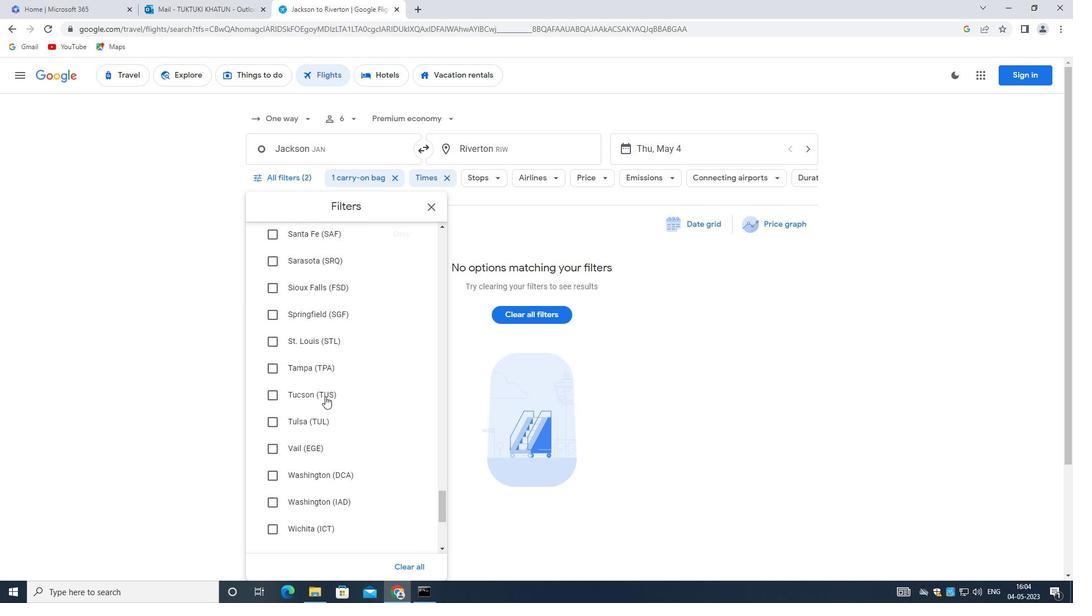 
Action: Mouse moved to (324, 397)
Screenshot: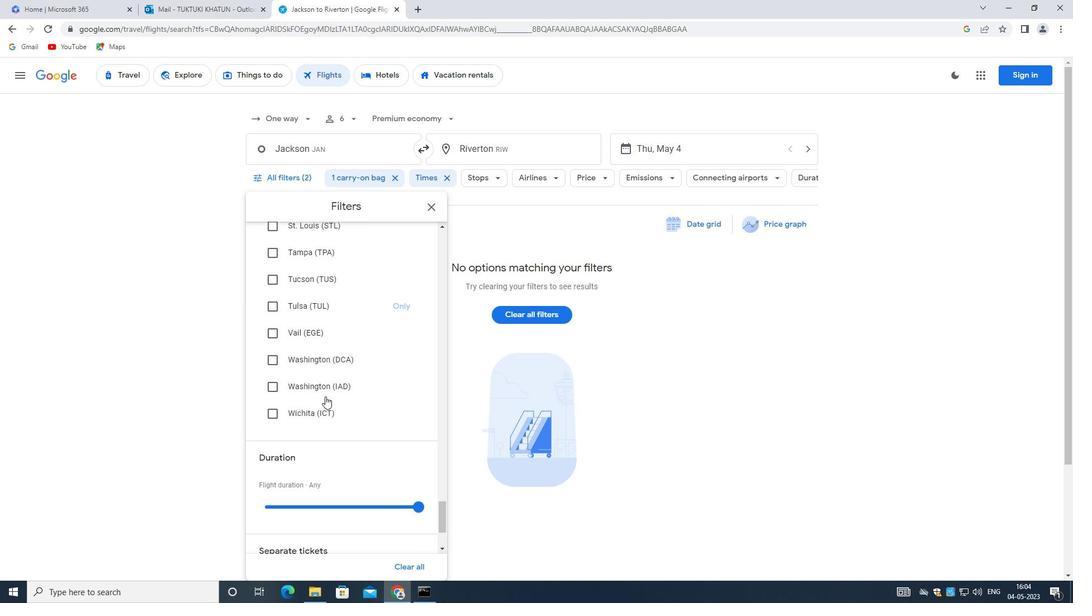 
Action: Mouse scrolled (324, 396) with delta (0, 0)
Screenshot: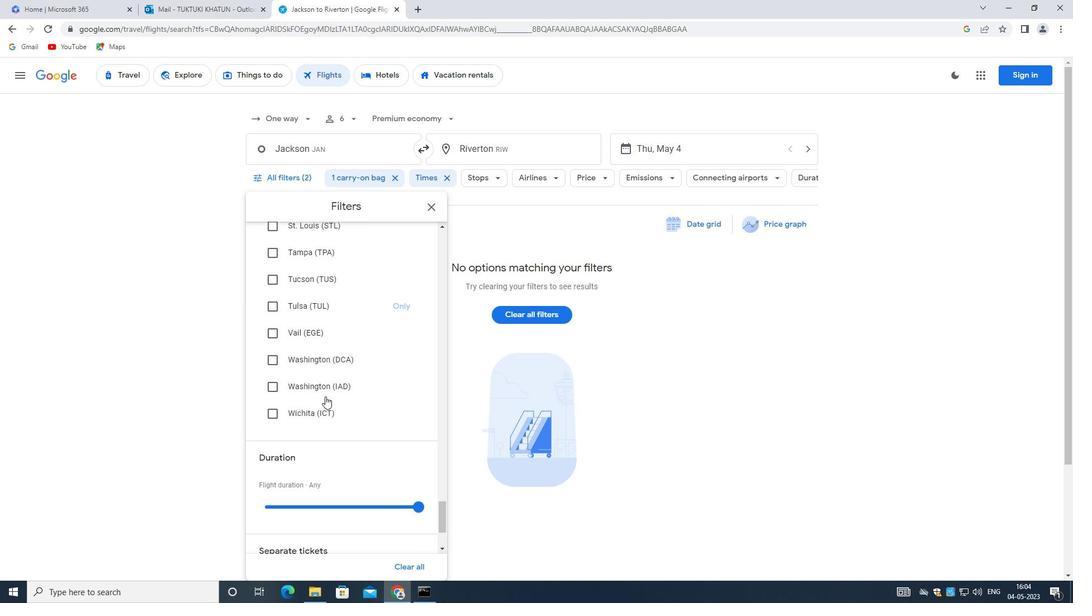 
Action: Mouse scrolled (324, 396) with delta (0, 0)
Screenshot: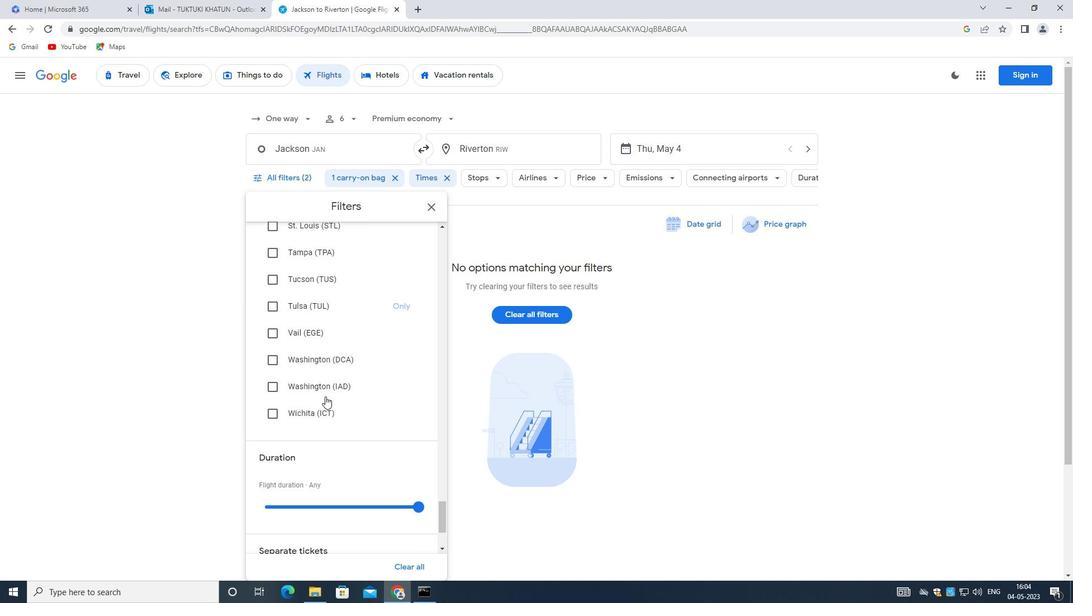 
Action: Mouse scrolled (324, 396) with delta (0, 0)
Screenshot: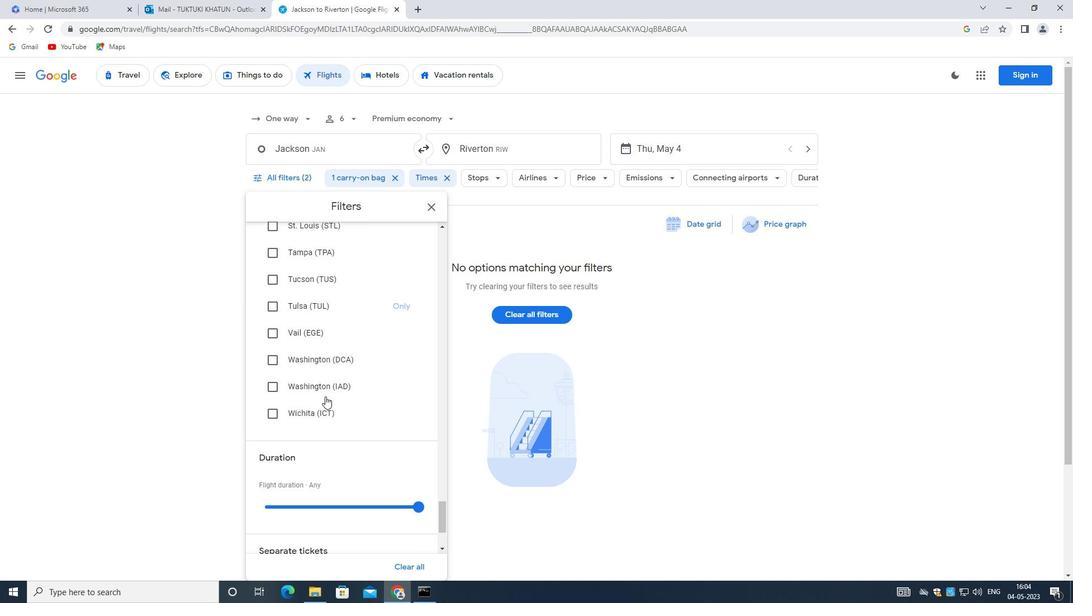 
Action: Mouse scrolled (324, 396) with delta (0, 0)
Screenshot: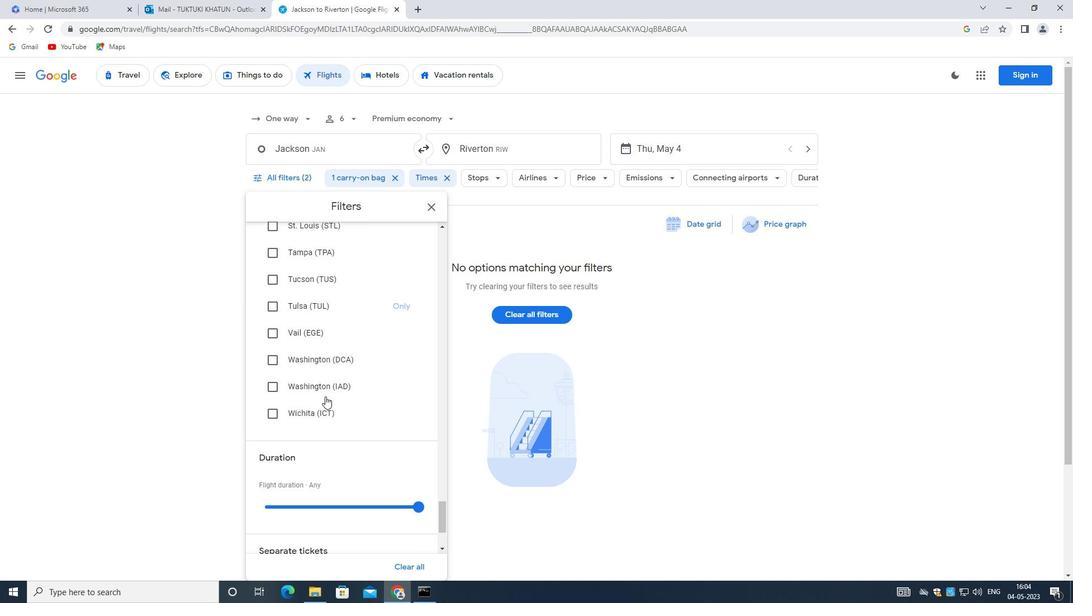 
Action: Mouse scrolled (324, 396) with delta (0, 0)
Screenshot: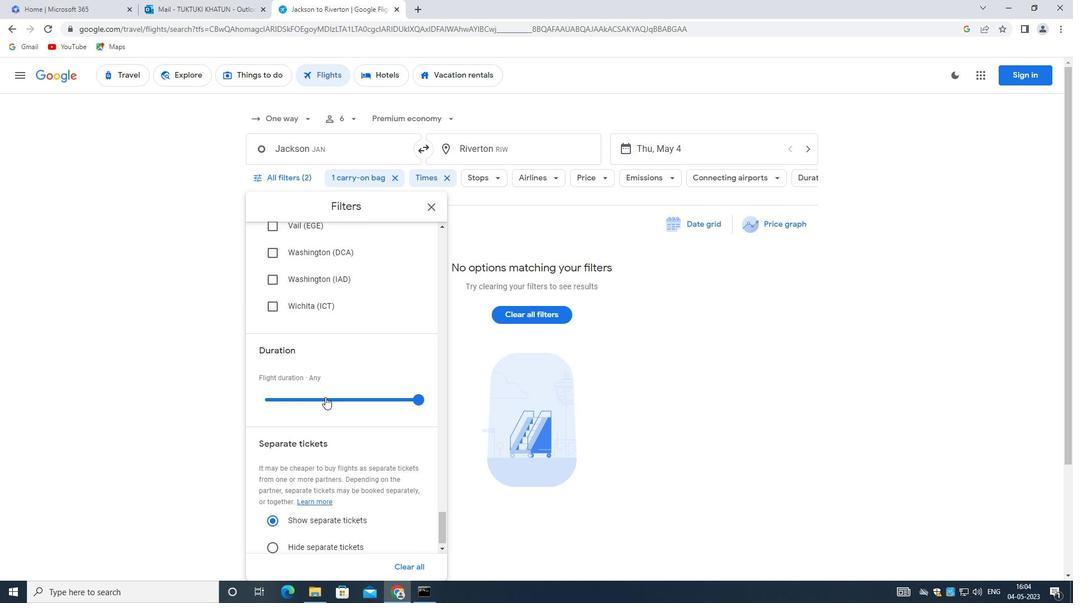 
Action: Mouse moved to (380, 470)
Screenshot: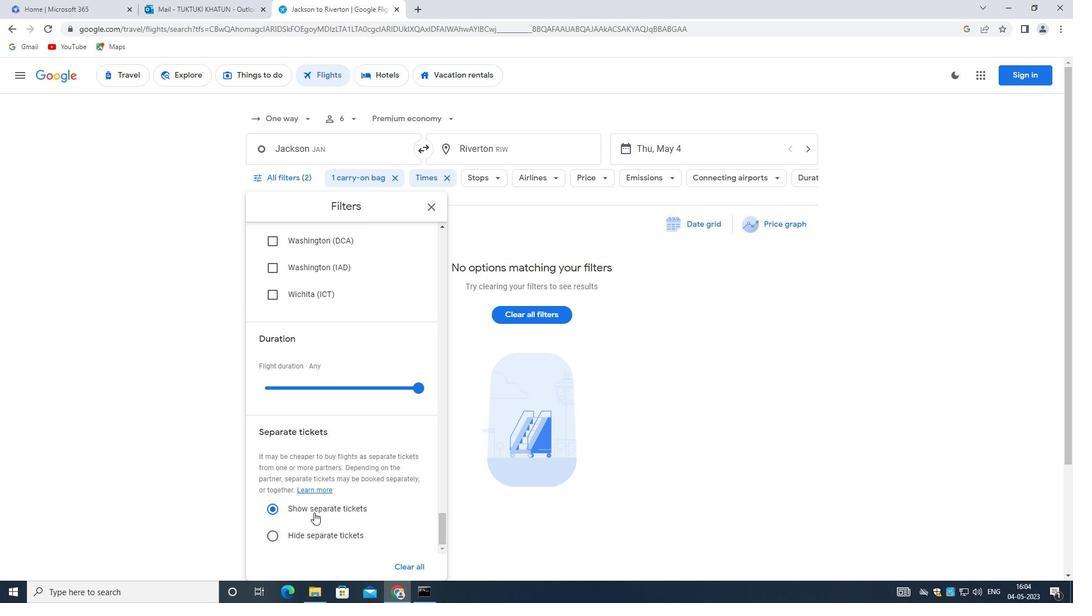 
